Task: Find and compare accommodations in Prato, Italy for specific dates.
Action: Mouse moved to (596, 201)
Screenshot: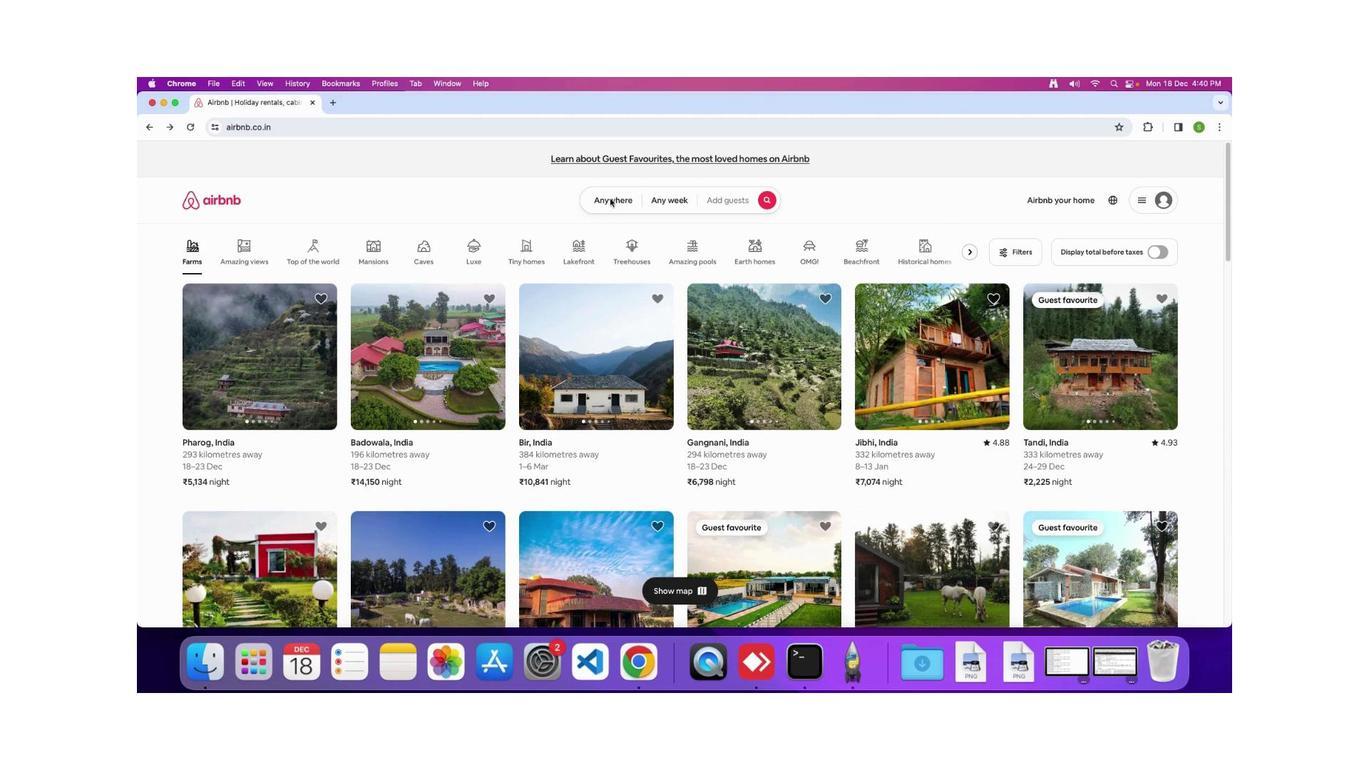 
Action: Mouse pressed left at (596, 201)
Screenshot: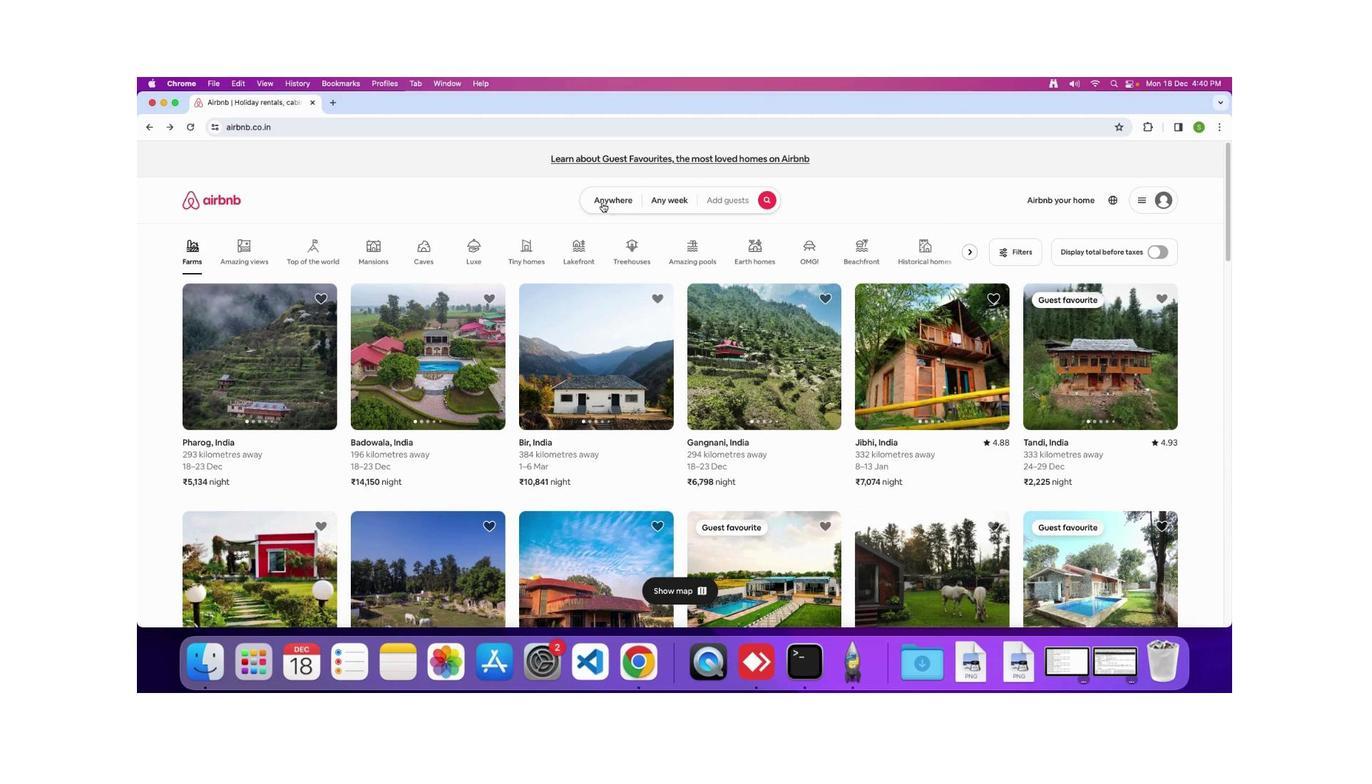 
Action: Mouse moved to (584, 203)
Screenshot: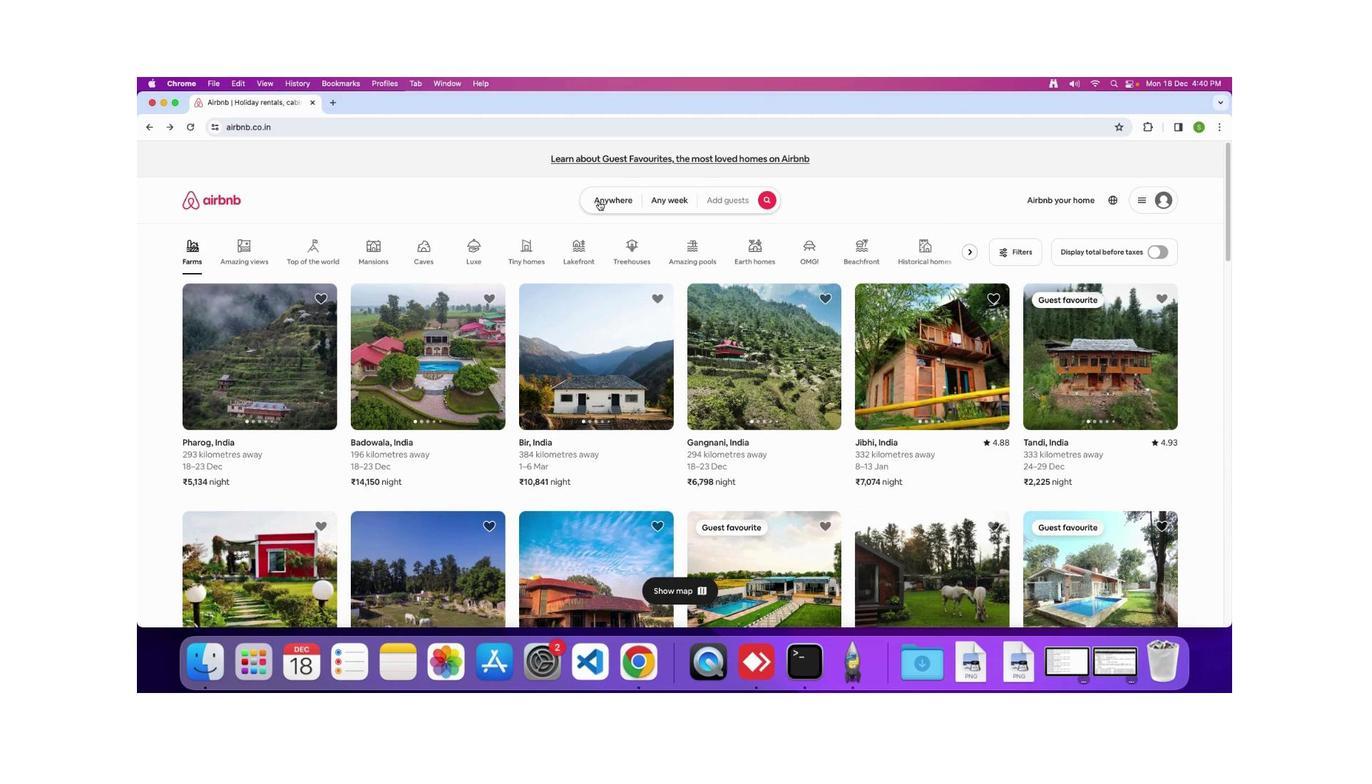 
Action: Mouse pressed left at (584, 203)
Screenshot: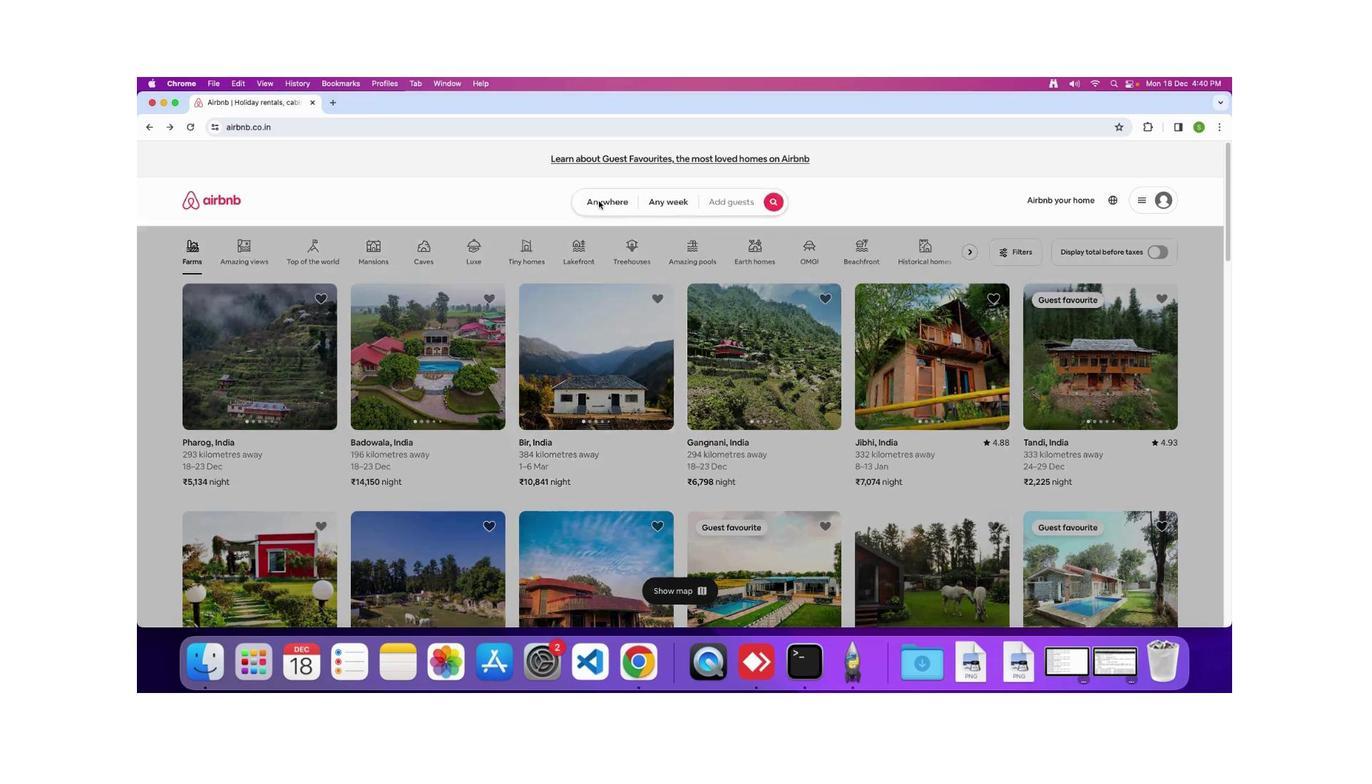 
Action: Mouse moved to (505, 240)
Screenshot: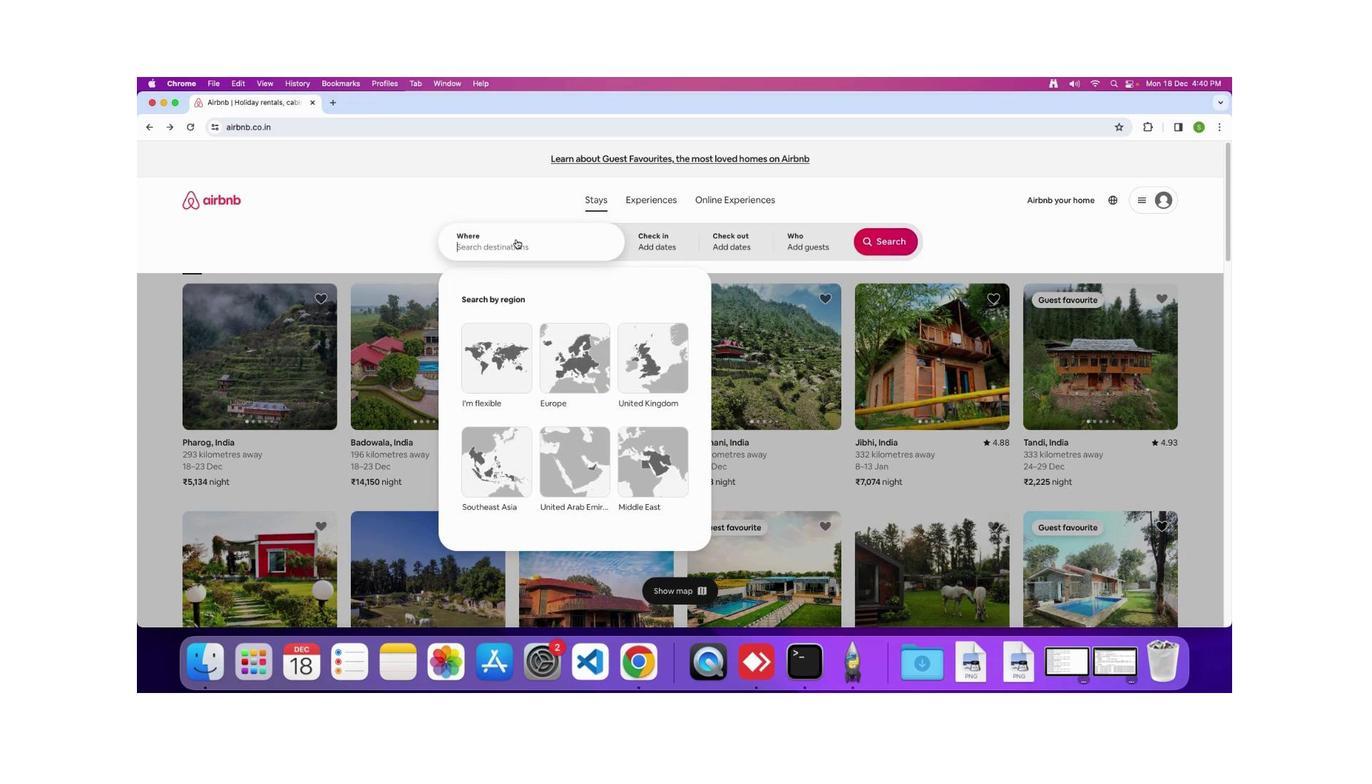 
Action: Mouse pressed left at (505, 240)
Screenshot: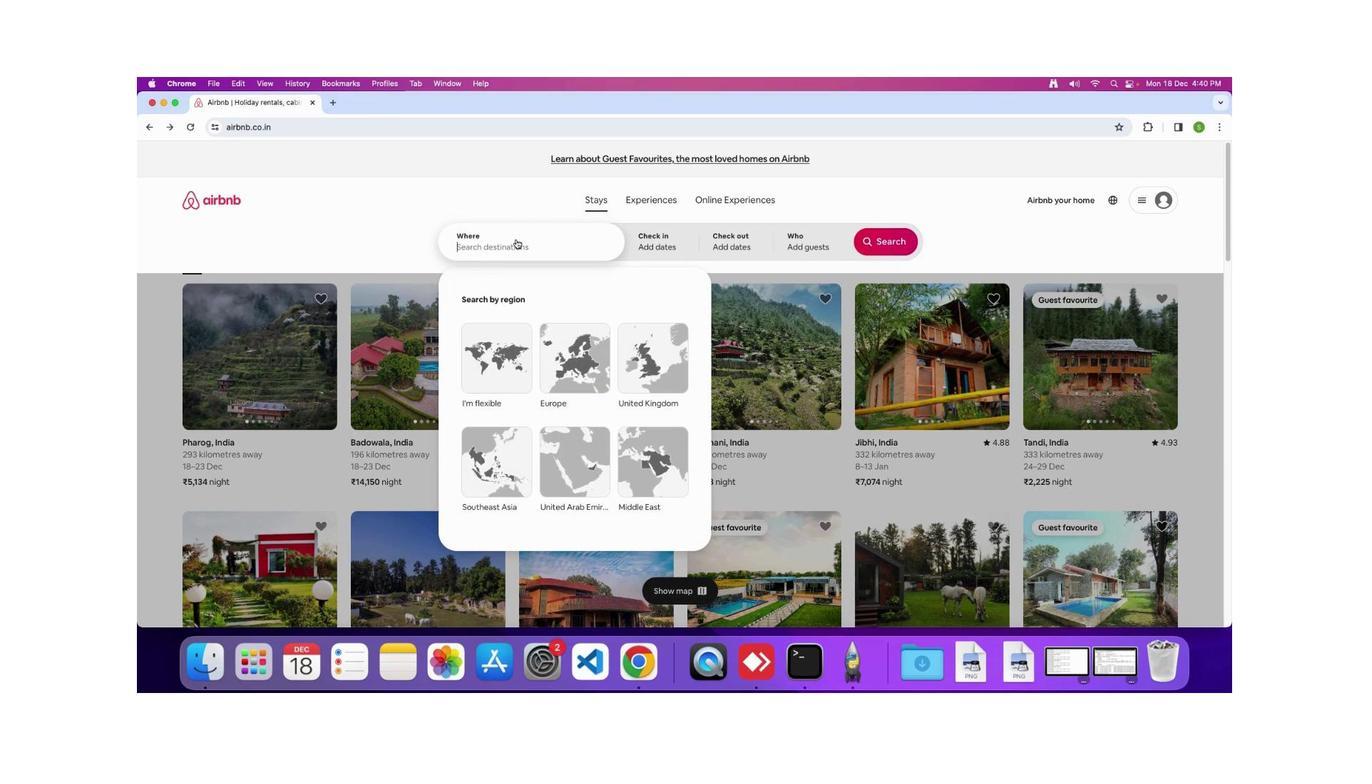 
Action: Mouse moved to (552, 481)
Screenshot: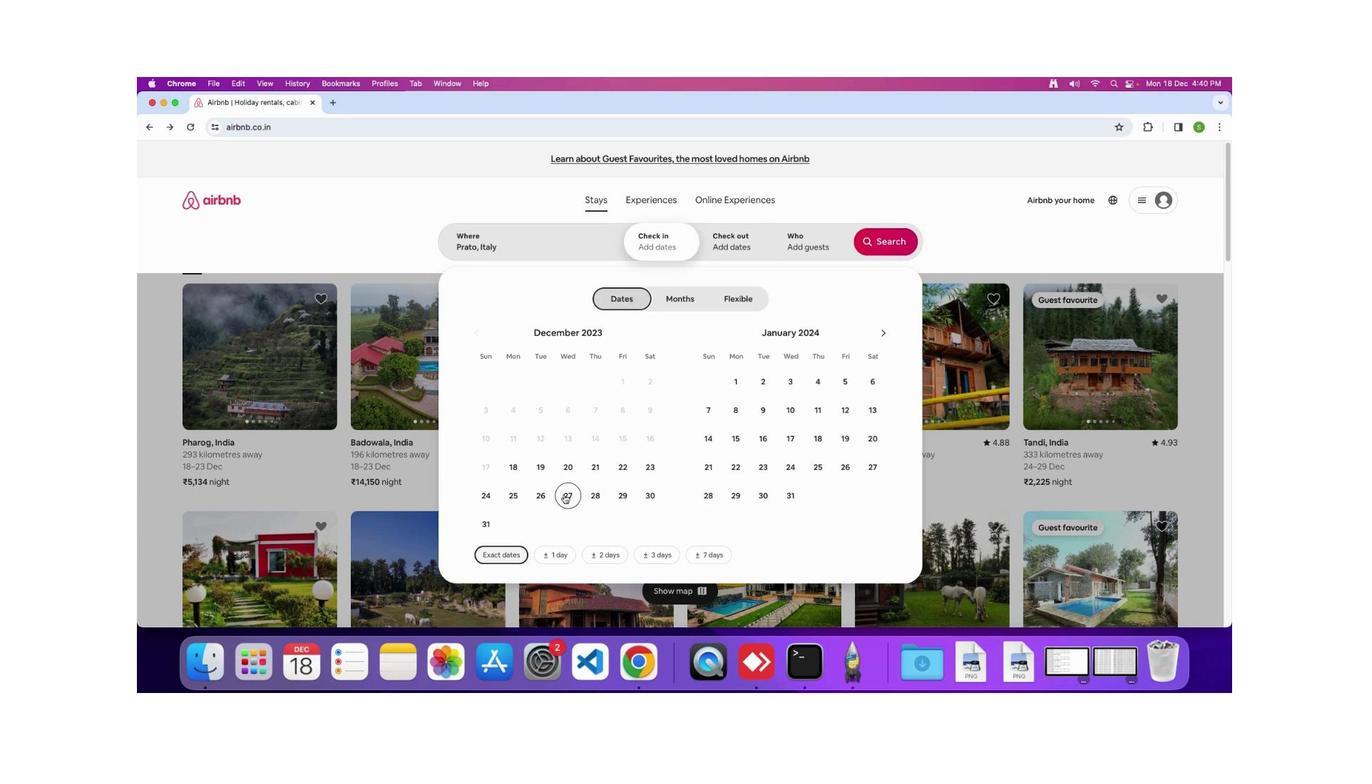 
Action: Mouse pressed left at (552, 481)
Screenshot: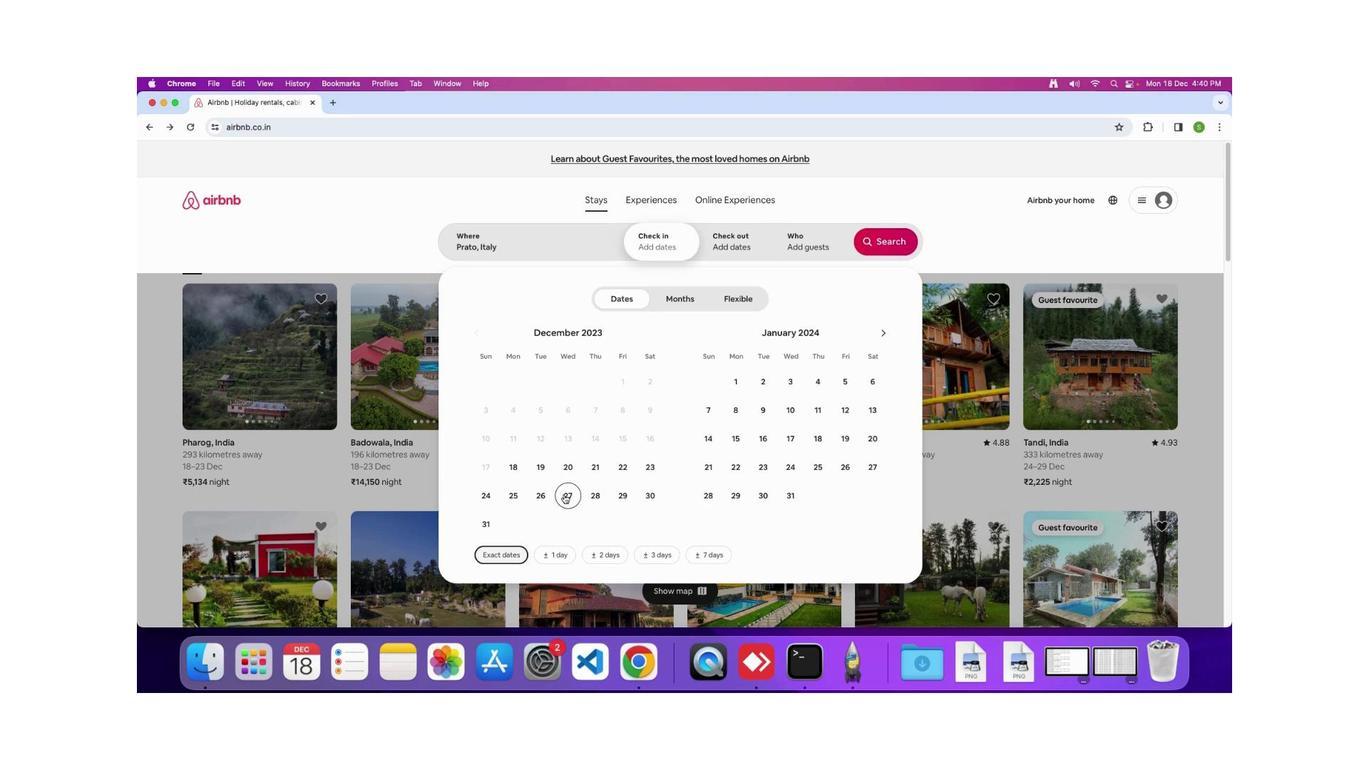 
Action: Mouse moved to (627, 482)
Screenshot: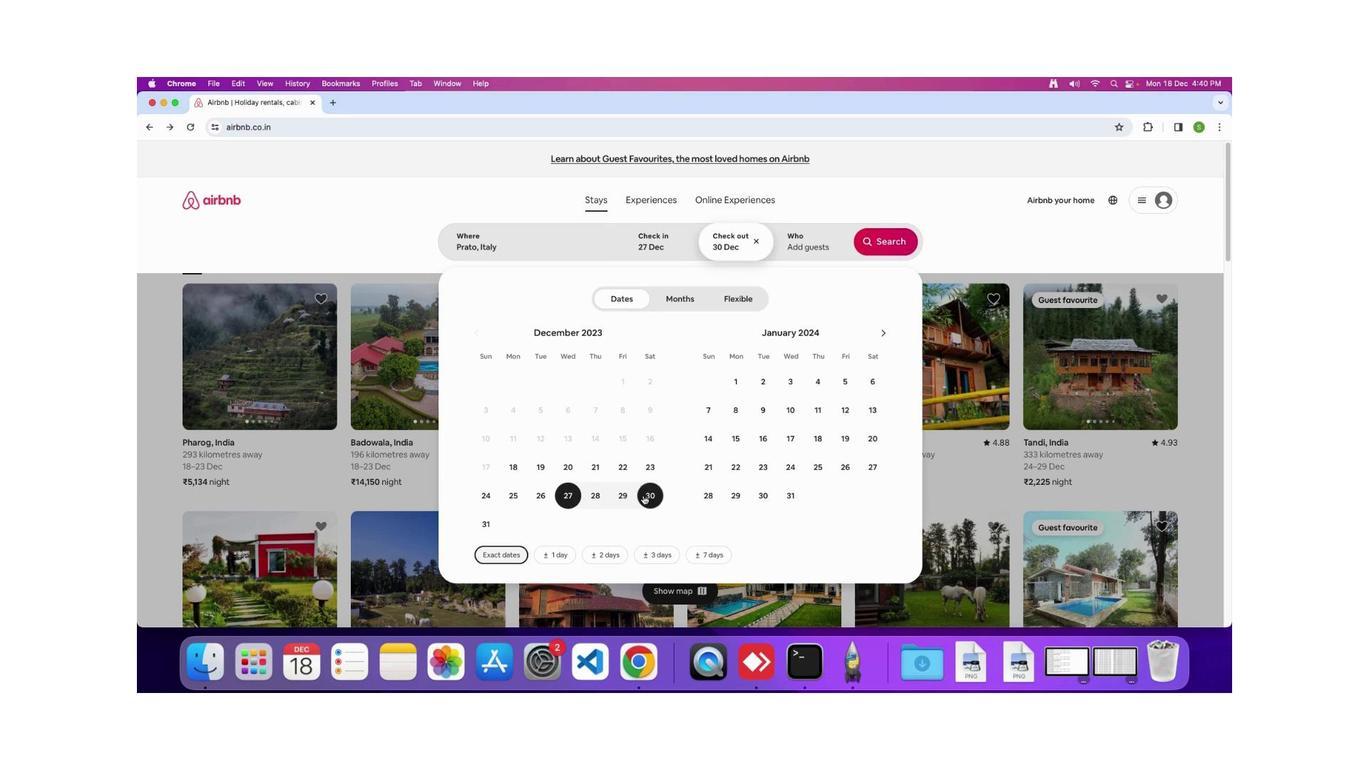
Action: Mouse pressed left at (627, 482)
Screenshot: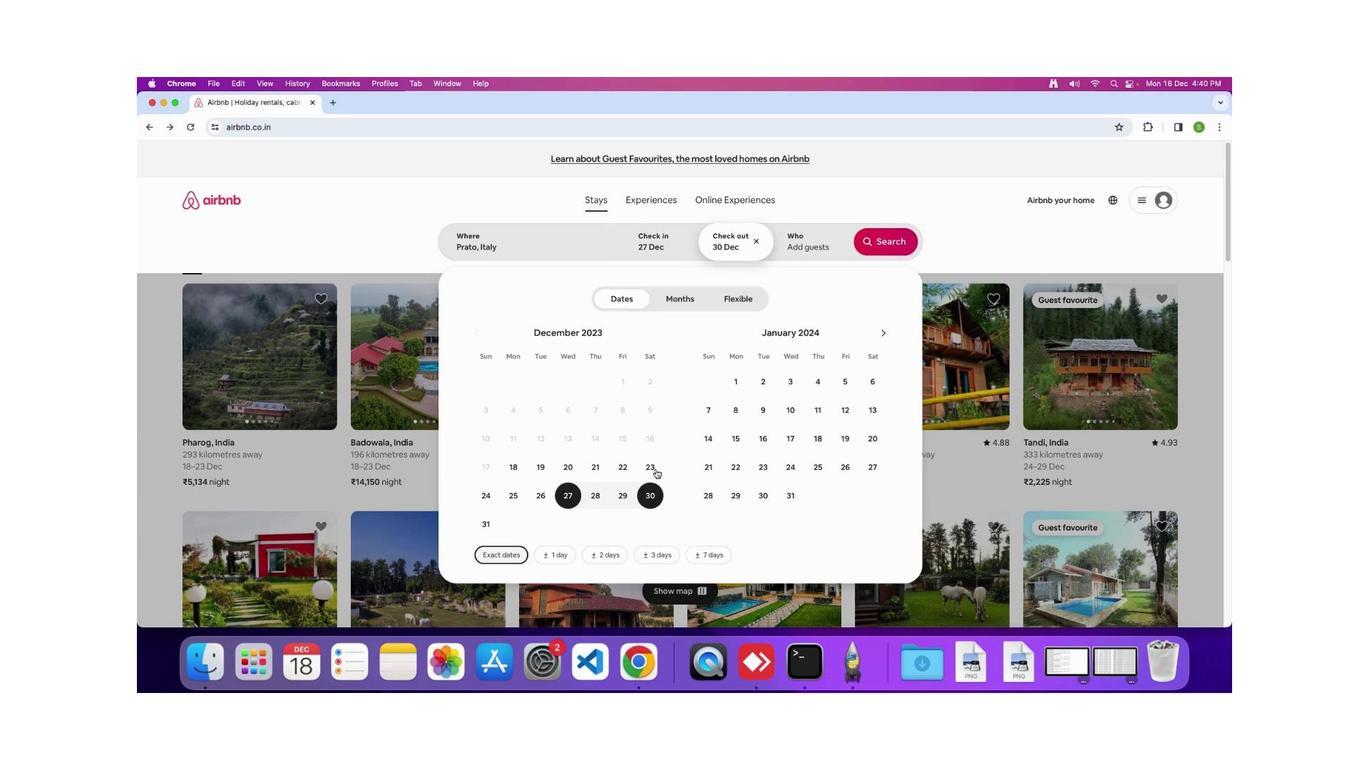 
Action: Mouse moved to (772, 250)
Screenshot: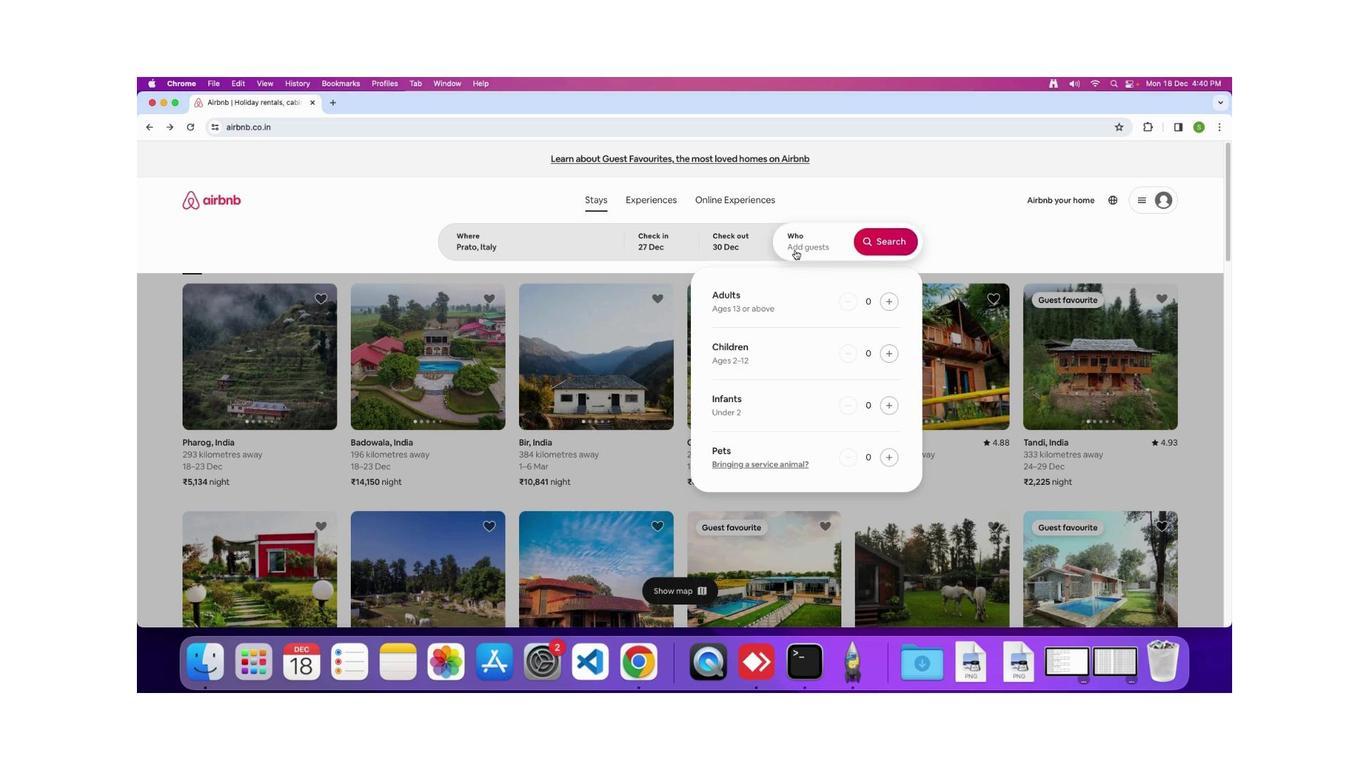 
Action: Mouse pressed left at (772, 250)
Screenshot: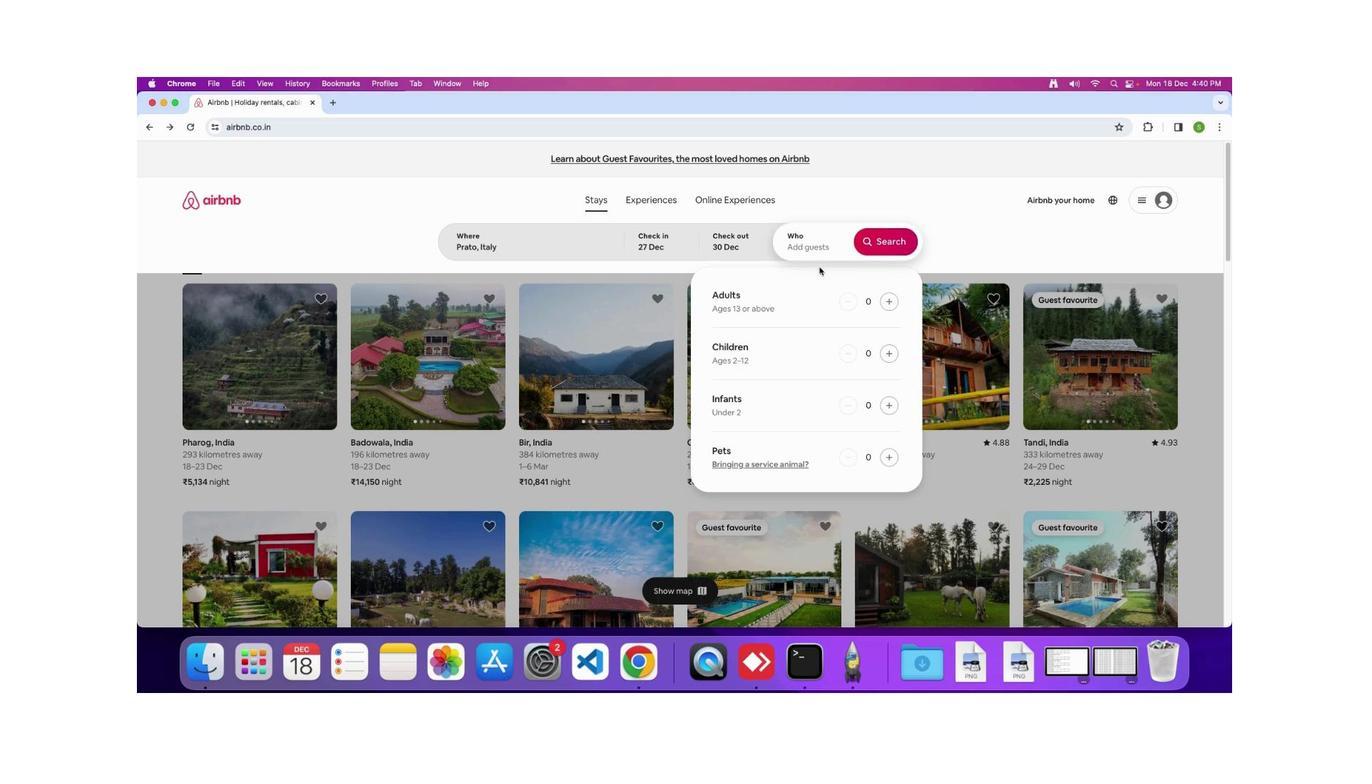 
Action: Mouse moved to (860, 300)
Screenshot: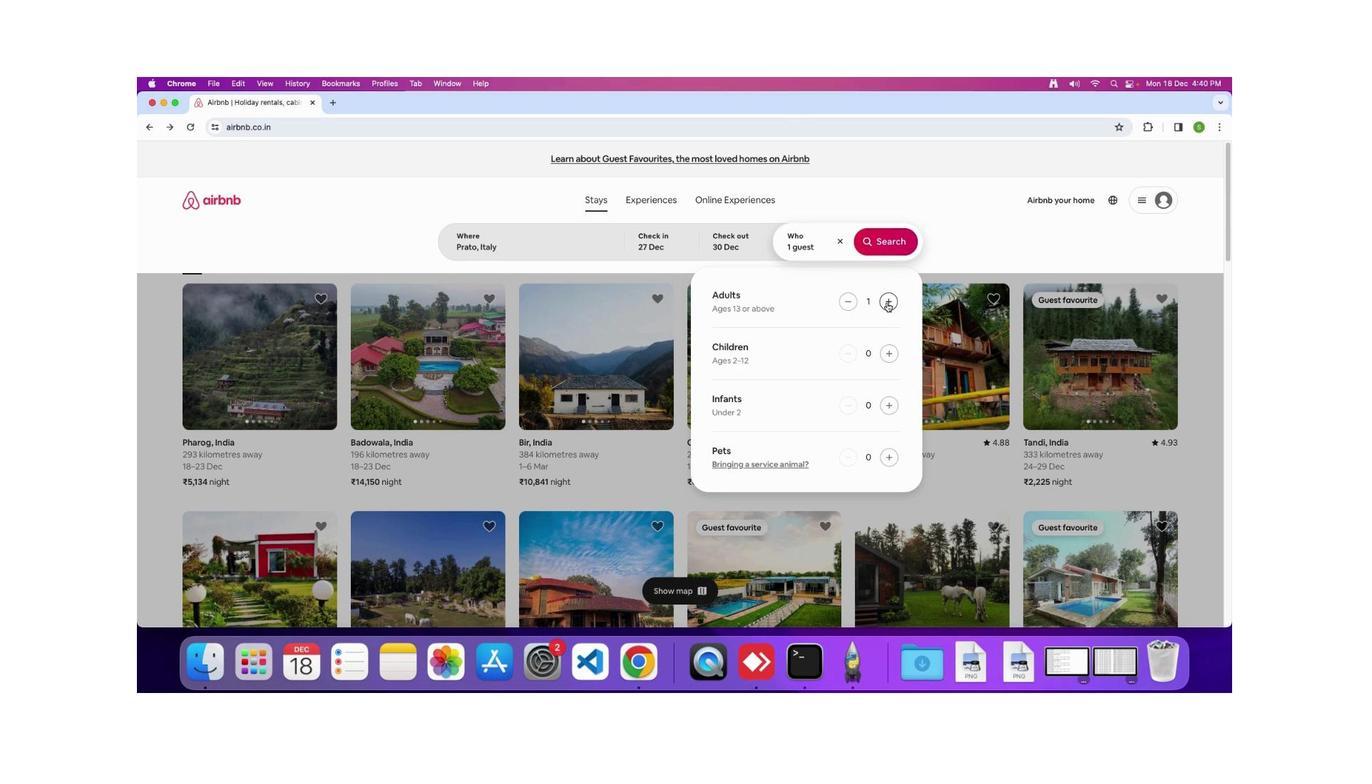 
Action: Mouse pressed left at (860, 300)
Screenshot: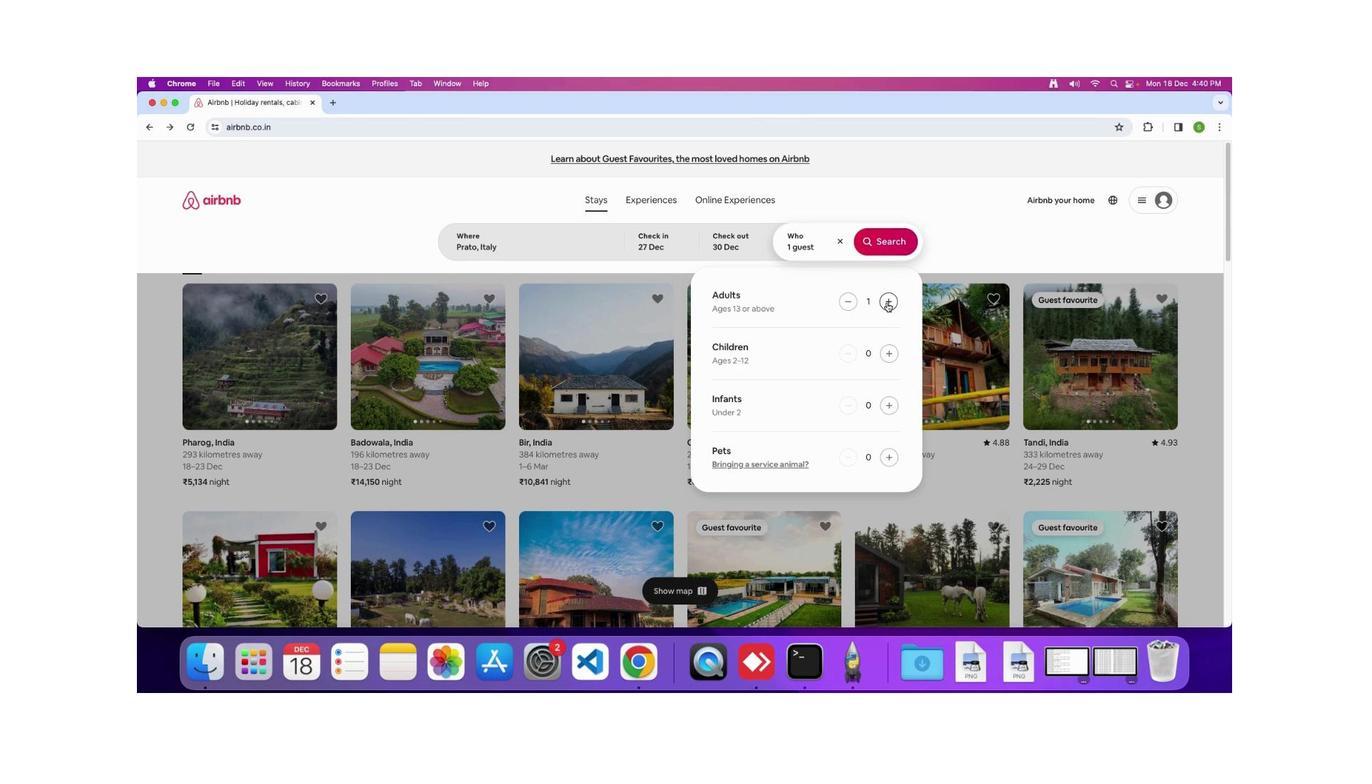 
Action: Mouse moved to (877, 245)
Screenshot: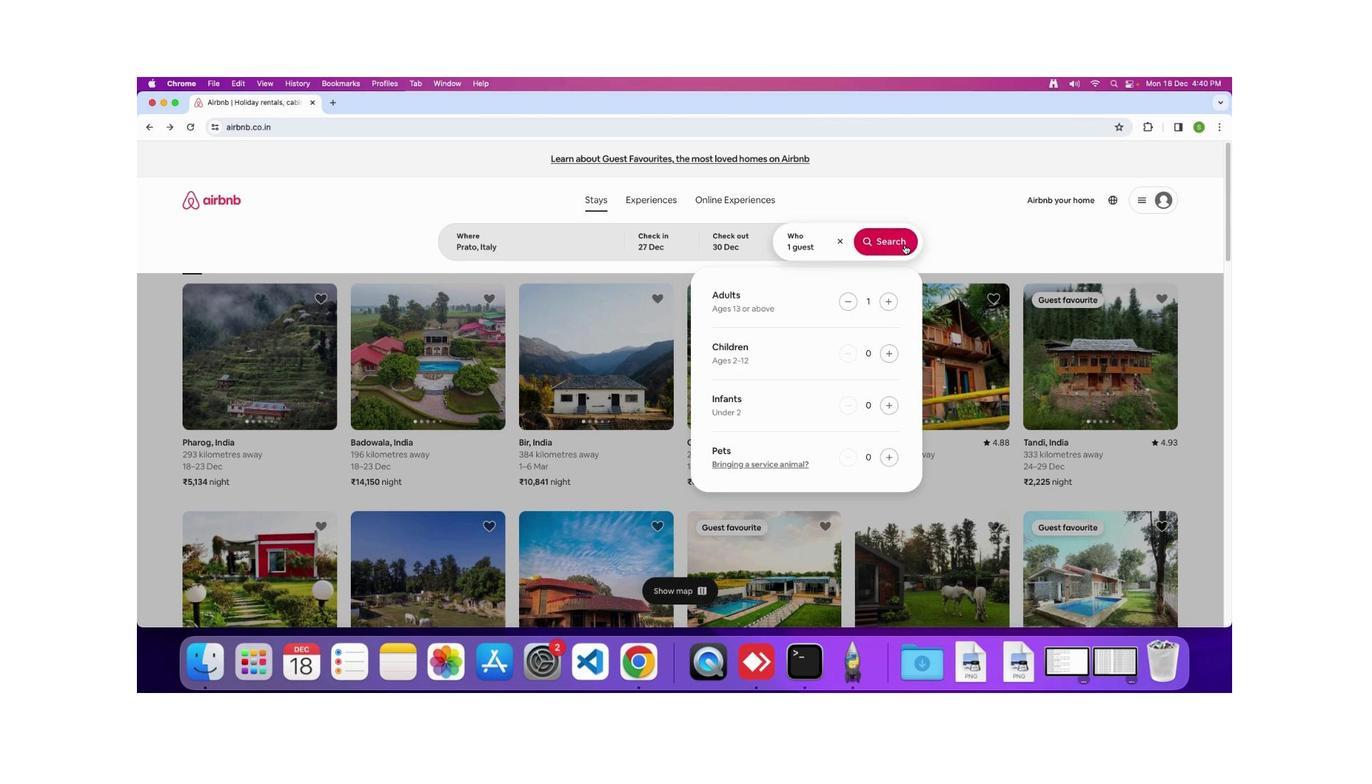
Action: Mouse pressed left at (877, 245)
Screenshot: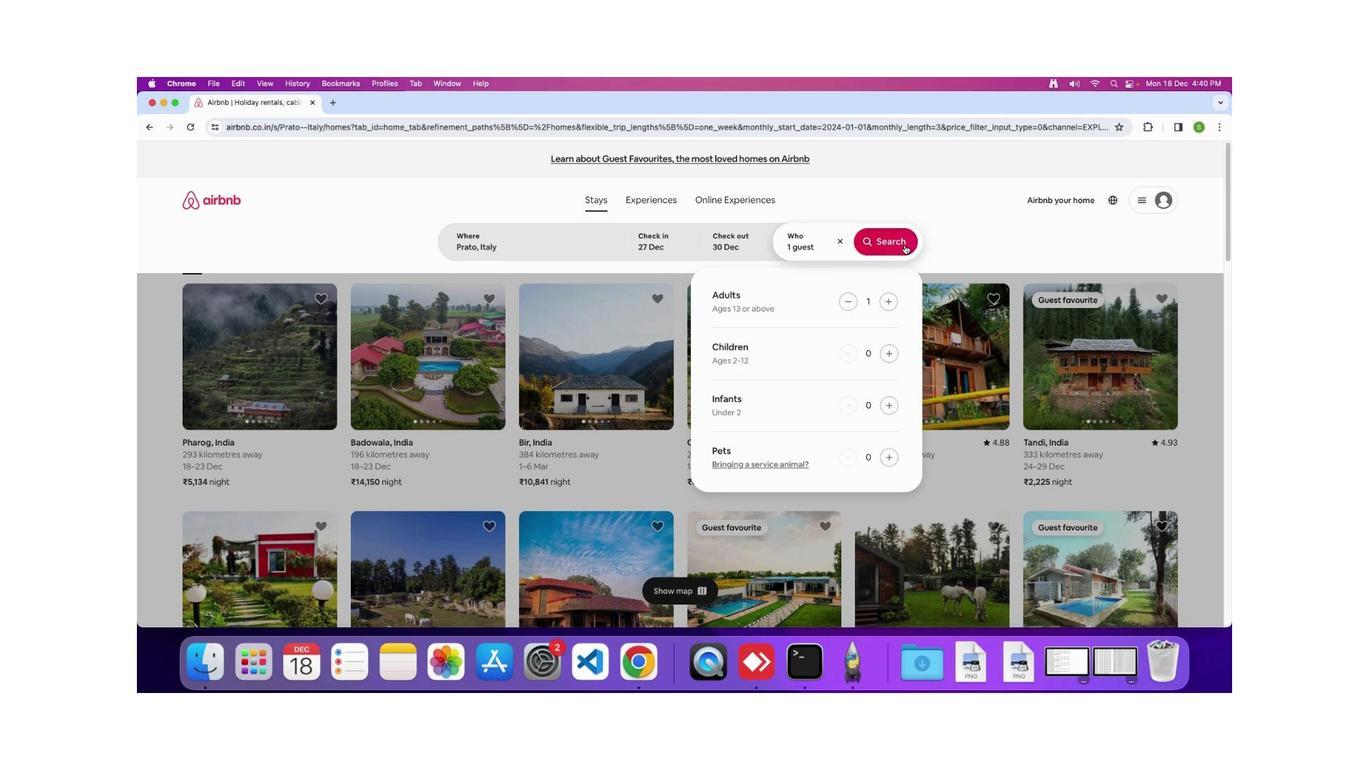 
Action: Mouse moved to (1003, 217)
Screenshot: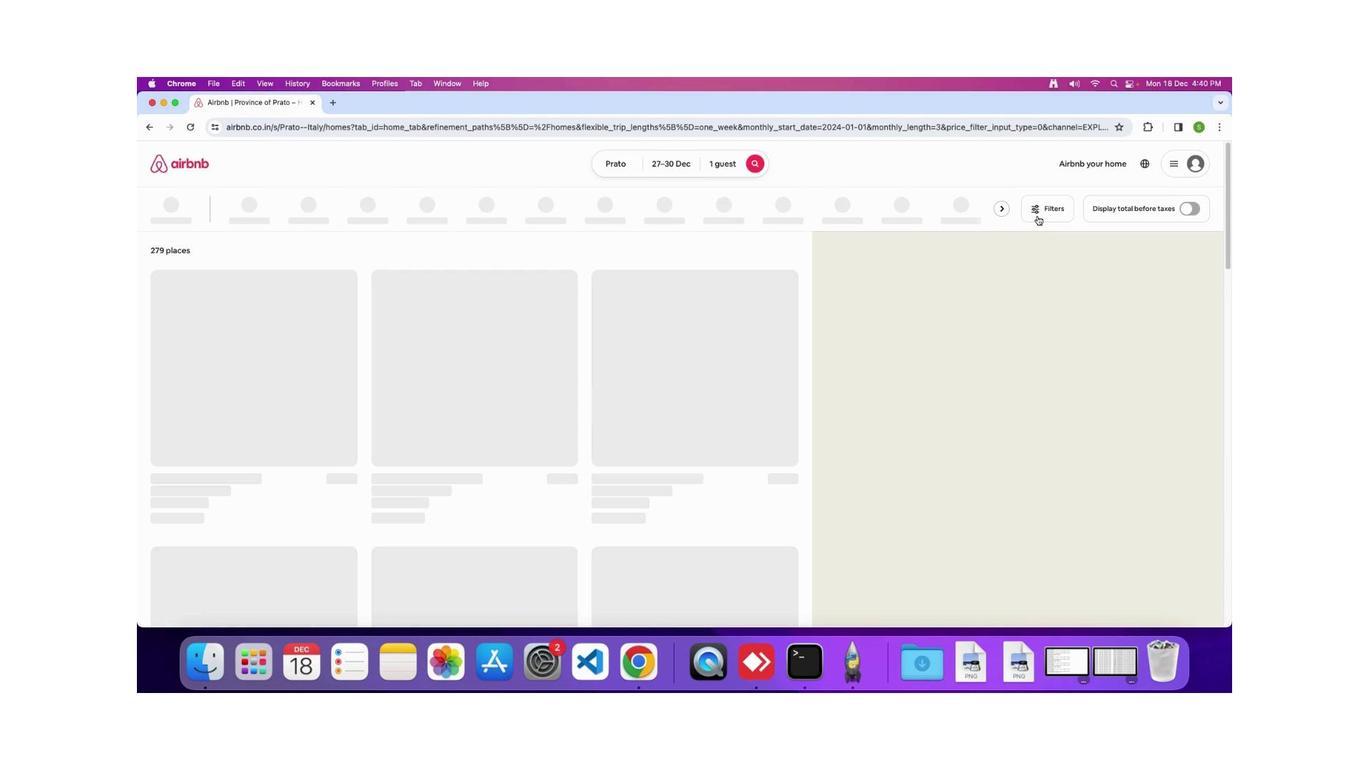 
Action: Mouse pressed left at (1003, 217)
Screenshot: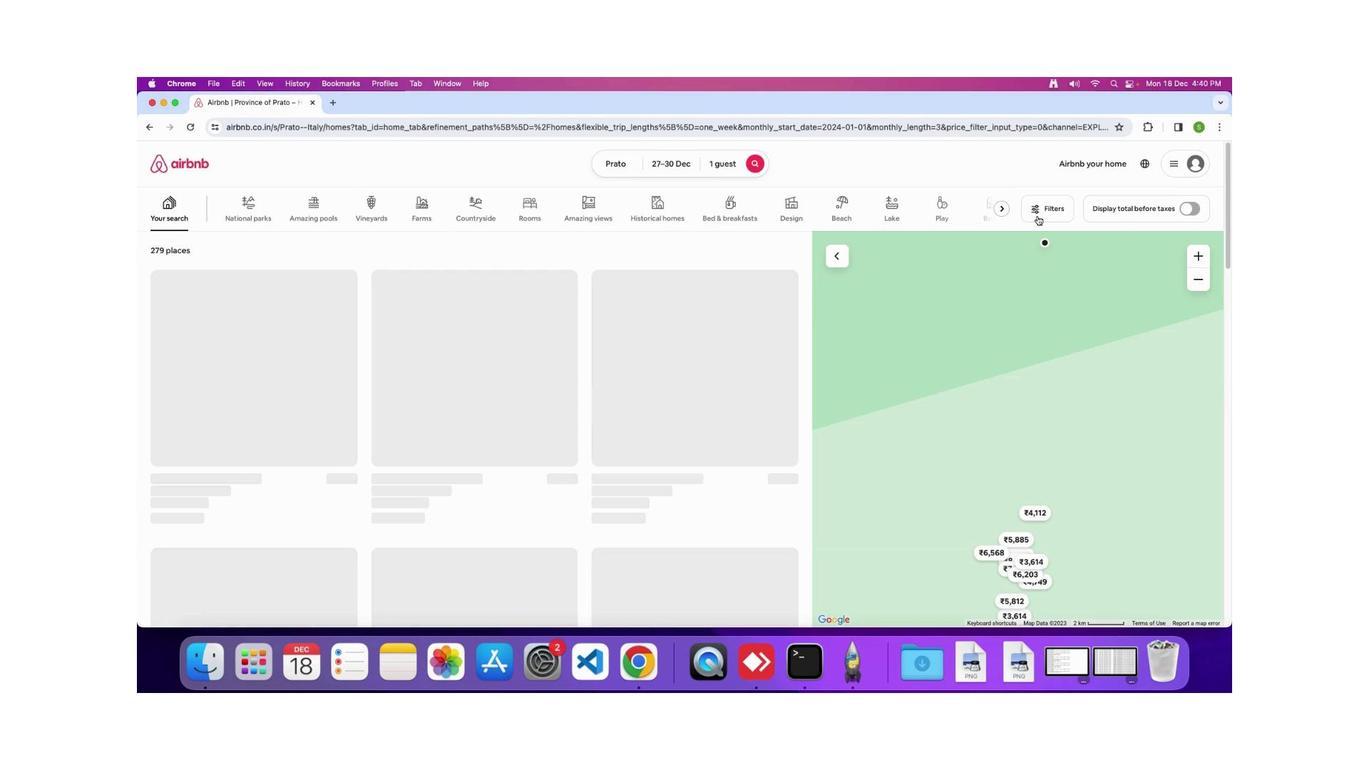 
Action: Mouse moved to (656, 437)
Screenshot: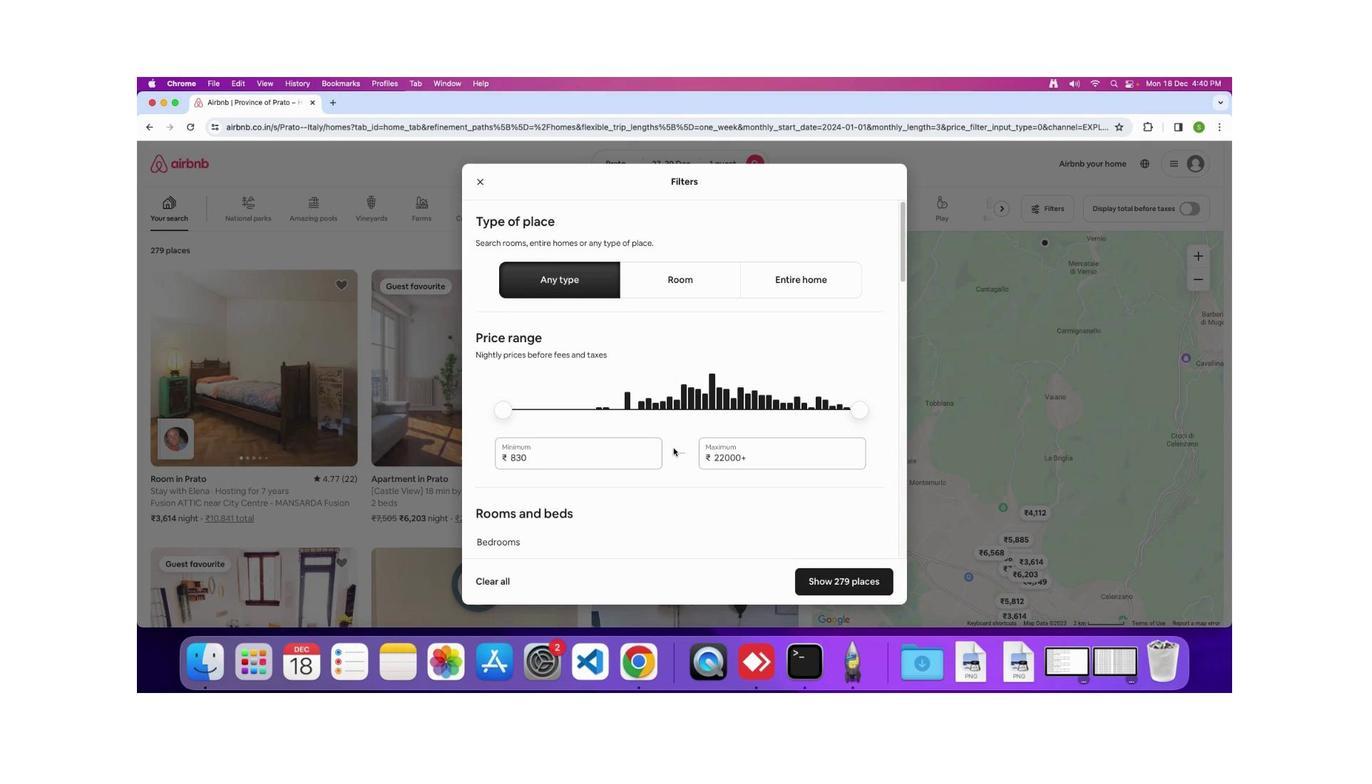 
Action: Mouse scrolled (656, 437) with delta (144, 85)
Screenshot: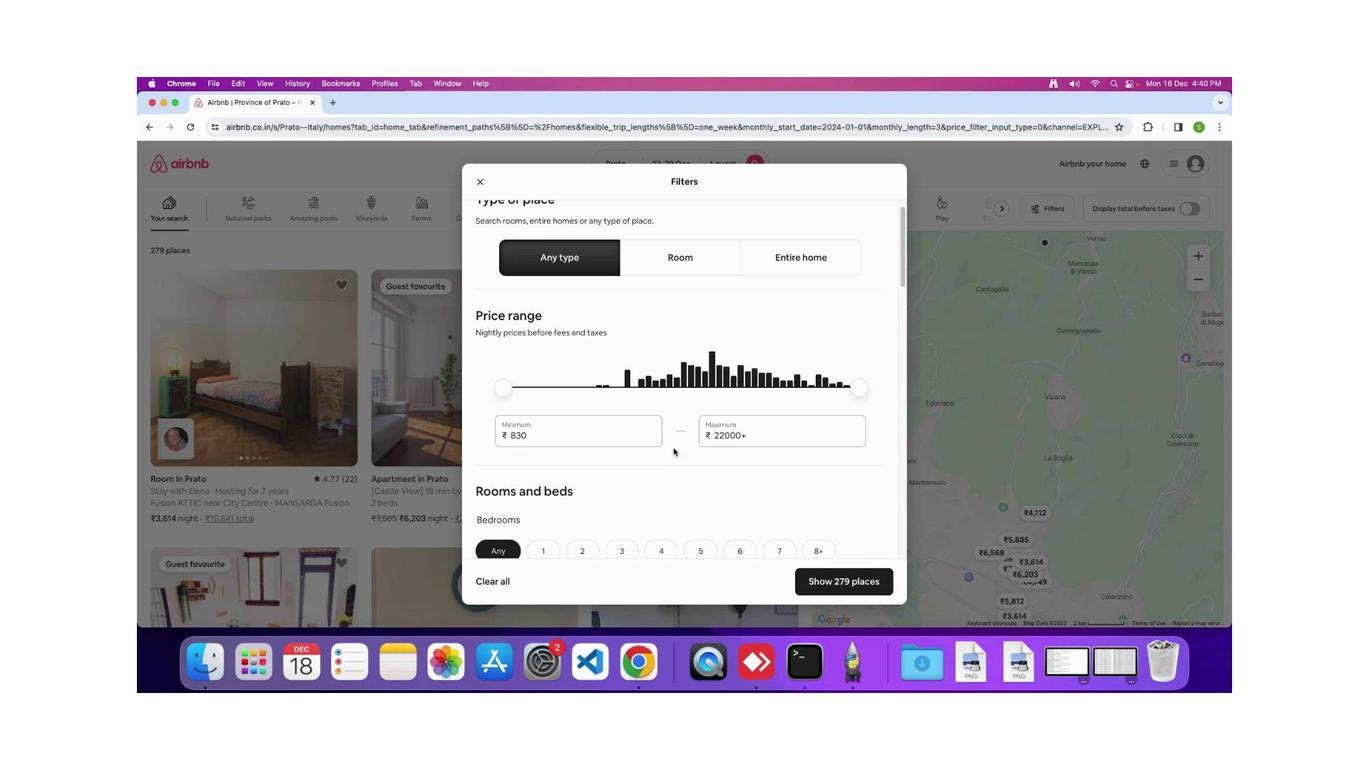 
Action: Mouse scrolled (656, 437) with delta (144, 85)
Screenshot: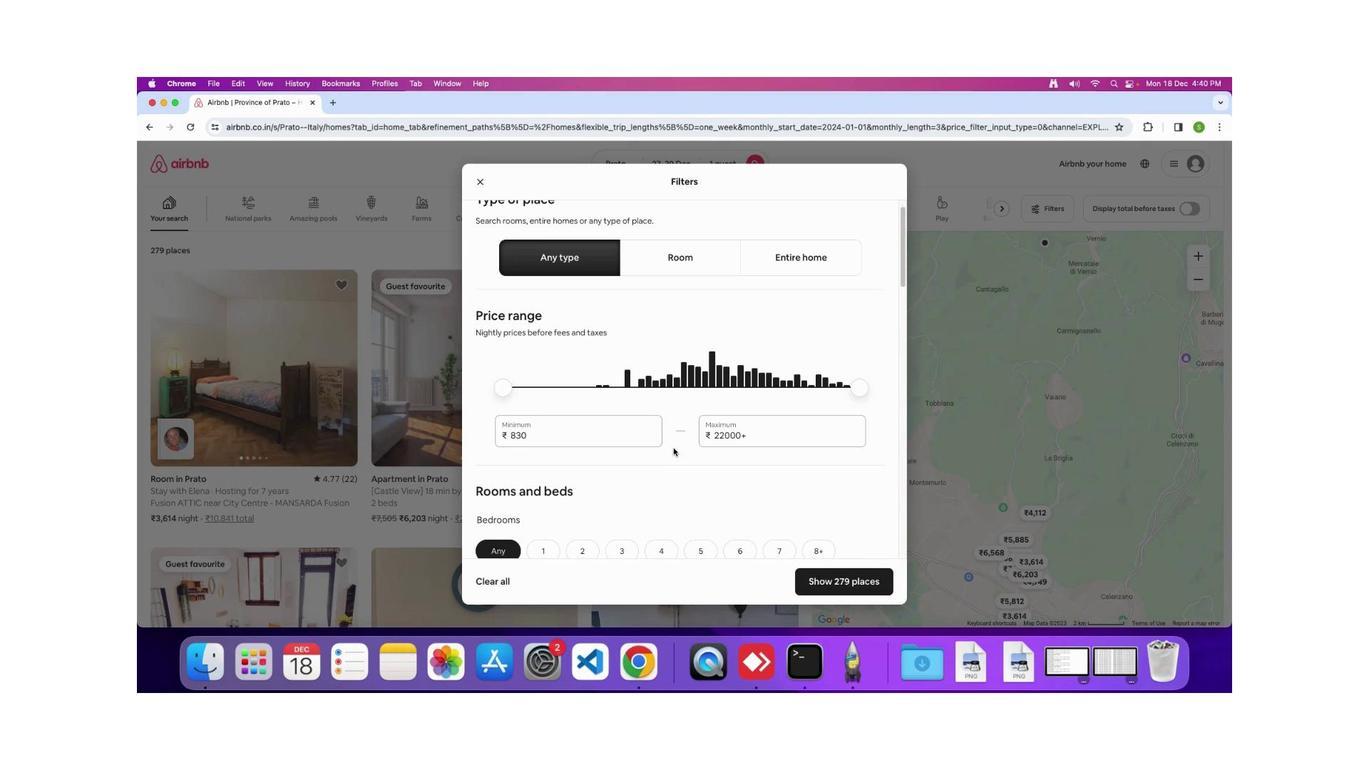 
Action: Mouse scrolled (656, 437) with delta (144, 85)
Screenshot: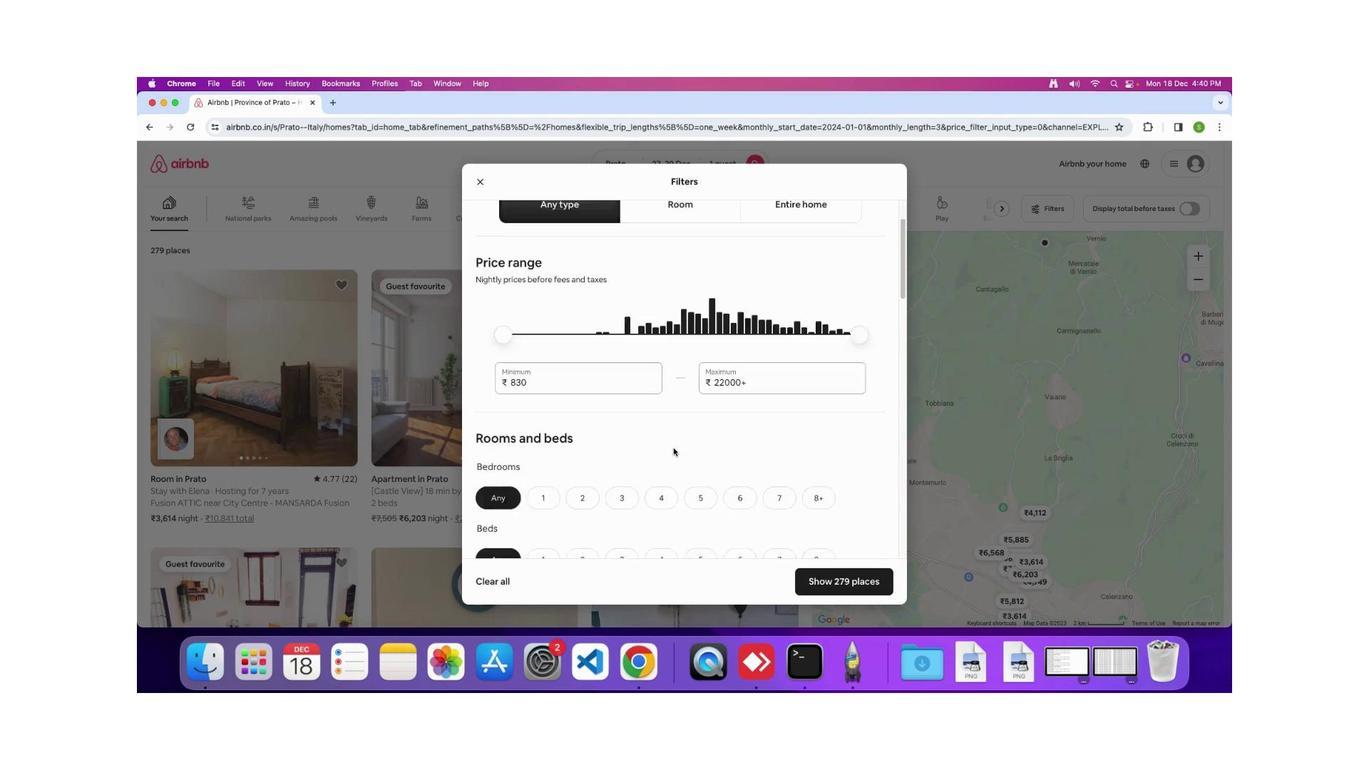 
Action: Mouse scrolled (656, 437) with delta (144, 85)
Screenshot: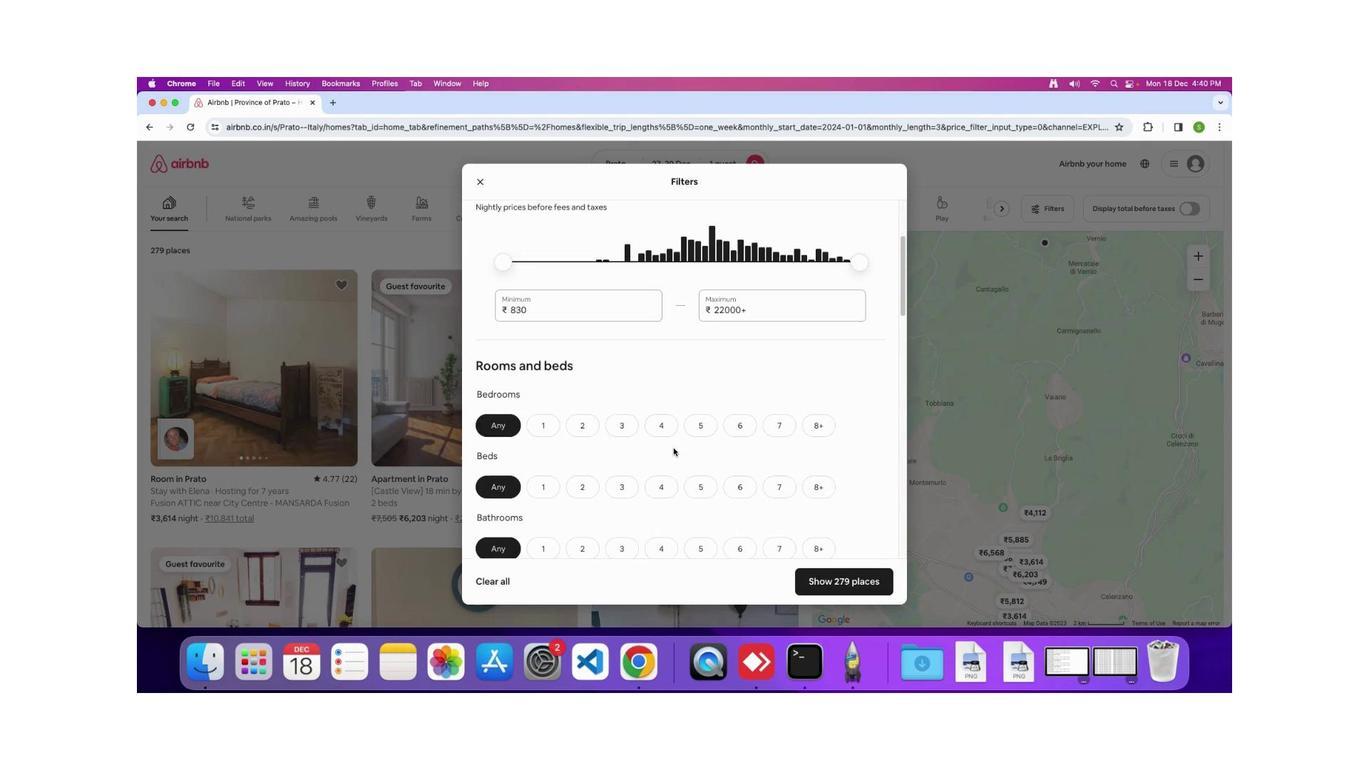 
Action: Mouse scrolled (656, 437) with delta (144, 85)
Screenshot: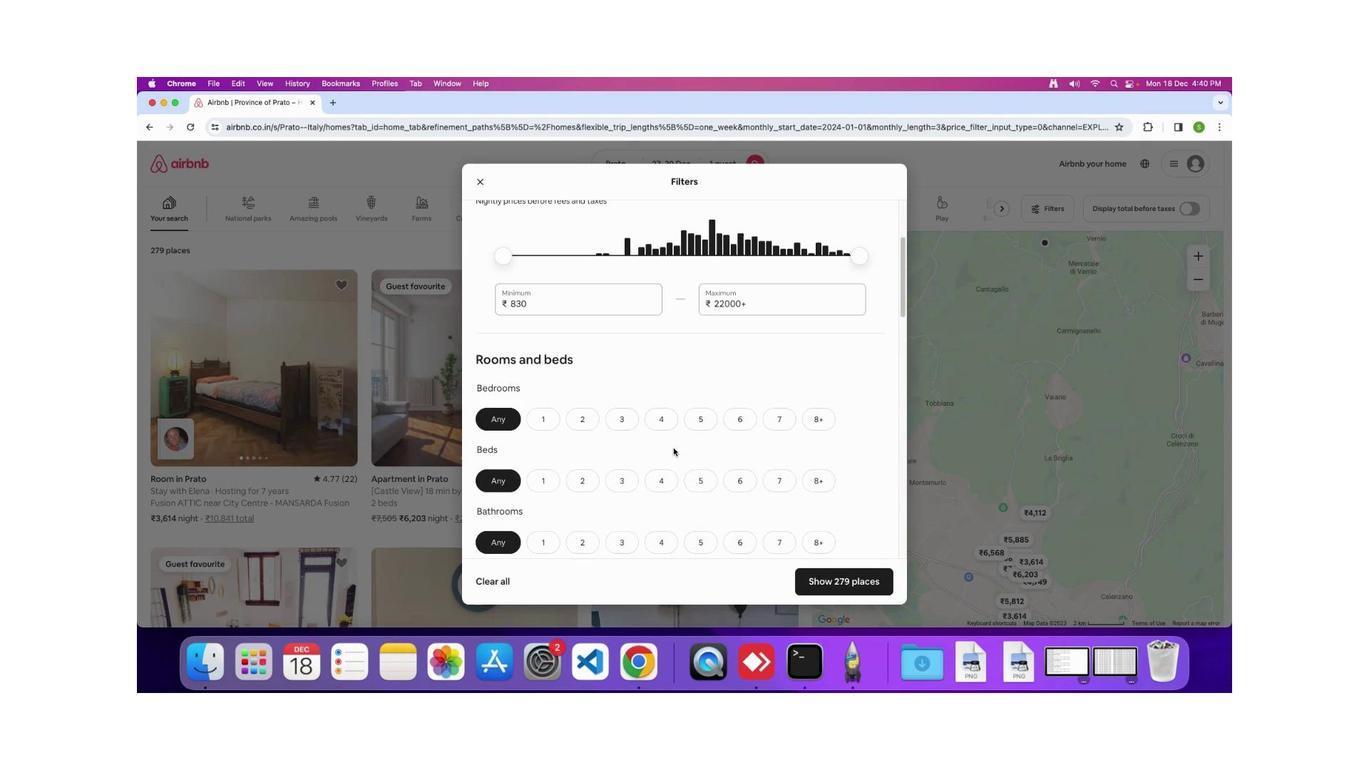 
Action: Mouse scrolled (656, 437) with delta (144, 84)
Screenshot: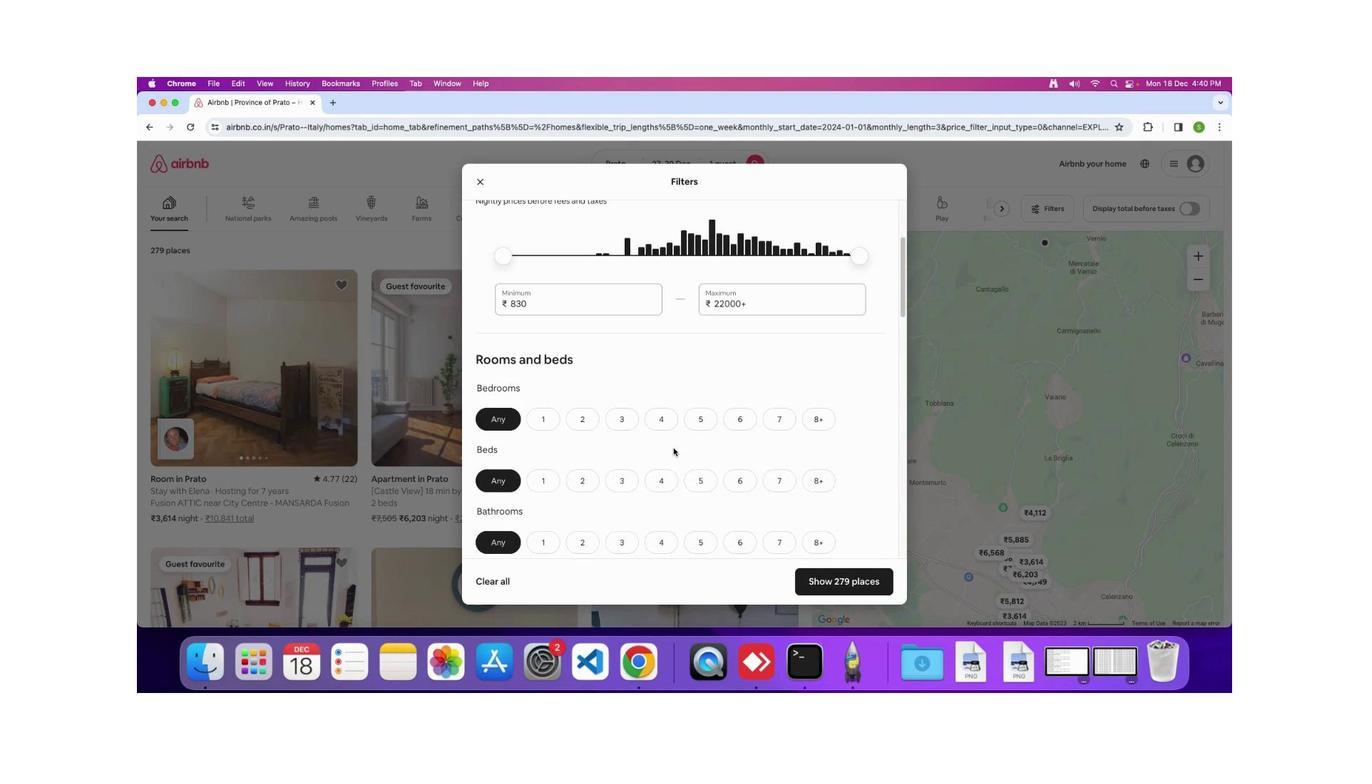 
Action: Mouse scrolled (656, 437) with delta (144, 85)
Screenshot: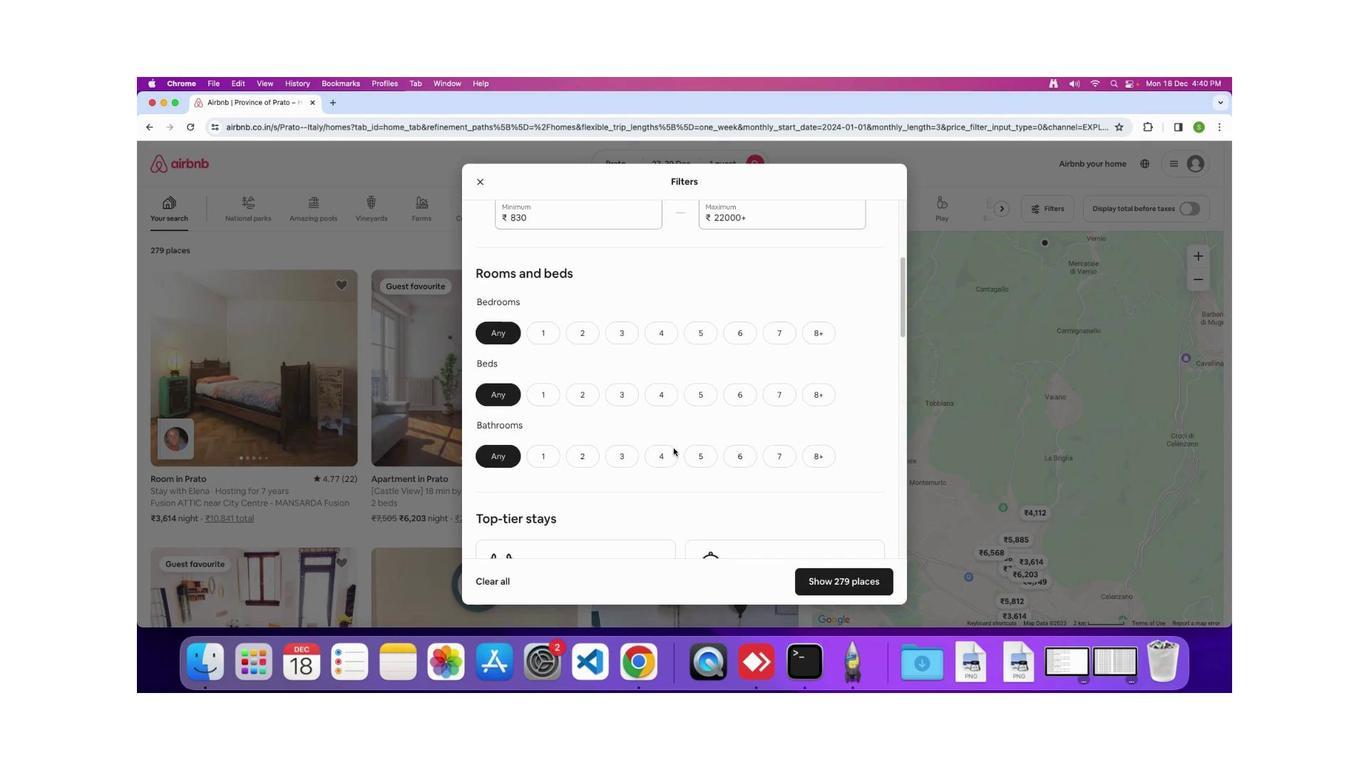 
Action: Mouse scrolled (656, 437) with delta (144, 85)
Screenshot: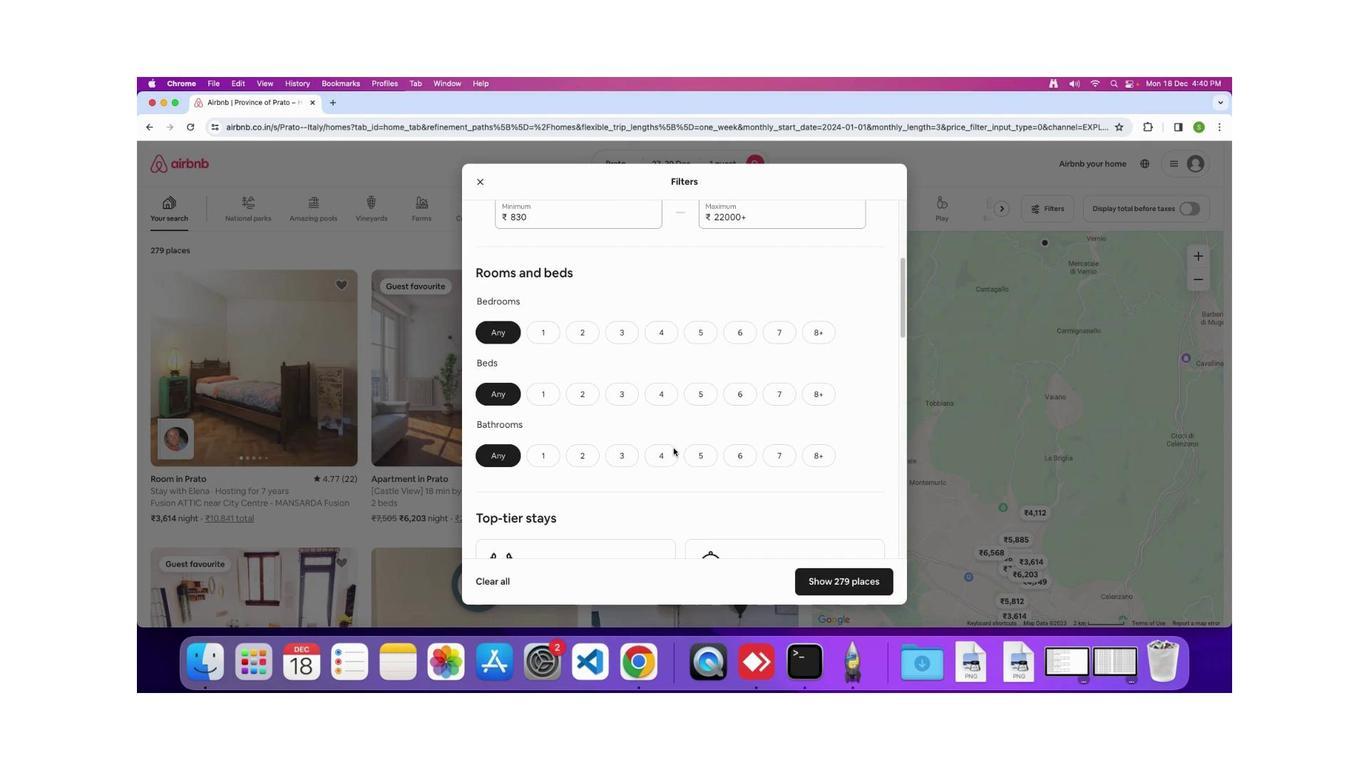 
Action: Mouse scrolled (656, 437) with delta (144, 85)
Screenshot: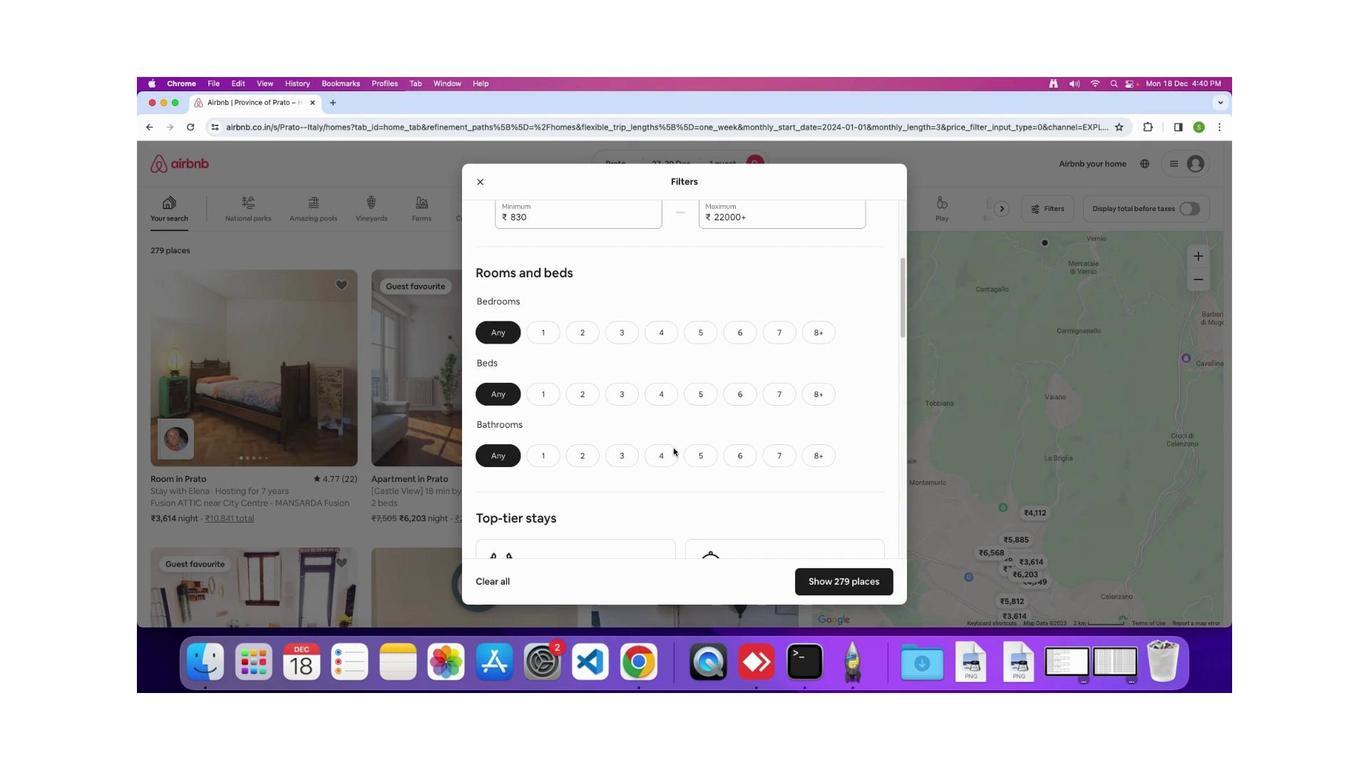 
Action: Mouse scrolled (656, 437) with delta (144, 85)
Screenshot: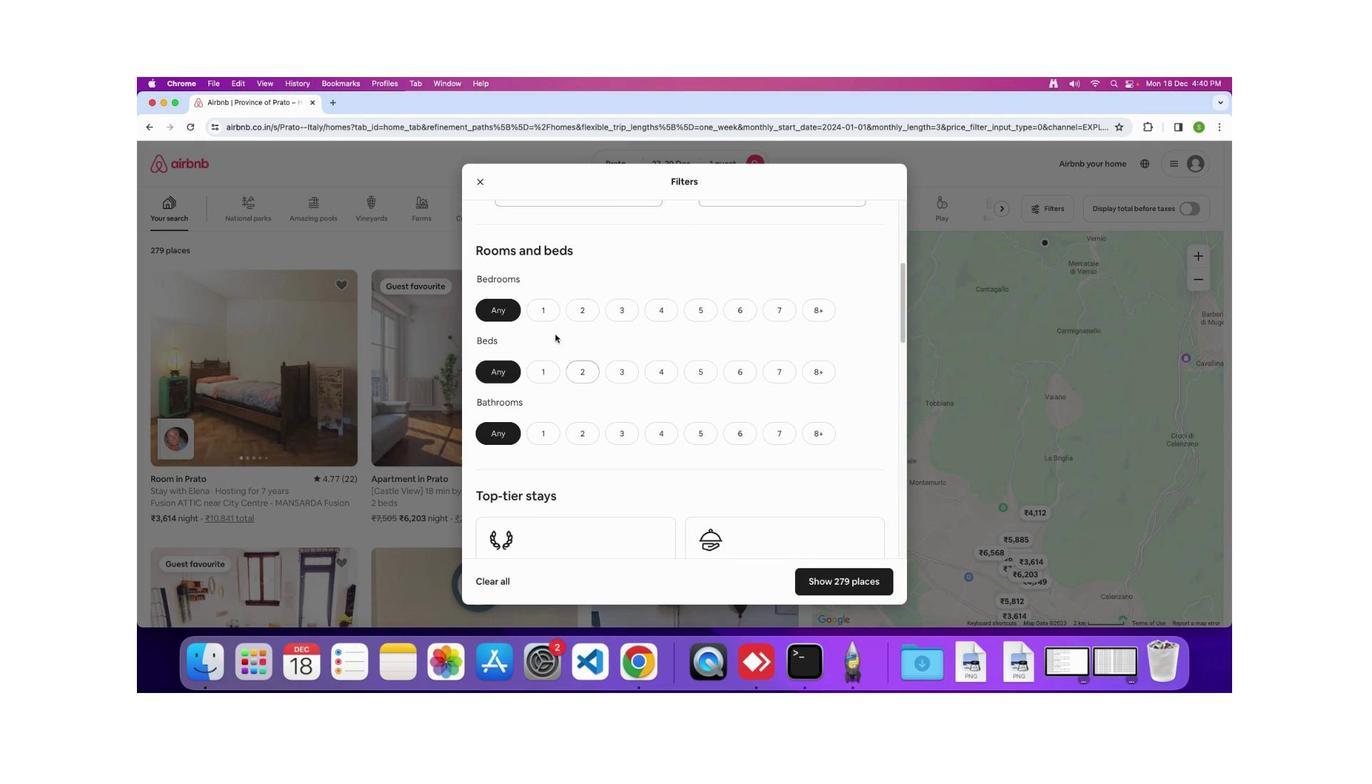 
Action: Mouse scrolled (656, 437) with delta (144, 85)
Screenshot: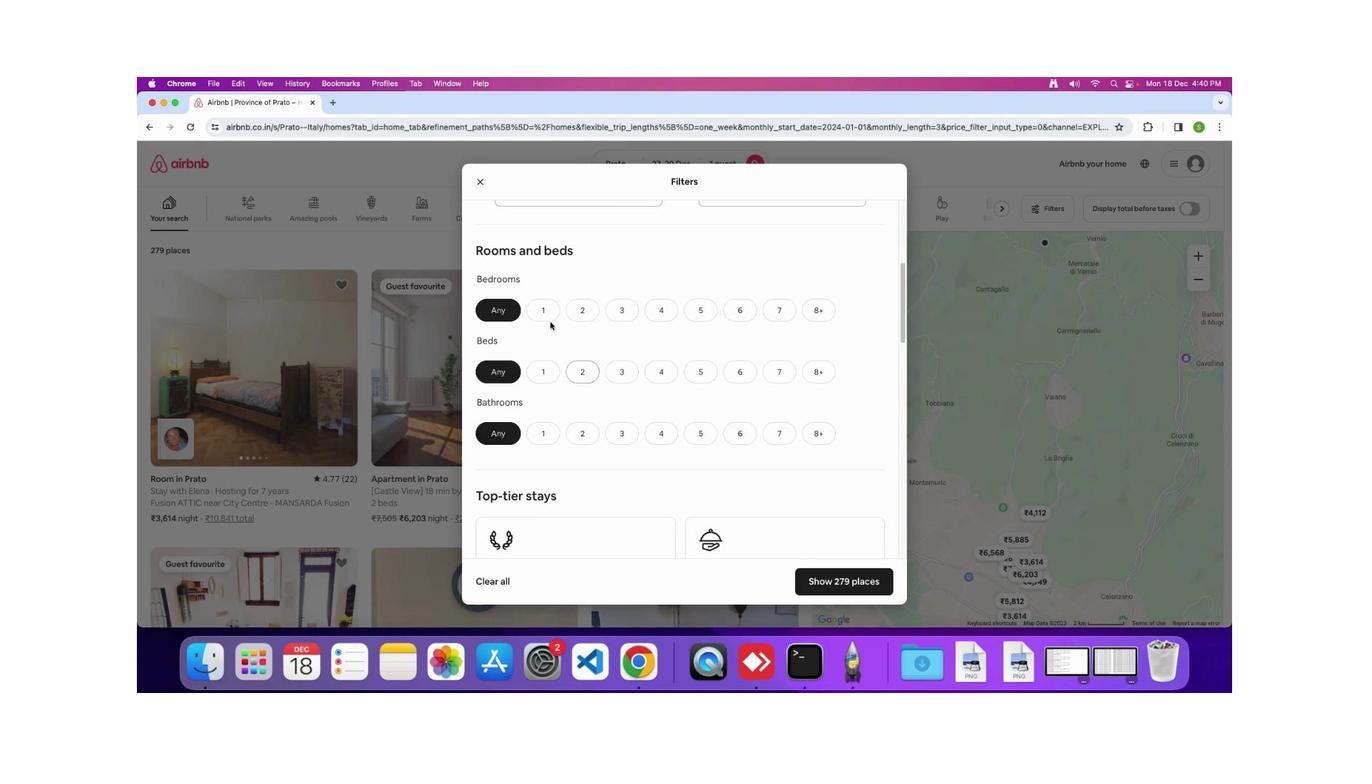 
Action: Mouse moved to (538, 304)
Screenshot: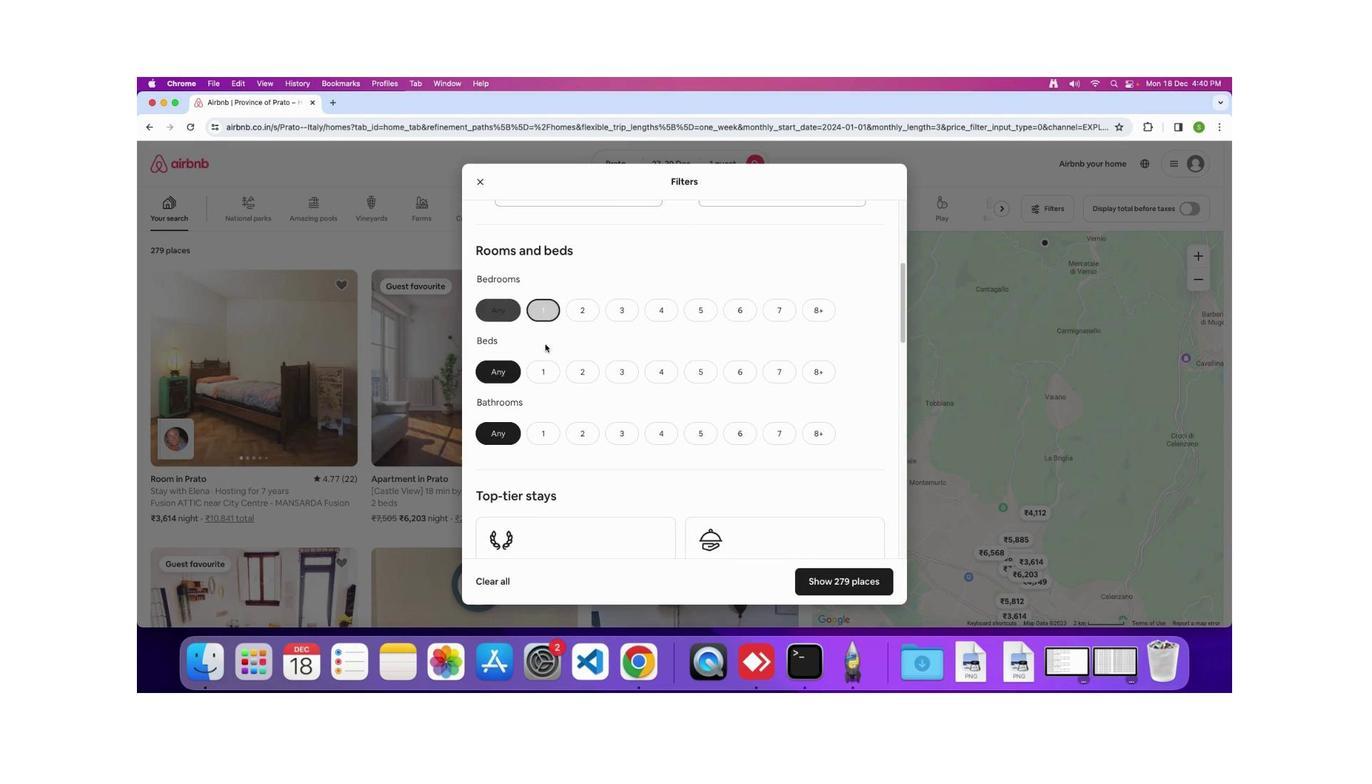 
Action: Mouse pressed left at (538, 304)
Screenshot: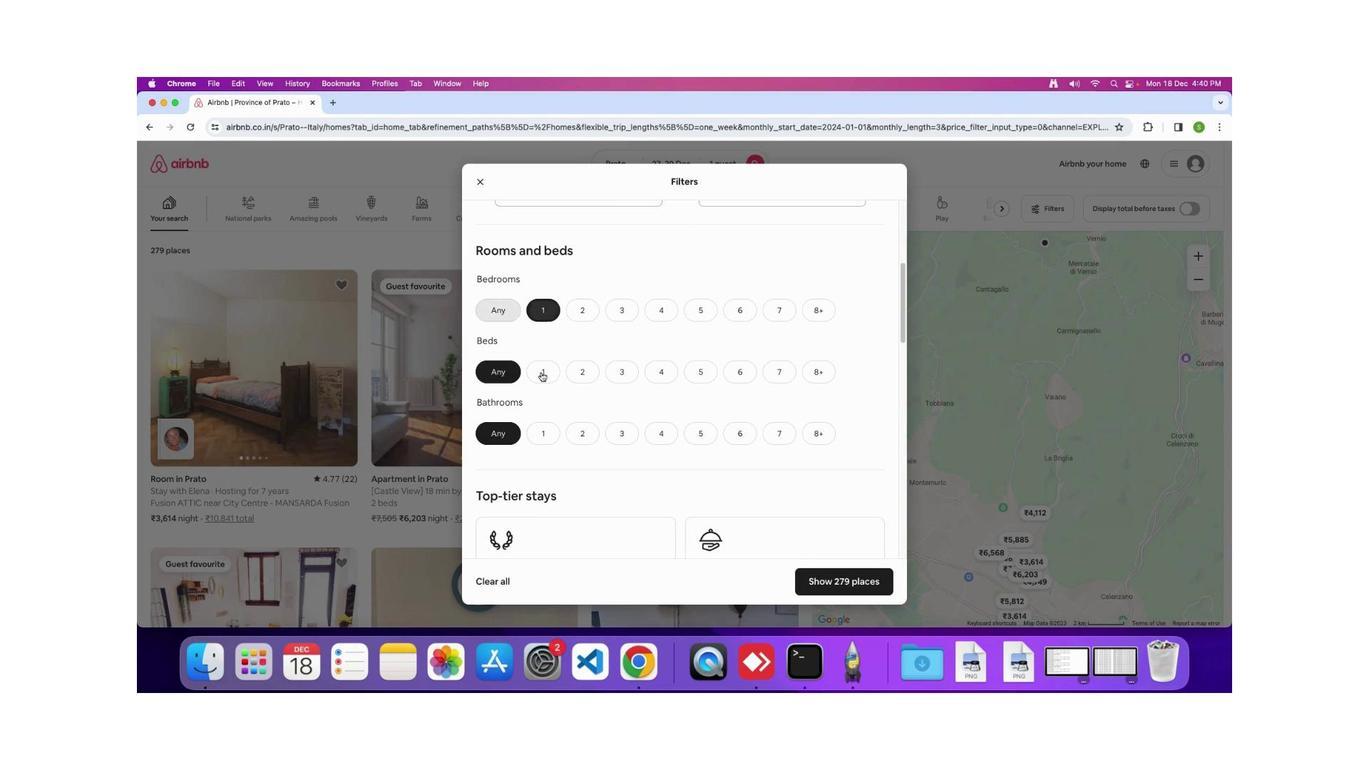 
Action: Mouse moved to (529, 372)
Screenshot: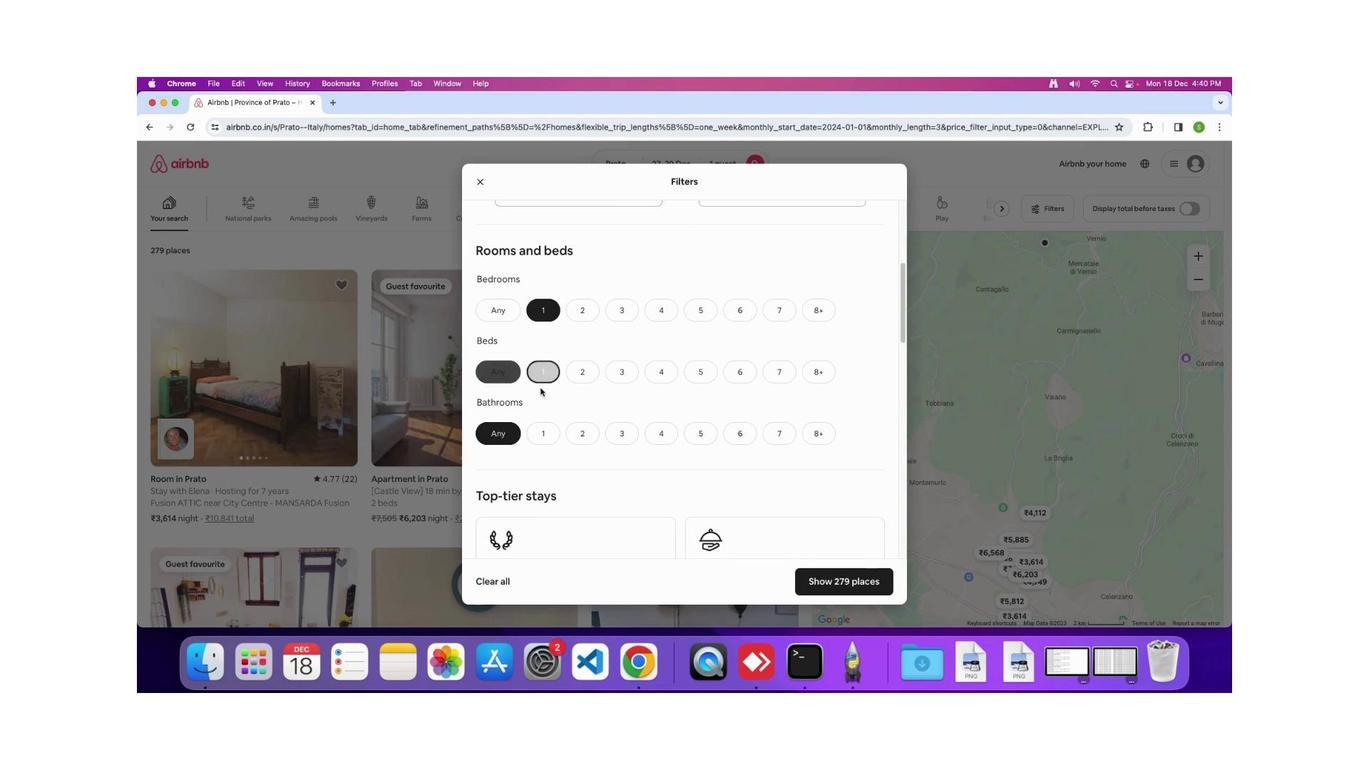 
Action: Mouse pressed left at (529, 372)
Screenshot: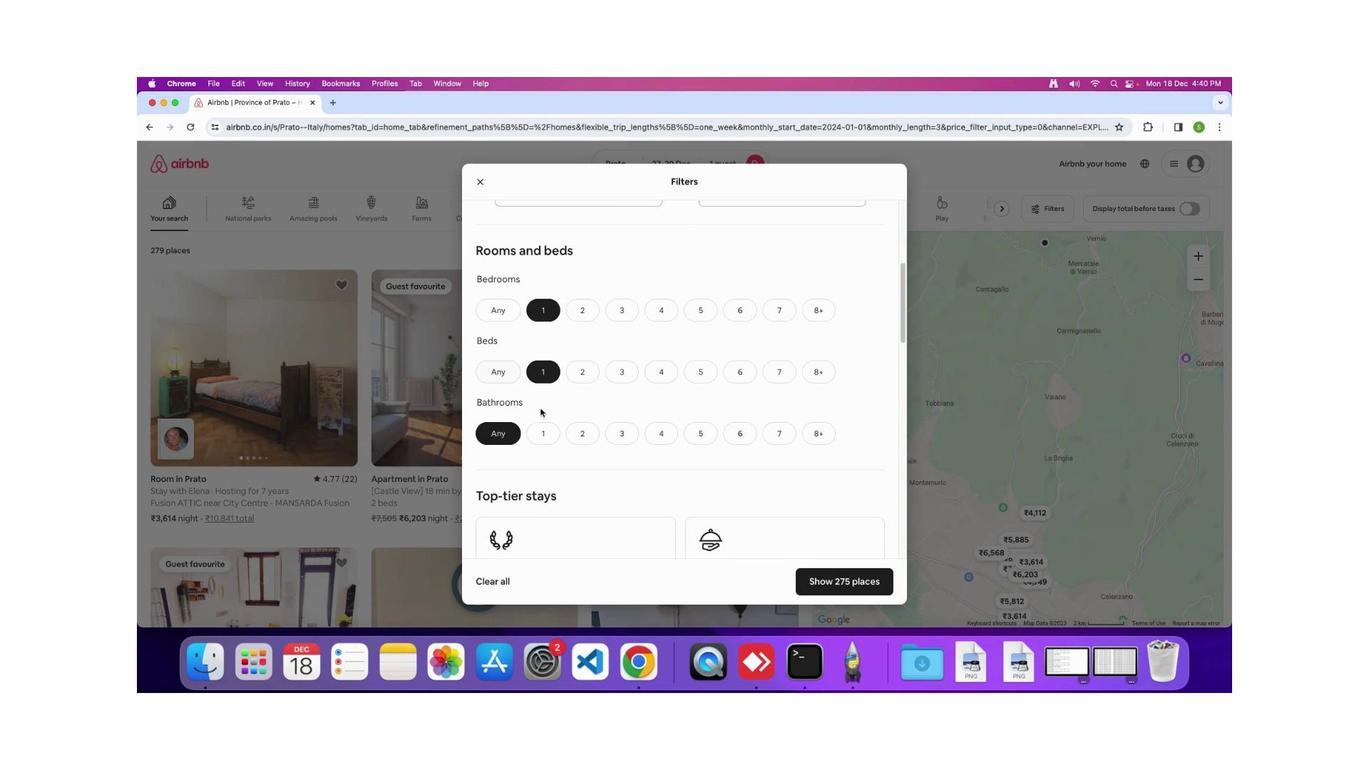 
Action: Mouse moved to (527, 415)
Screenshot: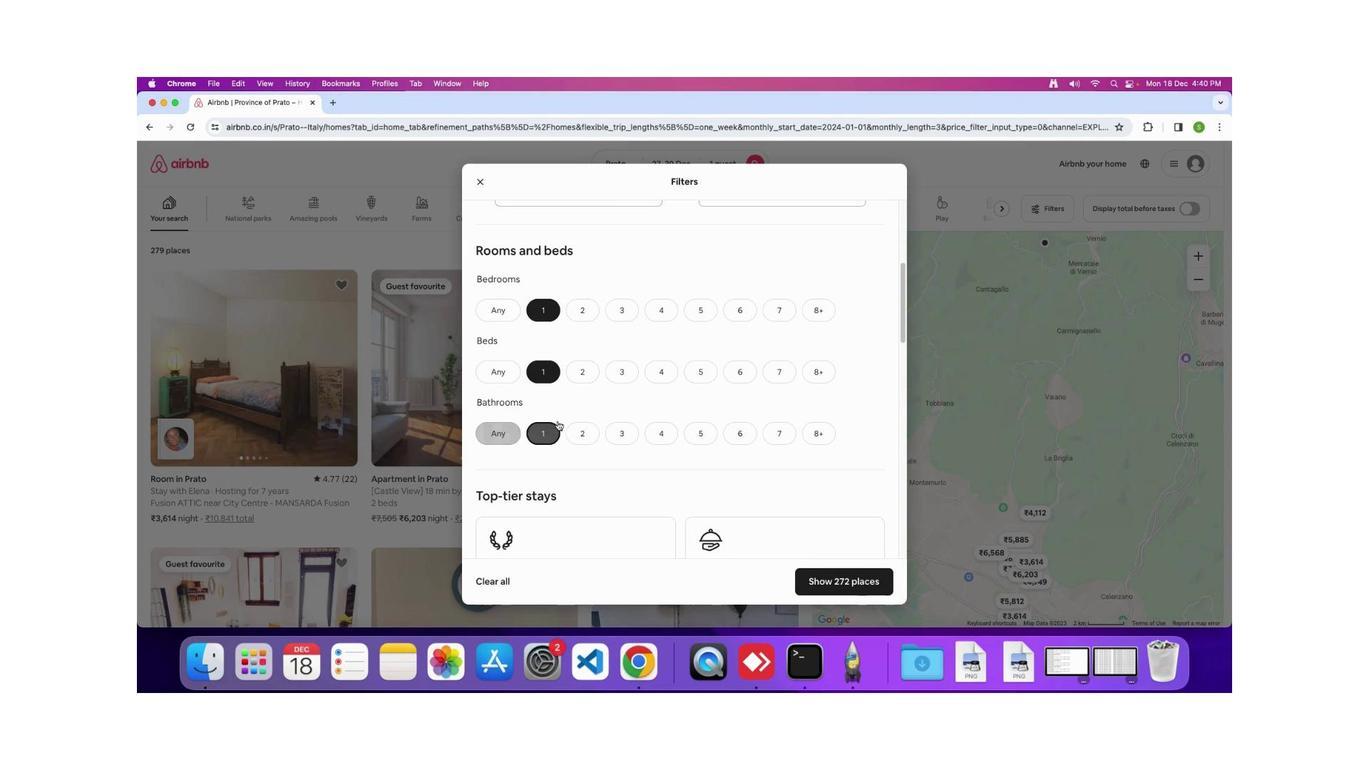 
Action: Mouse pressed left at (527, 415)
Screenshot: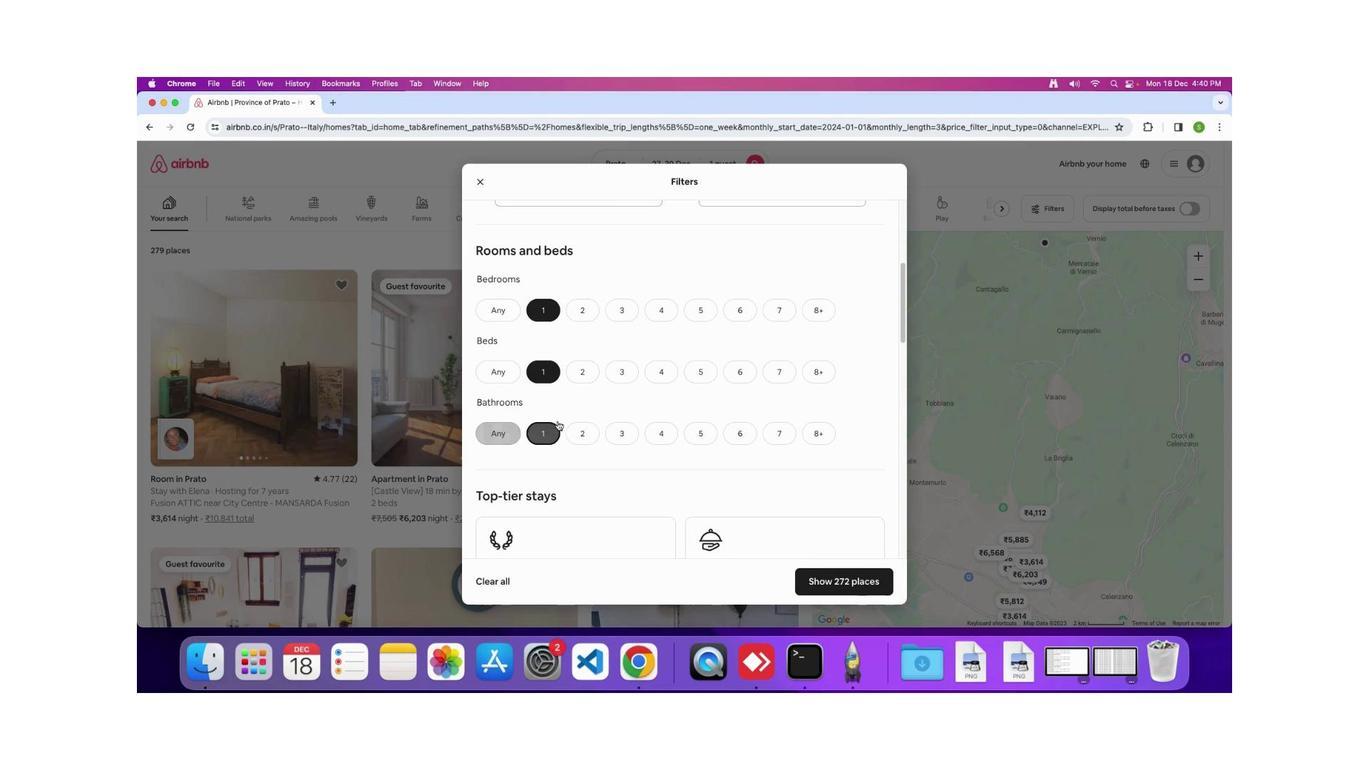 
Action: Mouse moved to (665, 401)
Screenshot: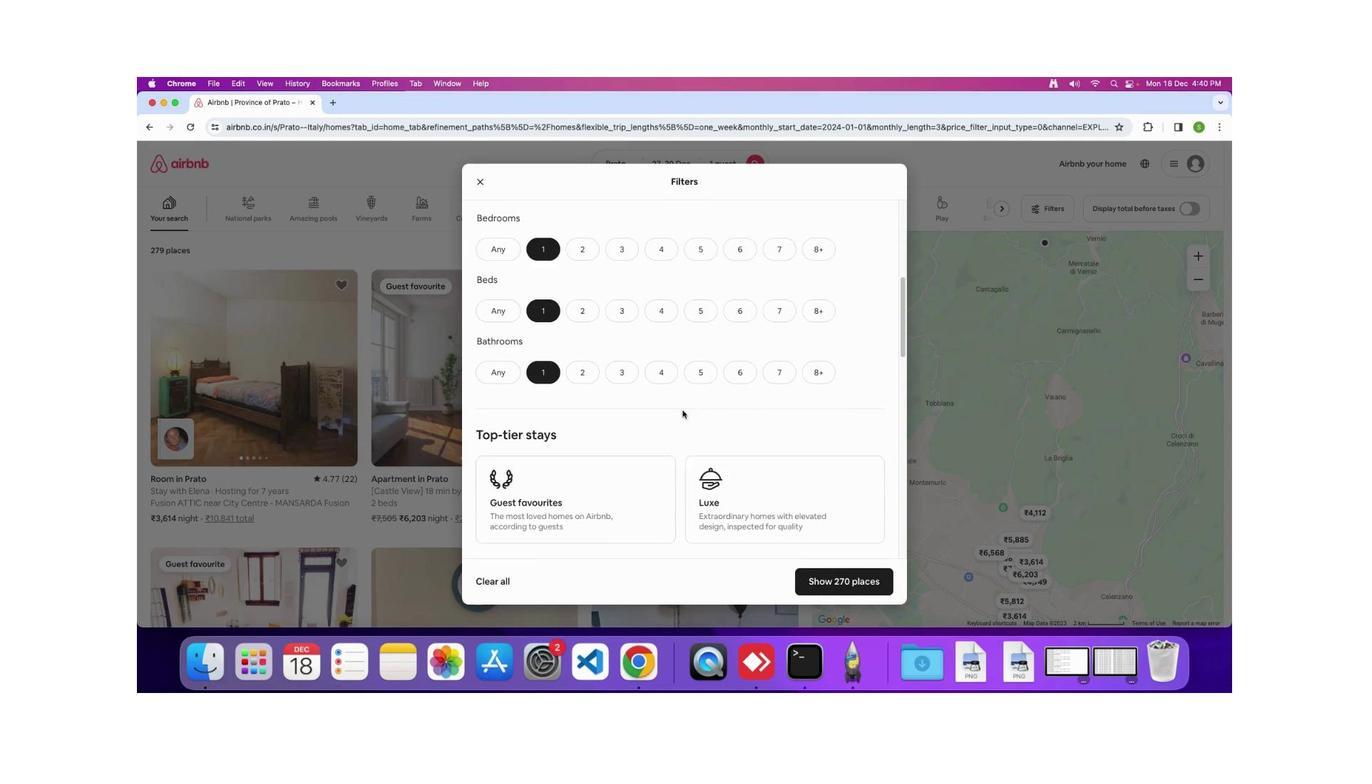 
Action: Mouse scrolled (665, 401) with delta (144, 85)
Screenshot: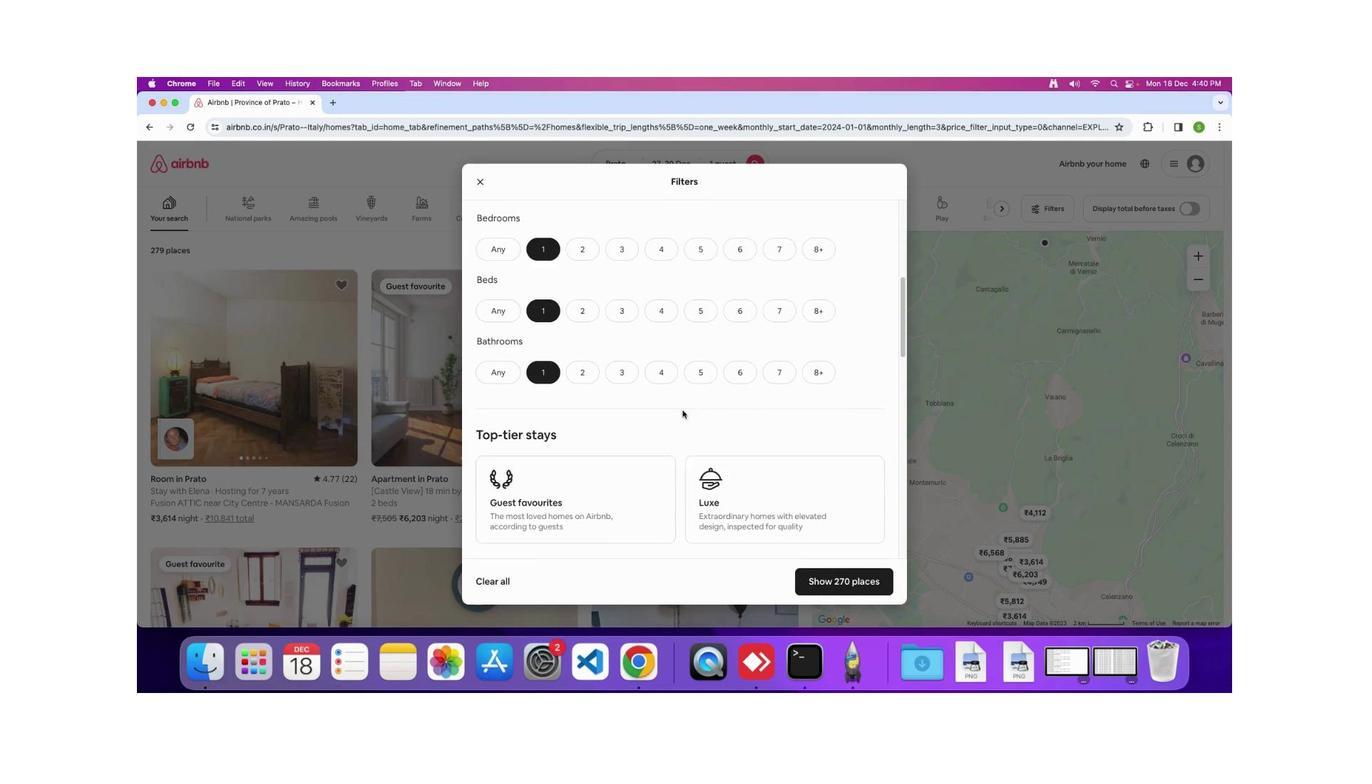 
Action: Mouse moved to (665, 401)
Screenshot: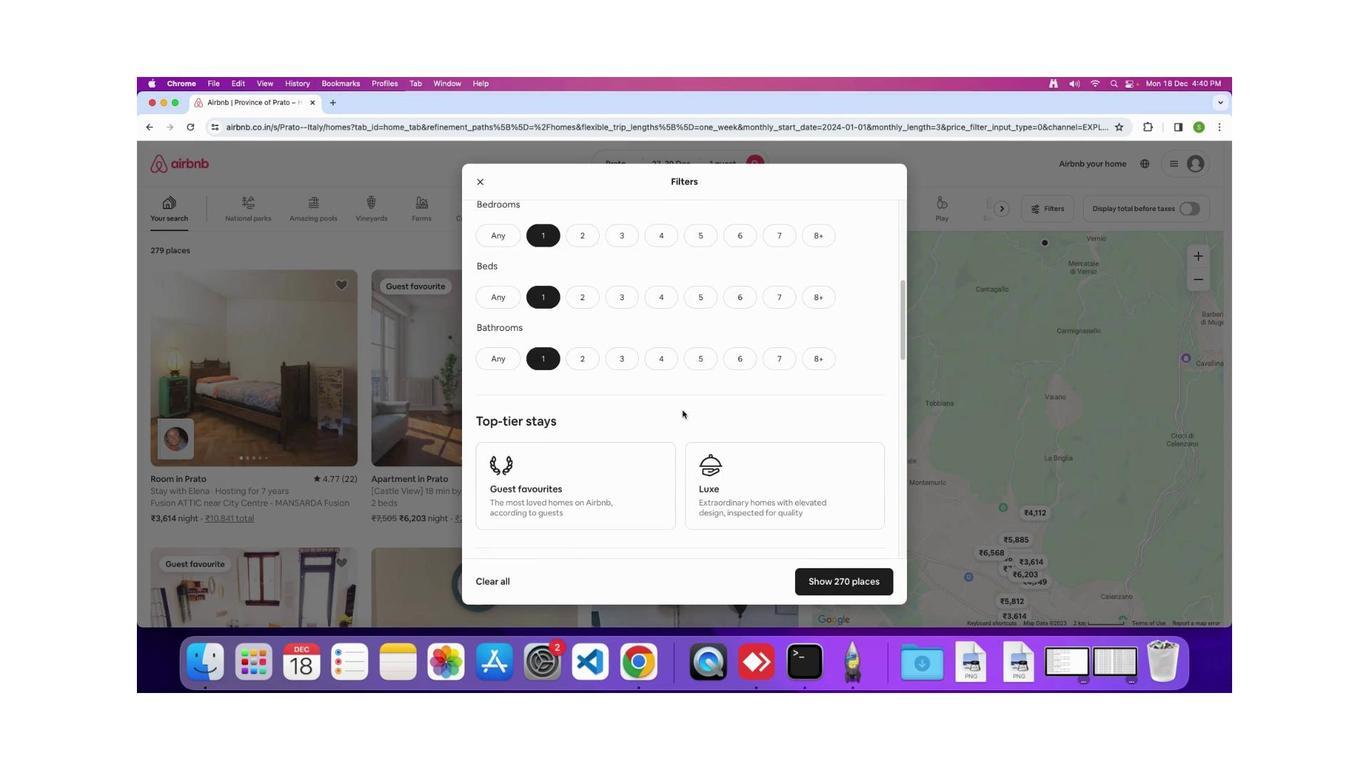 
Action: Mouse scrolled (665, 401) with delta (144, 85)
Screenshot: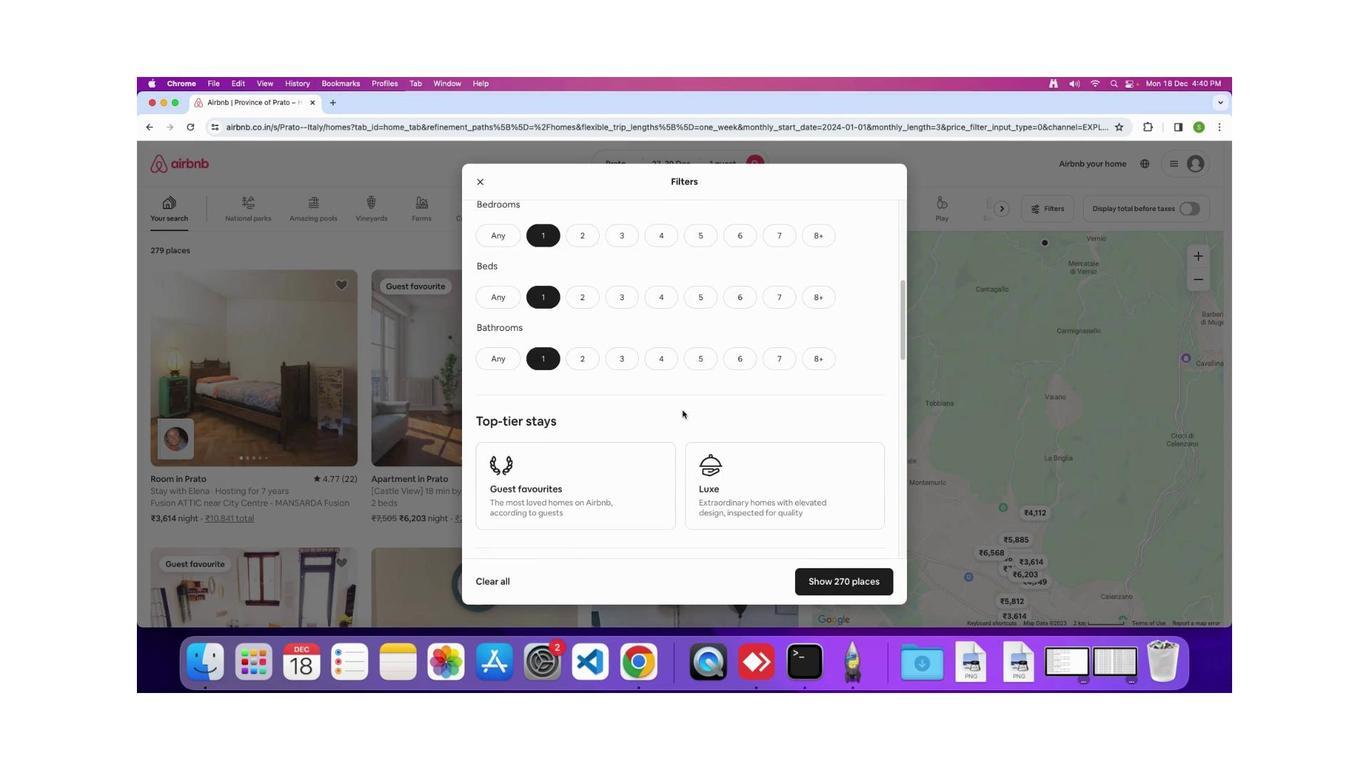 
Action: Mouse scrolled (665, 401) with delta (144, 85)
Screenshot: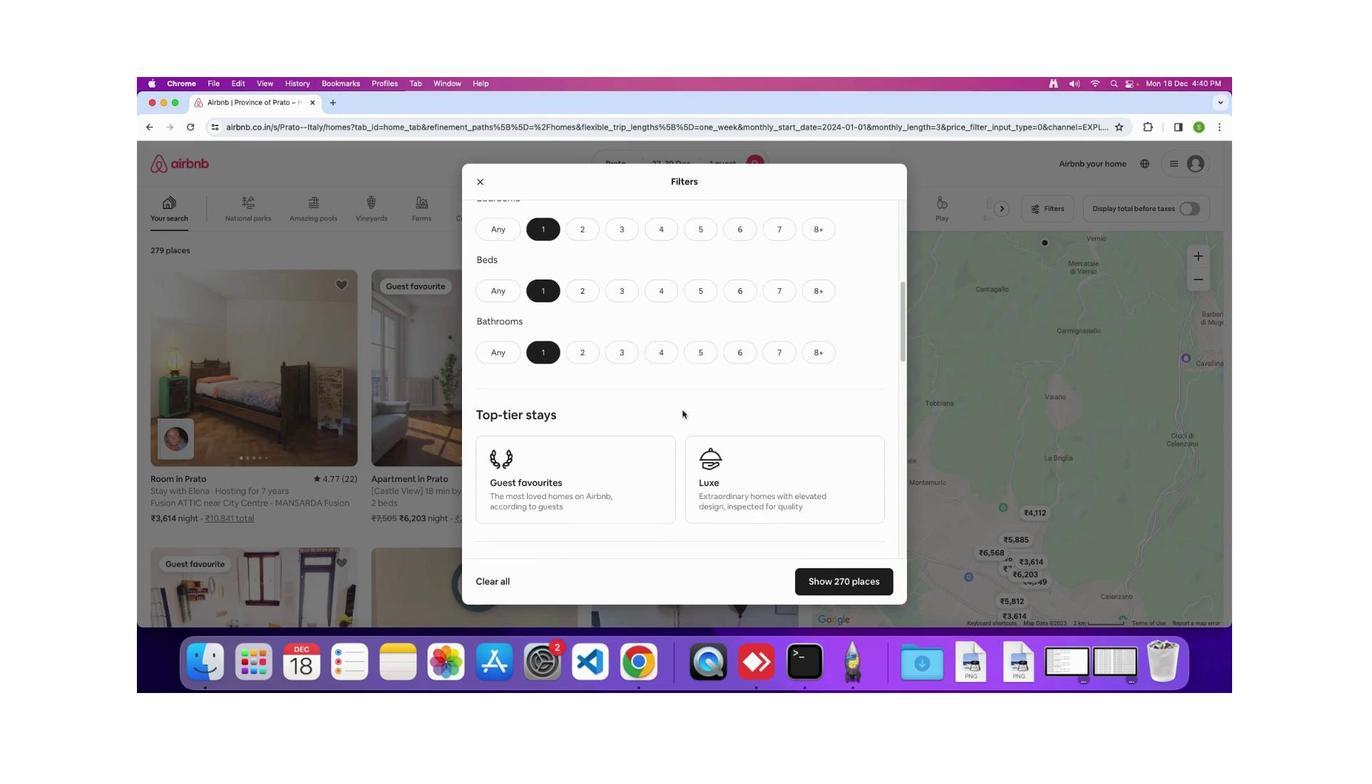 
Action: Mouse moved to (665, 401)
Screenshot: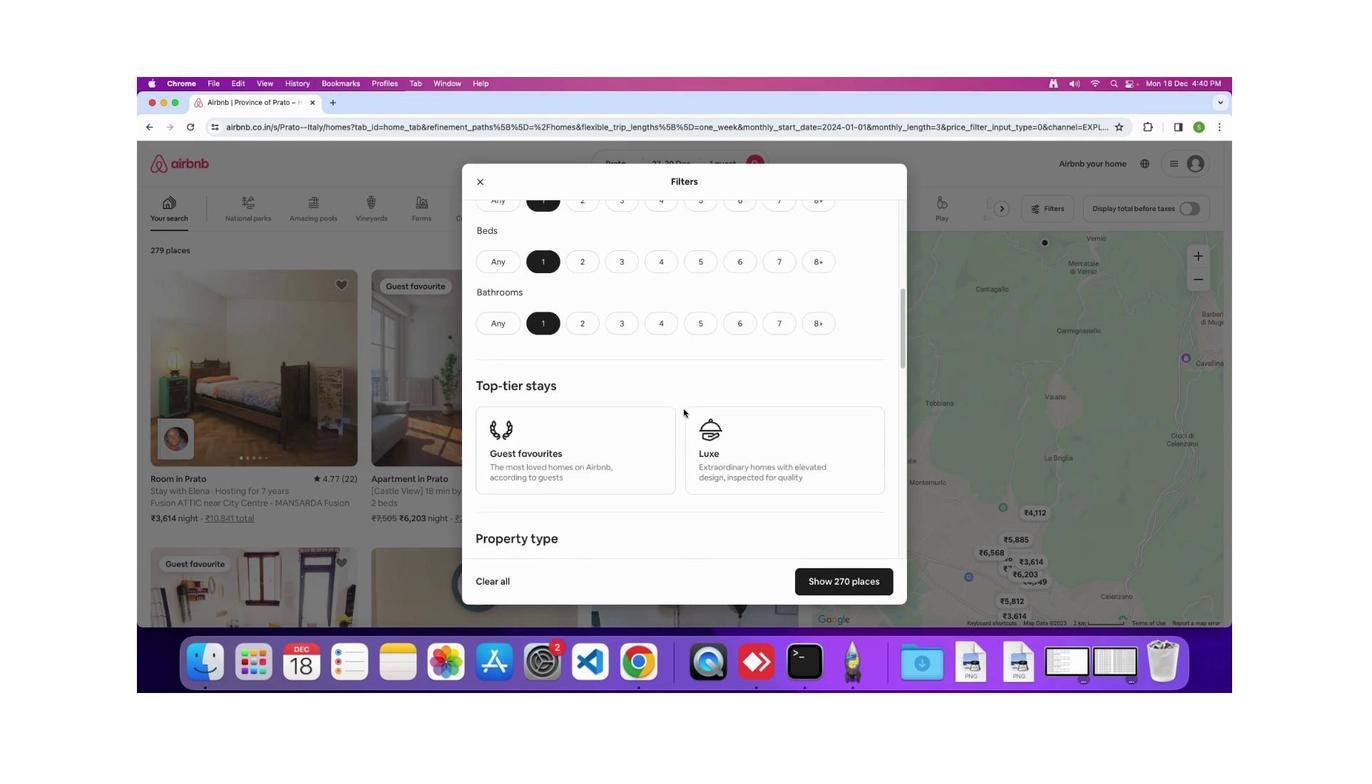 
Action: Mouse scrolled (665, 401) with delta (144, 85)
Screenshot: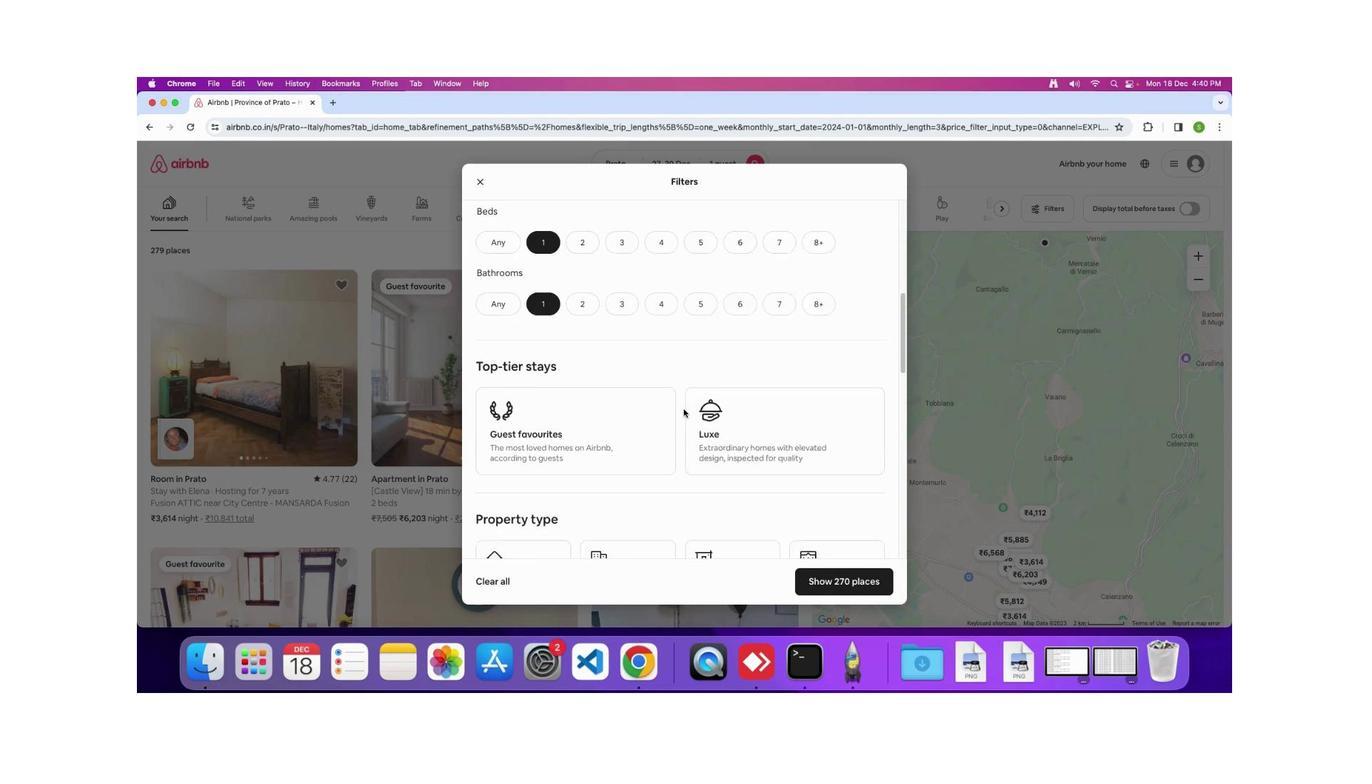 
Action: Mouse moved to (665, 401)
Screenshot: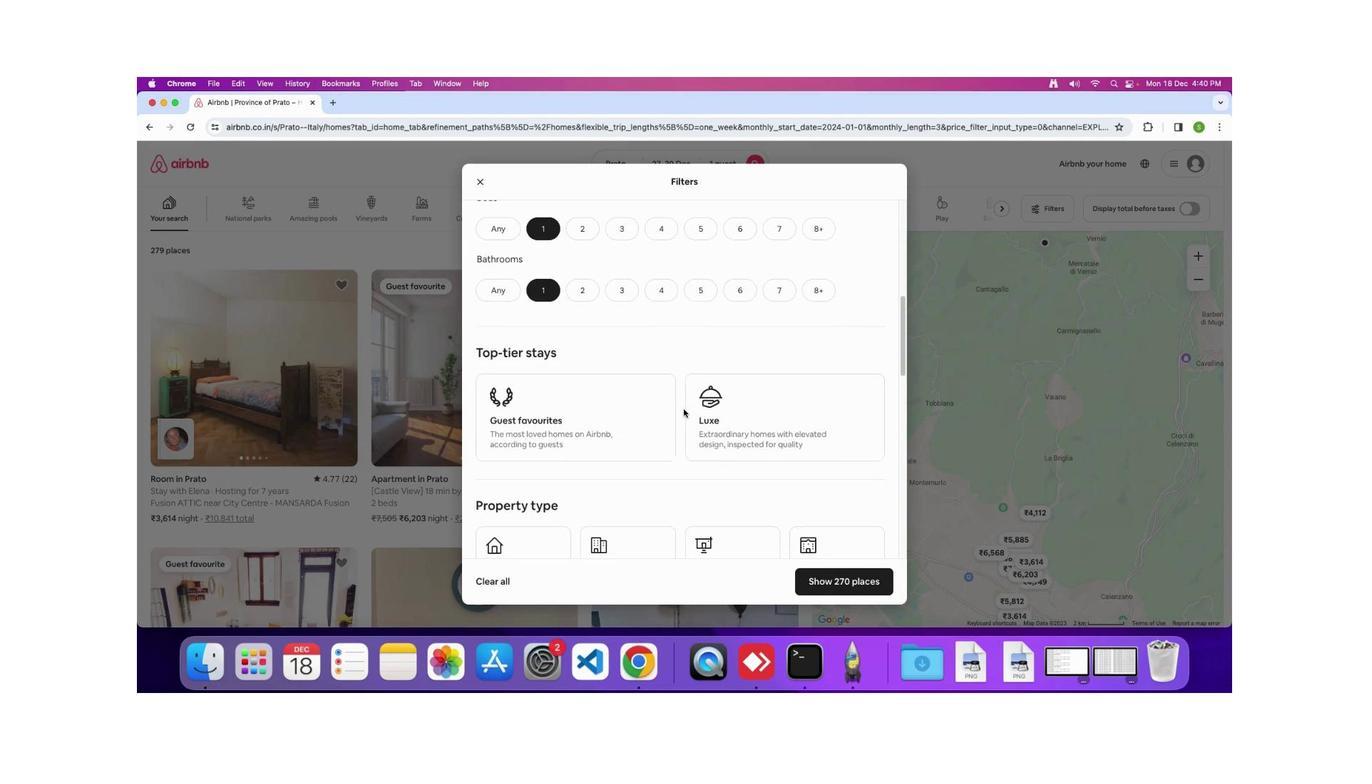 
Action: Mouse scrolled (665, 401) with delta (144, 85)
Screenshot: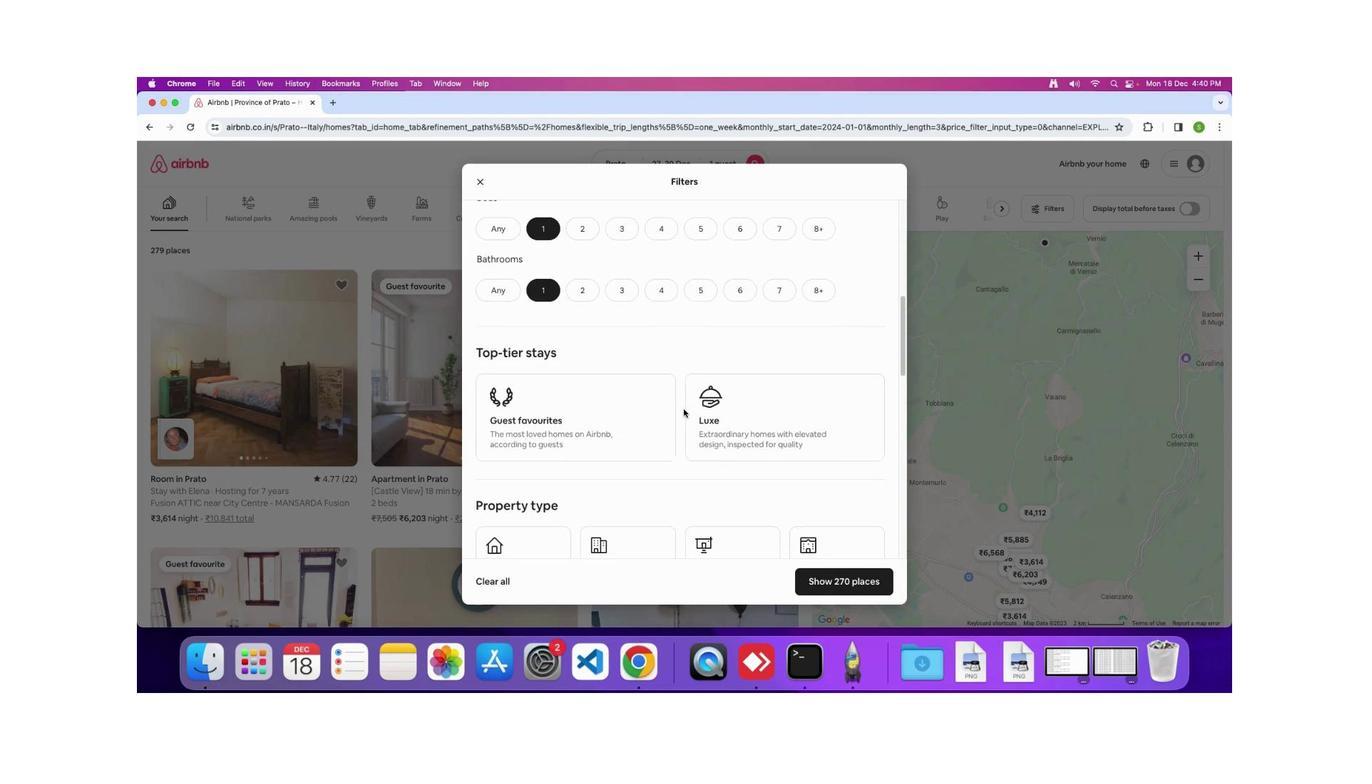 
Action: Mouse moved to (665, 401)
Screenshot: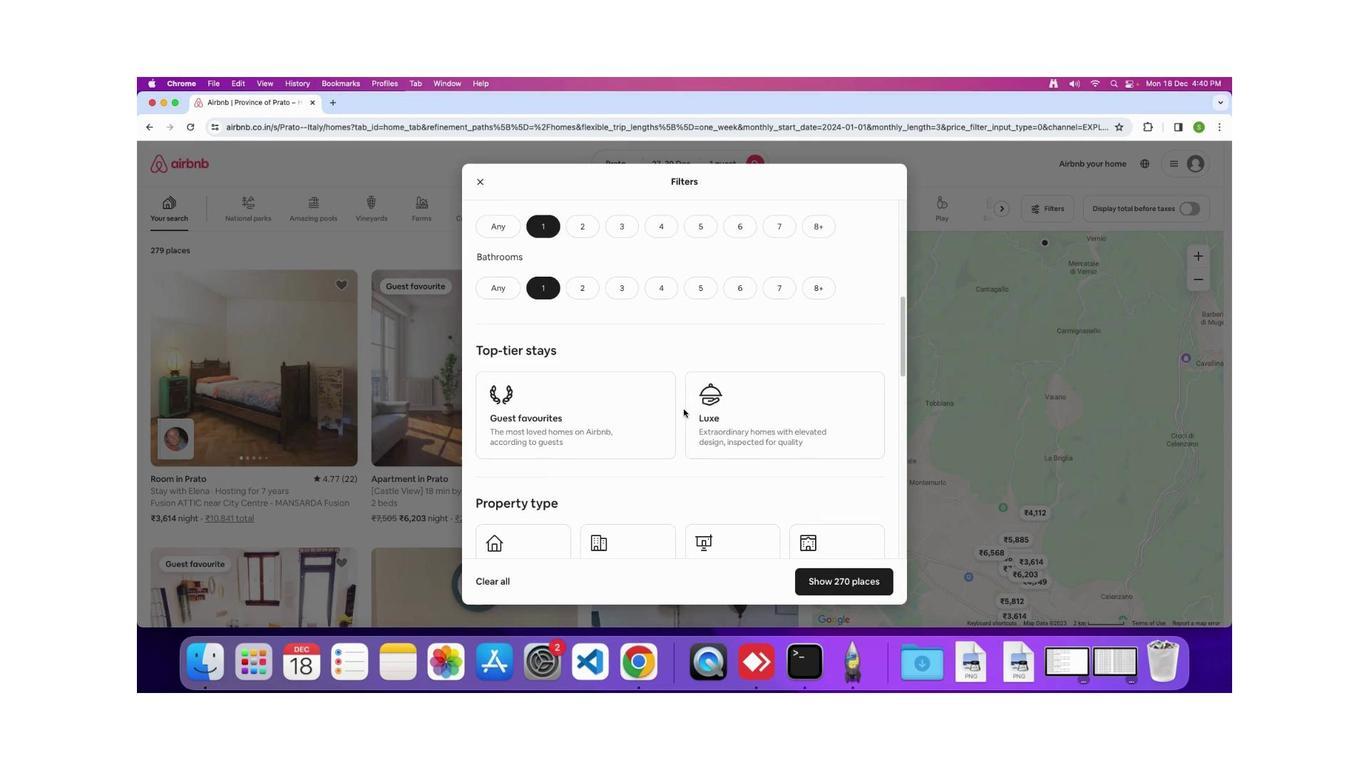 
Action: Mouse scrolled (665, 401) with delta (144, 85)
Screenshot: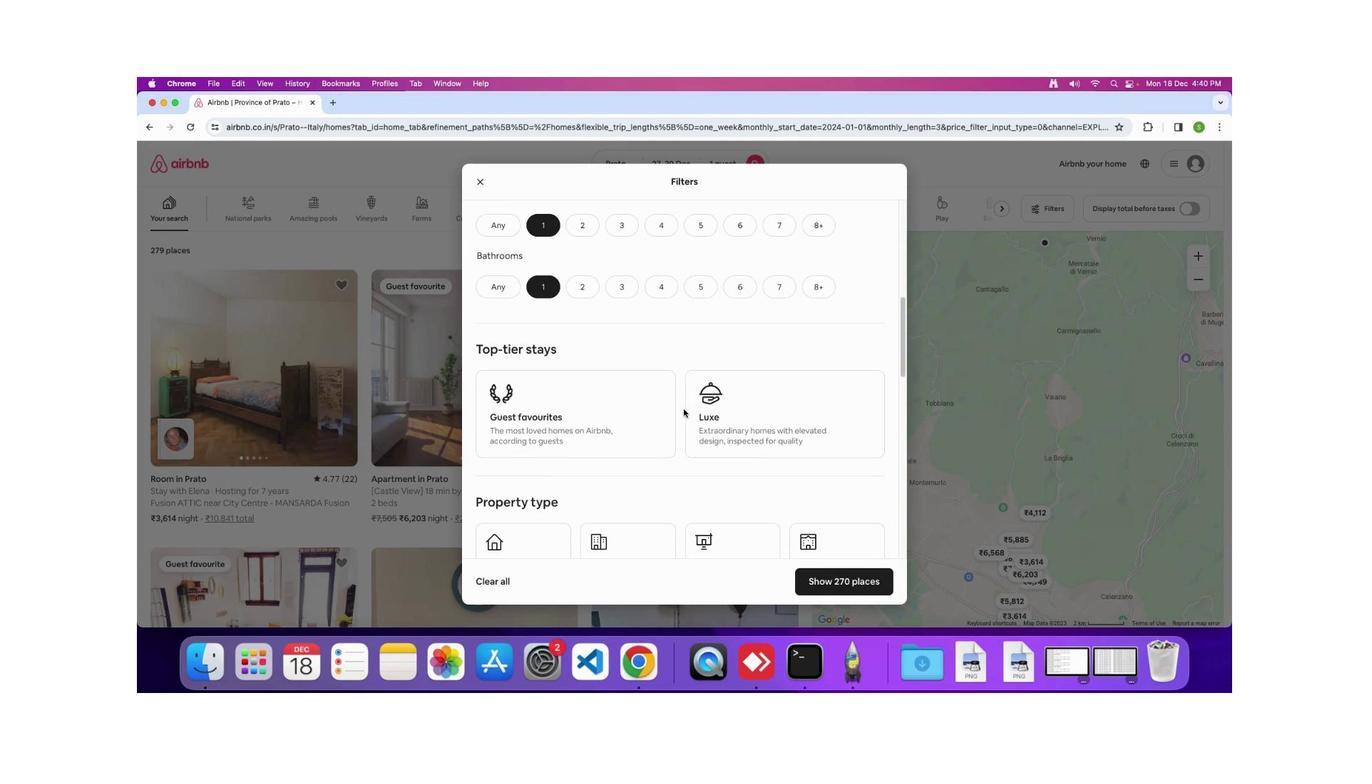 
Action: Mouse scrolled (665, 401) with delta (144, 85)
Screenshot: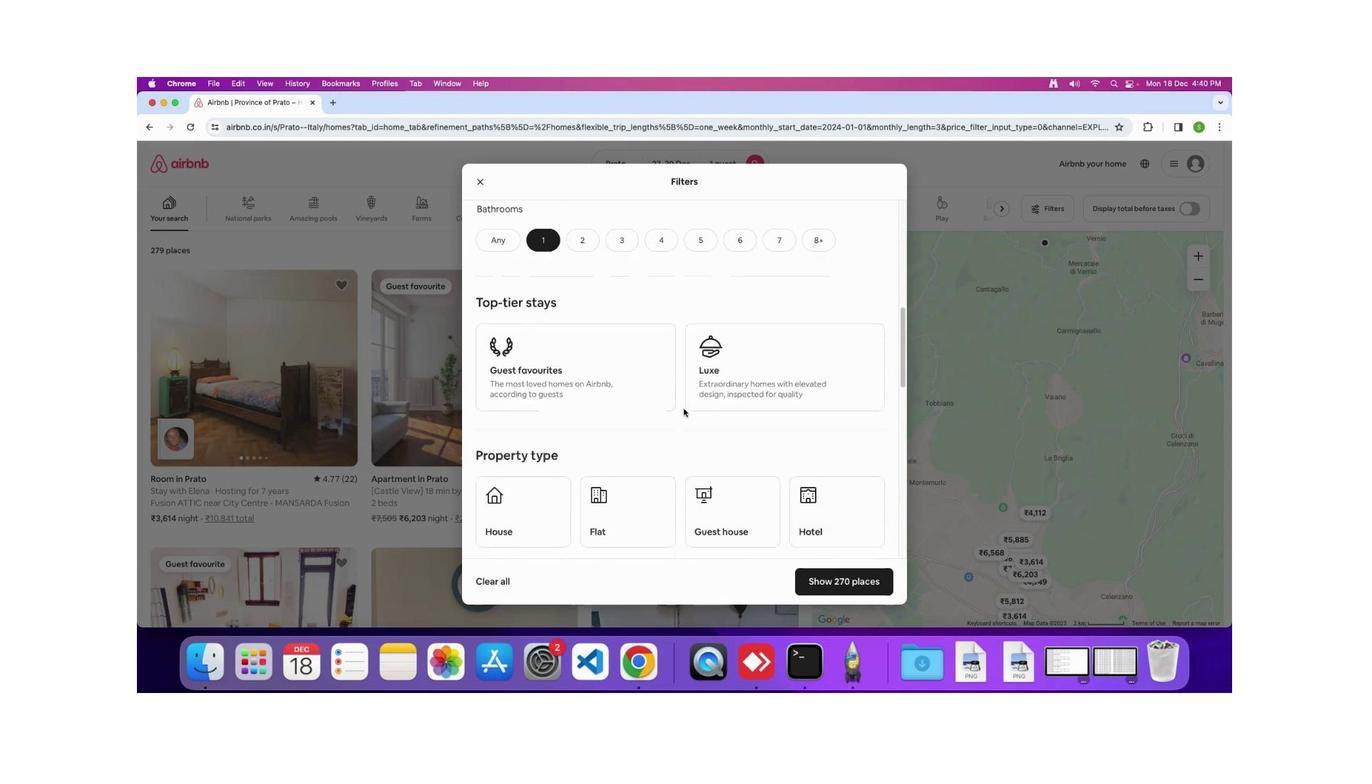 
Action: Mouse scrolled (665, 401) with delta (144, 85)
Screenshot: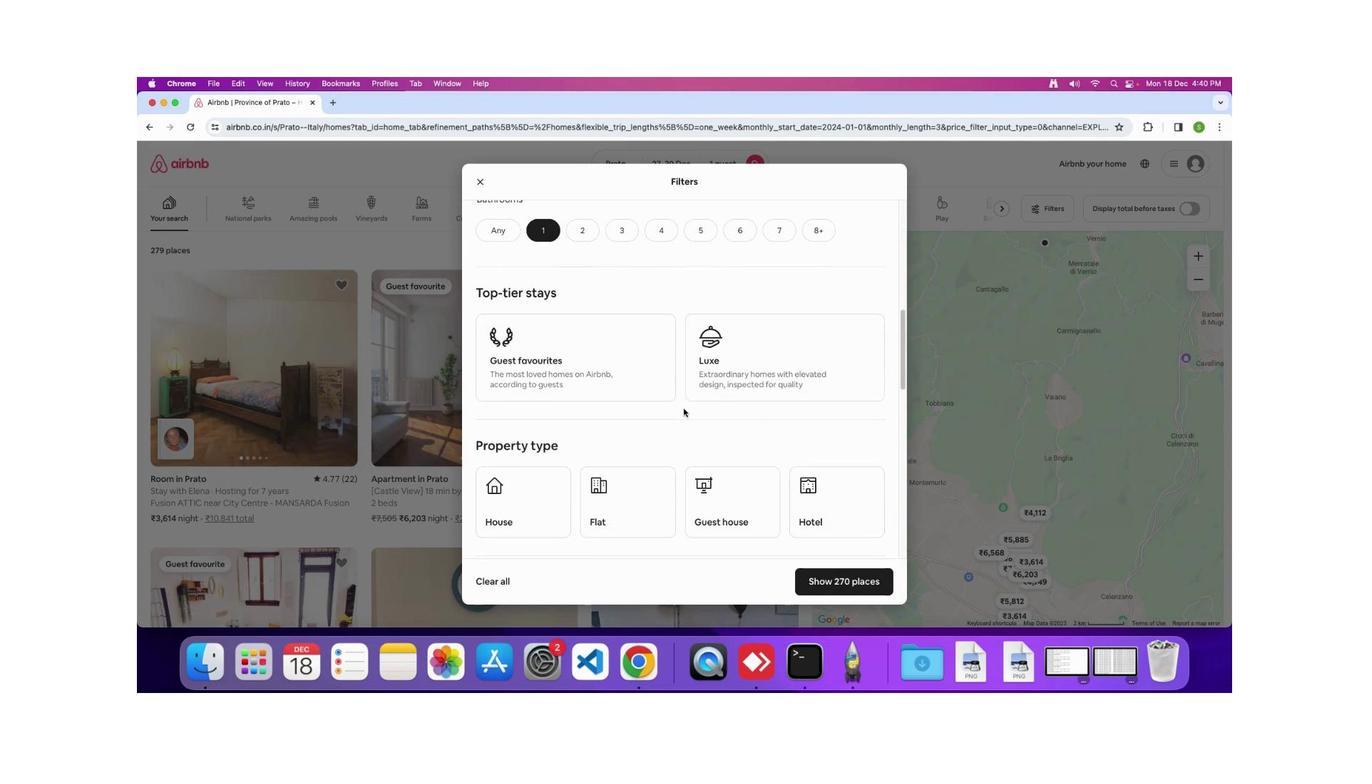 
Action: Mouse moved to (665, 400)
Screenshot: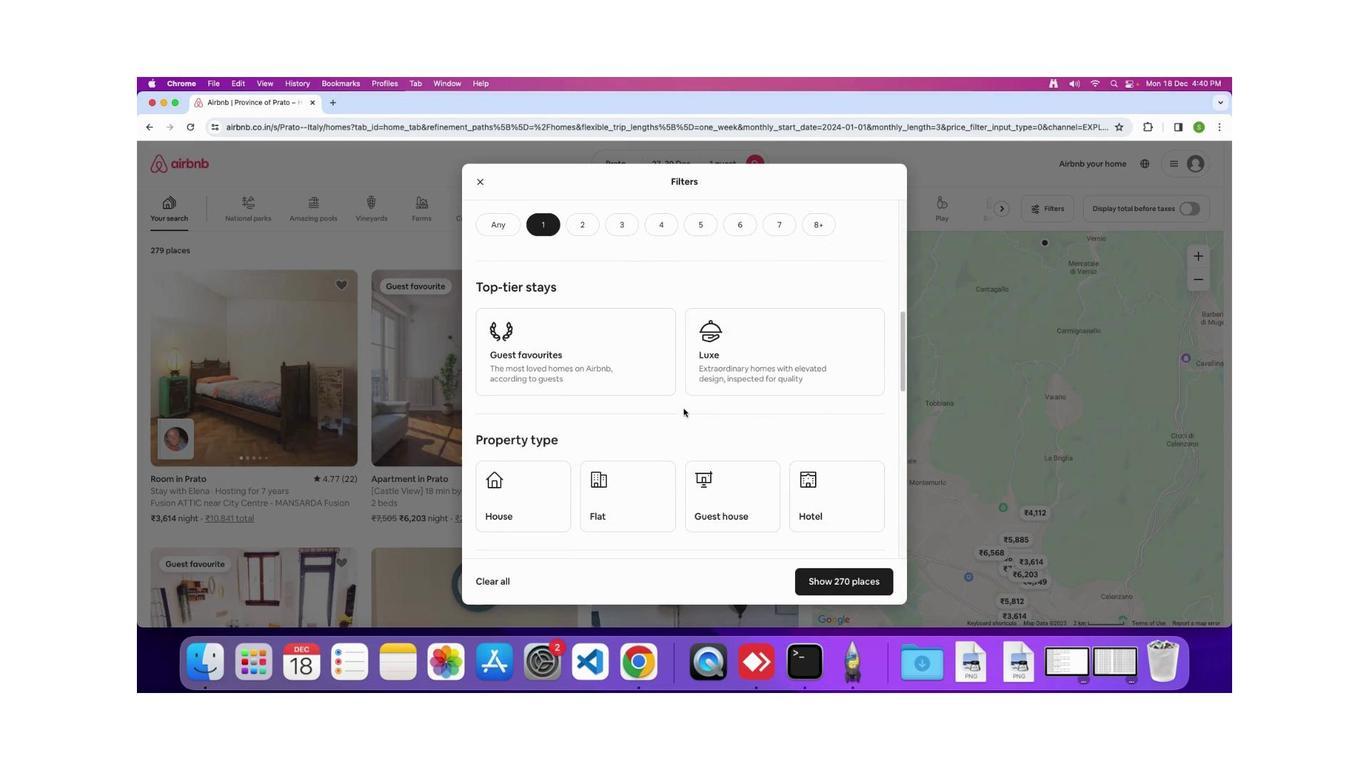 
Action: Mouse scrolled (665, 400) with delta (144, 85)
Screenshot: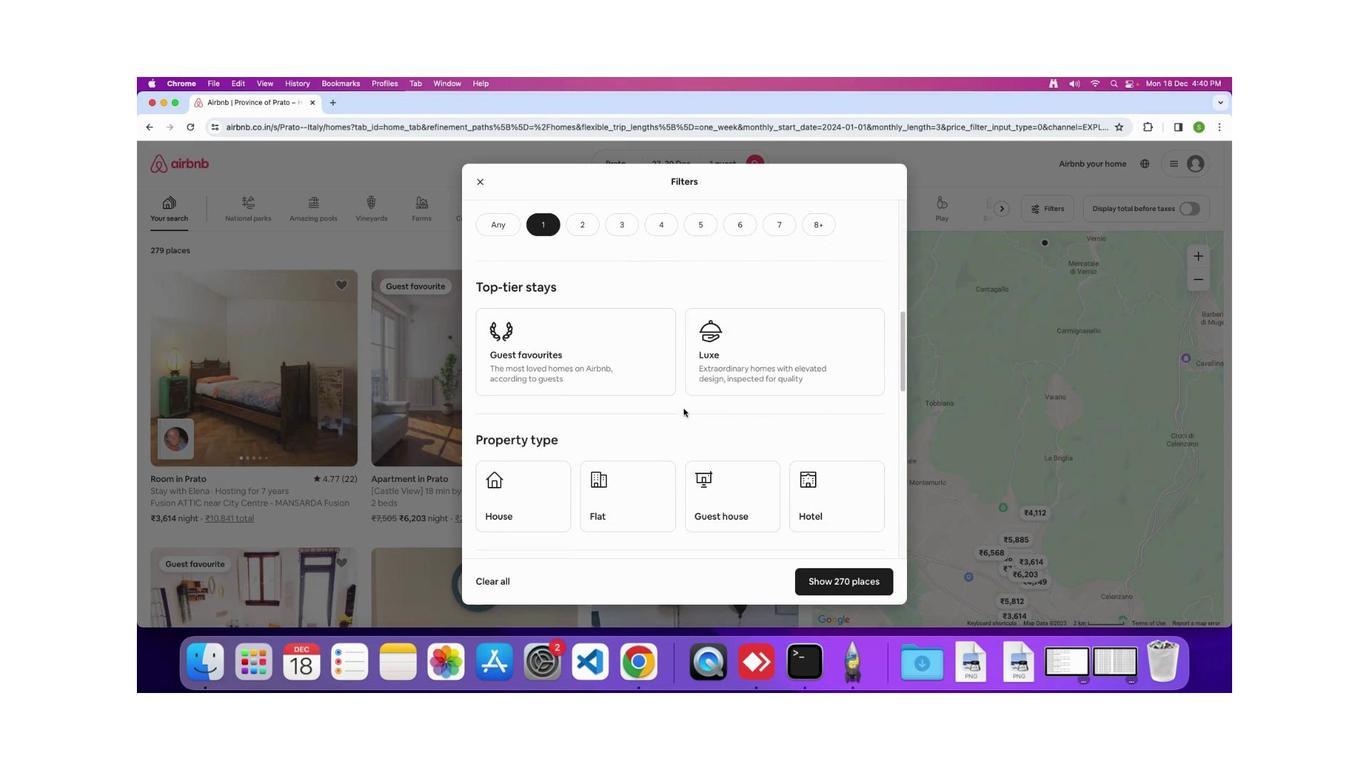 
Action: Mouse moved to (666, 399)
Screenshot: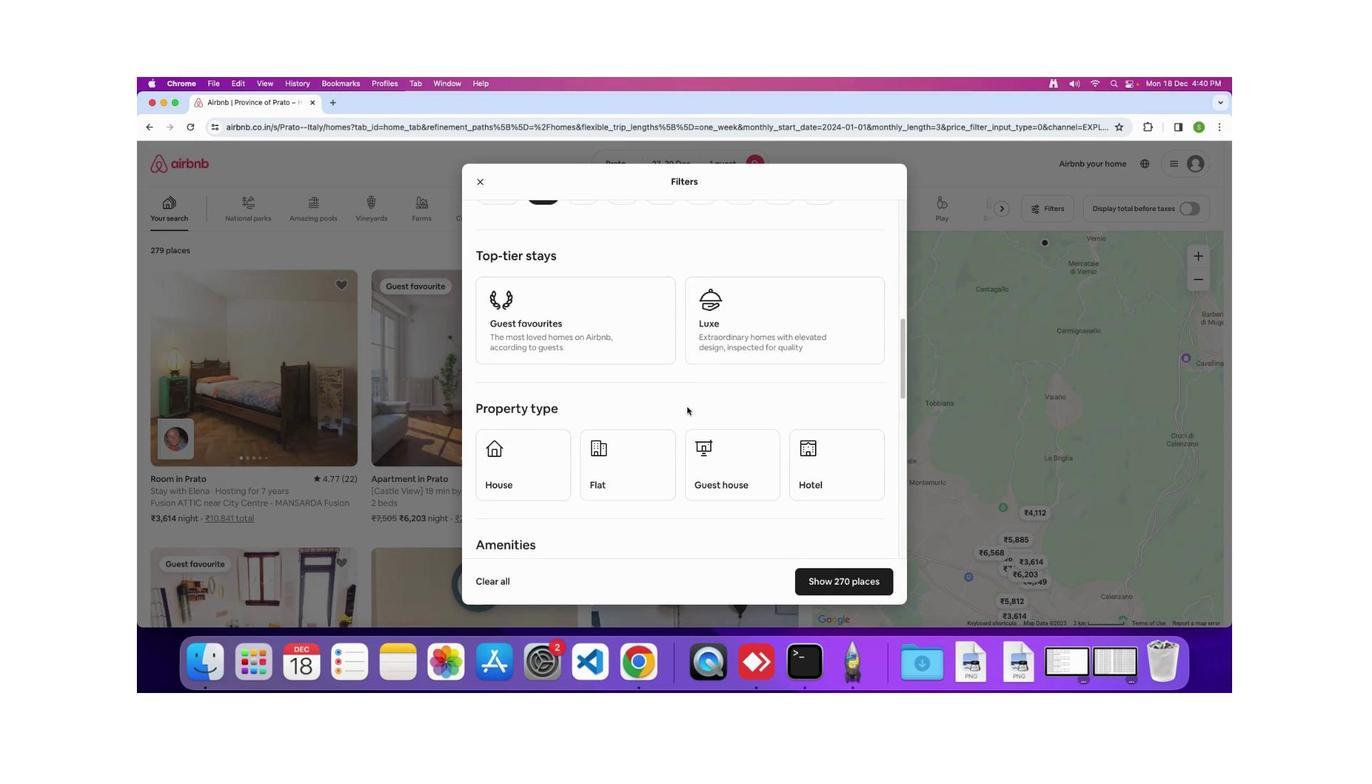 
Action: Mouse scrolled (666, 399) with delta (144, 85)
Screenshot: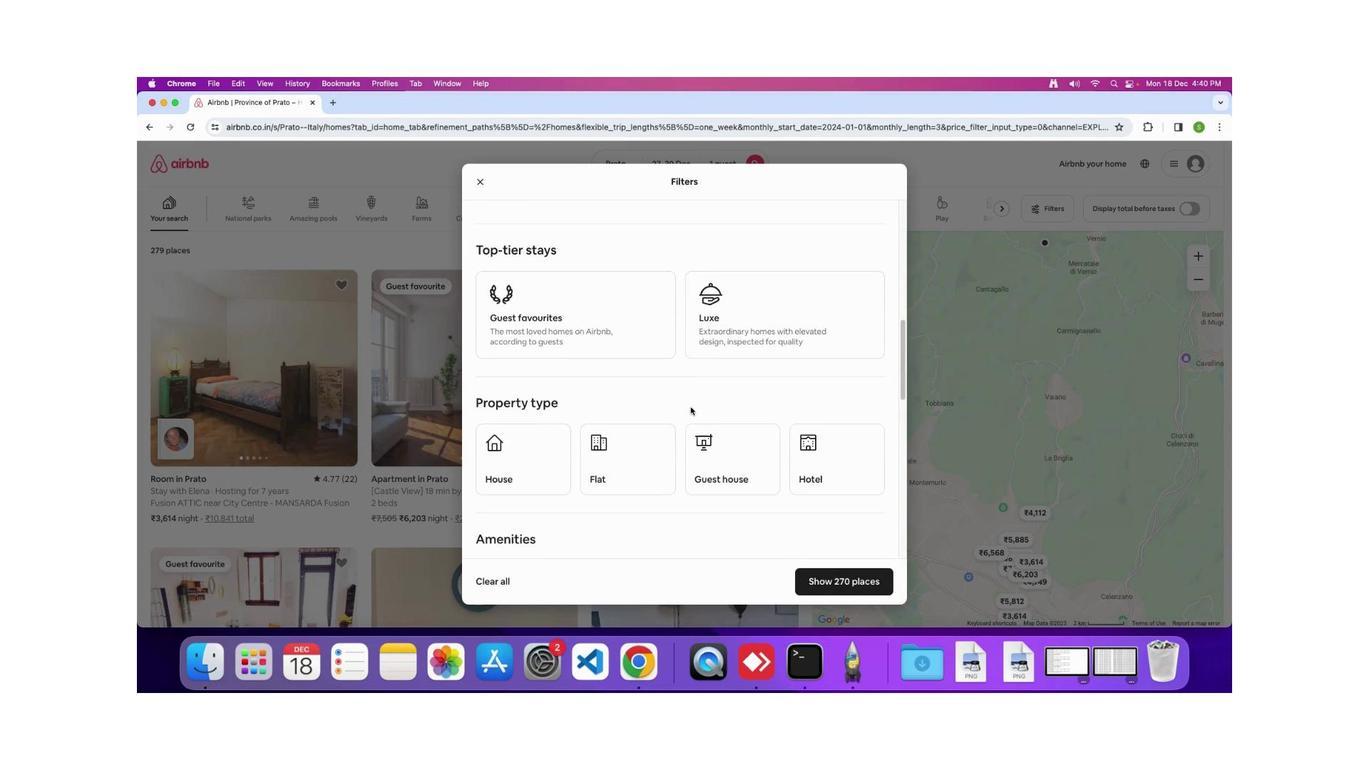 
Action: Mouse moved to (666, 399)
Screenshot: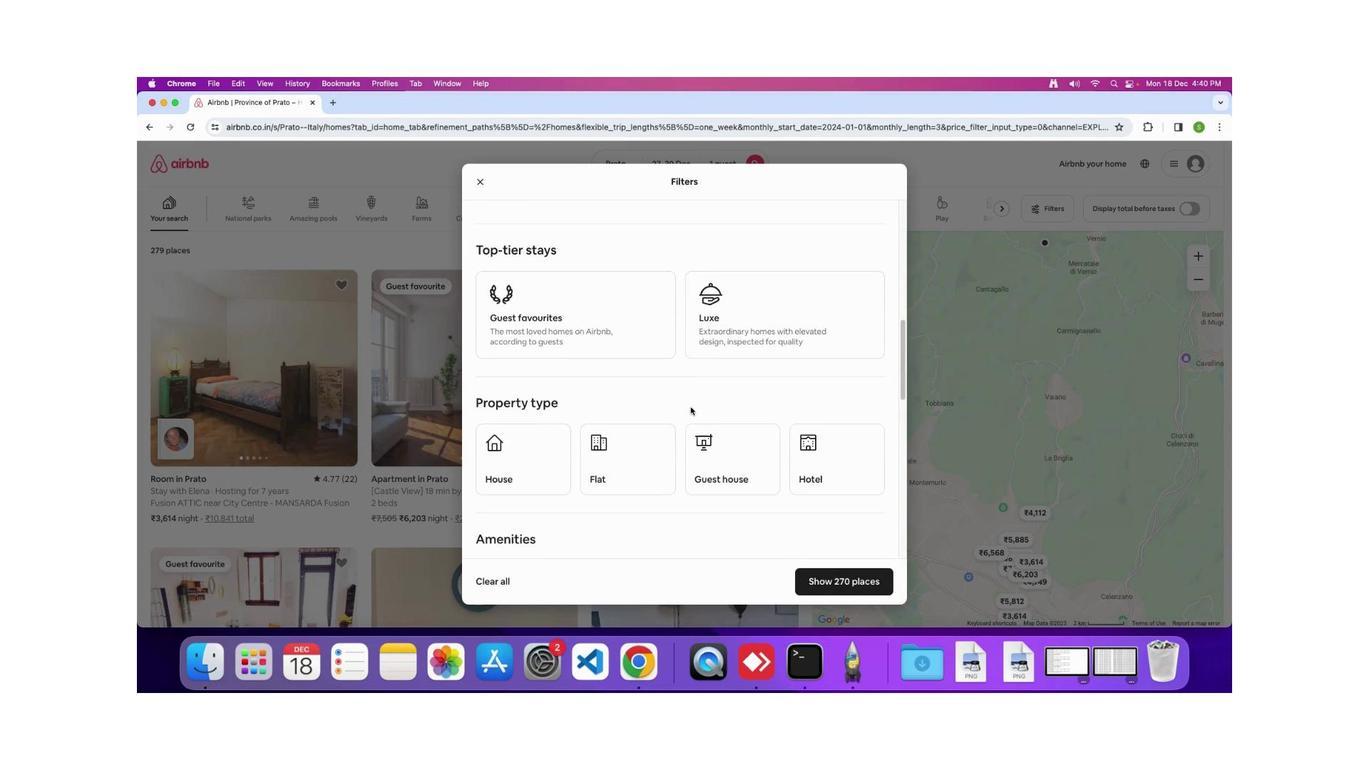 
Action: Mouse scrolled (666, 399) with delta (144, 85)
Screenshot: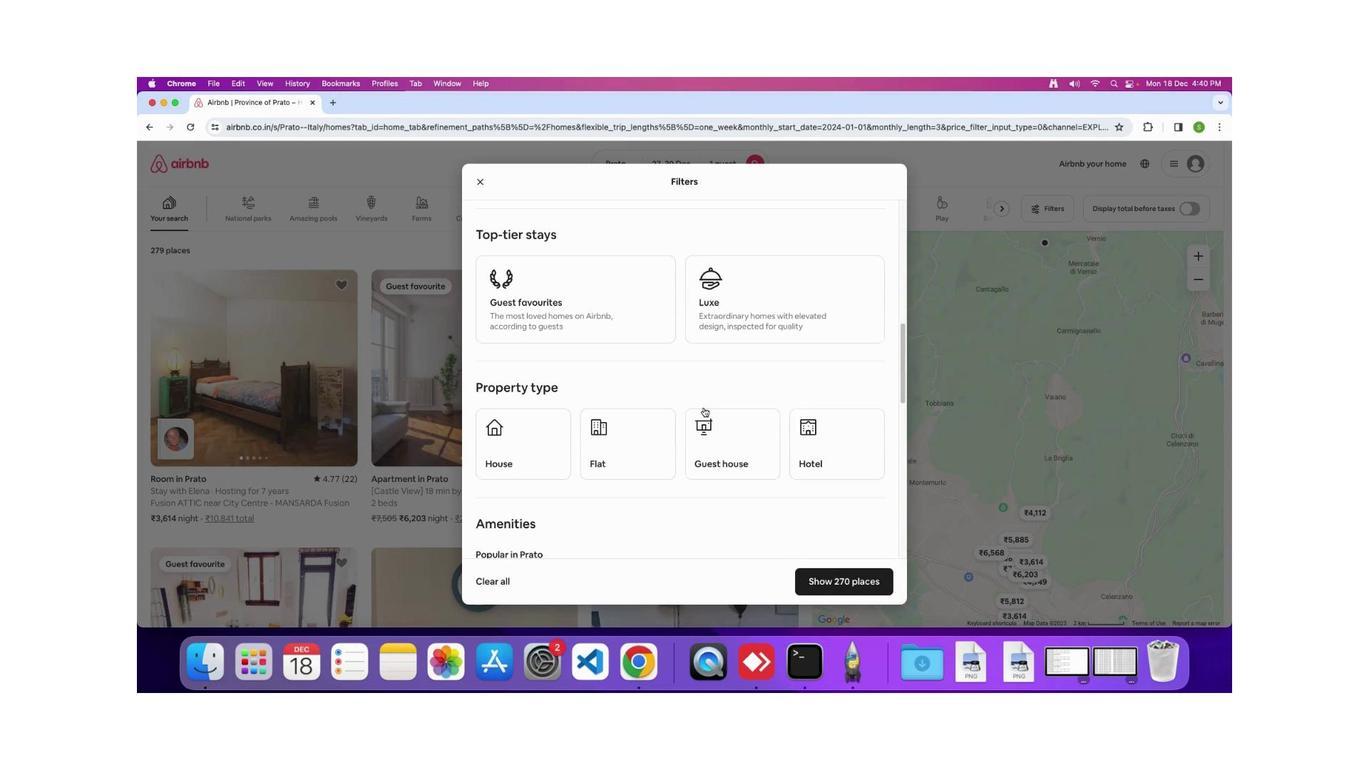 
Action: Mouse scrolled (666, 399) with delta (144, 85)
Screenshot: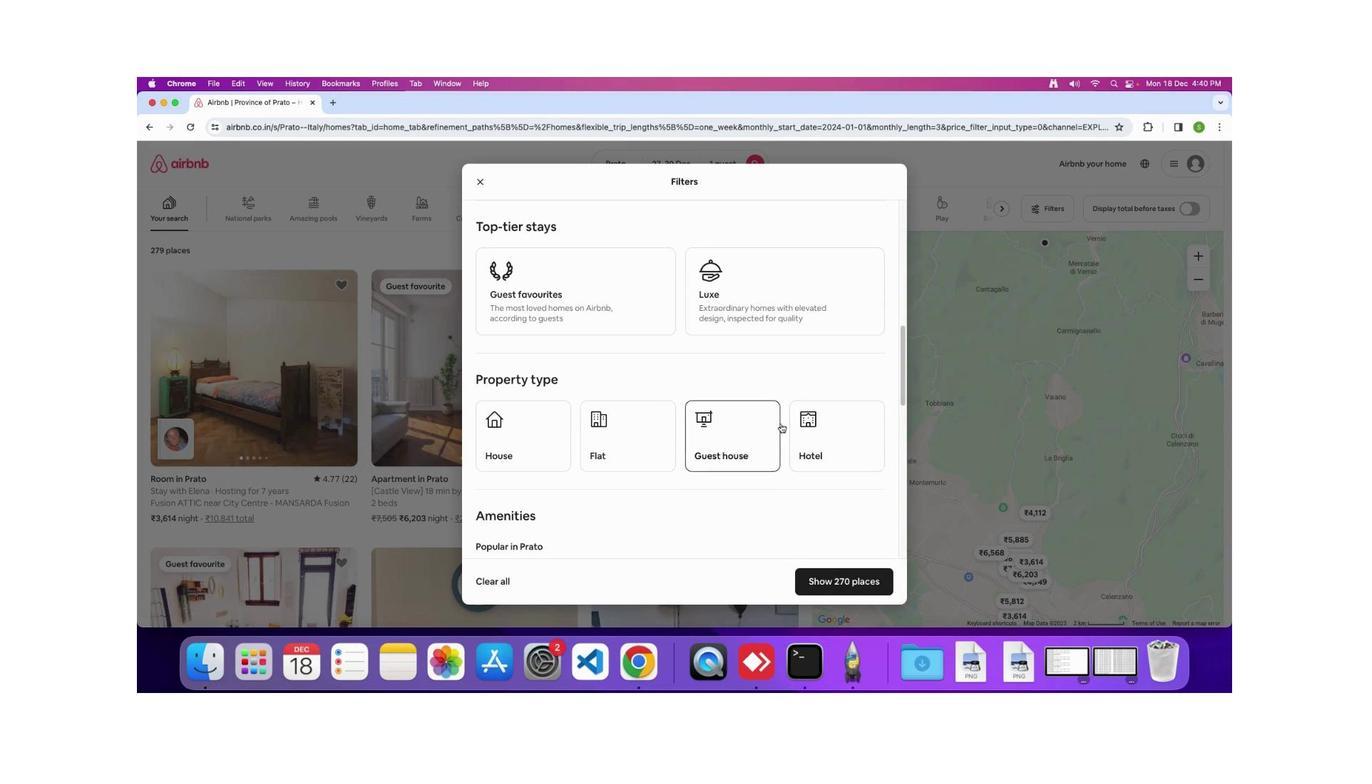 
Action: Mouse moved to (786, 415)
Screenshot: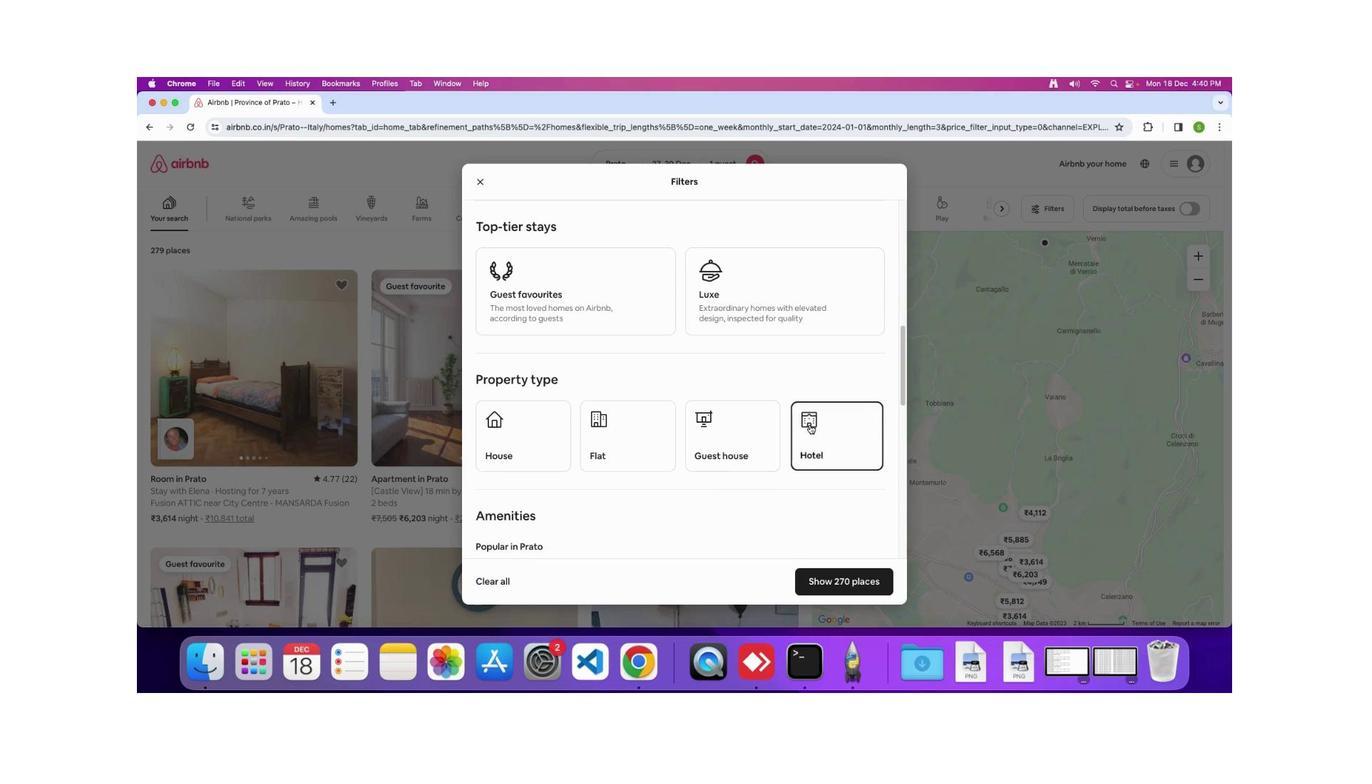 
Action: Mouse pressed left at (786, 415)
Screenshot: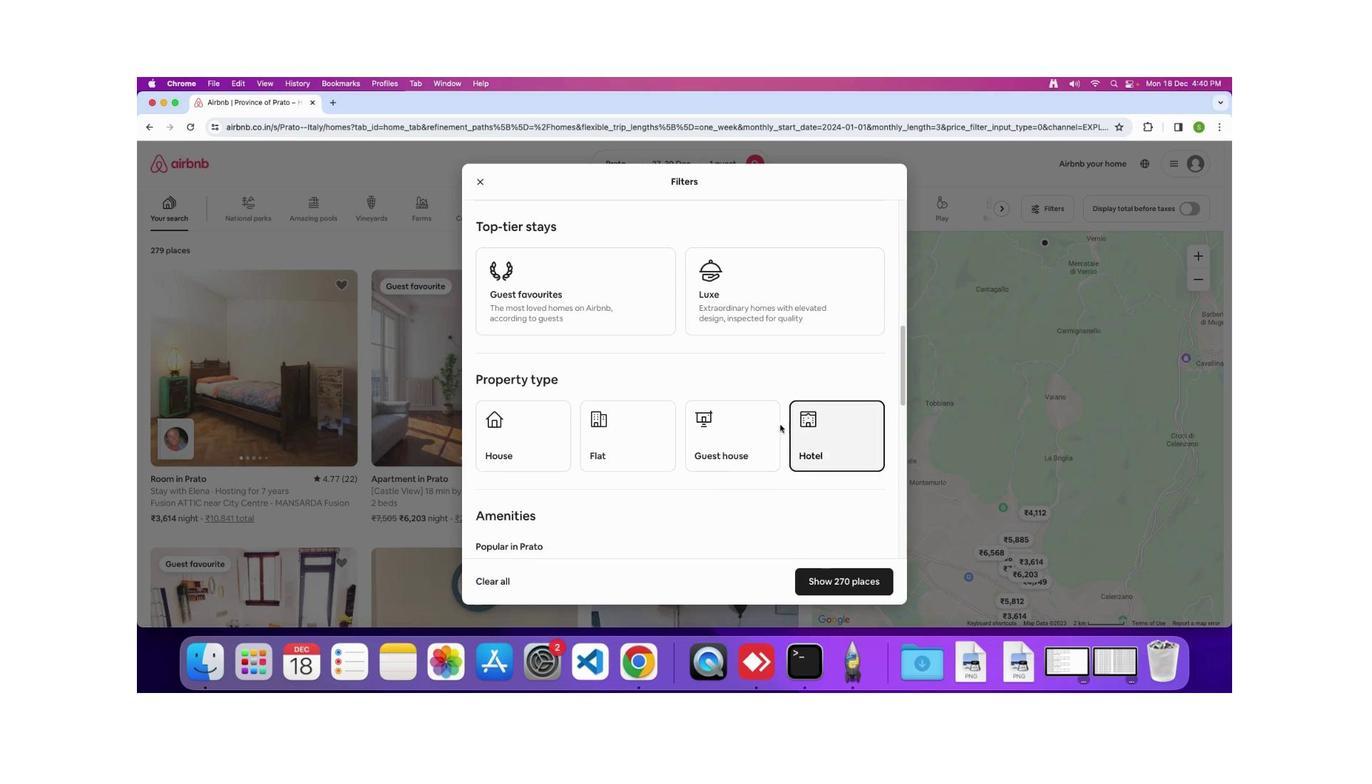 
Action: Mouse moved to (710, 415)
Screenshot: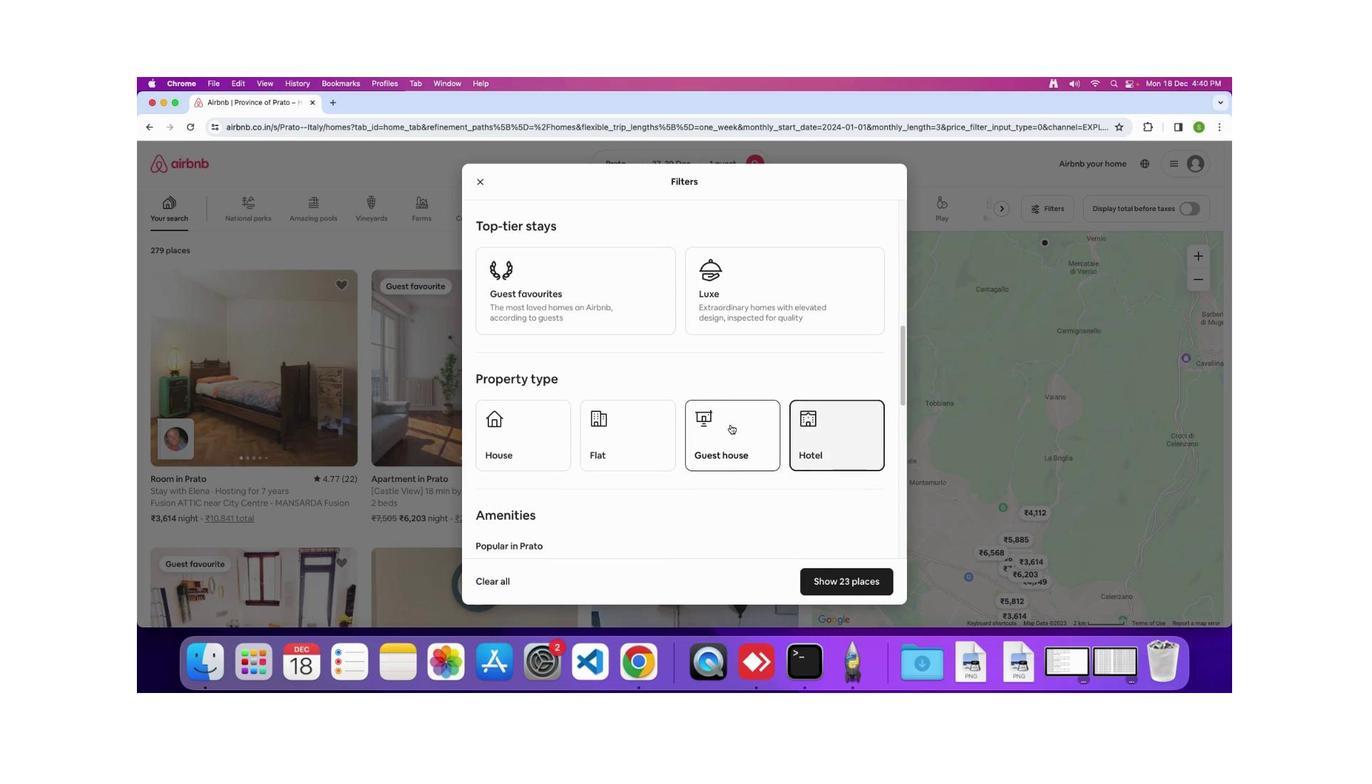 
Action: Mouse scrolled (710, 415) with delta (144, 85)
Screenshot: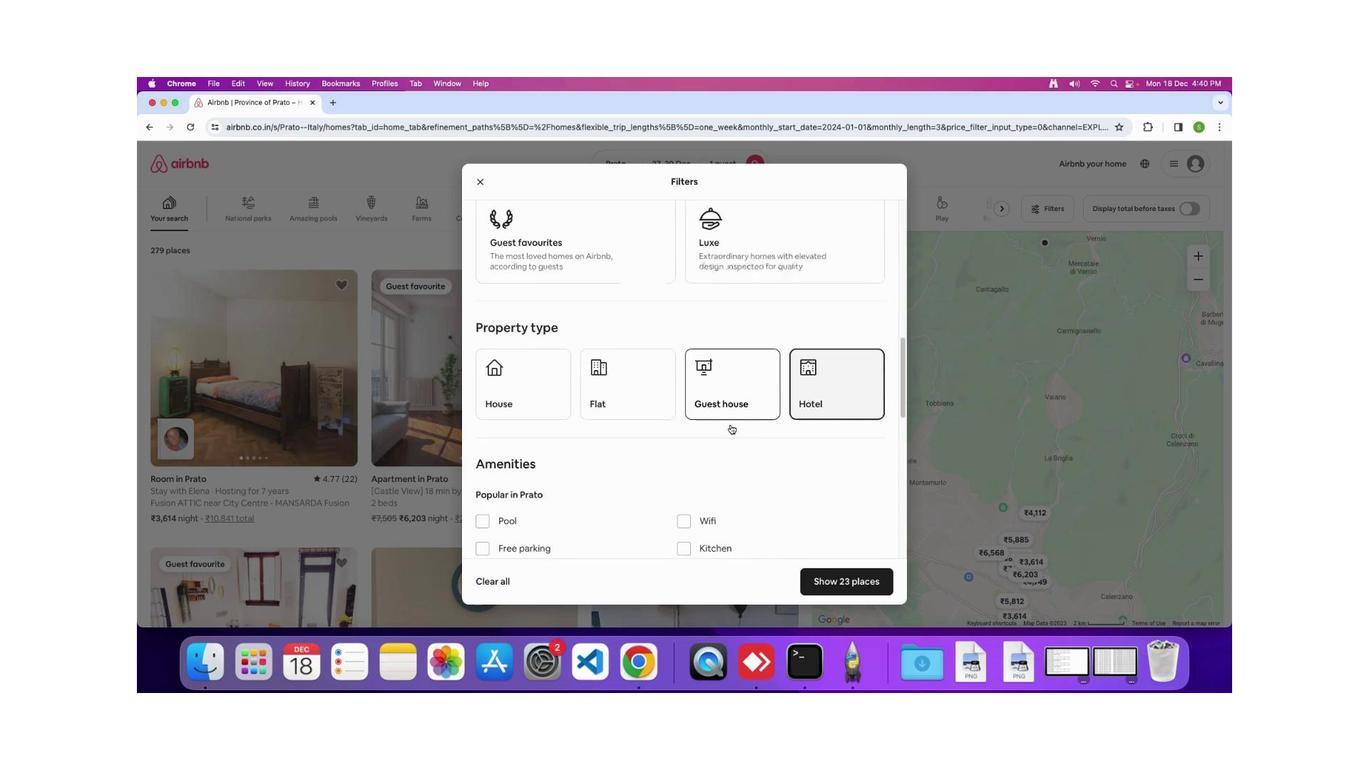 
Action: Mouse scrolled (710, 415) with delta (144, 85)
Screenshot: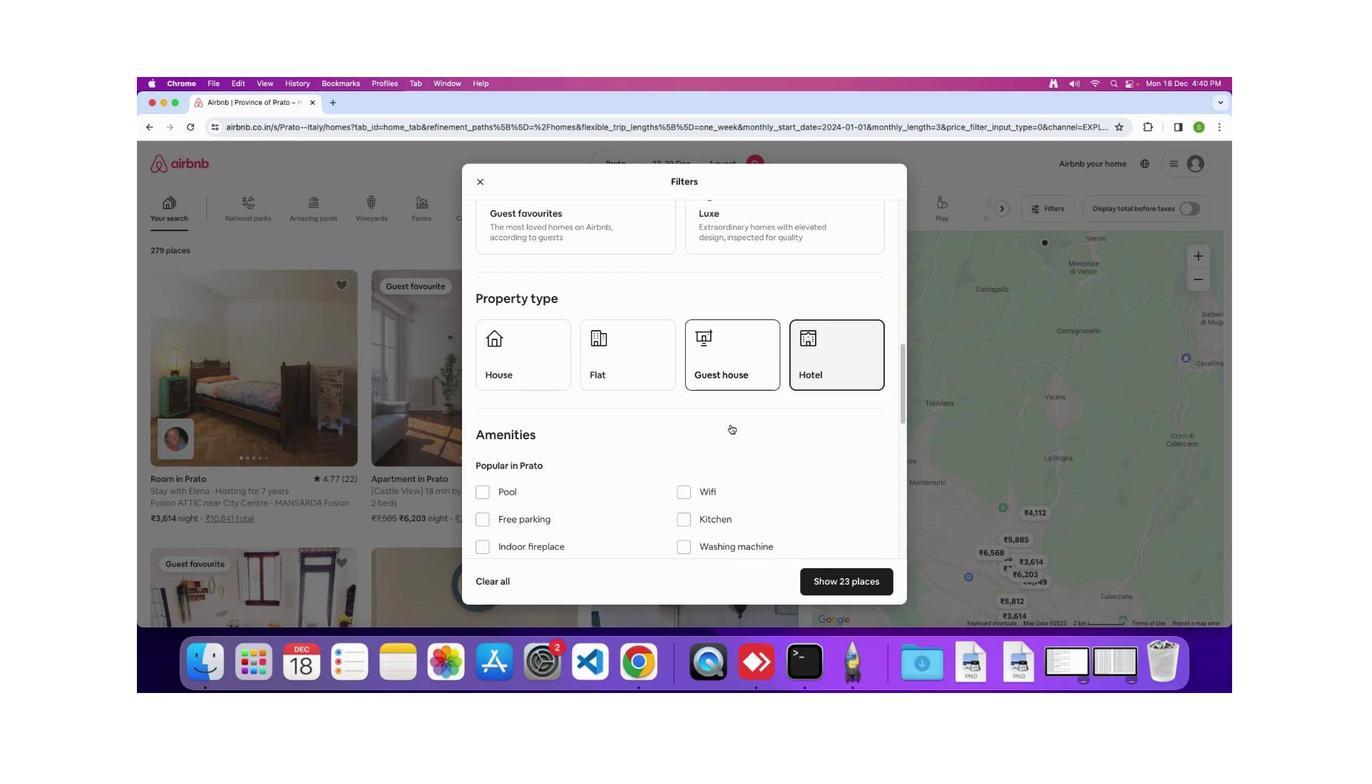 
Action: Mouse scrolled (710, 415) with delta (144, 85)
Screenshot: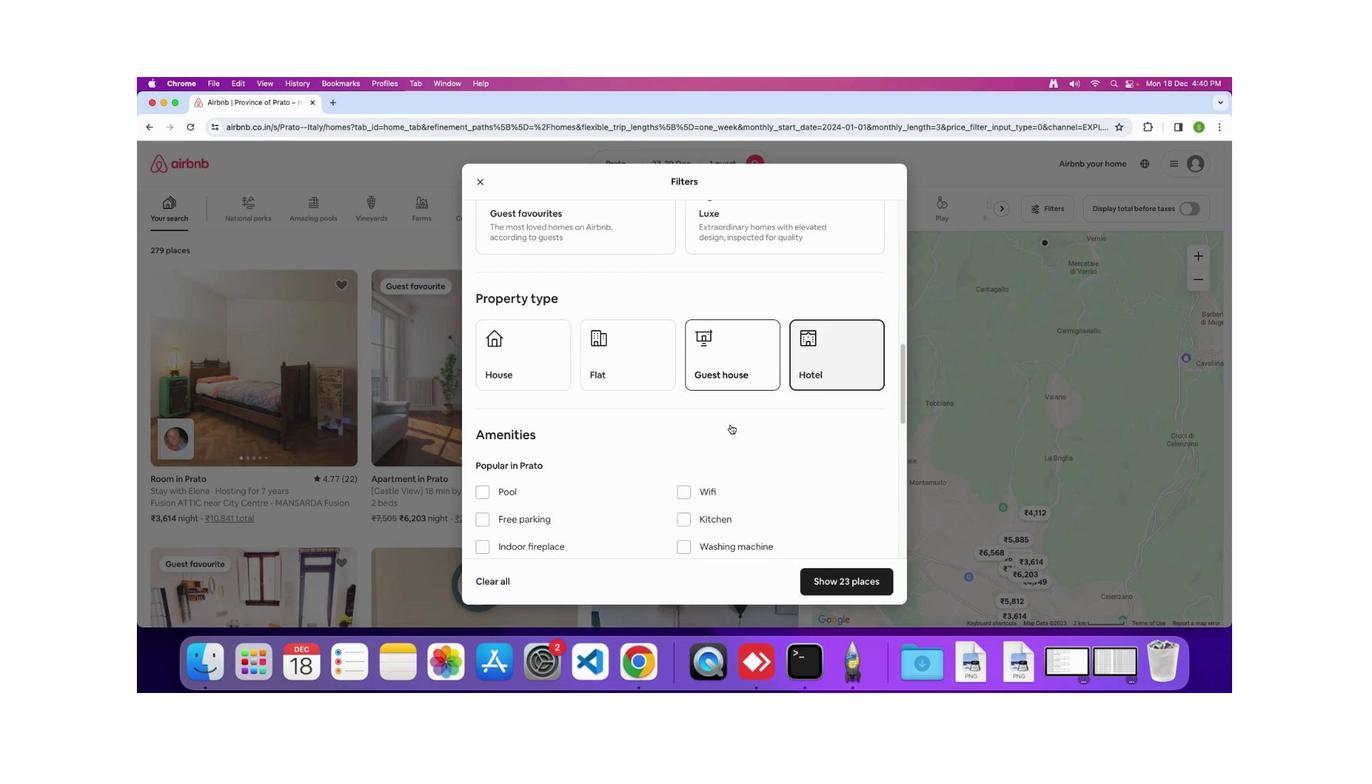 
Action: Mouse scrolled (710, 415) with delta (144, 85)
Screenshot: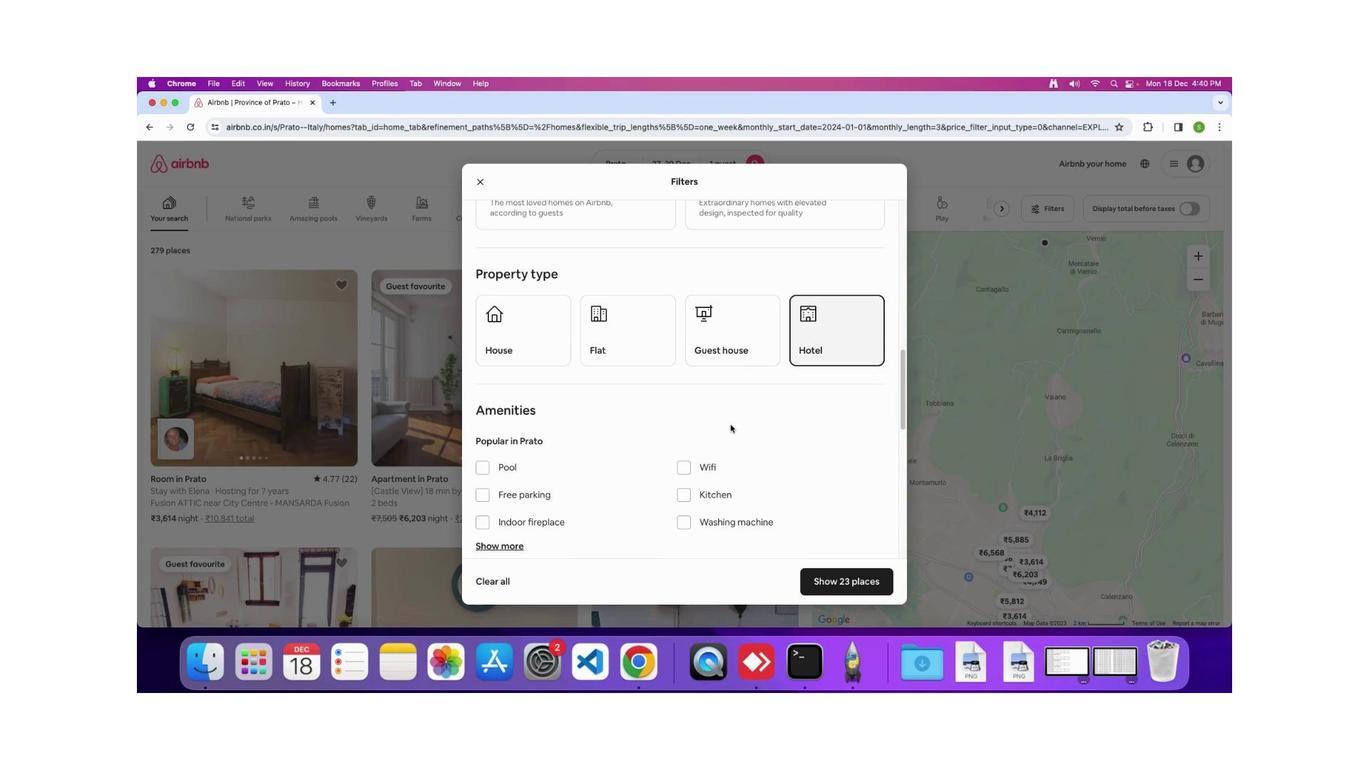
Action: Mouse scrolled (710, 415) with delta (144, 85)
Screenshot: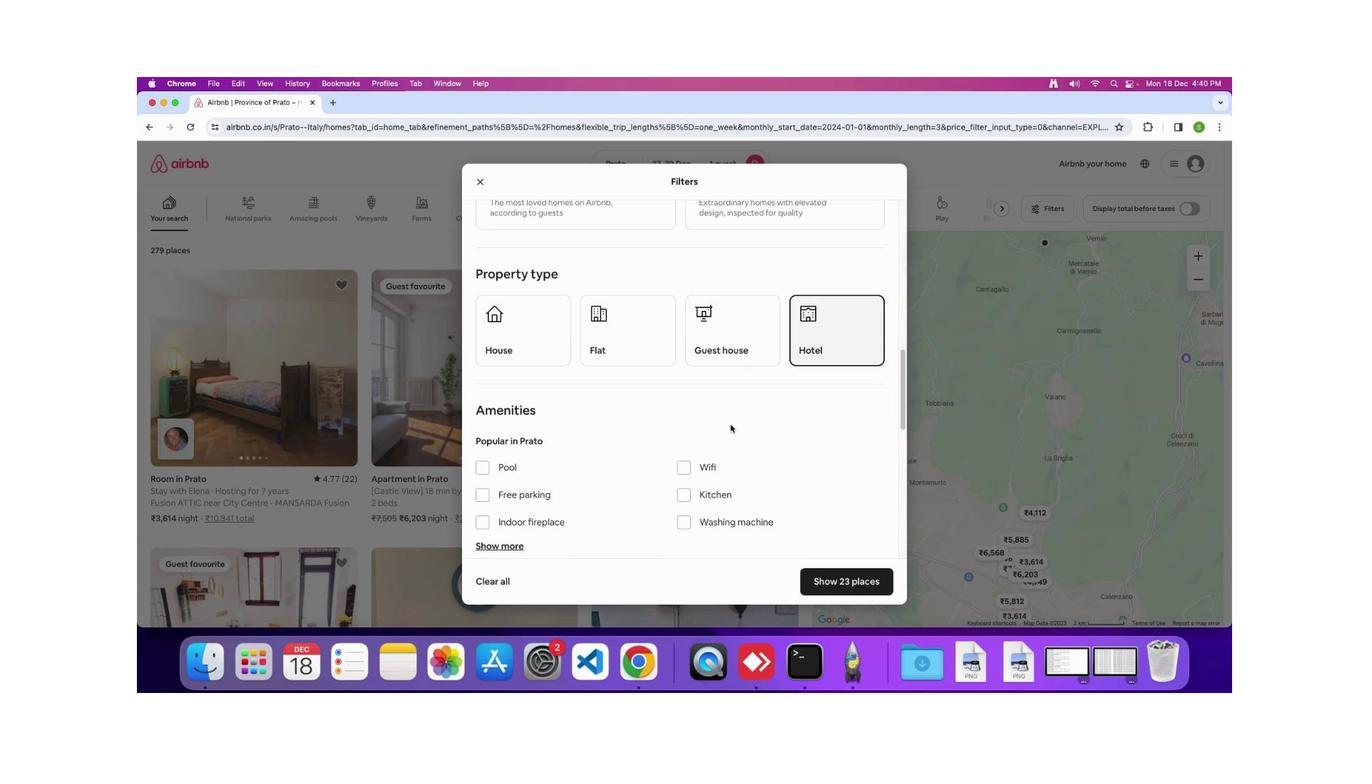 
Action: Mouse scrolled (710, 415) with delta (144, 85)
Screenshot: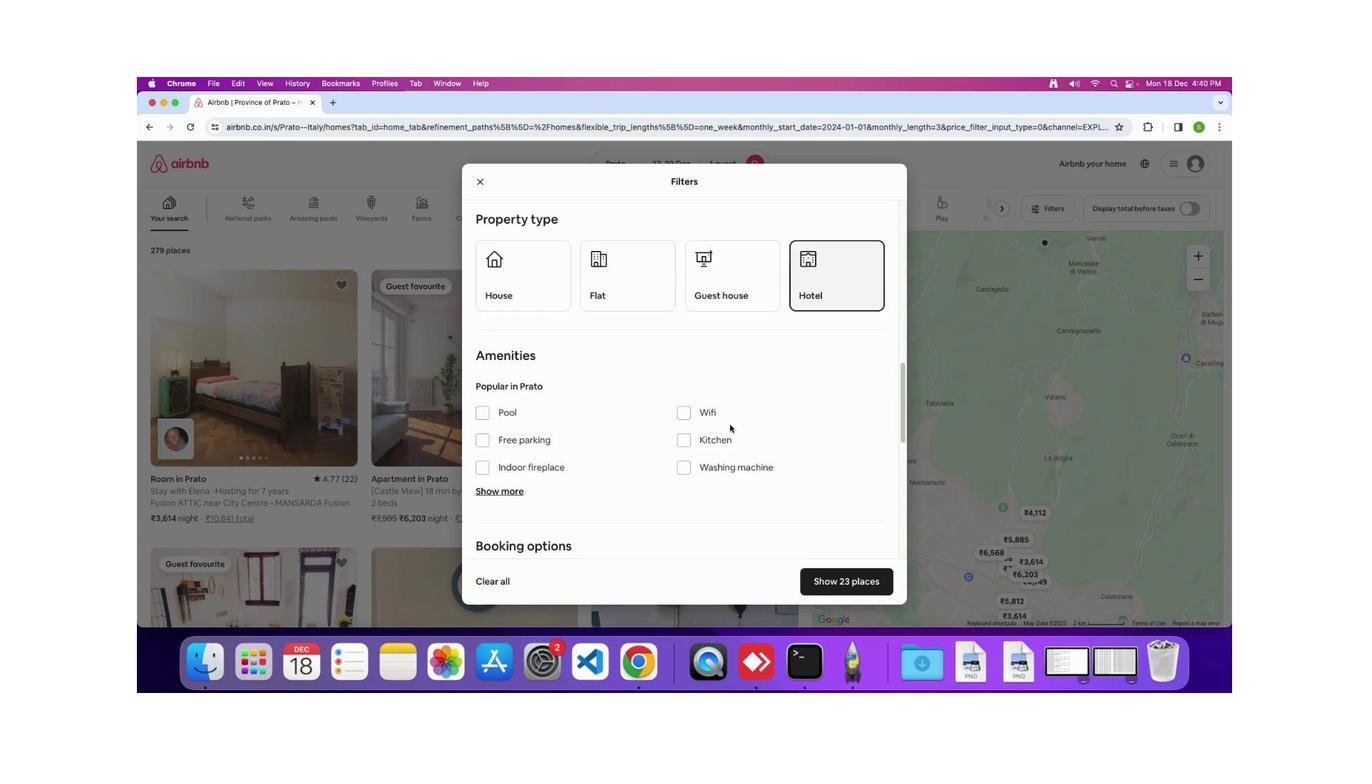 
Action: Mouse moved to (710, 415)
Screenshot: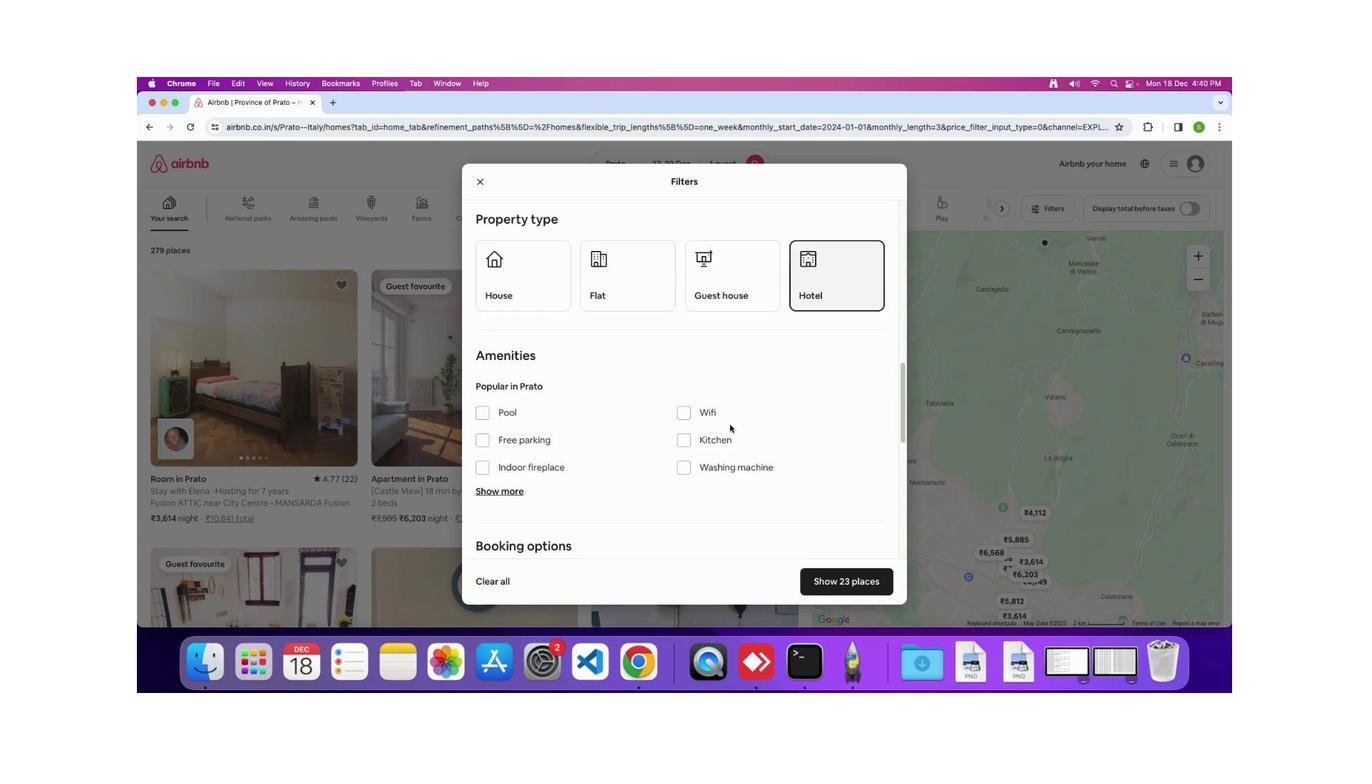 
Action: Mouse scrolled (710, 415) with delta (144, 85)
Screenshot: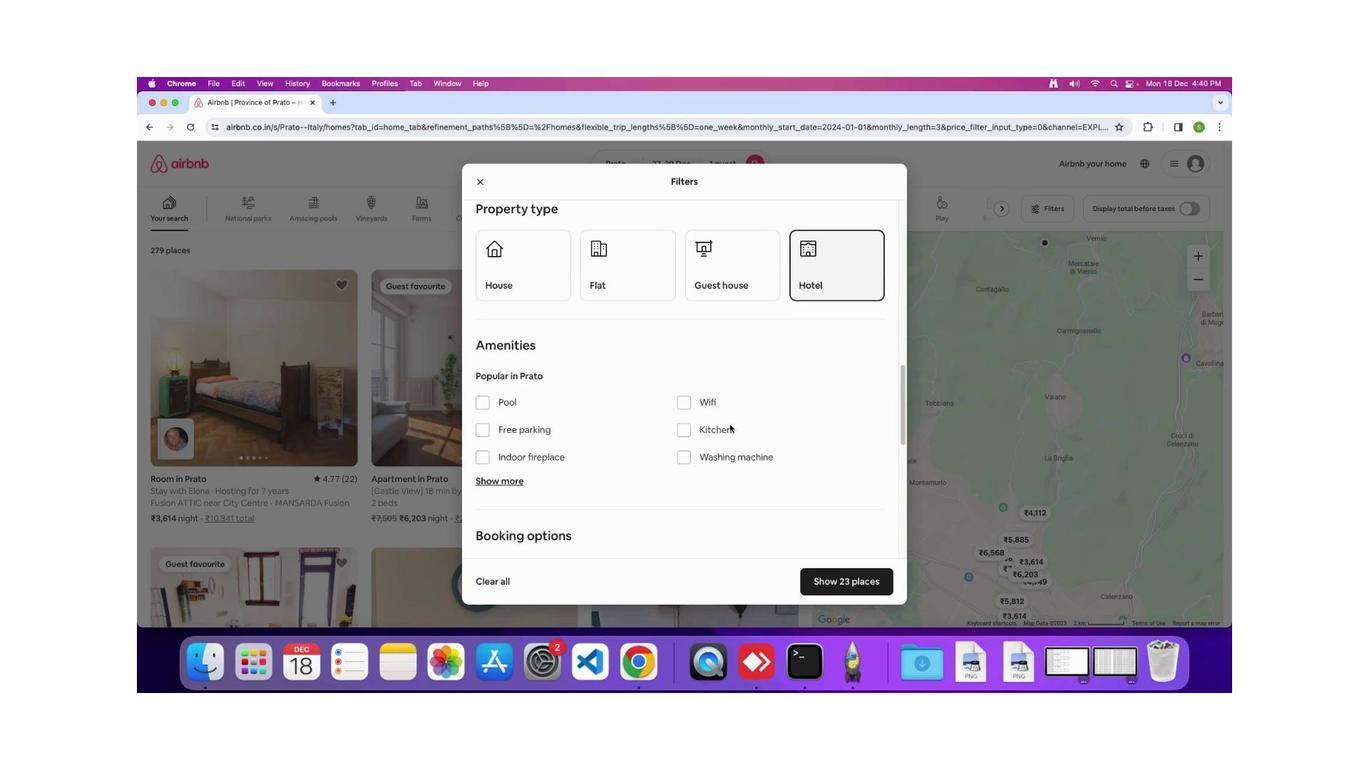 
Action: Mouse scrolled (710, 415) with delta (144, 85)
Screenshot: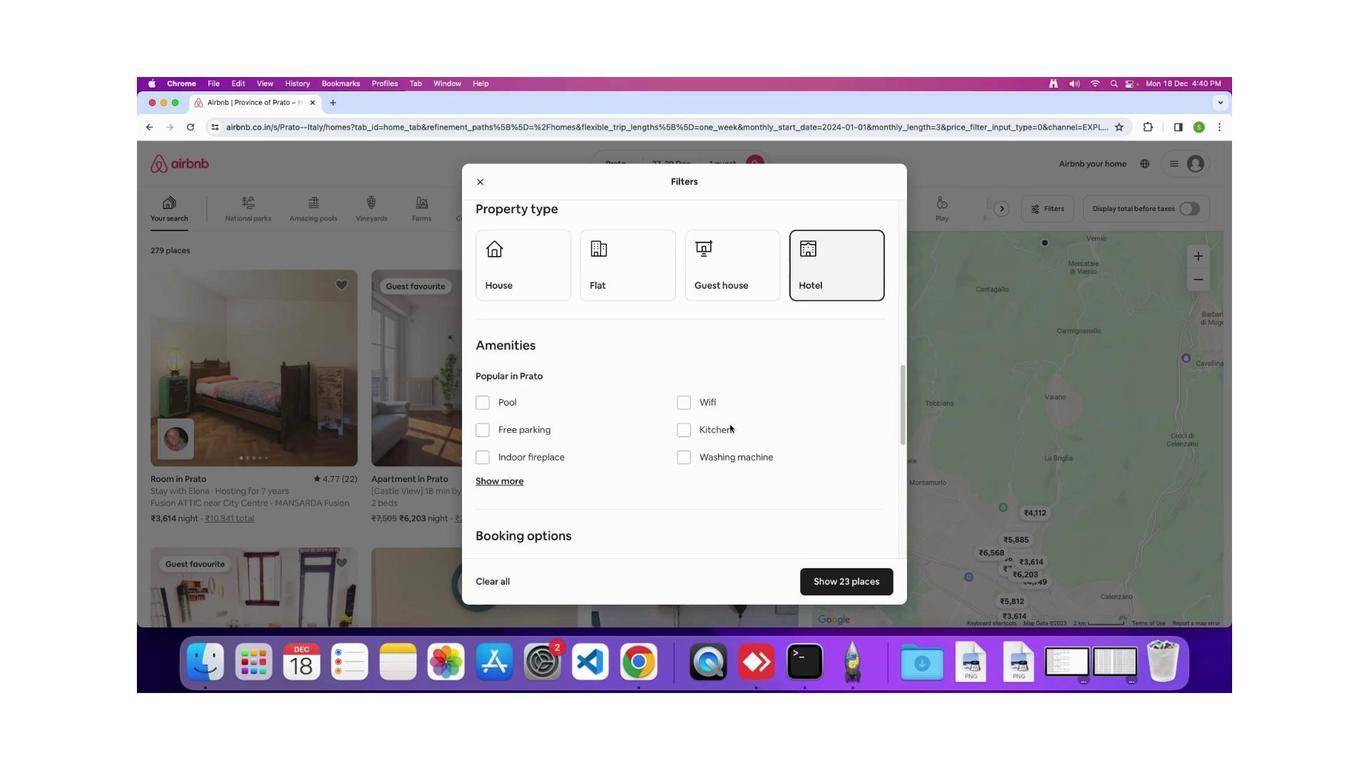 
Action: Mouse scrolled (710, 415) with delta (144, 85)
Screenshot: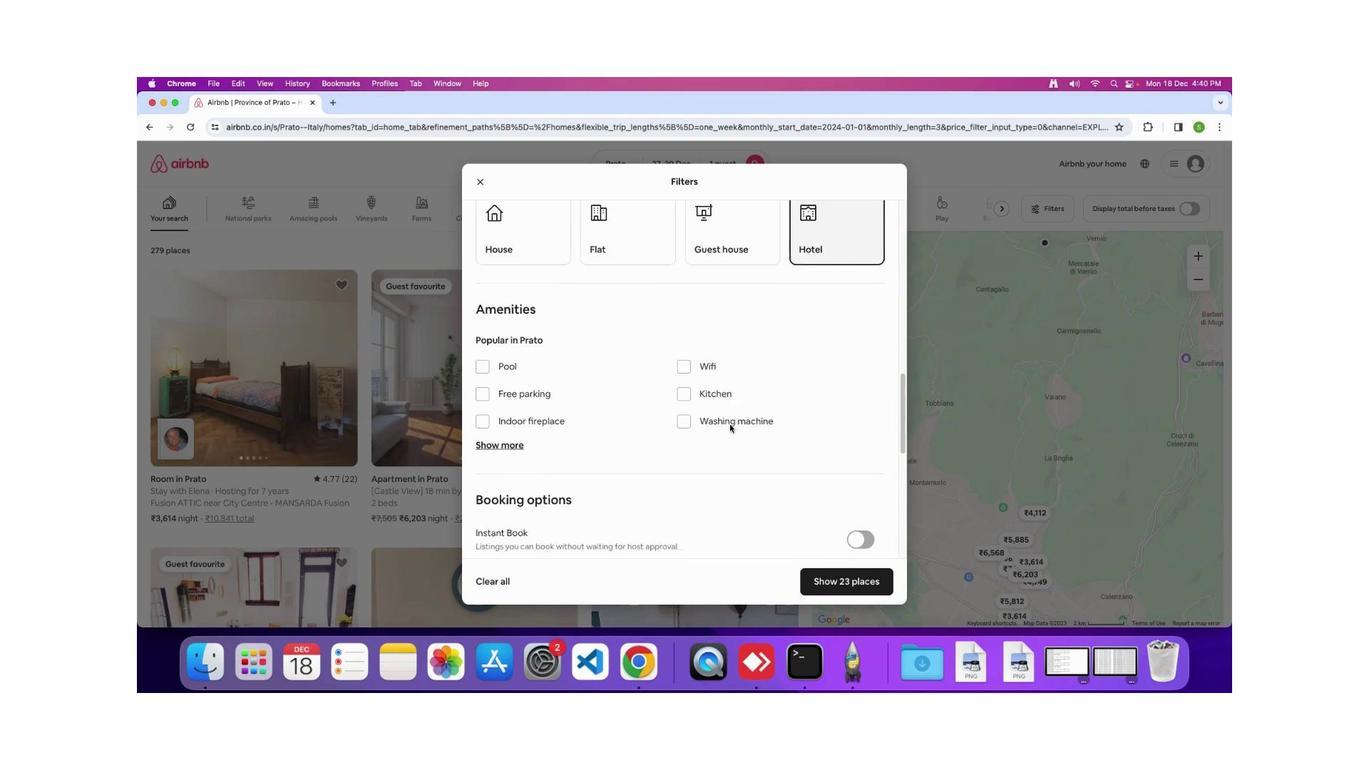 
Action: Mouse scrolled (710, 415) with delta (144, 85)
Screenshot: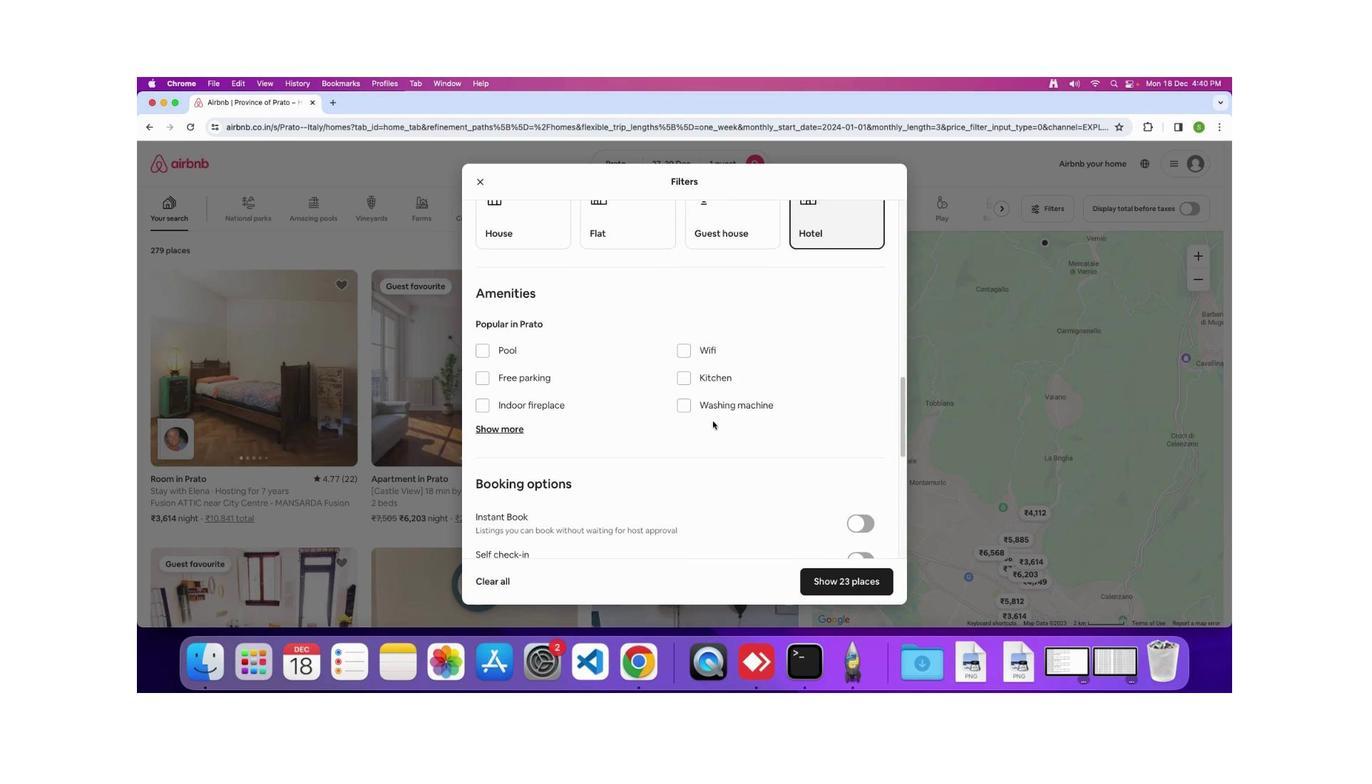 
Action: Mouse scrolled (710, 415) with delta (144, 85)
Screenshot: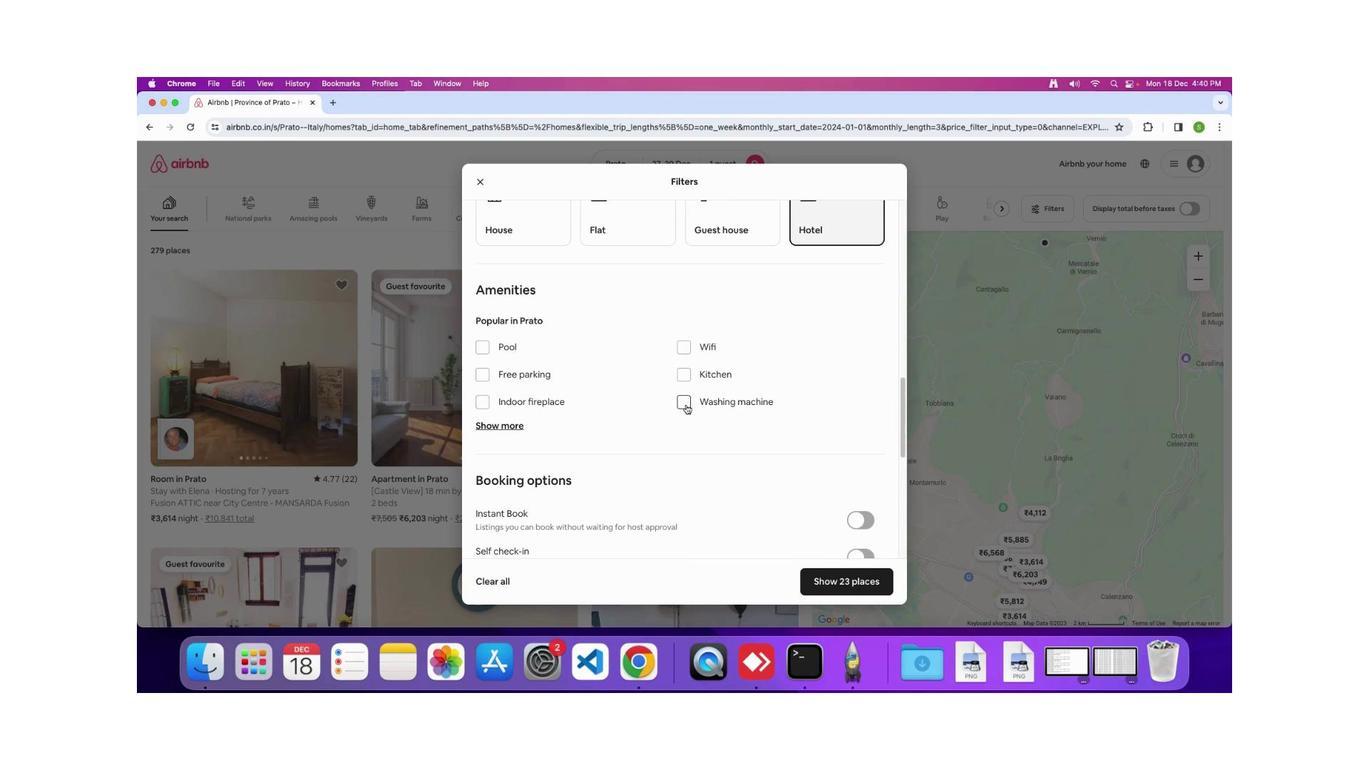 
Action: Mouse moved to (667, 341)
Screenshot: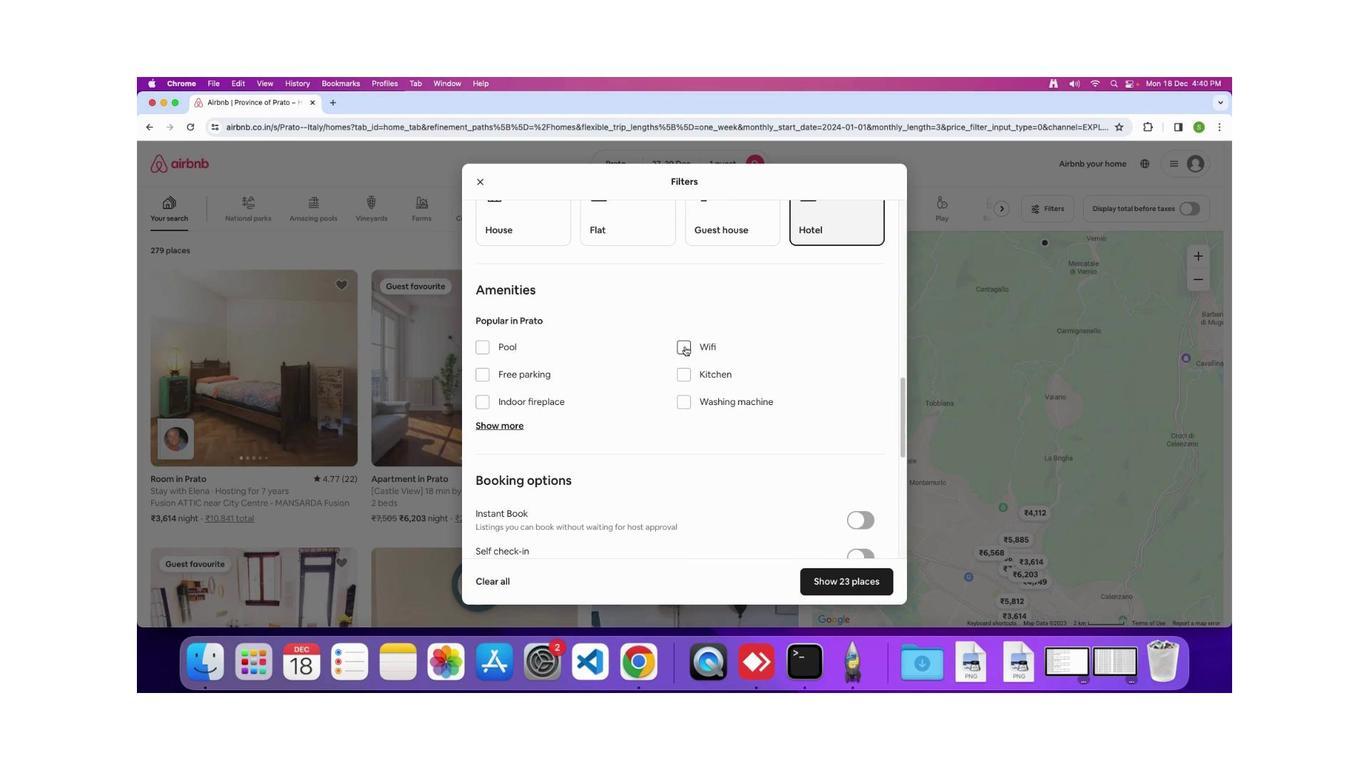 
Action: Mouse pressed left at (667, 341)
Screenshot: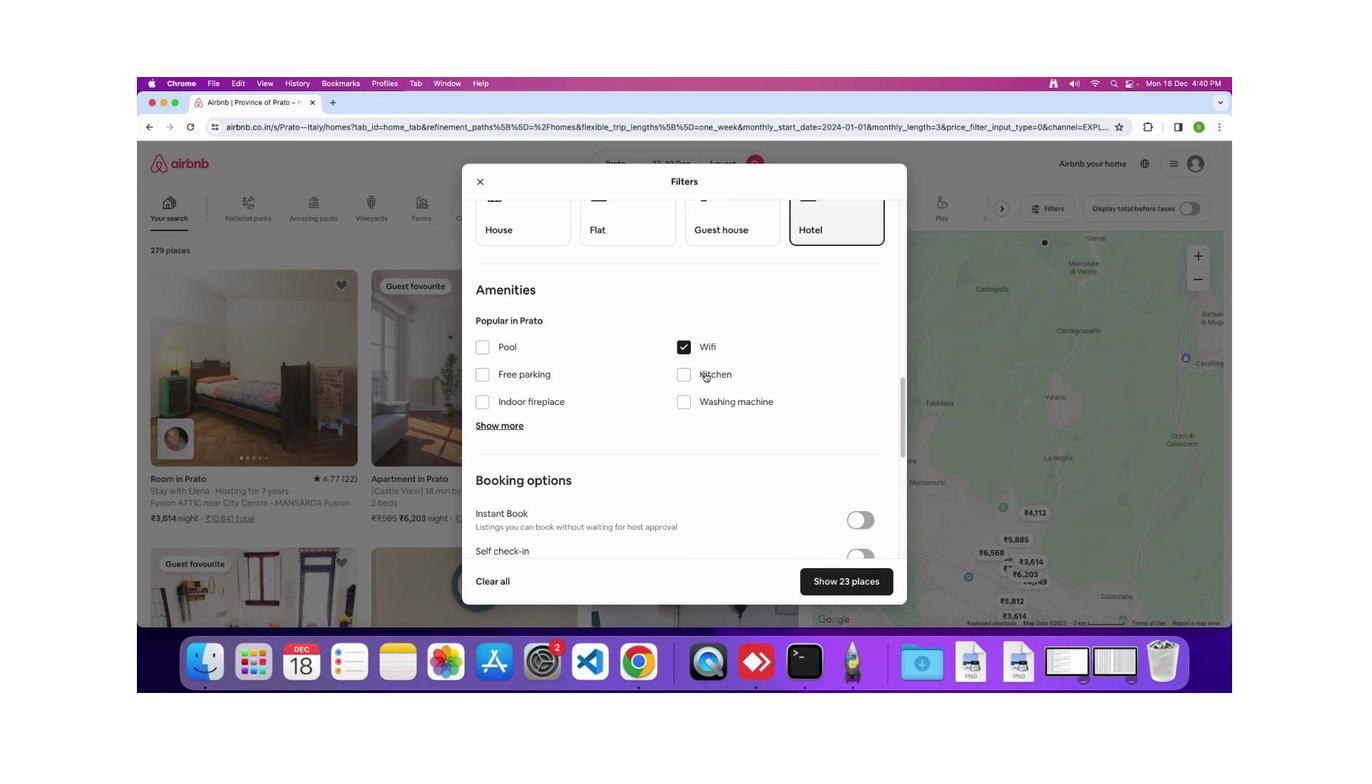 
Action: Mouse moved to (702, 432)
Screenshot: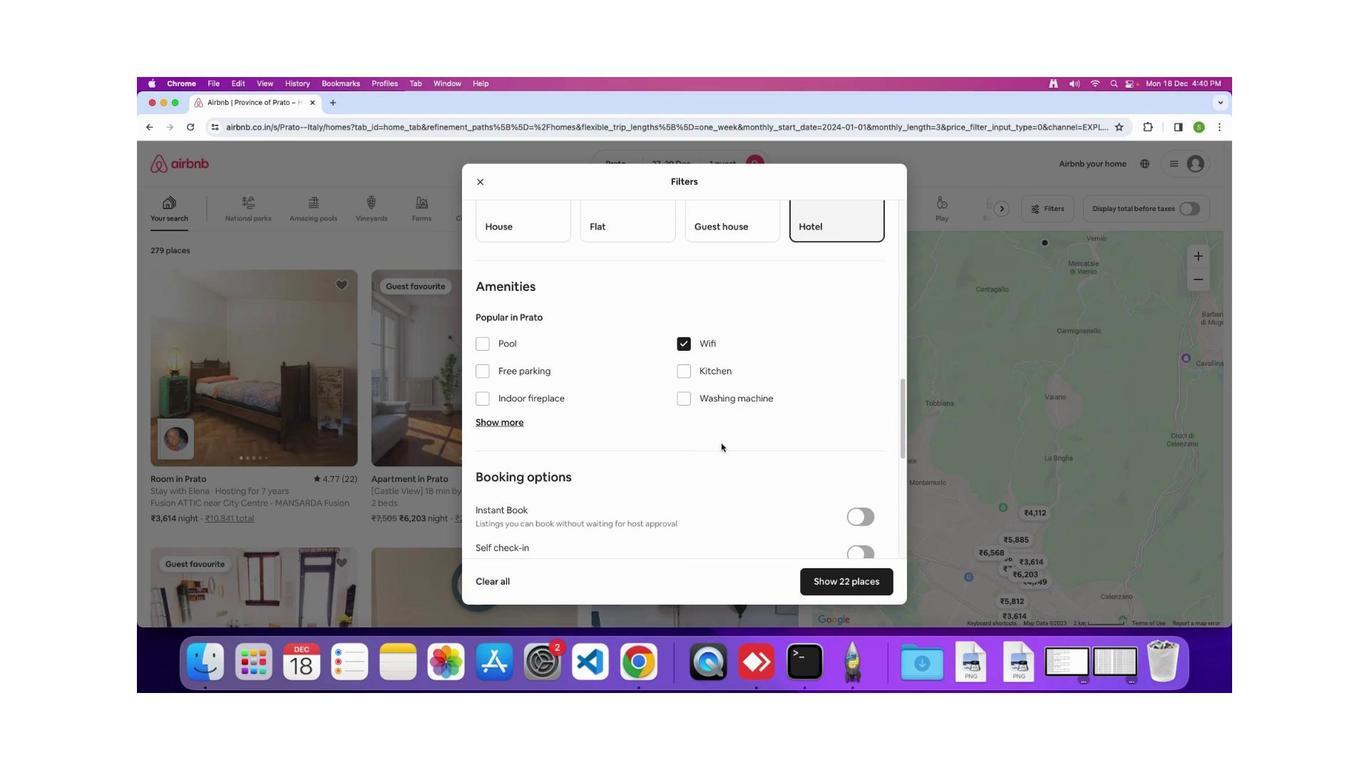 
Action: Mouse scrolled (702, 432) with delta (144, 85)
Screenshot: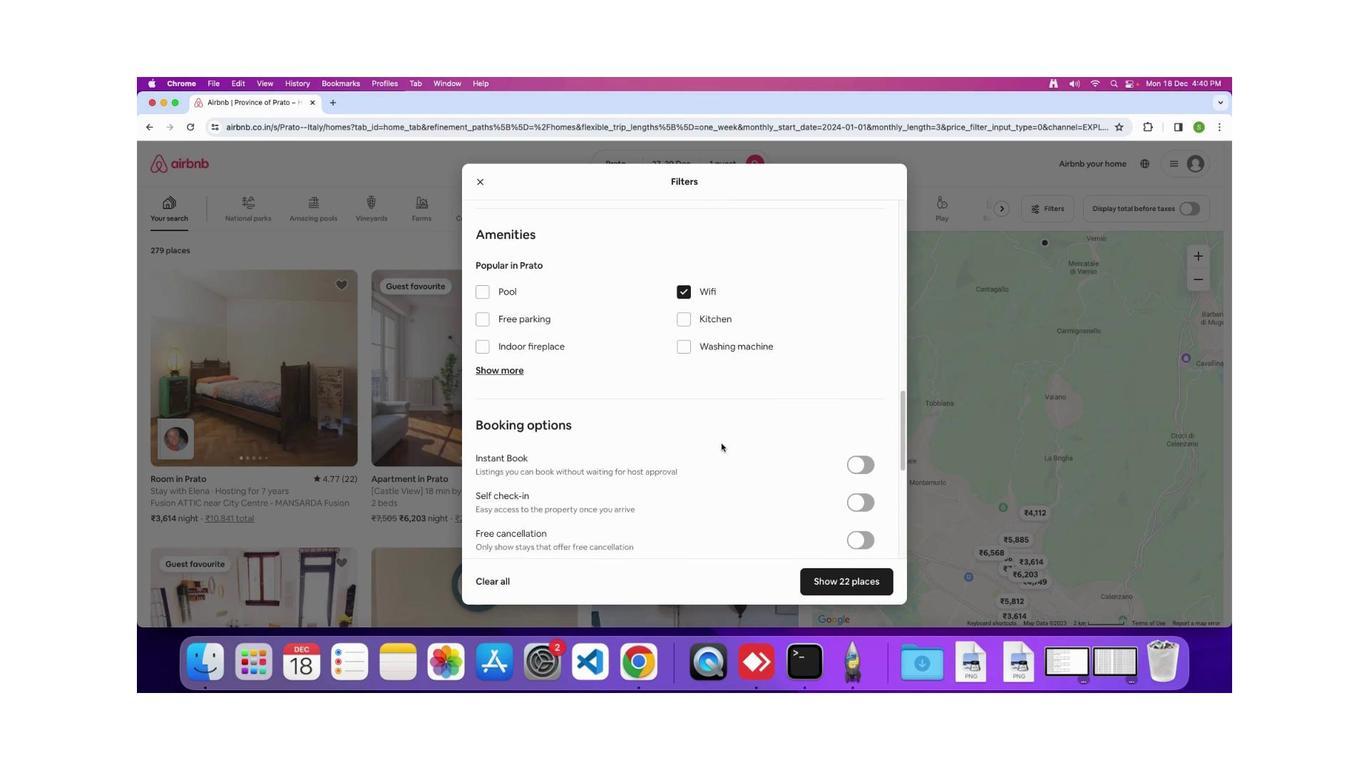 
Action: Mouse scrolled (702, 432) with delta (144, 85)
Screenshot: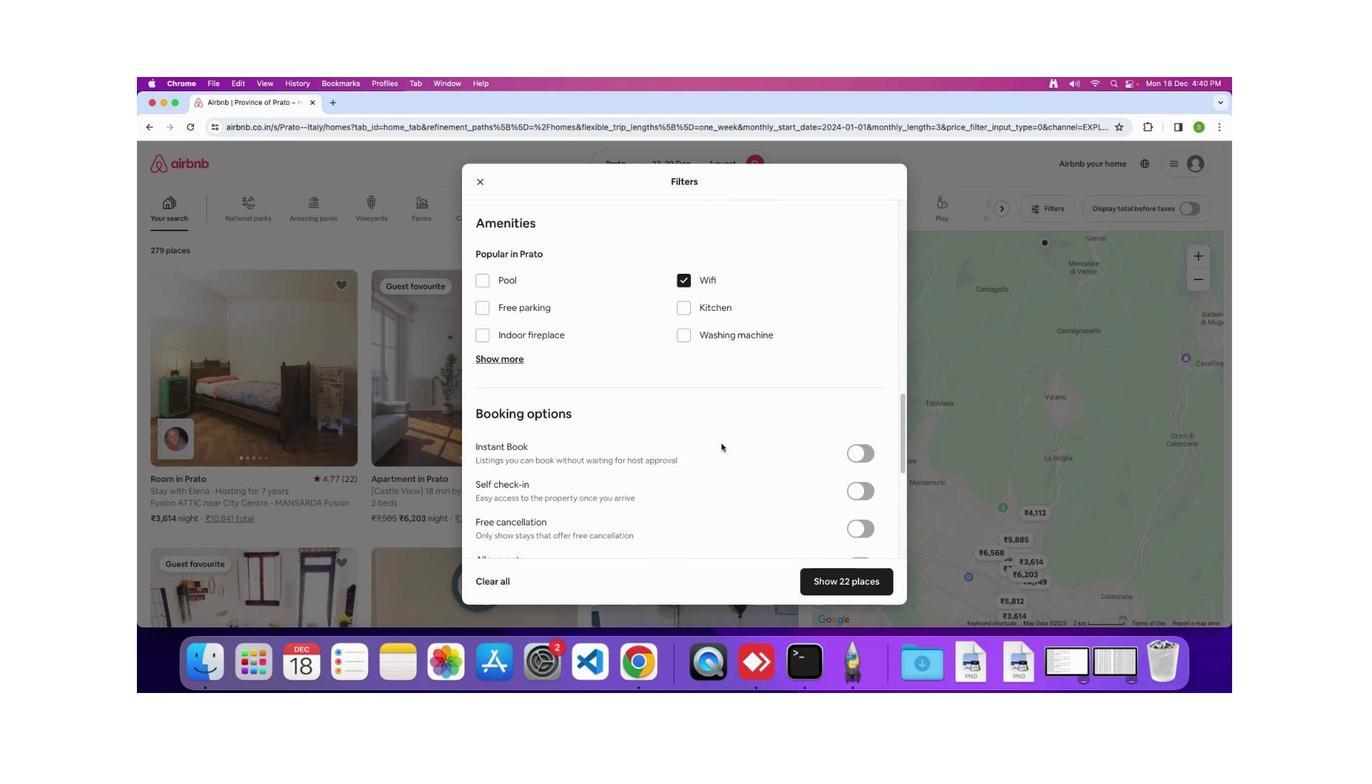 
Action: Mouse scrolled (702, 432) with delta (144, 85)
Screenshot: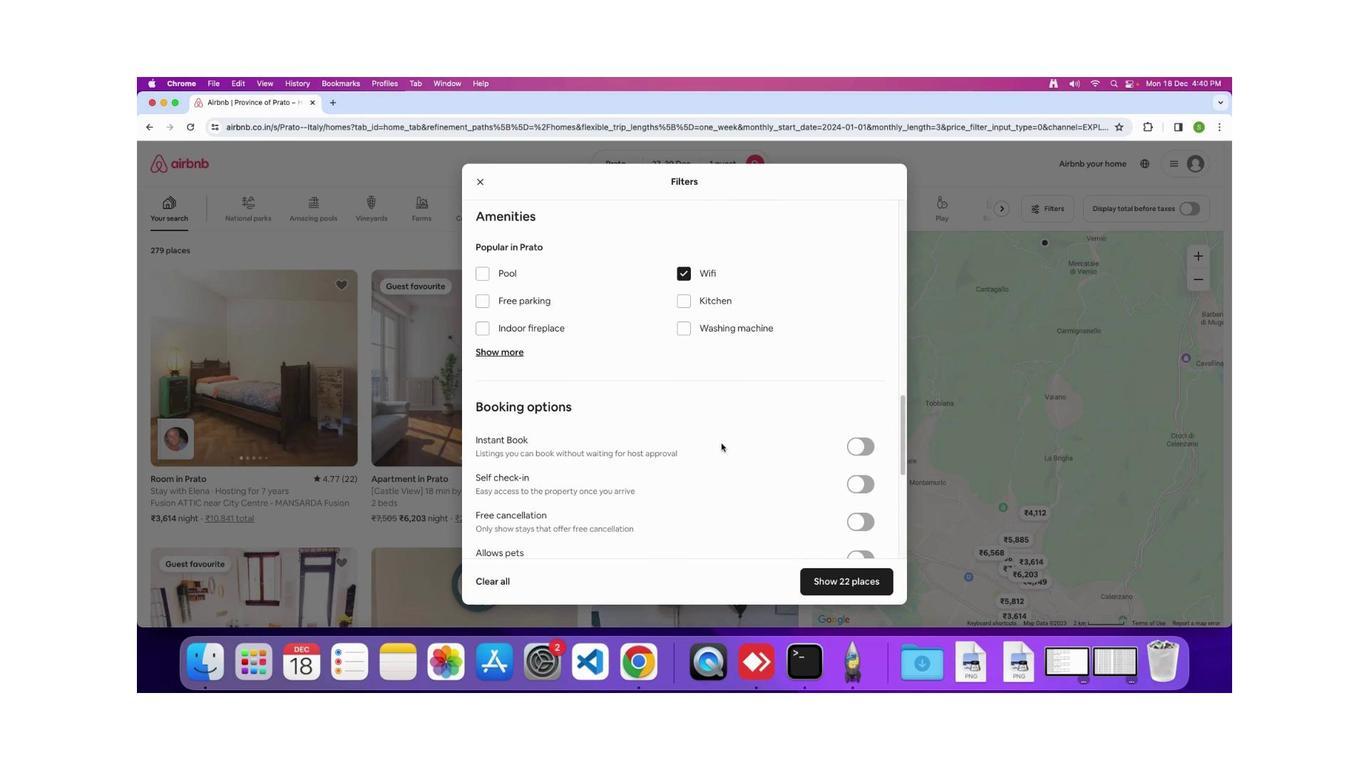 
Action: Mouse scrolled (702, 432) with delta (144, 85)
Screenshot: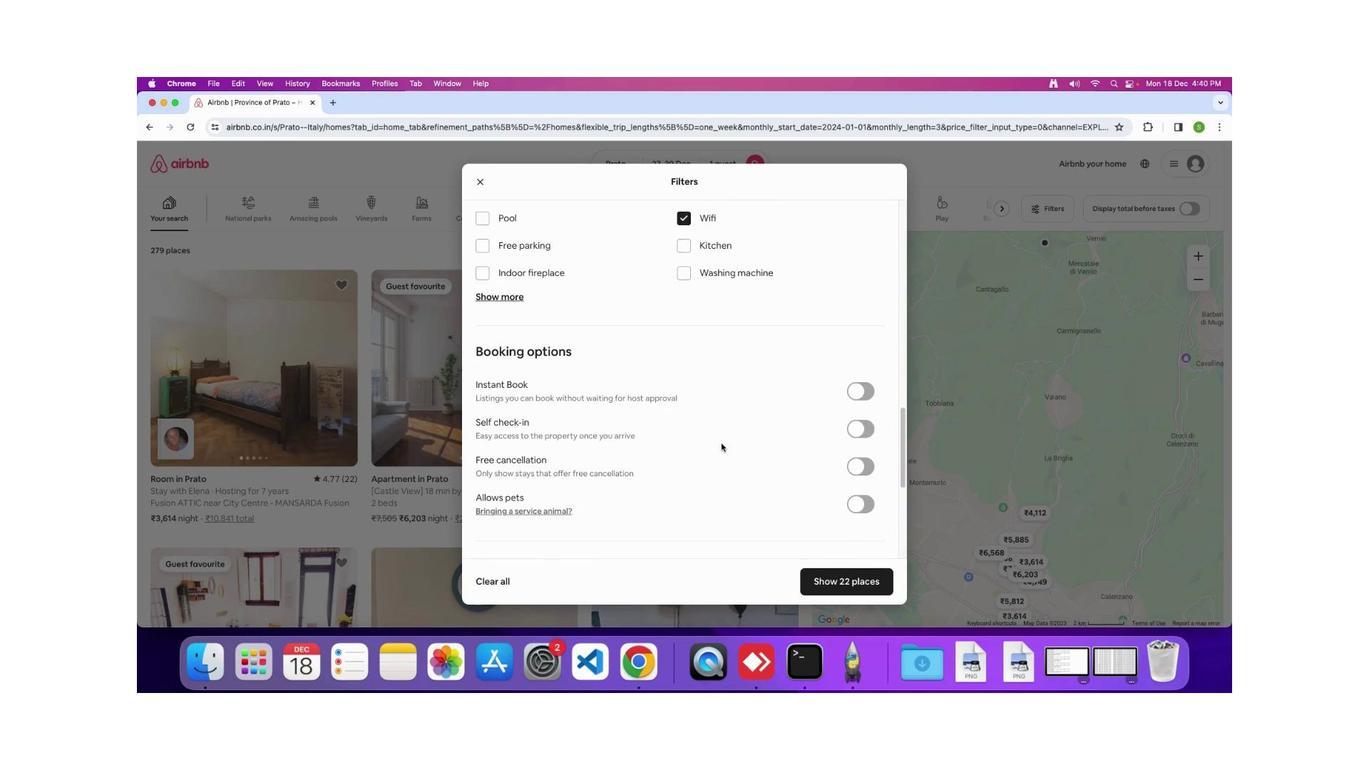 
Action: Mouse scrolled (702, 432) with delta (144, 85)
Screenshot: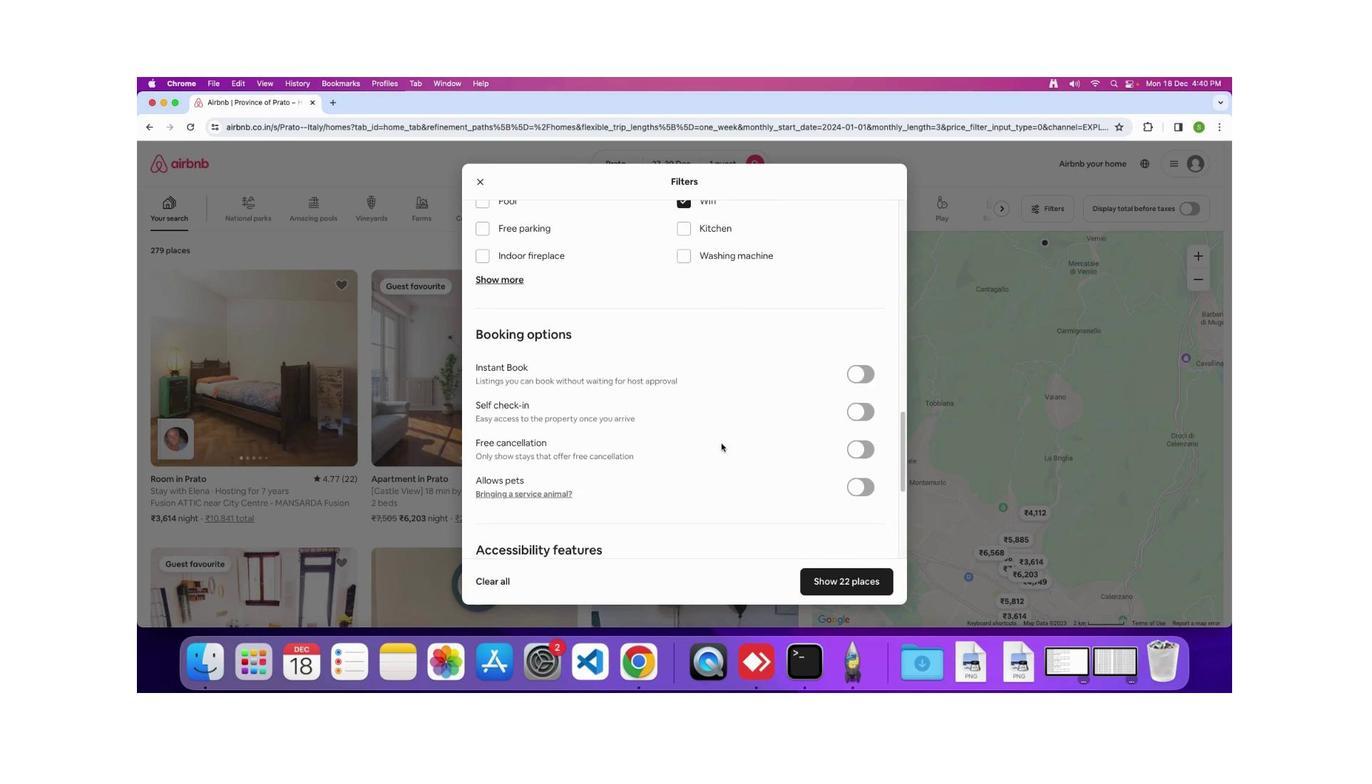
Action: Mouse scrolled (702, 432) with delta (144, 85)
Screenshot: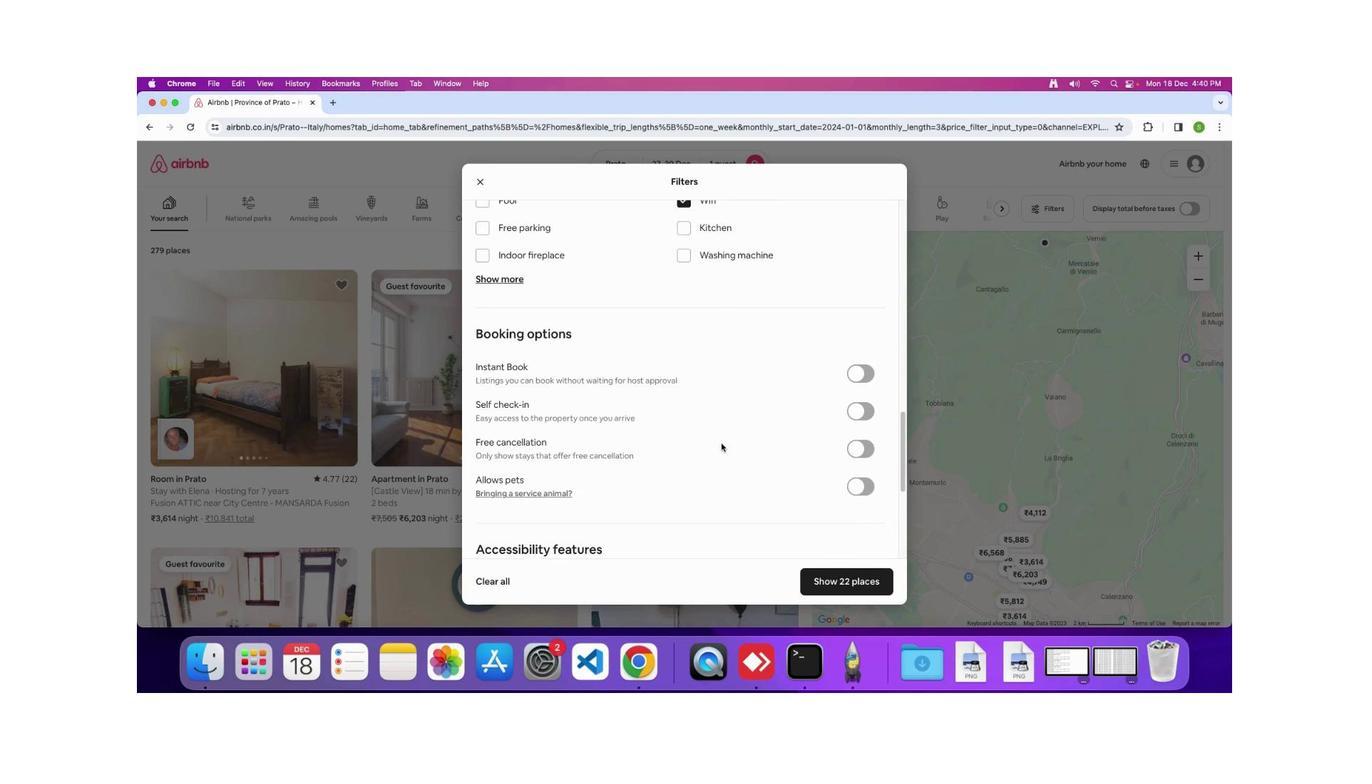 
Action: Mouse scrolled (702, 432) with delta (144, 85)
Screenshot: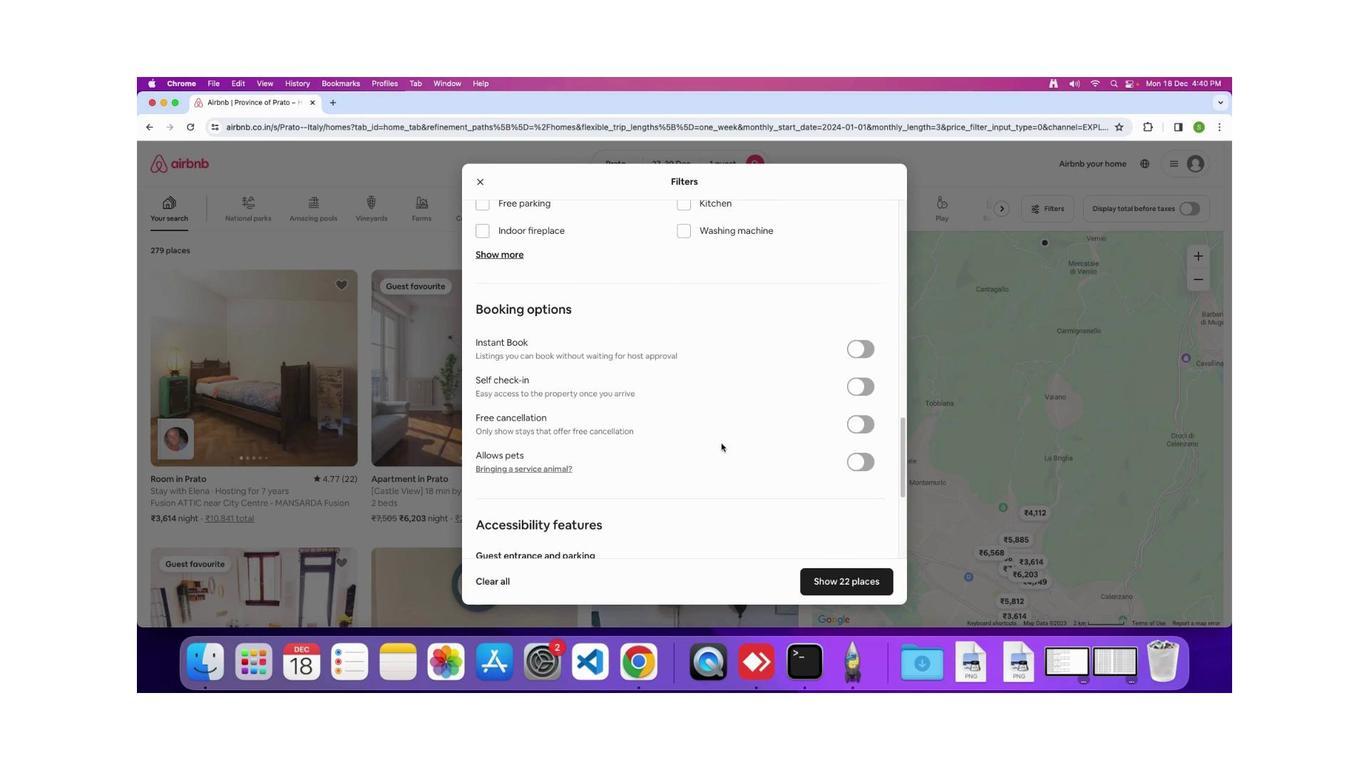 
Action: Mouse scrolled (702, 432) with delta (144, 85)
Screenshot: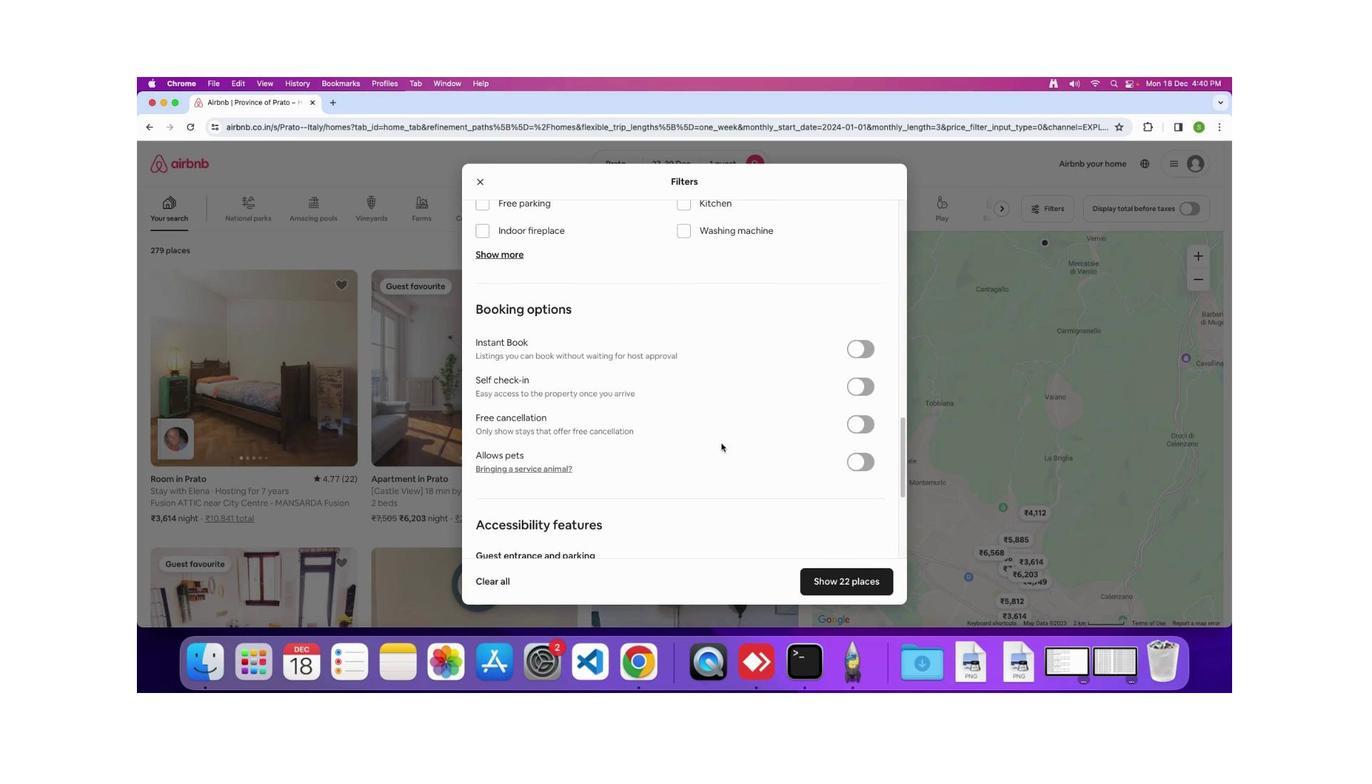 
Action: Mouse scrolled (702, 432) with delta (144, 85)
Screenshot: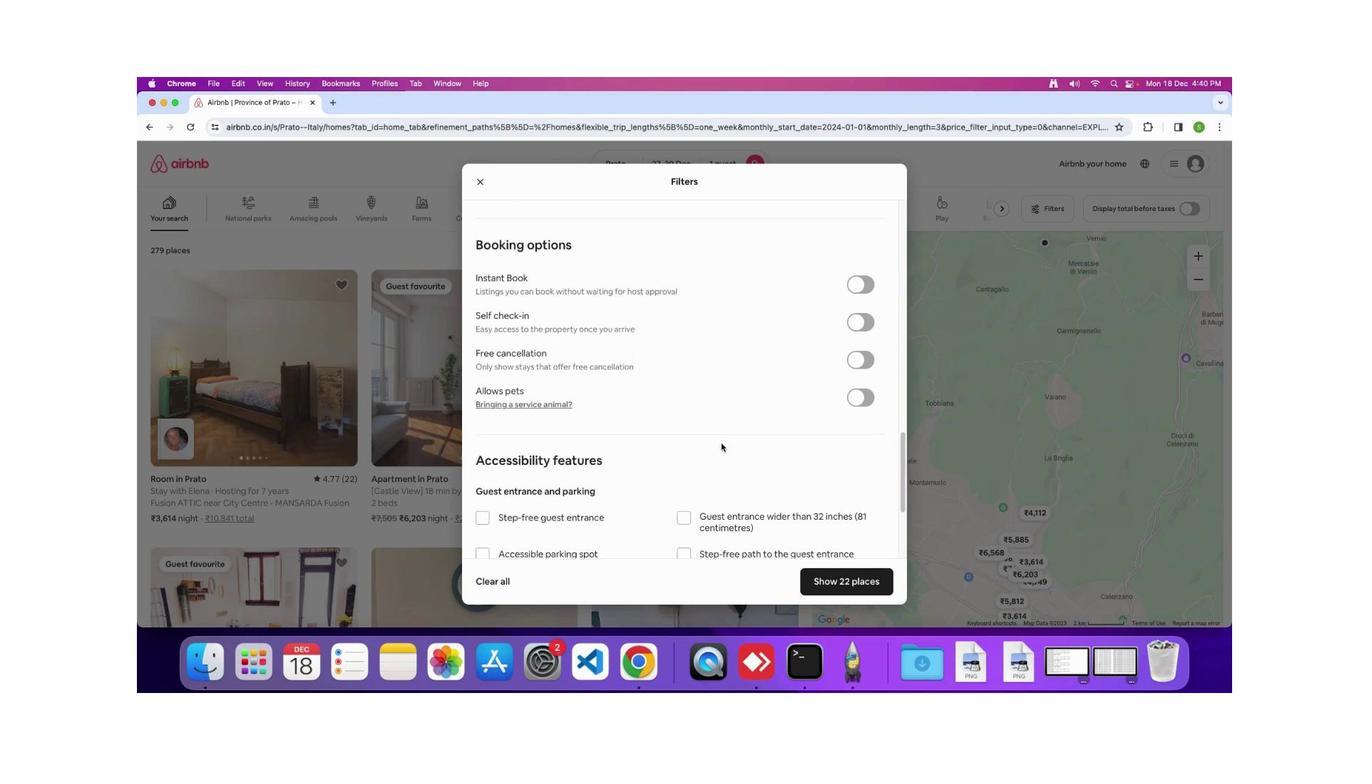 
Action: Mouse scrolled (702, 432) with delta (144, 85)
Screenshot: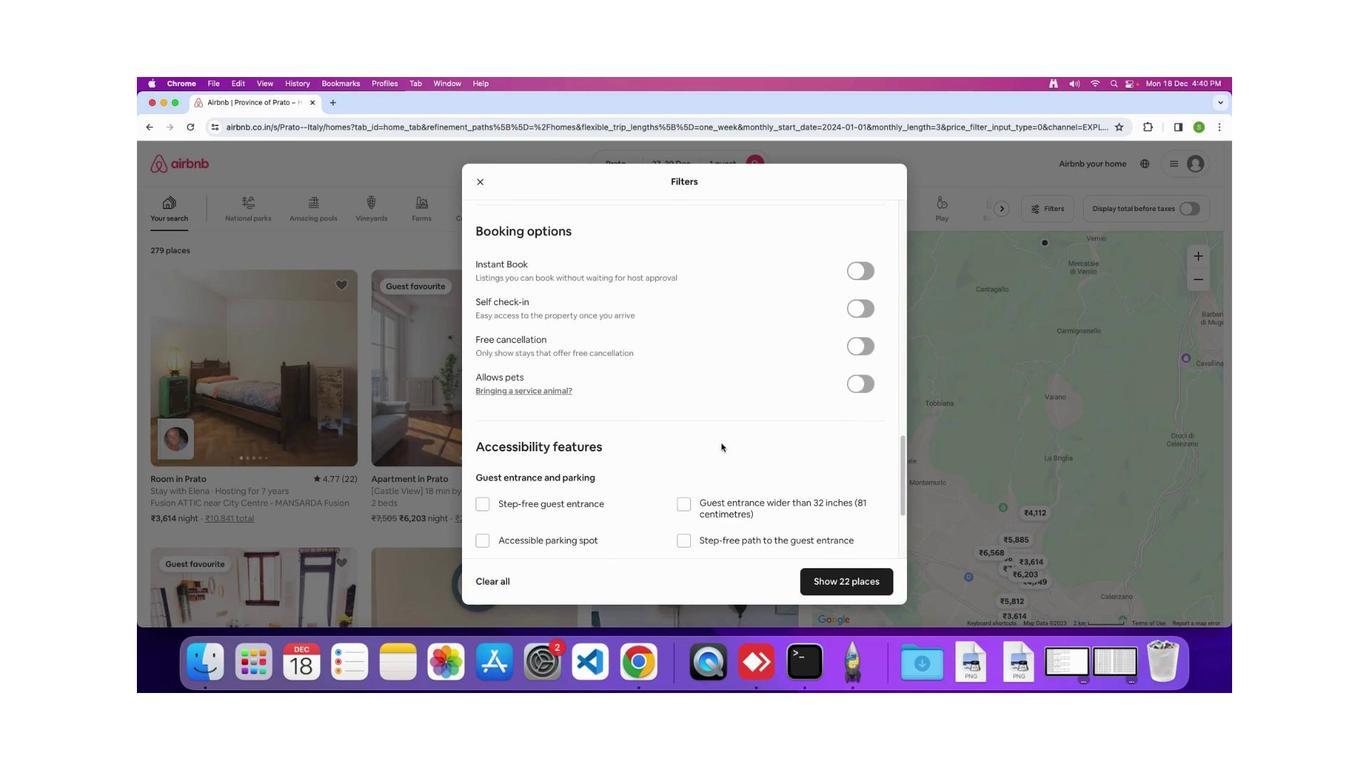 
Action: Mouse scrolled (702, 432) with delta (144, 85)
Screenshot: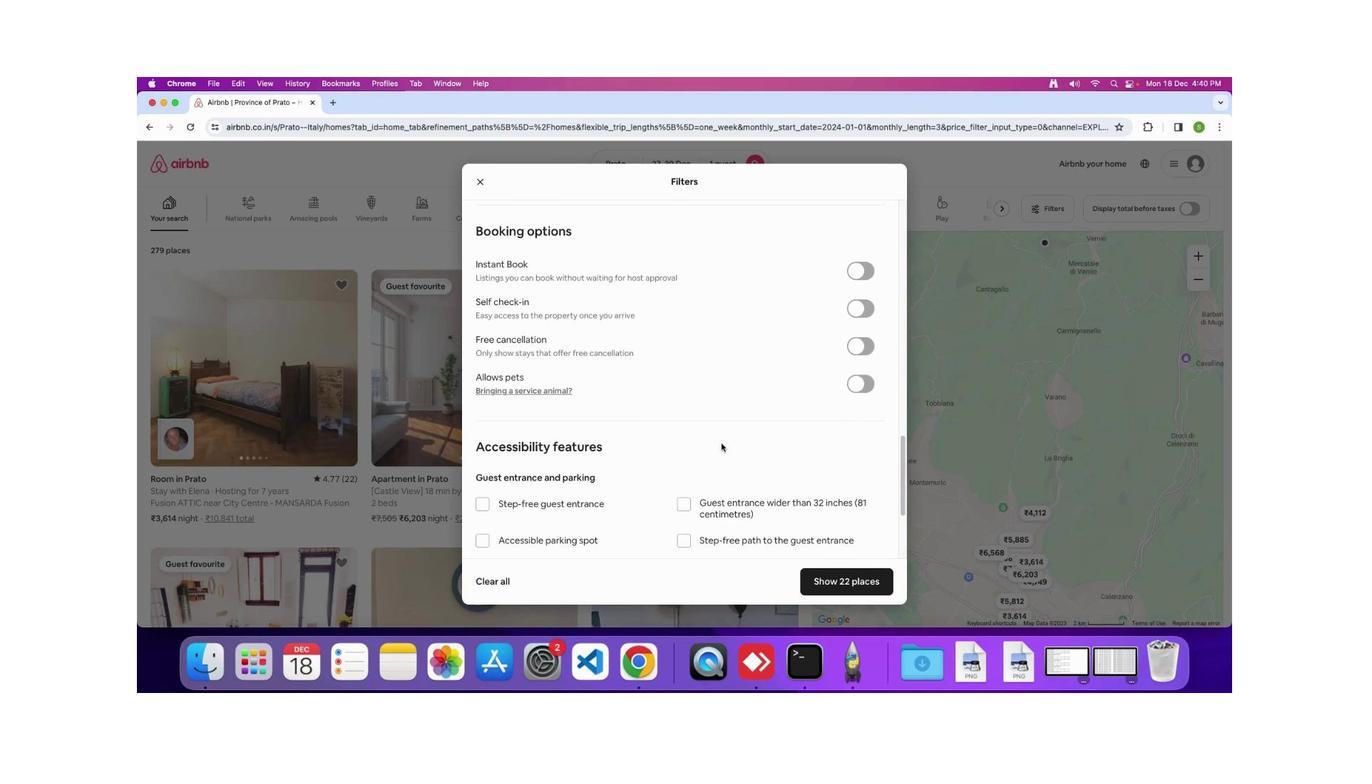 
Action: Mouse scrolled (702, 432) with delta (144, 85)
Screenshot: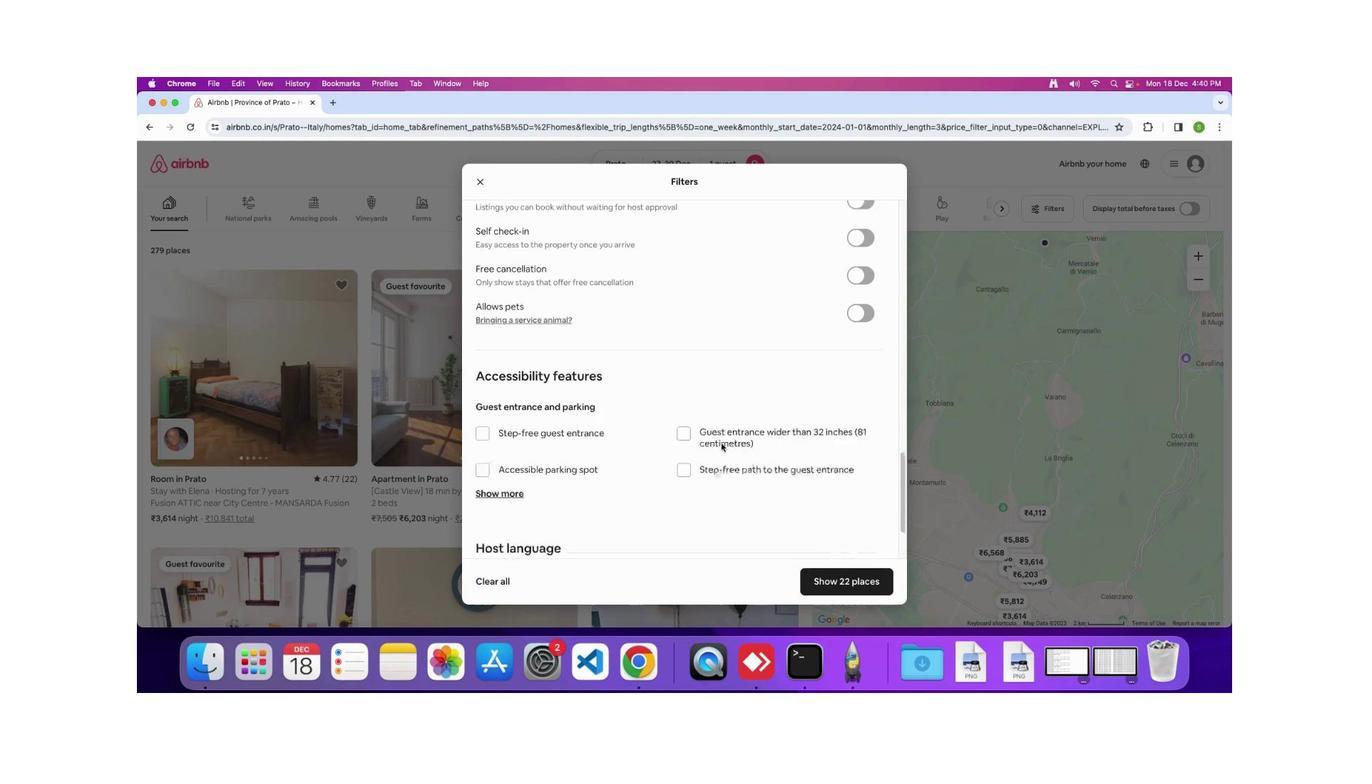 
Action: Mouse scrolled (702, 432) with delta (144, 85)
Screenshot: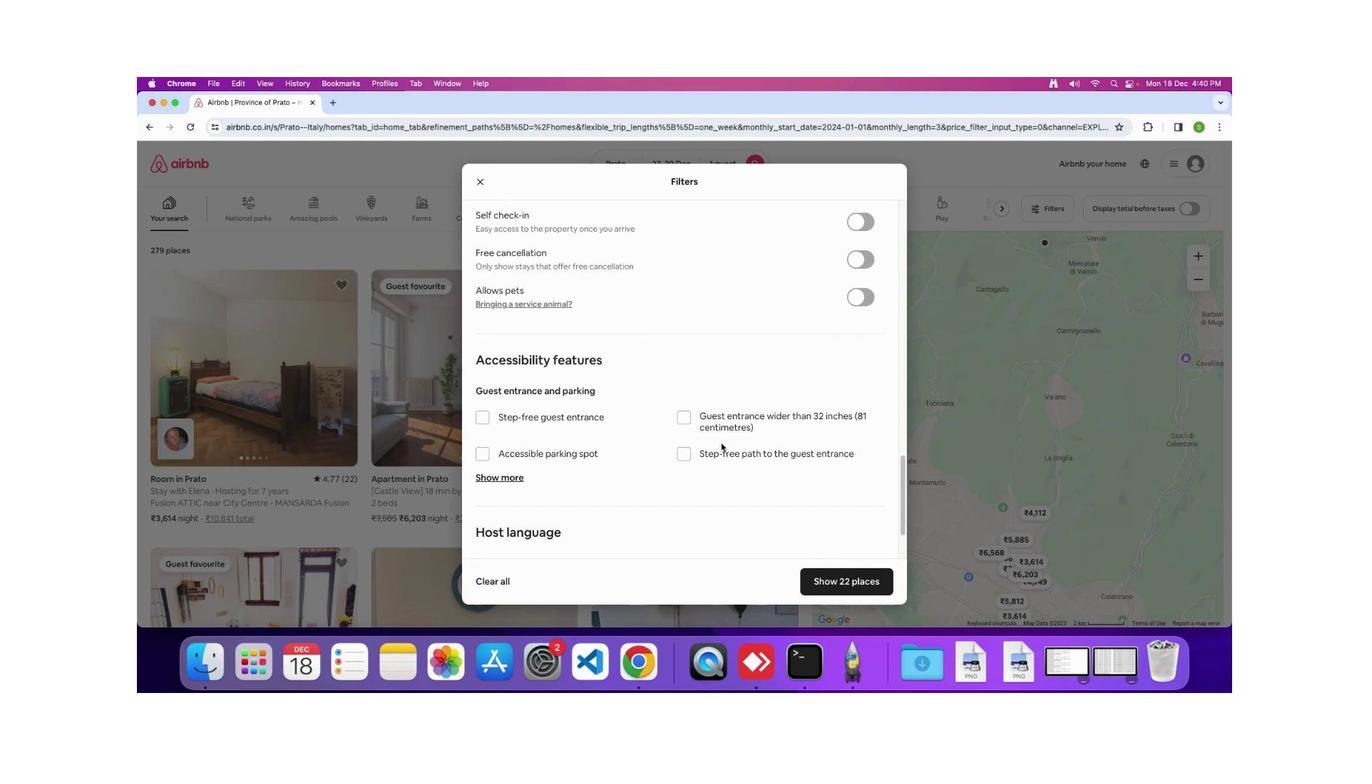
Action: Mouse scrolled (702, 432) with delta (144, 85)
Screenshot: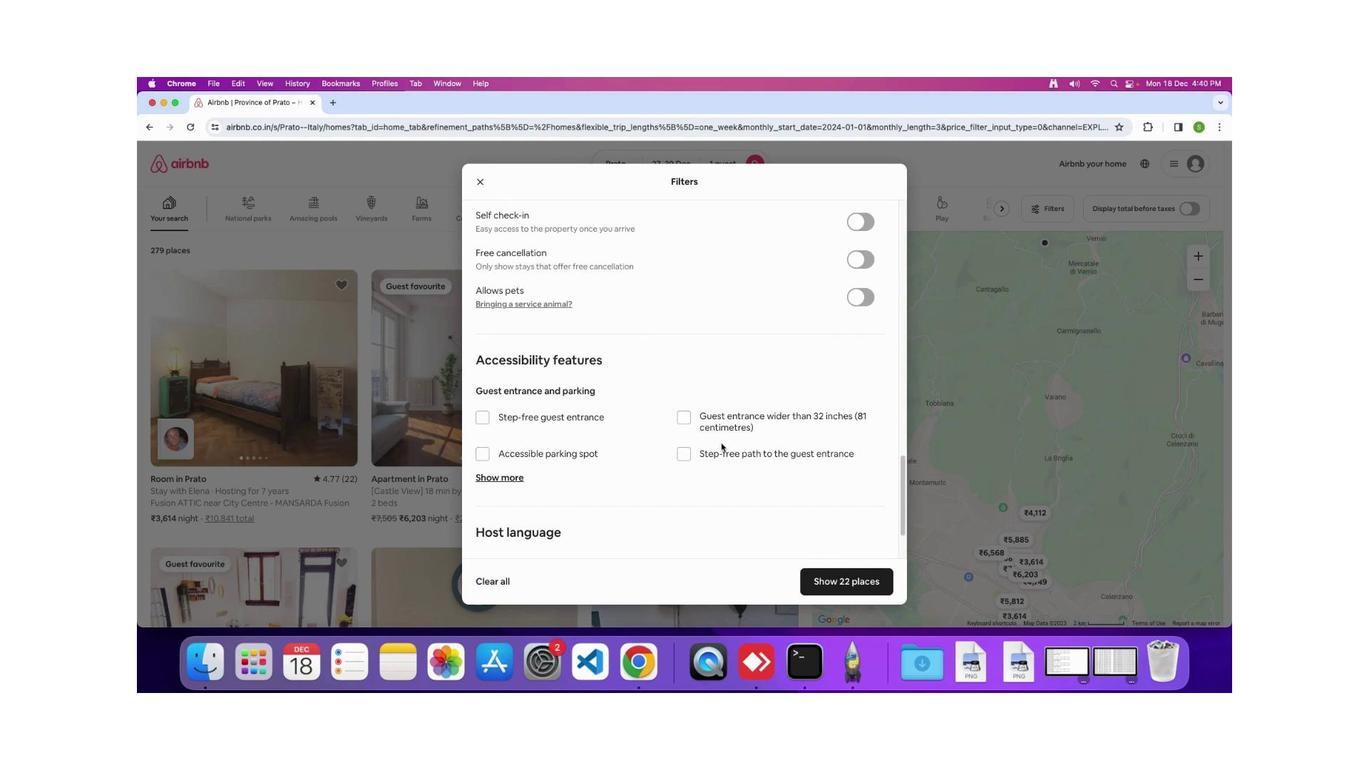 
Action: Mouse scrolled (702, 432) with delta (144, 85)
Screenshot: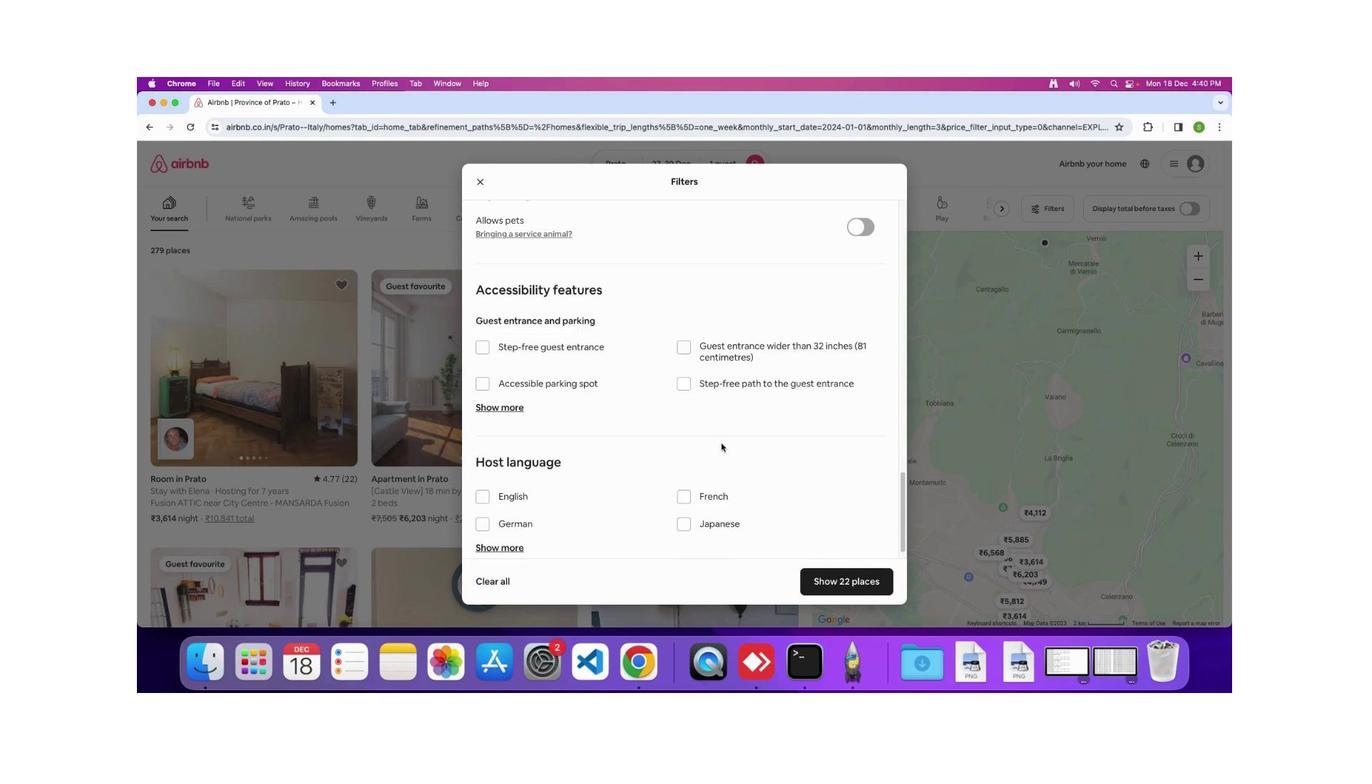 
Action: Mouse scrolled (702, 432) with delta (144, 85)
Screenshot: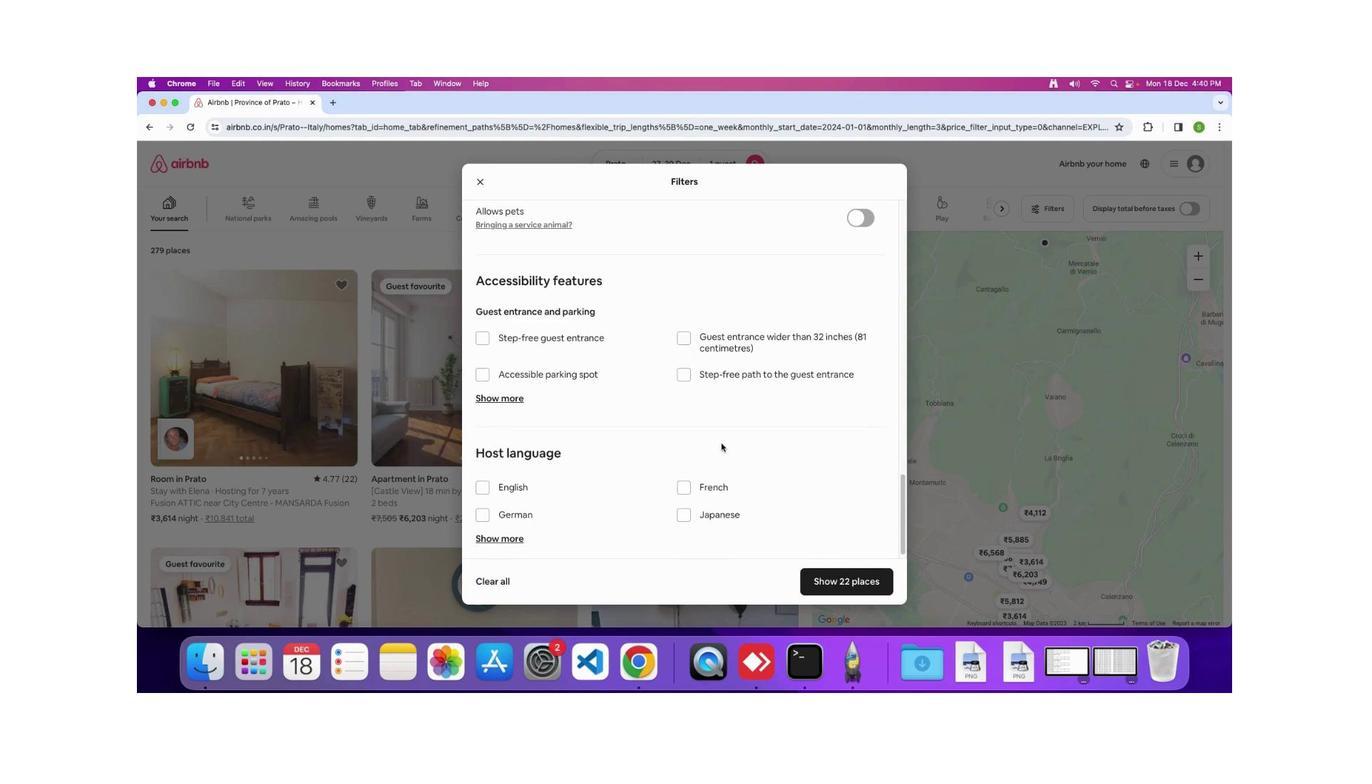 
Action: Mouse scrolled (702, 432) with delta (144, 85)
Screenshot: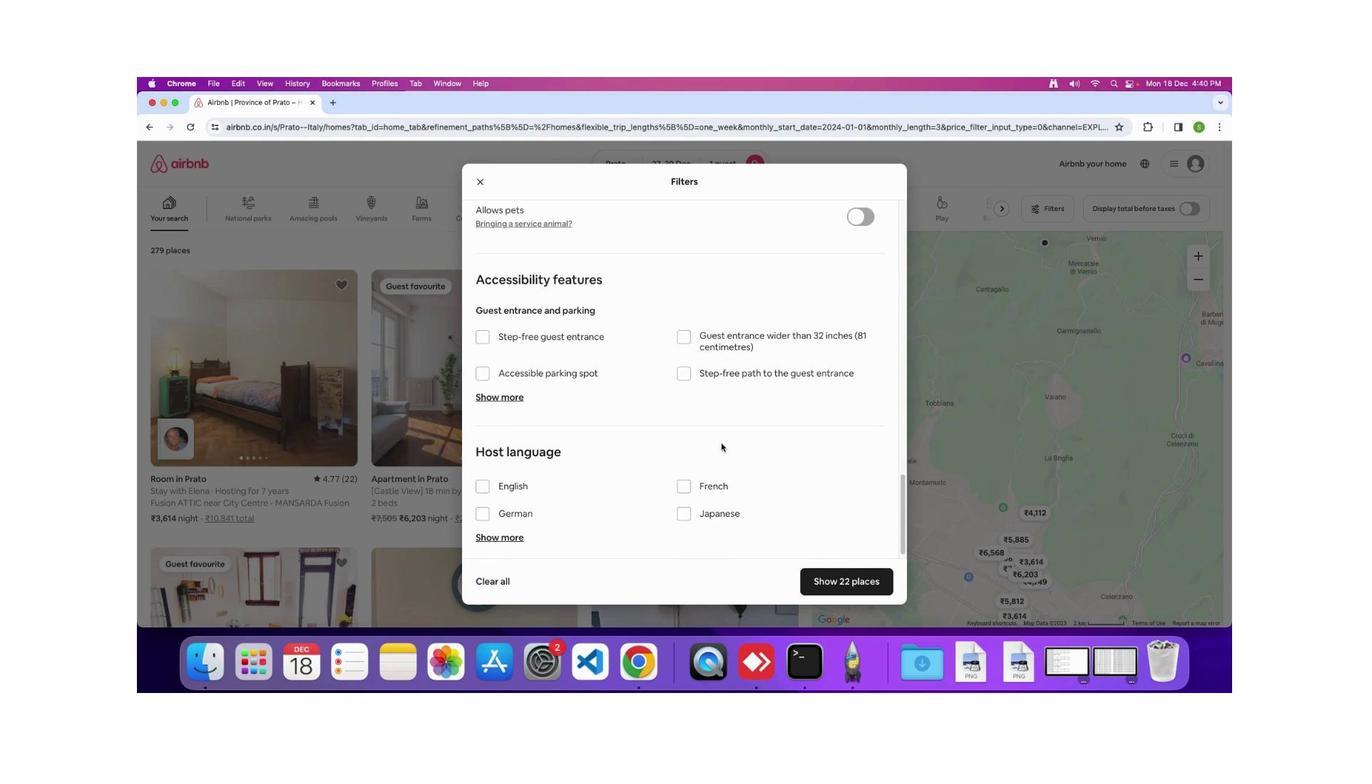 
Action: Mouse scrolled (702, 432) with delta (144, 85)
Screenshot: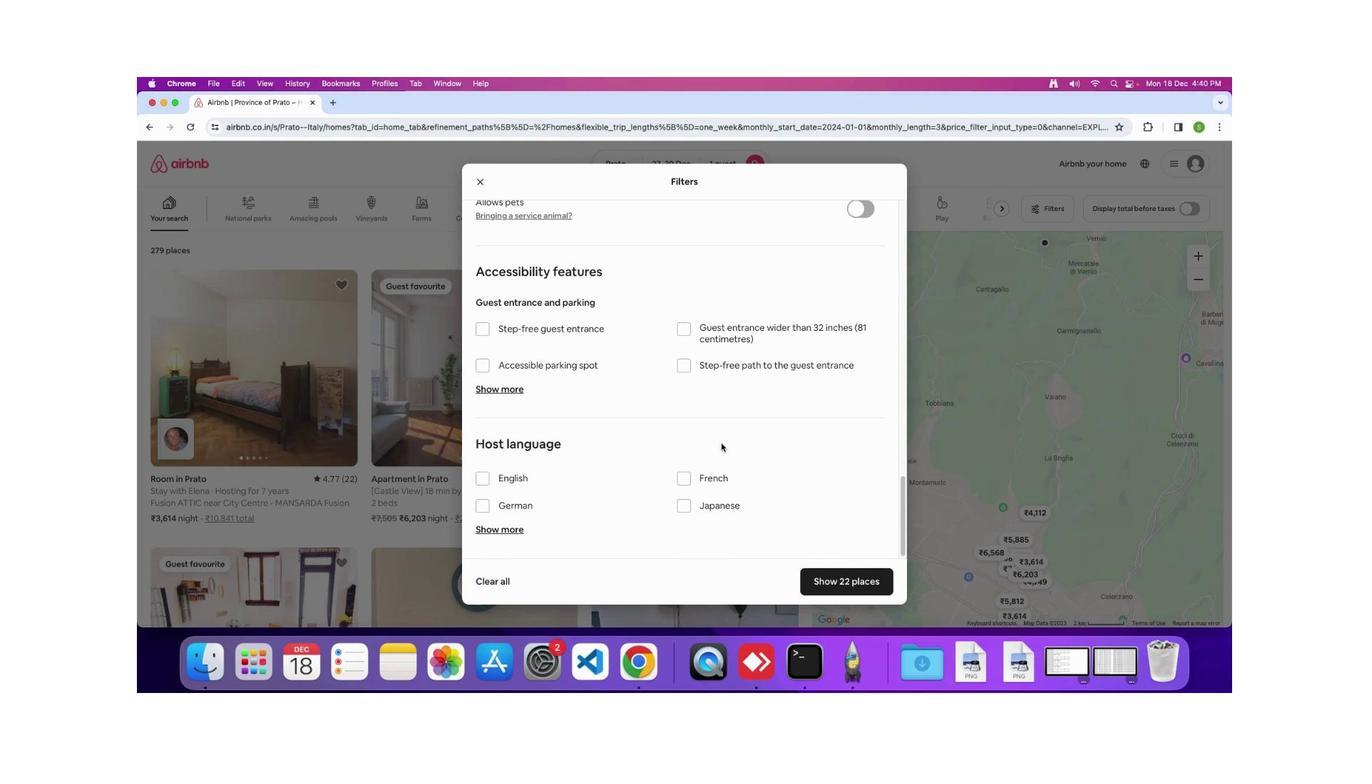 
Action: Mouse scrolled (702, 432) with delta (144, 85)
Screenshot: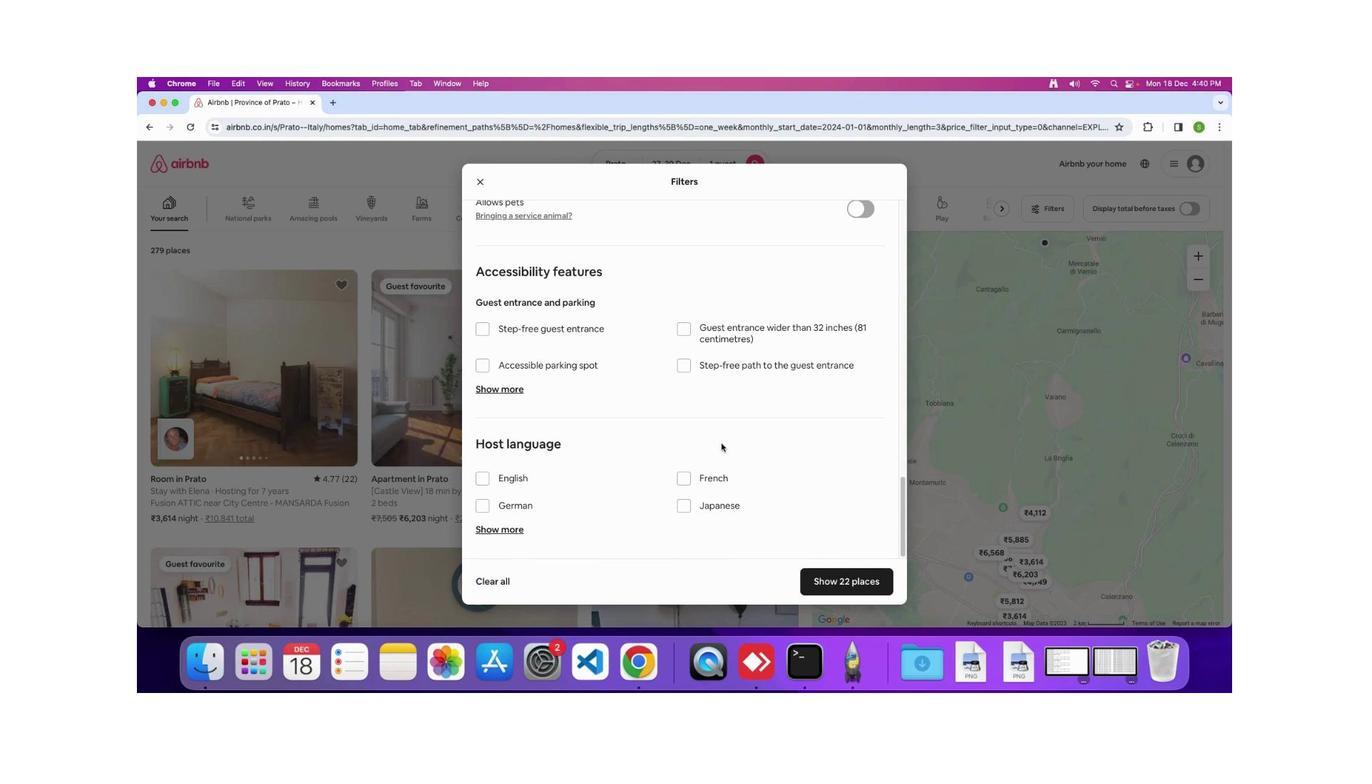 
Action: Mouse scrolled (702, 432) with delta (144, 84)
Screenshot: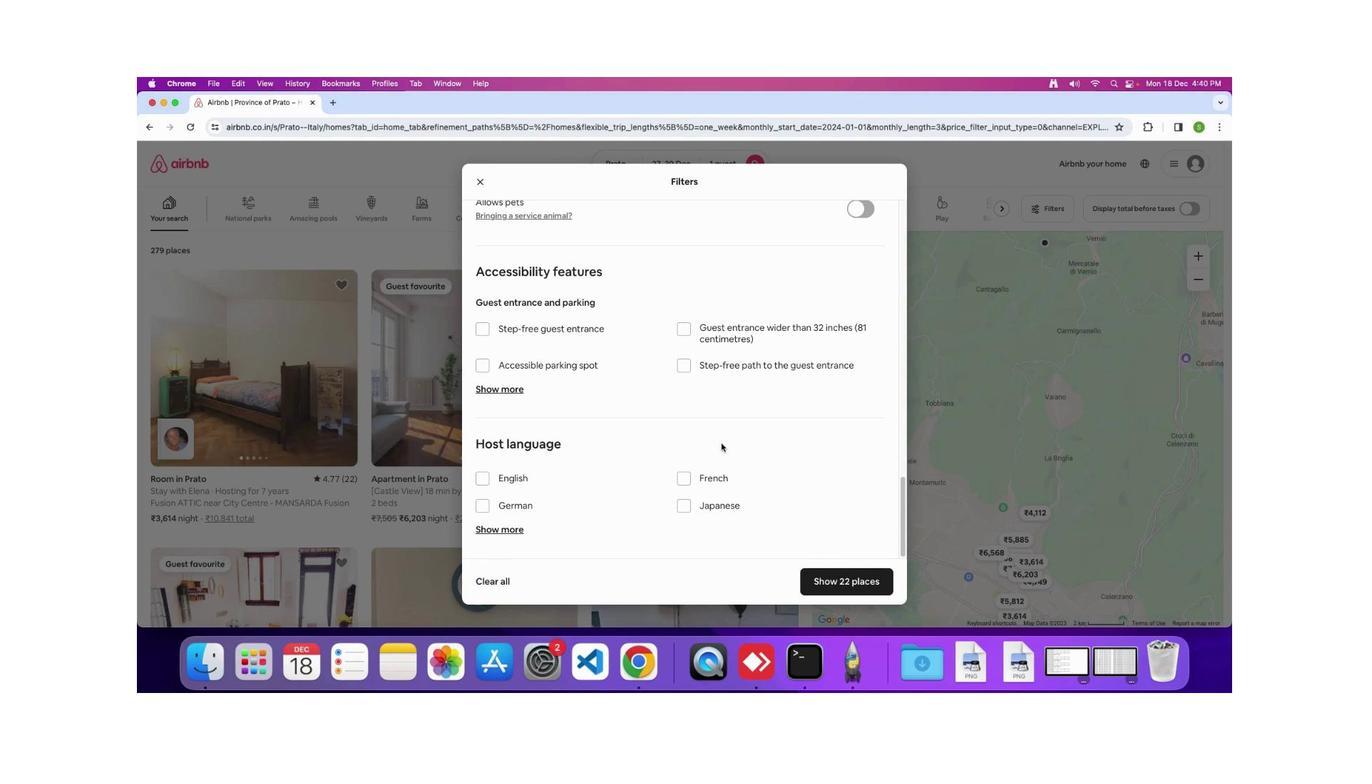 
Action: Mouse scrolled (702, 432) with delta (144, 85)
Screenshot: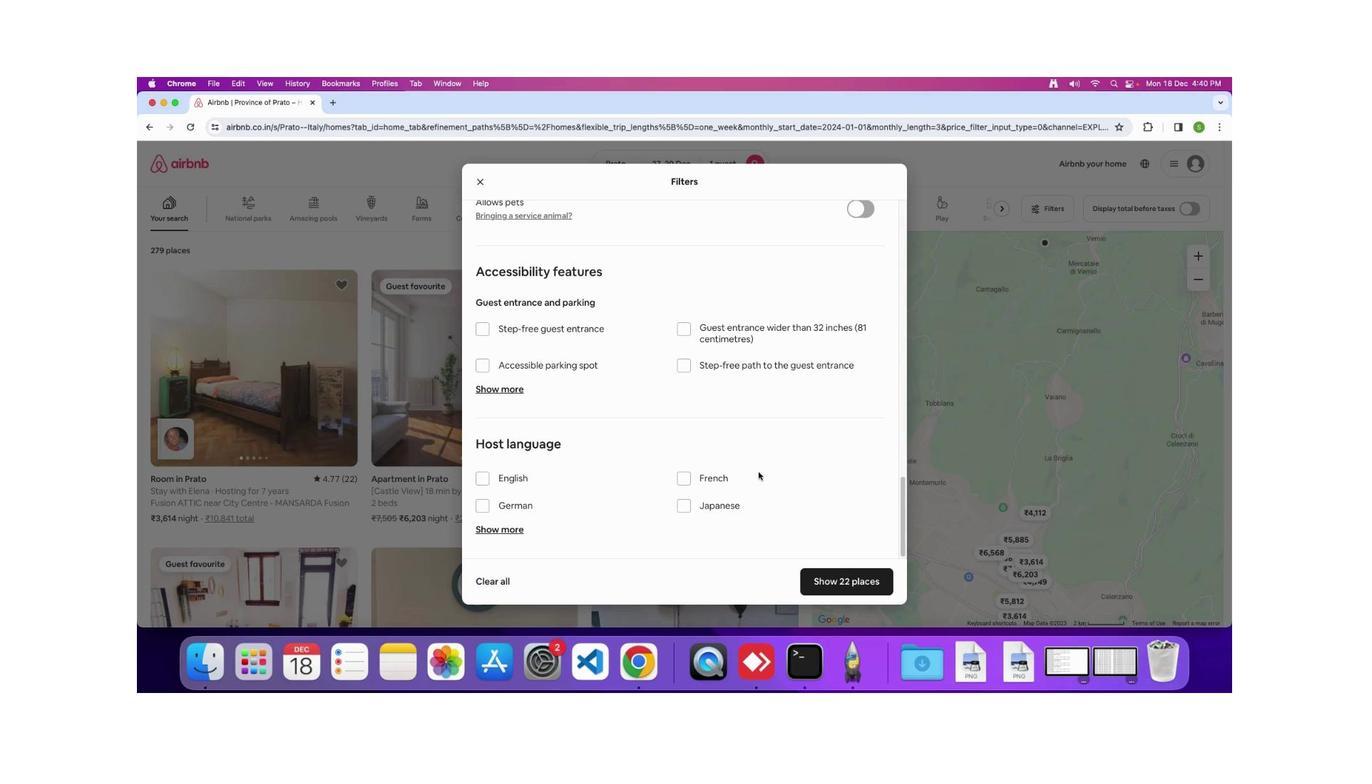 
Action: Mouse scrolled (702, 432) with delta (144, 85)
Screenshot: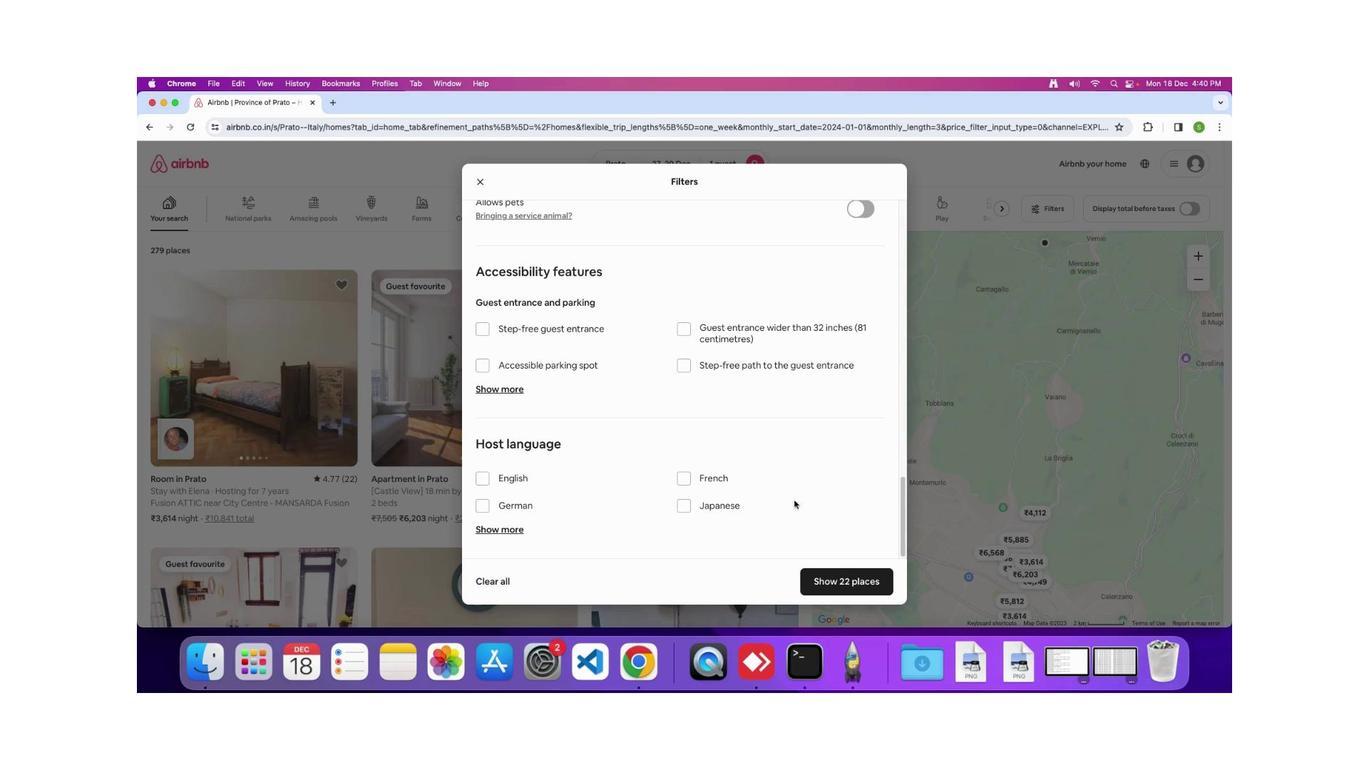 
Action: Mouse scrolled (702, 432) with delta (144, 85)
Screenshot: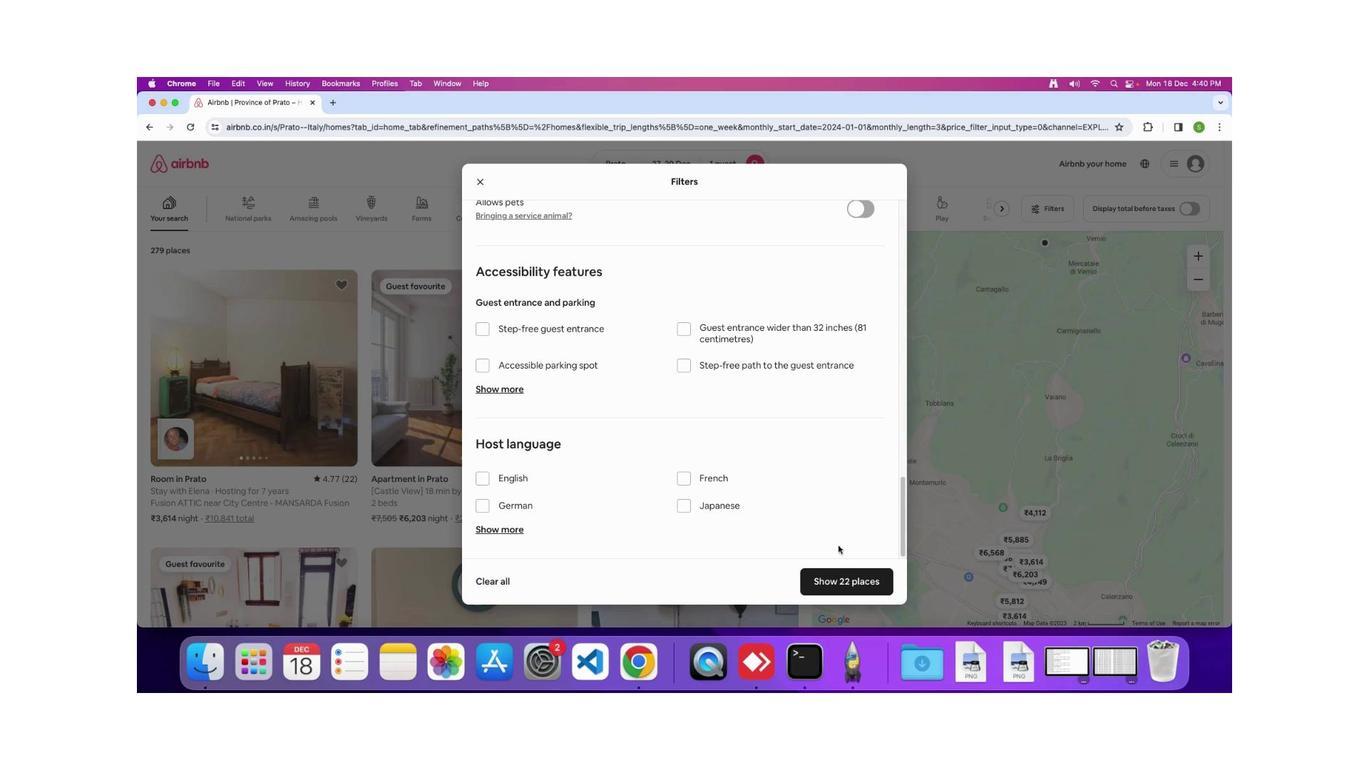 
Action: Mouse moved to (837, 567)
Screenshot: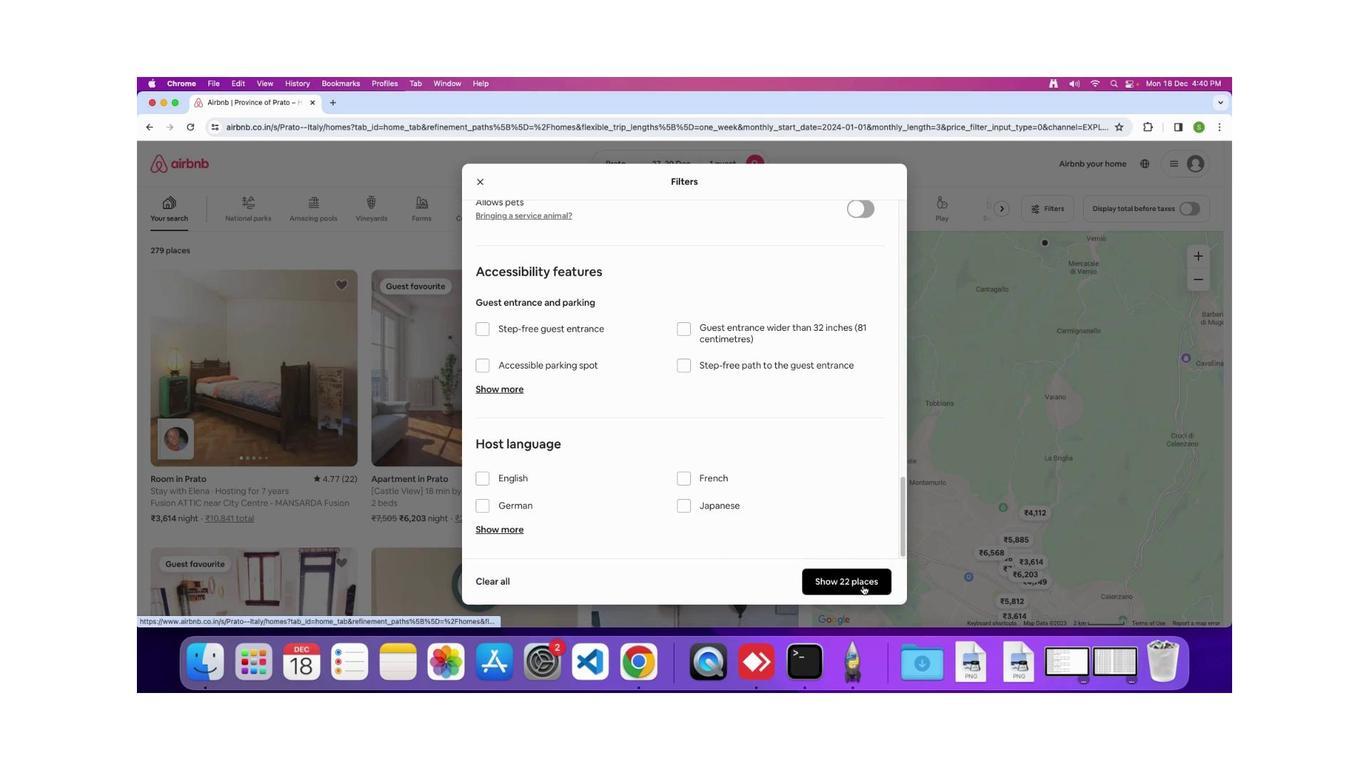 
Action: Mouse pressed left at (837, 567)
Screenshot: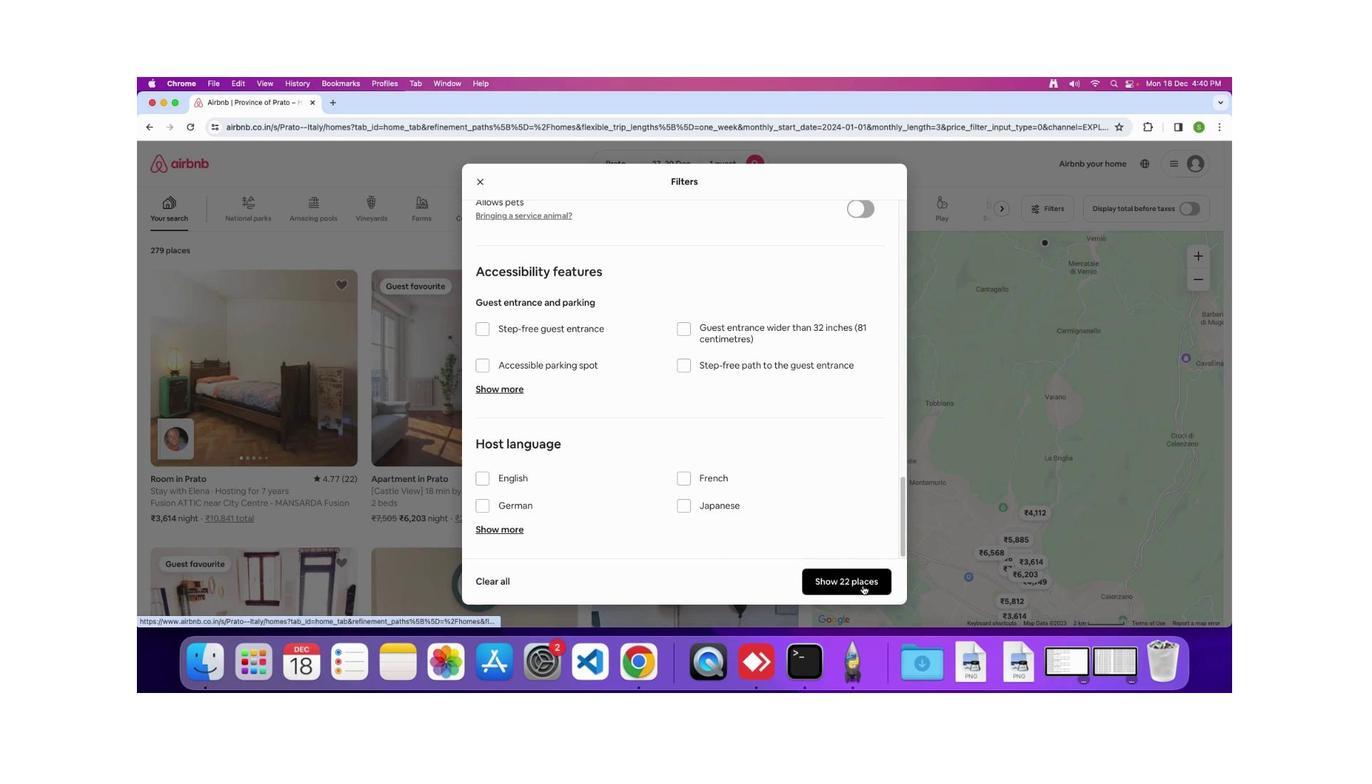
Action: Mouse moved to (277, 332)
Screenshot: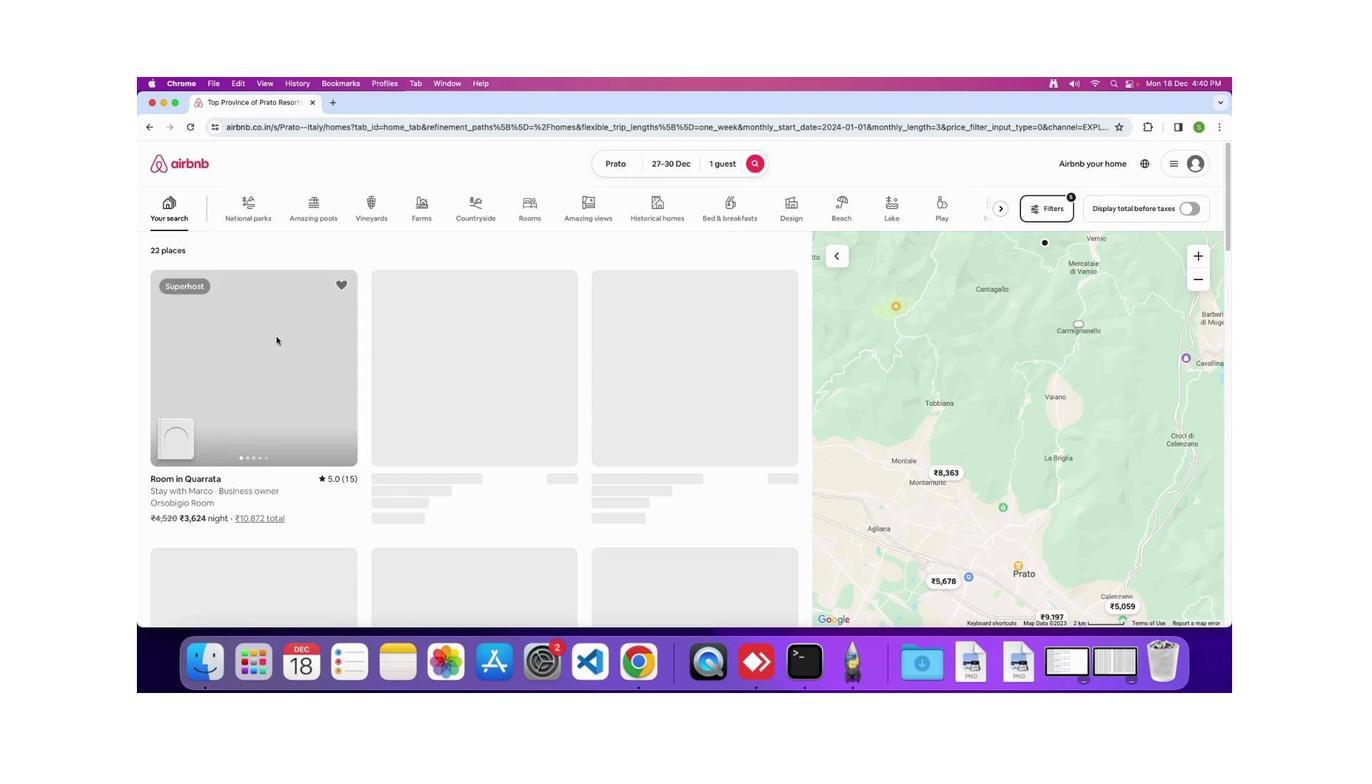 
Action: Mouse pressed left at (277, 332)
Screenshot: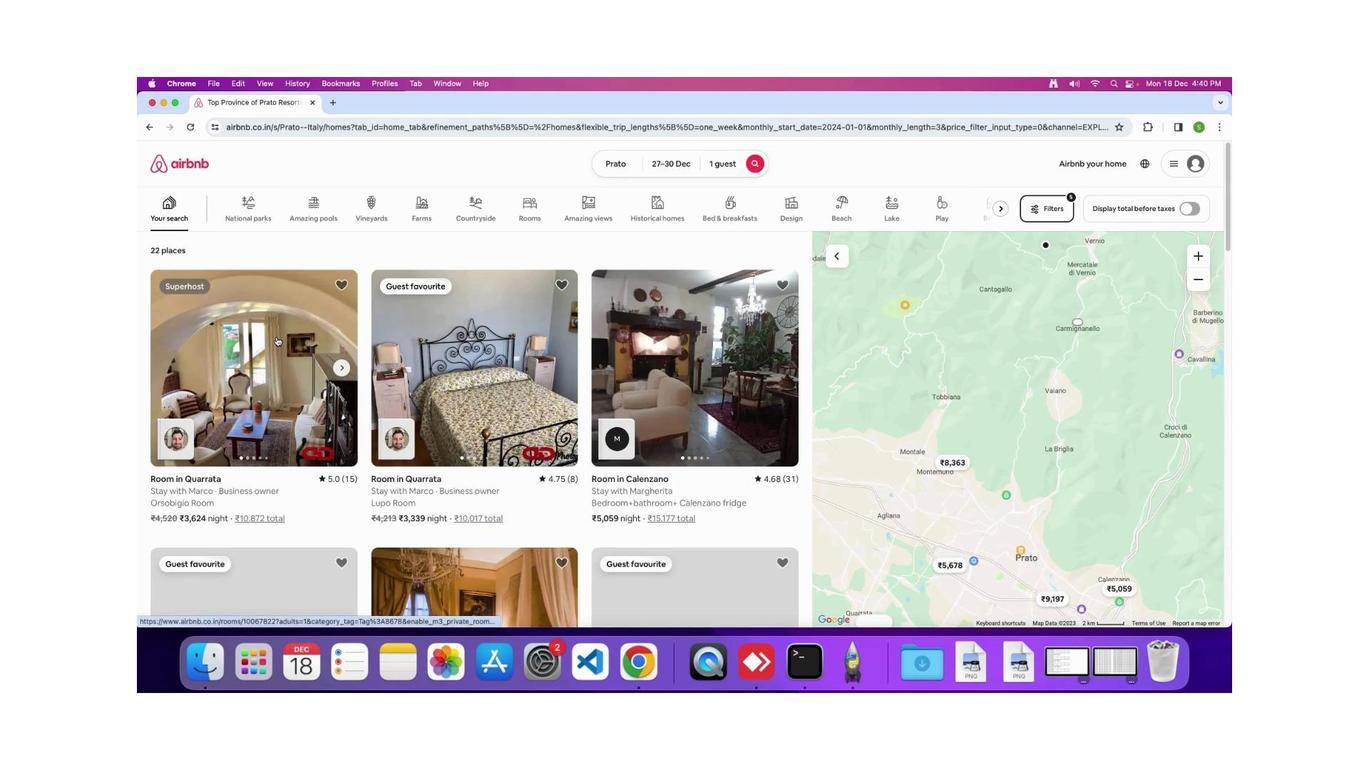 
Action: Mouse moved to (537, 346)
Screenshot: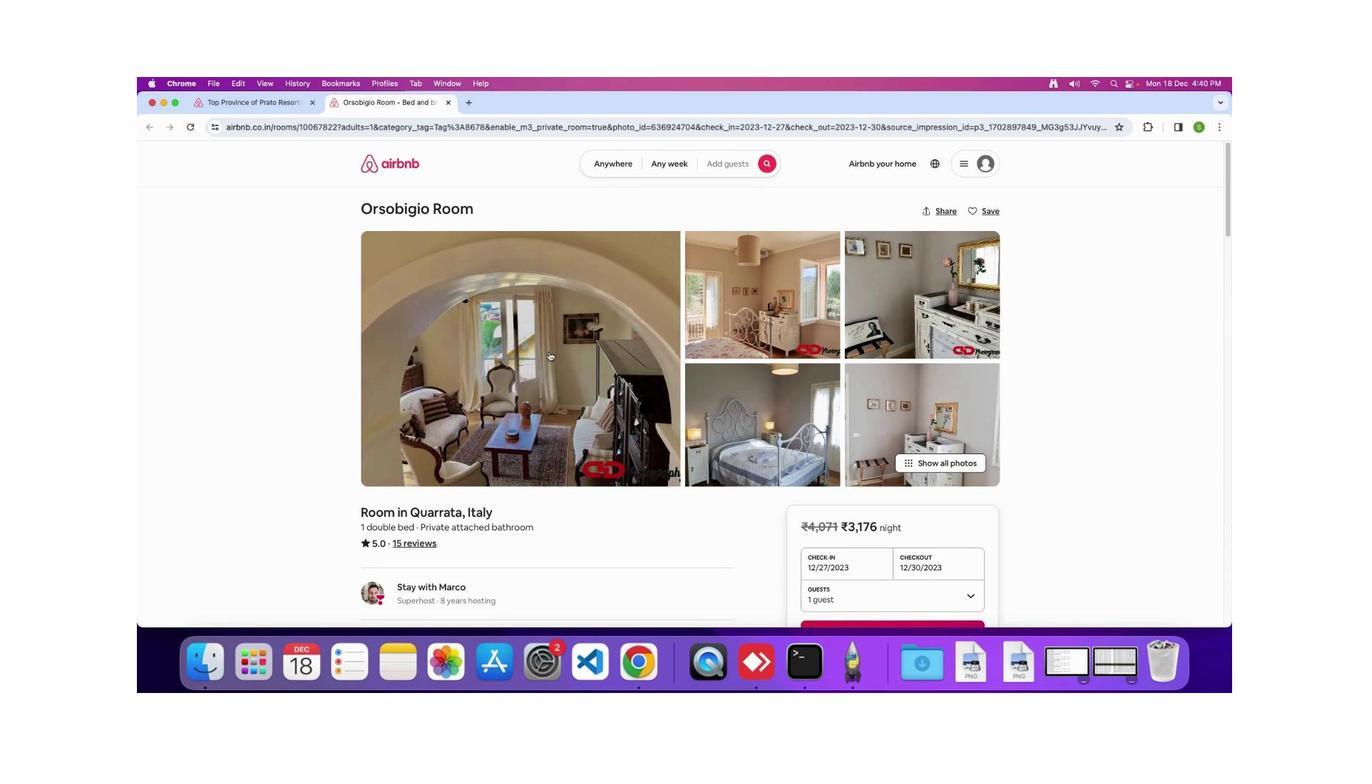 
Action: Mouse pressed left at (537, 346)
Screenshot: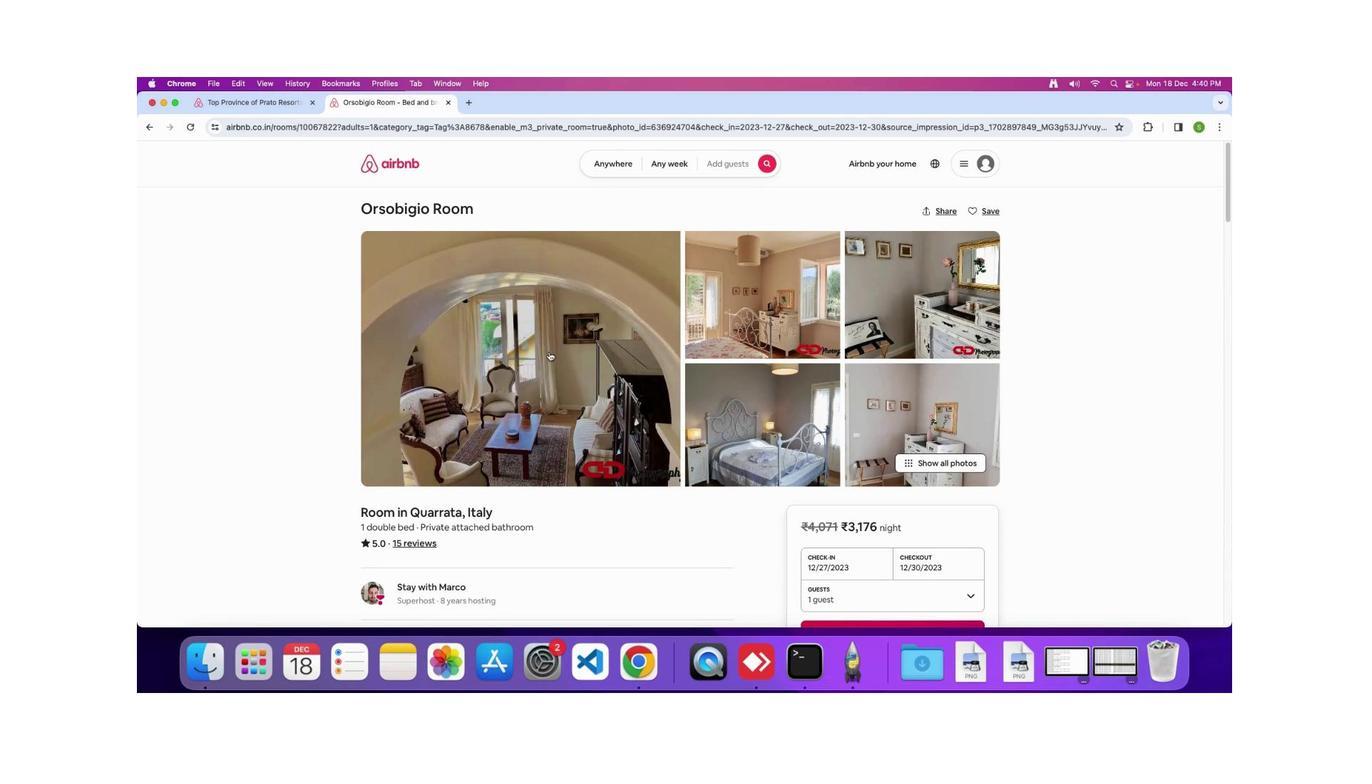 
Action: Mouse moved to (686, 396)
Screenshot: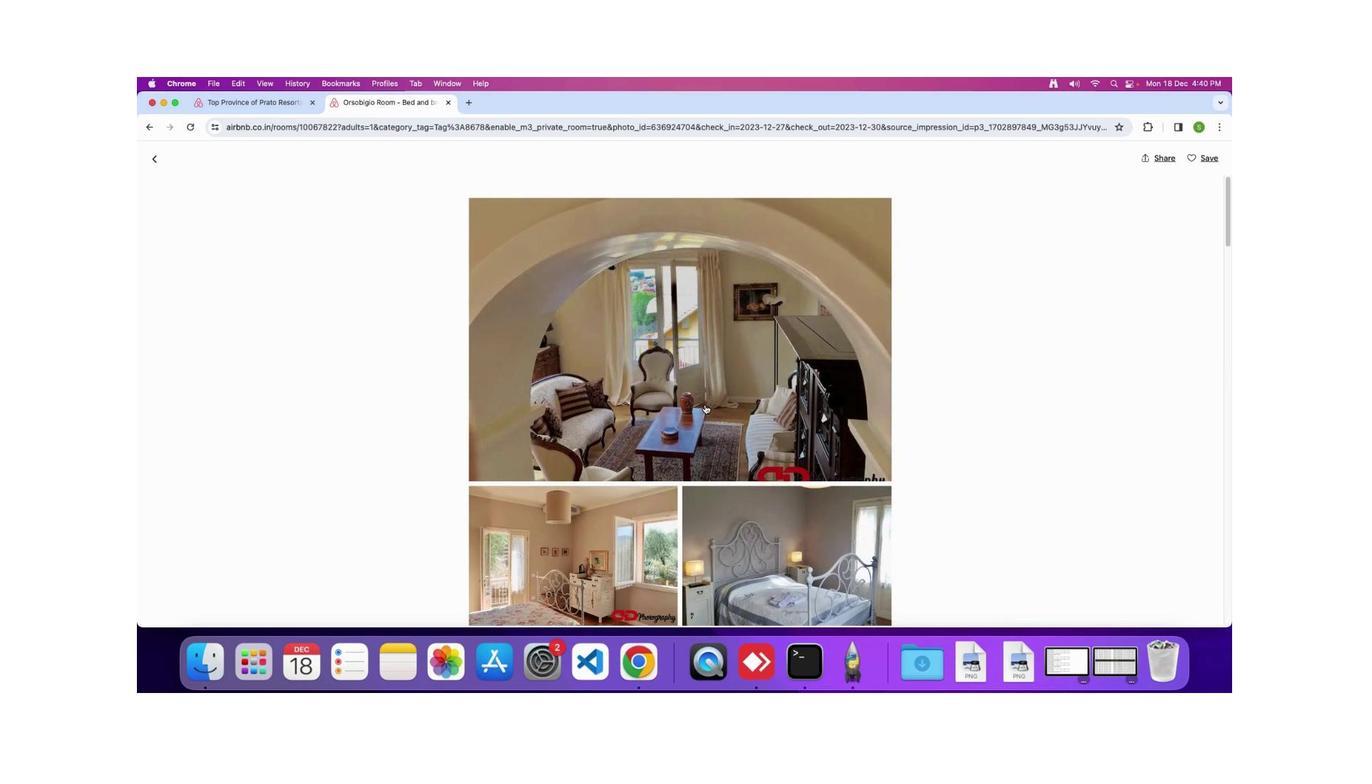 
Action: Mouse scrolled (686, 396) with delta (144, 85)
Screenshot: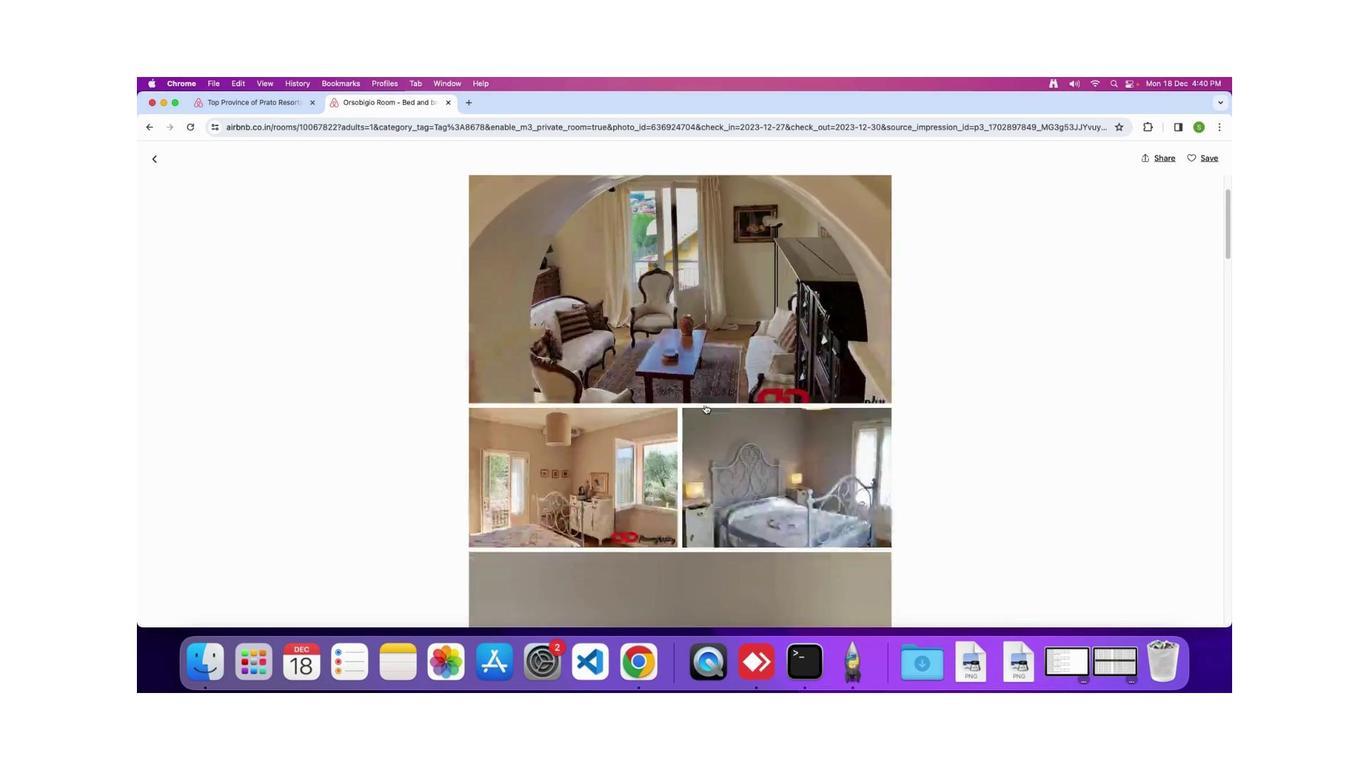
Action: Mouse scrolled (686, 396) with delta (144, 85)
Screenshot: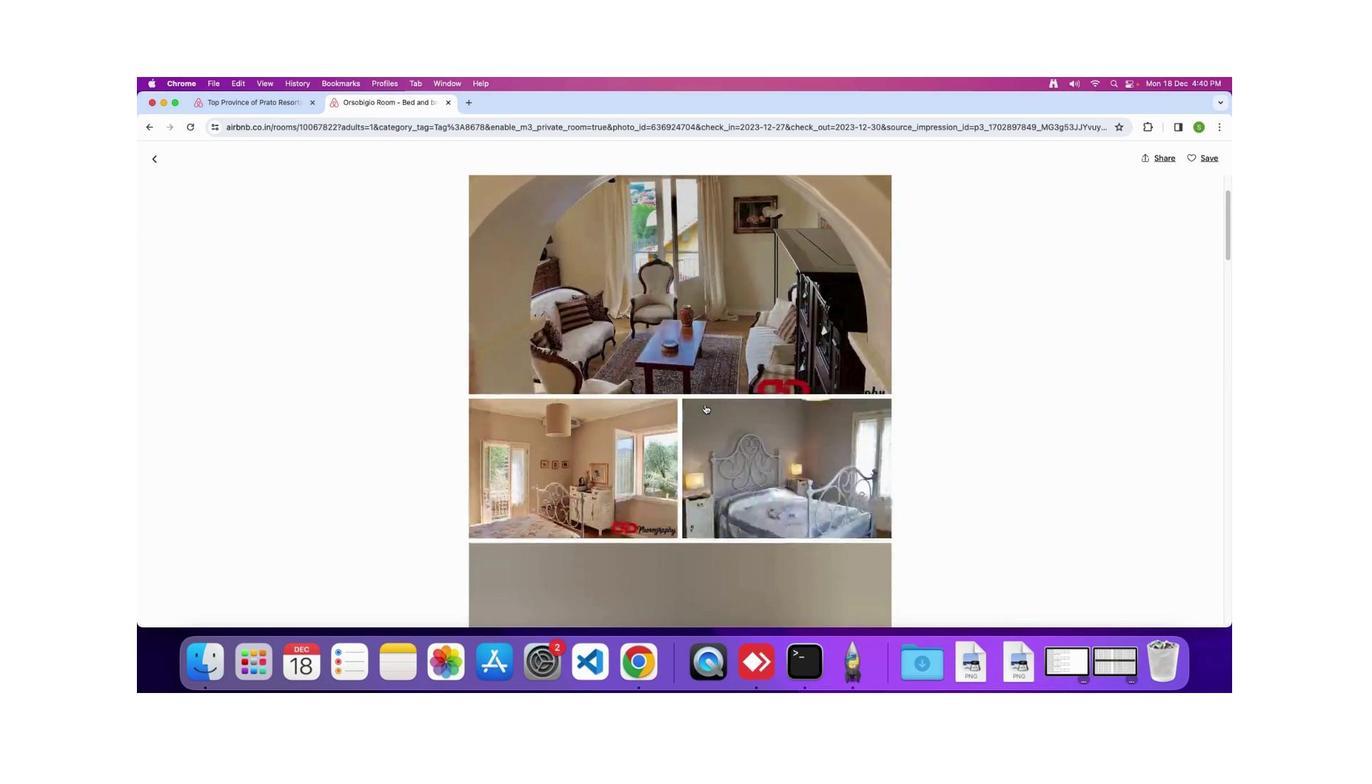 
Action: Mouse scrolled (686, 396) with delta (144, 85)
Screenshot: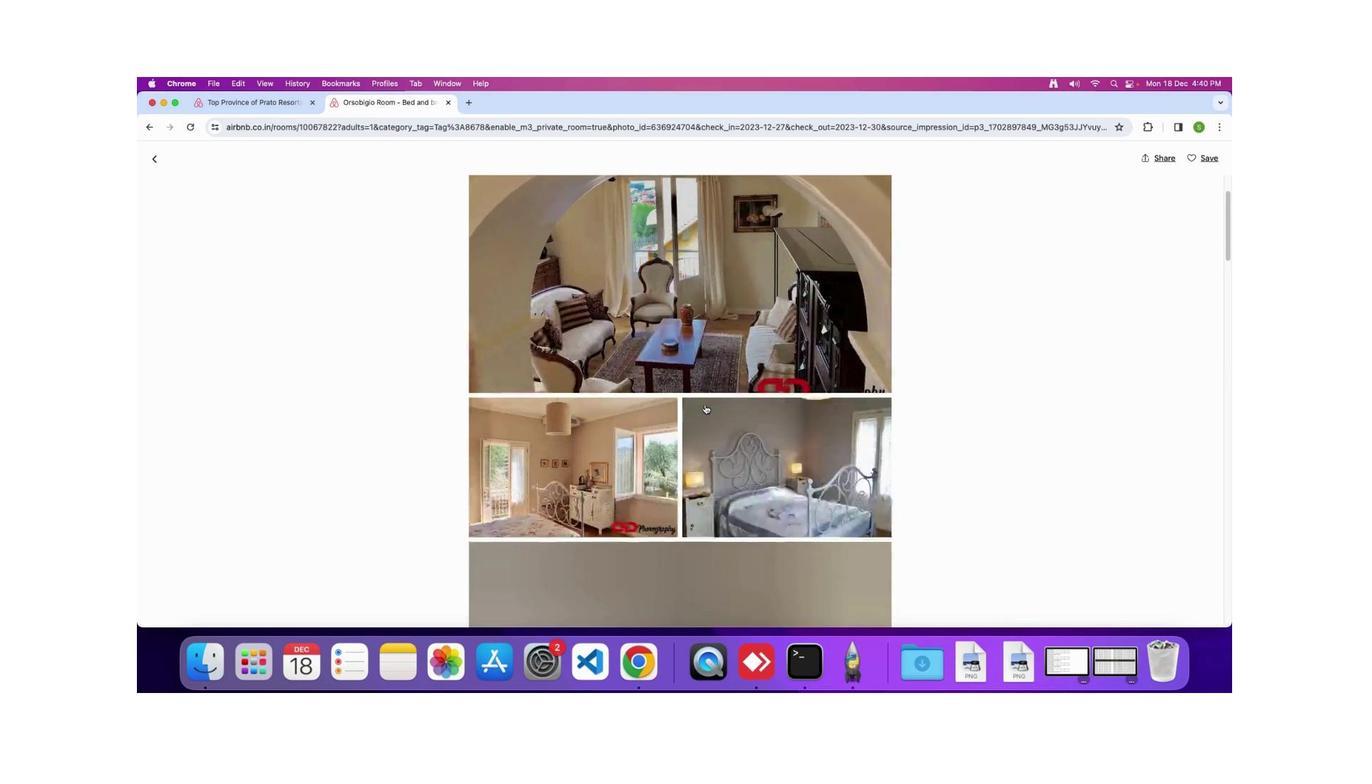 
Action: Mouse scrolled (686, 396) with delta (144, 85)
Screenshot: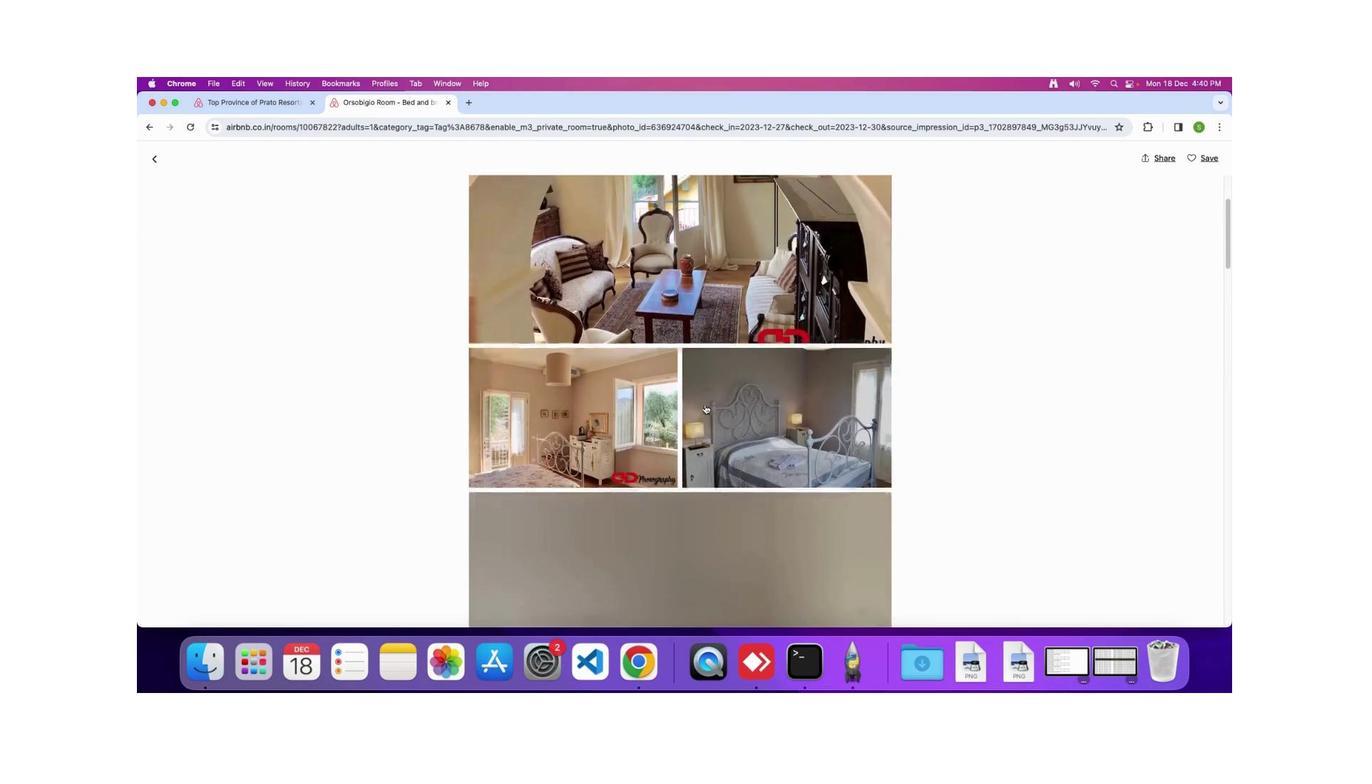 
Action: Mouse scrolled (686, 396) with delta (144, 85)
Screenshot: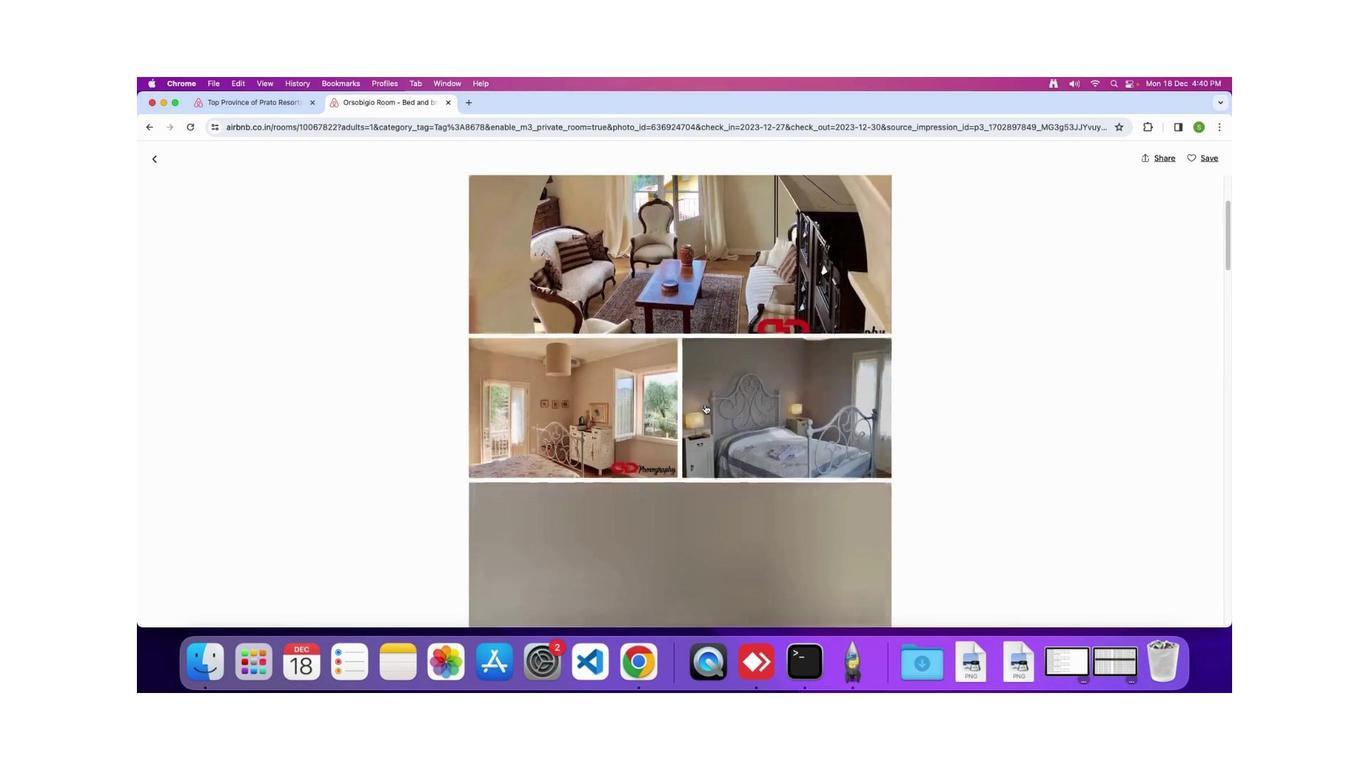 
Action: Mouse scrolled (686, 396) with delta (144, 85)
Screenshot: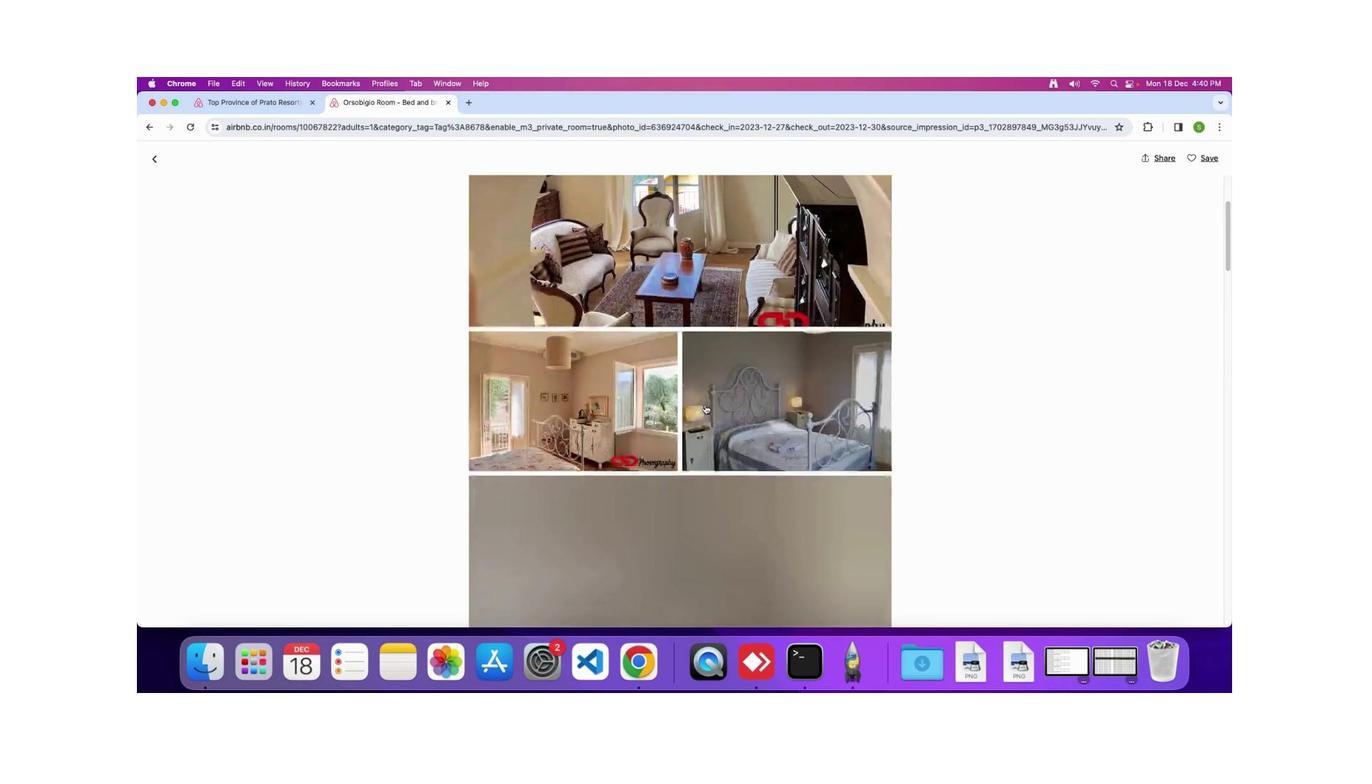 
Action: Mouse scrolled (686, 396) with delta (144, 85)
Screenshot: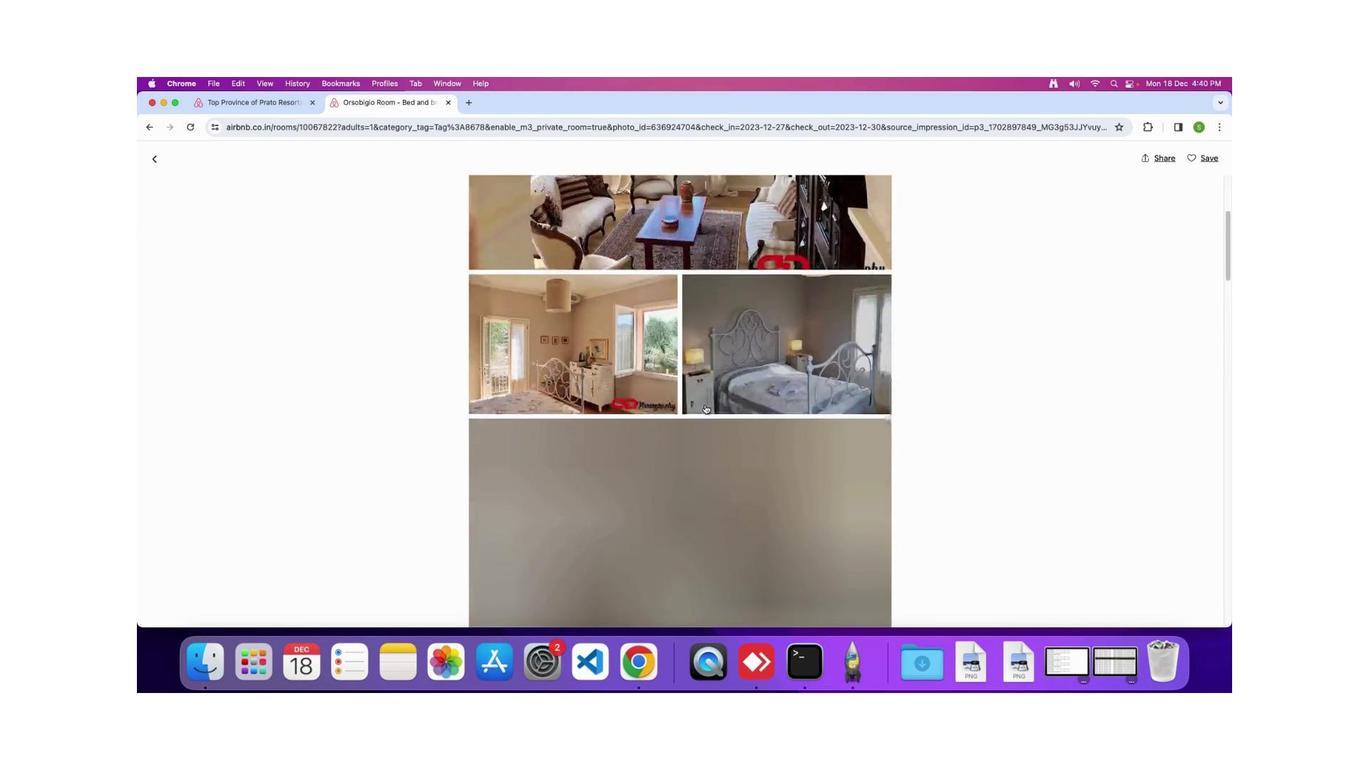 
Action: Mouse scrolled (686, 396) with delta (144, 85)
Screenshot: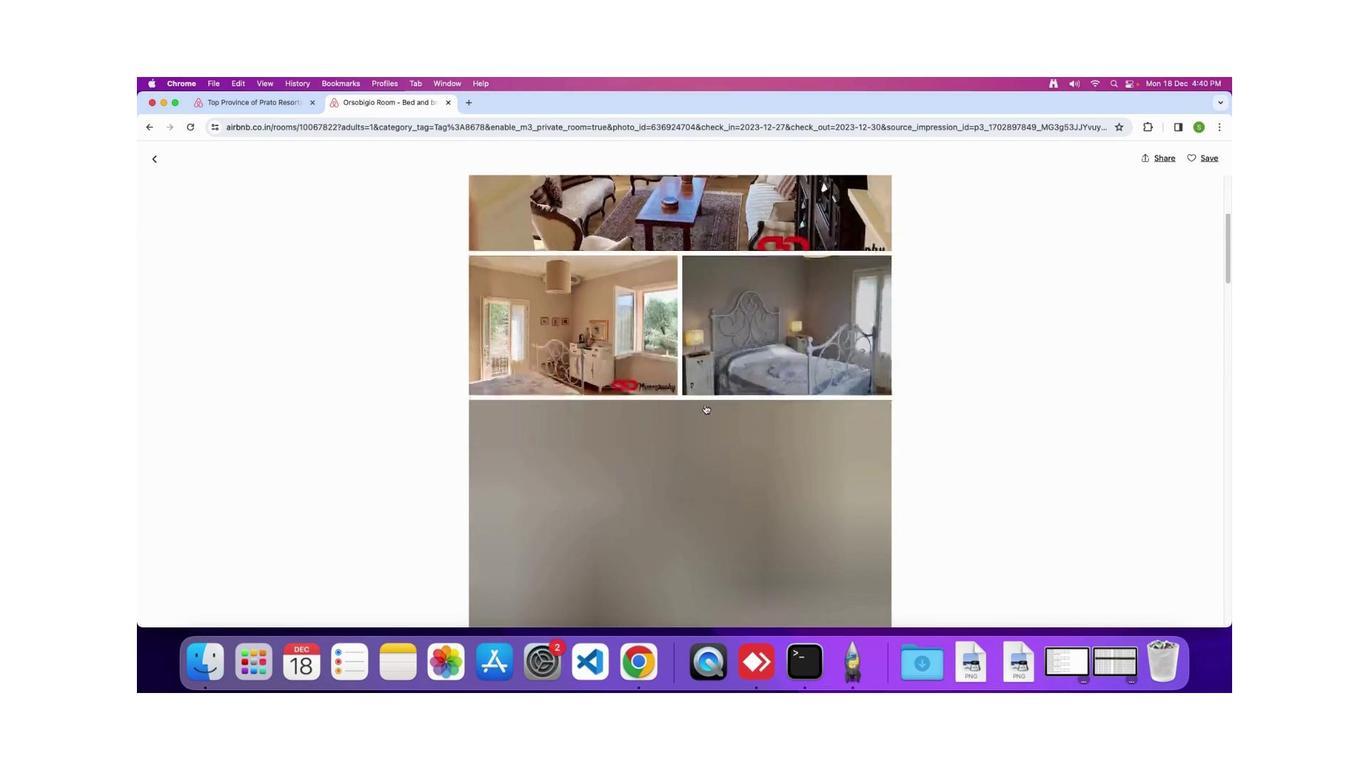 
Action: Mouse scrolled (686, 396) with delta (144, 85)
Screenshot: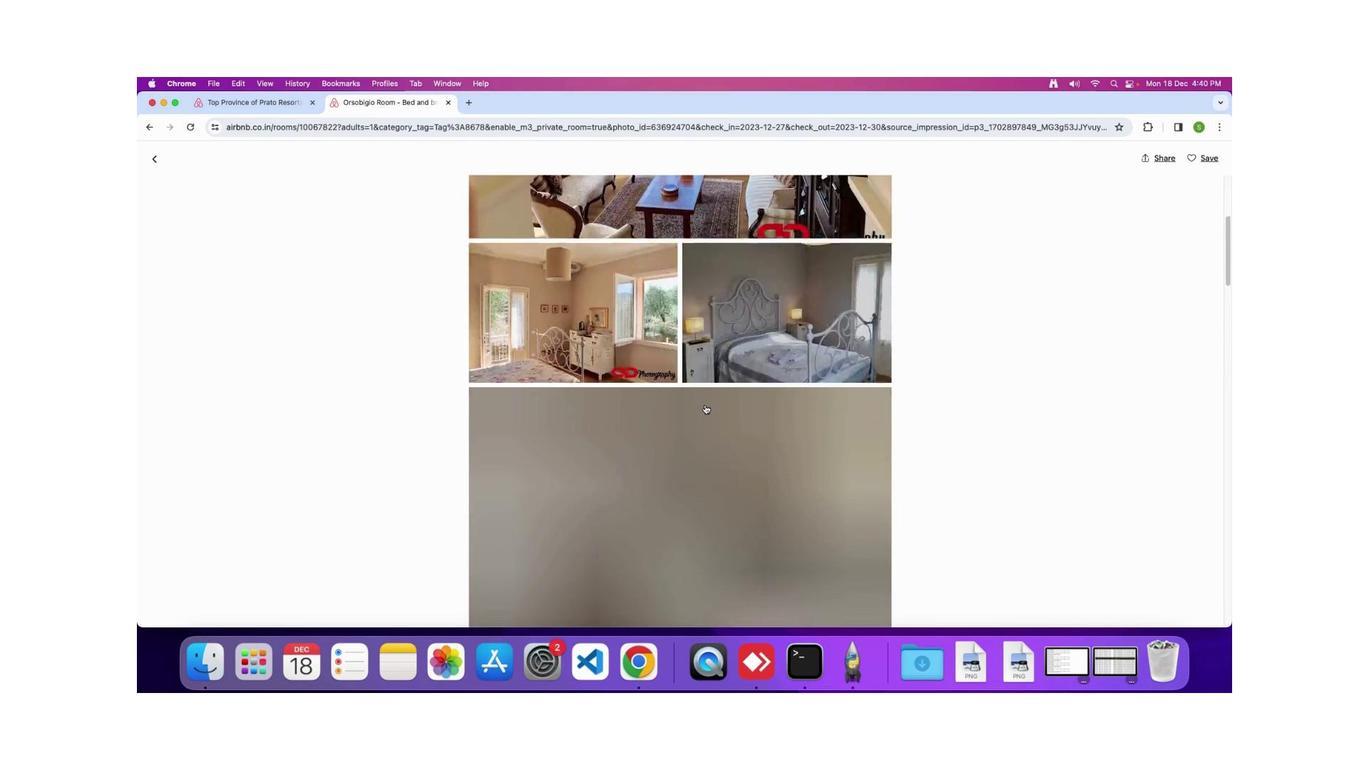 
Action: Mouse scrolled (686, 396) with delta (144, 85)
Screenshot: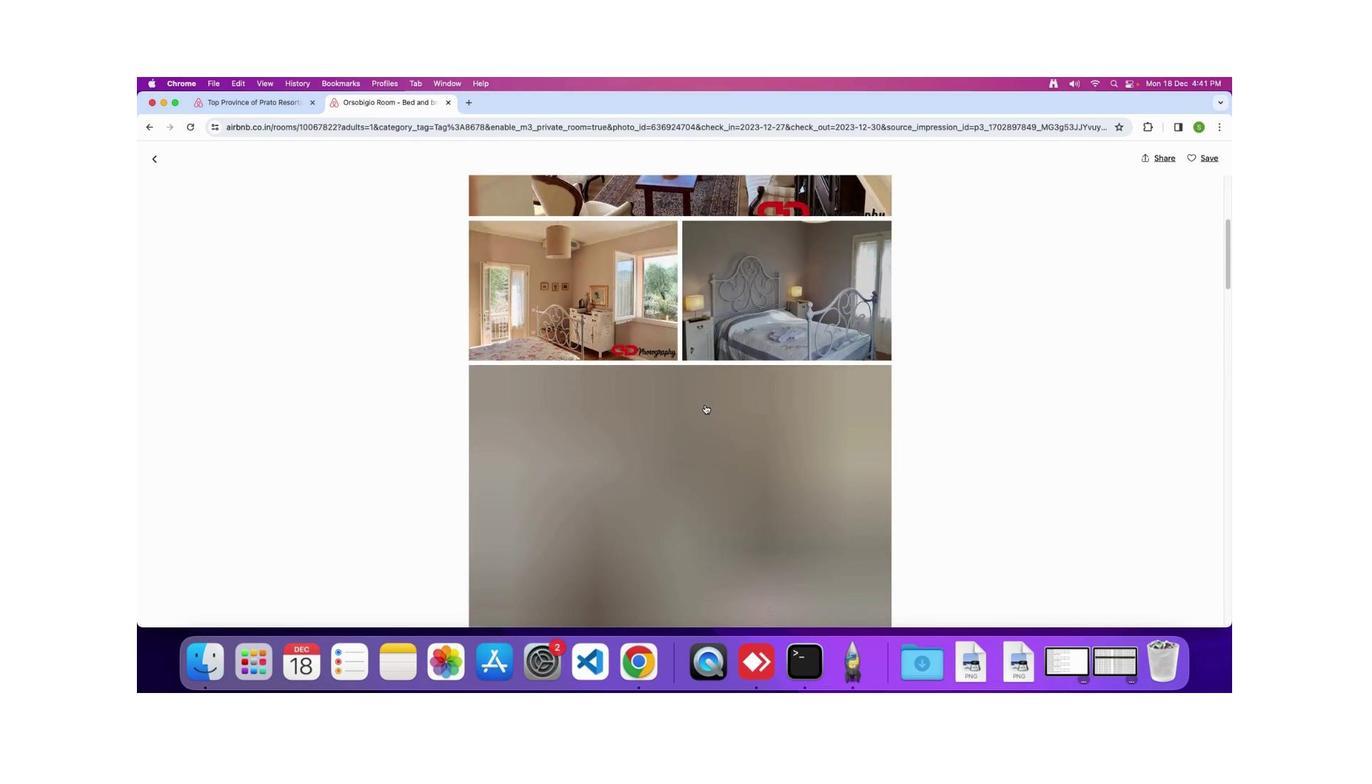 
Action: Mouse scrolled (686, 396) with delta (144, 85)
Screenshot: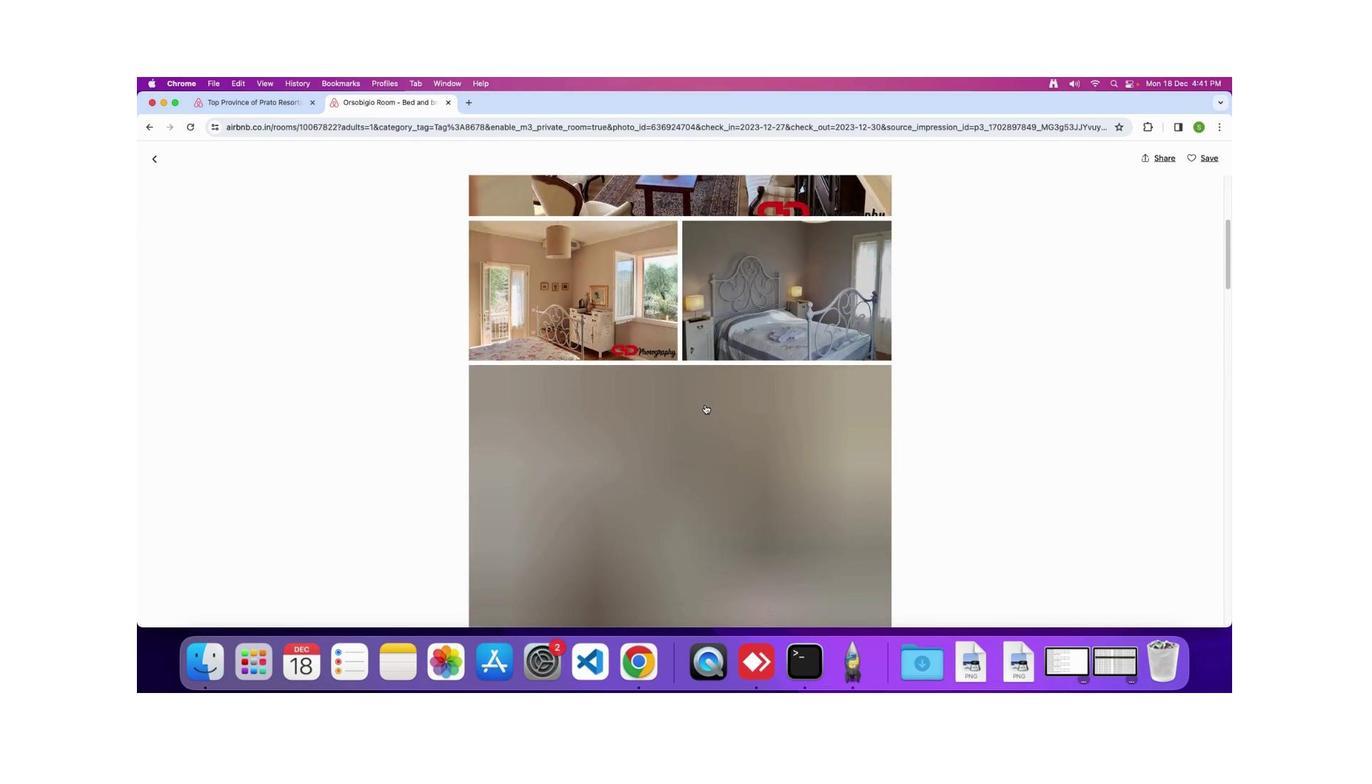 
Action: Mouse scrolled (686, 396) with delta (144, 85)
Screenshot: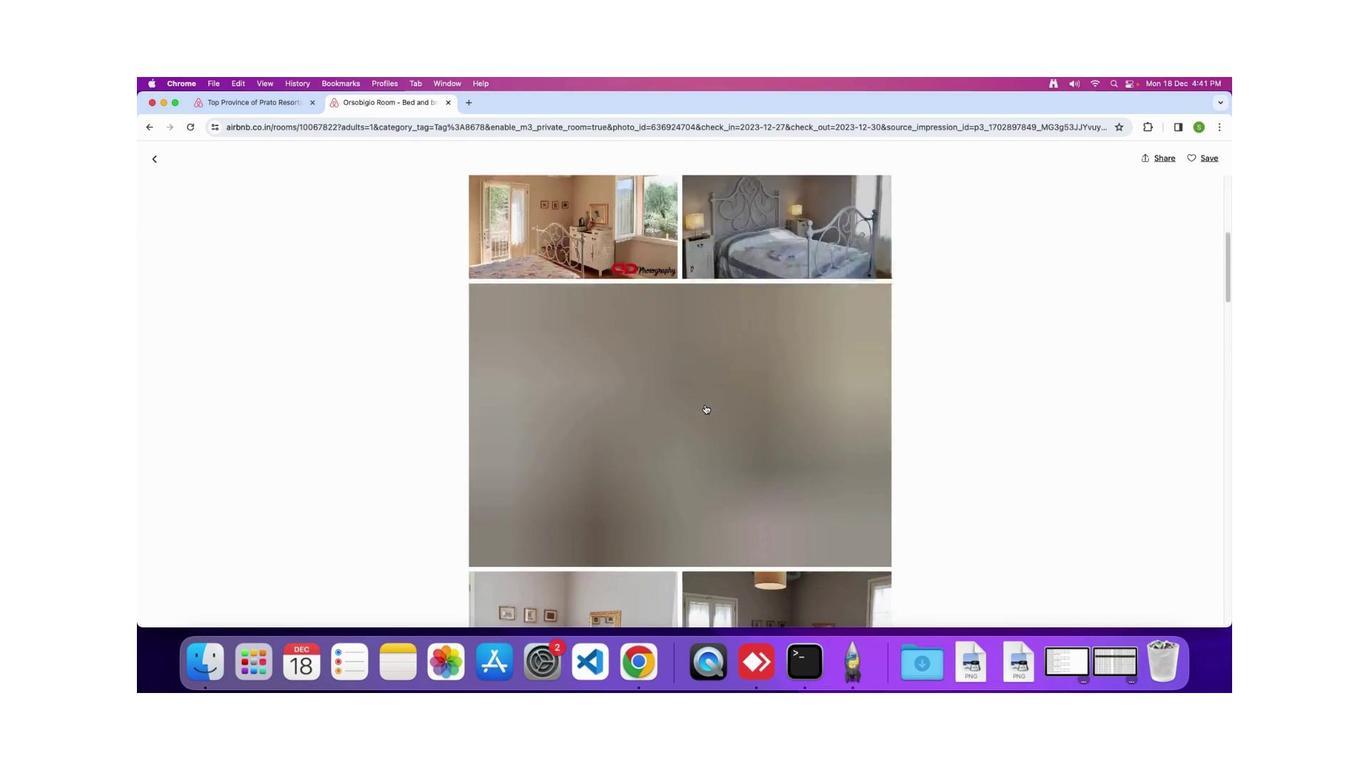 
Action: Mouse scrolled (686, 396) with delta (144, 85)
Screenshot: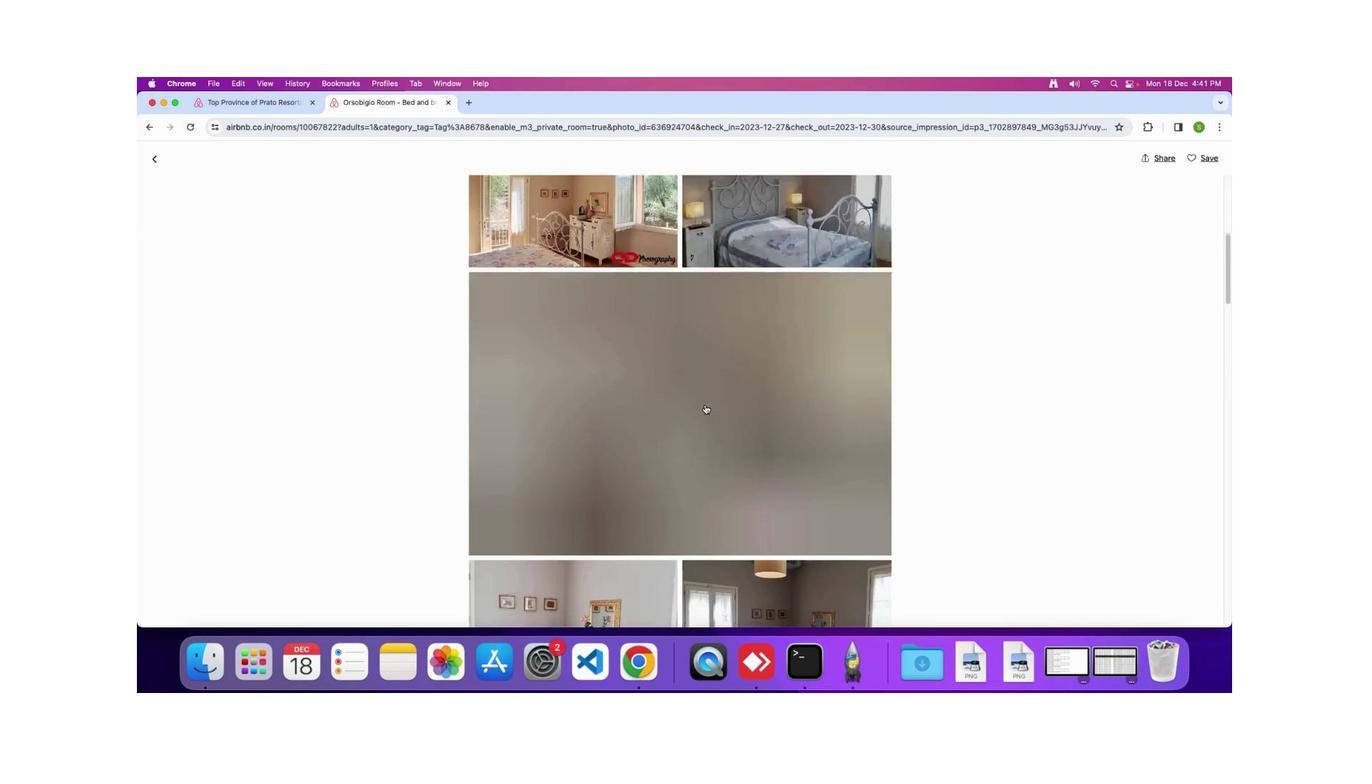 
Action: Mouse scrolled (686, 396) with delta (144, 84)
Screenshot: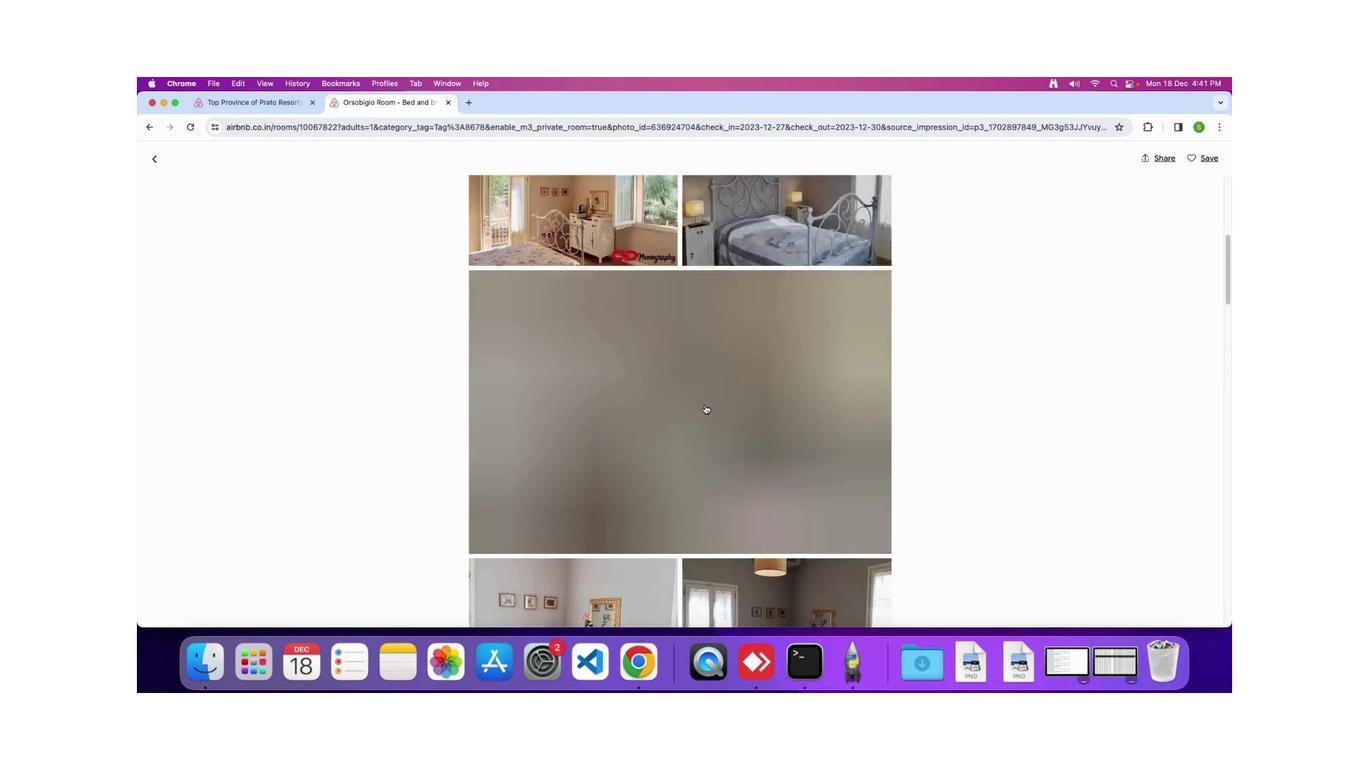 
Action: Mouse scrolled (686, 396) with delta (144, 85)
Screenshot: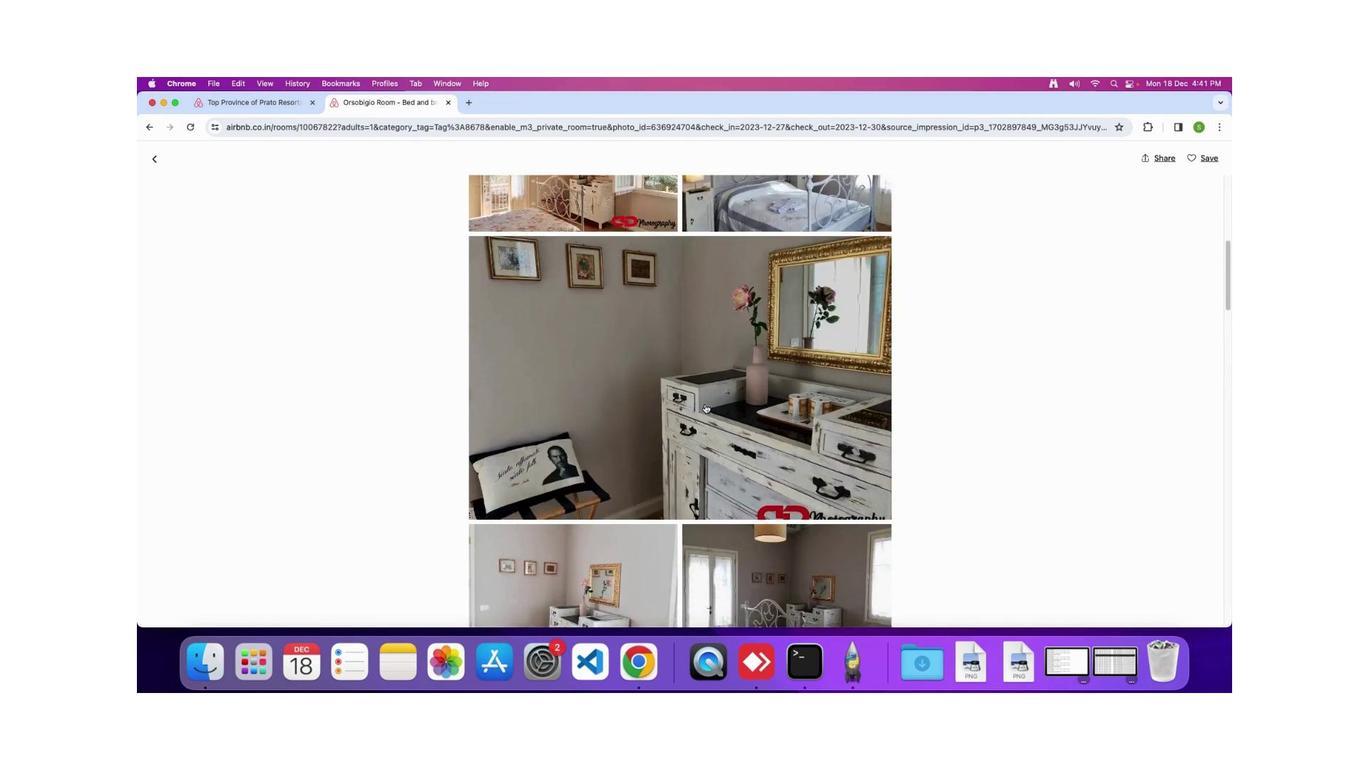 
Action: Mouse moved to (686, 396)
Screenshot: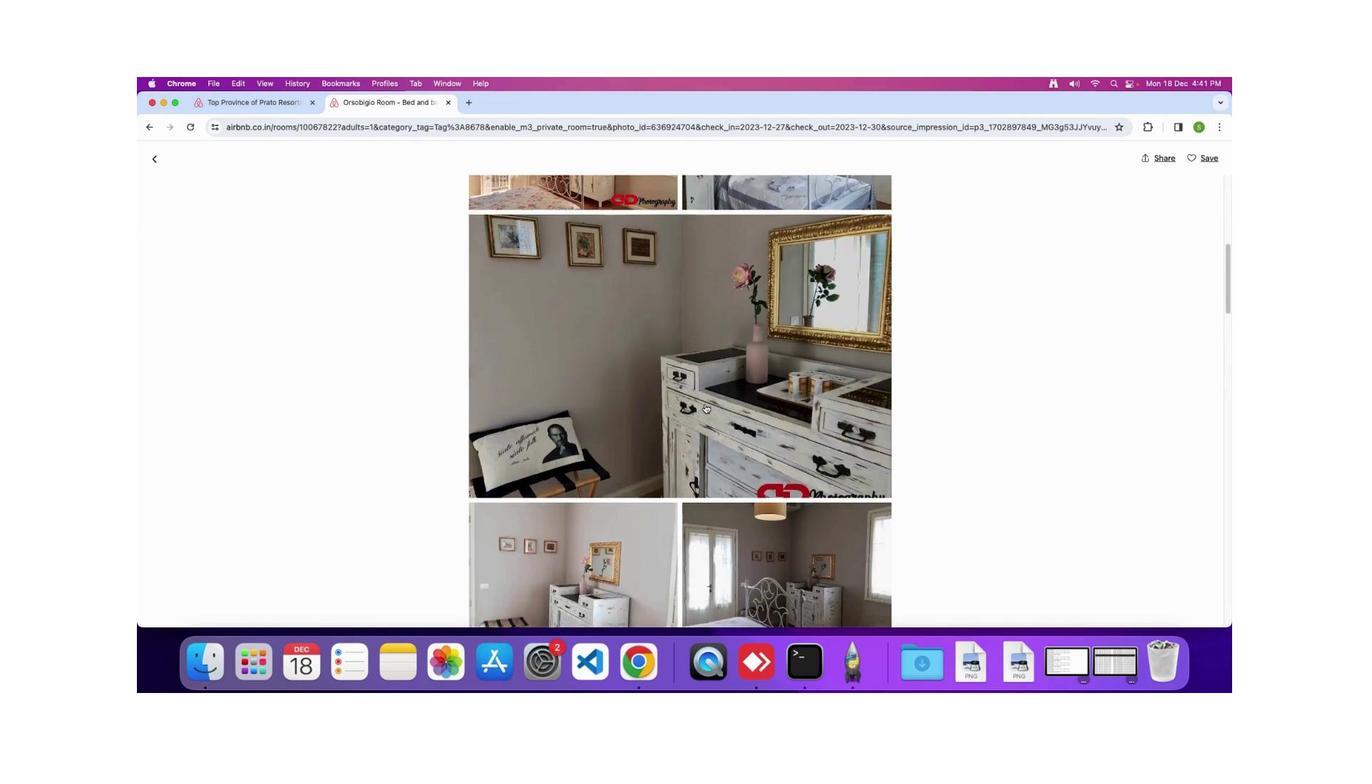 
Action: Mouse scrolled (686, 396) with delta (144, 85)
Screenshot: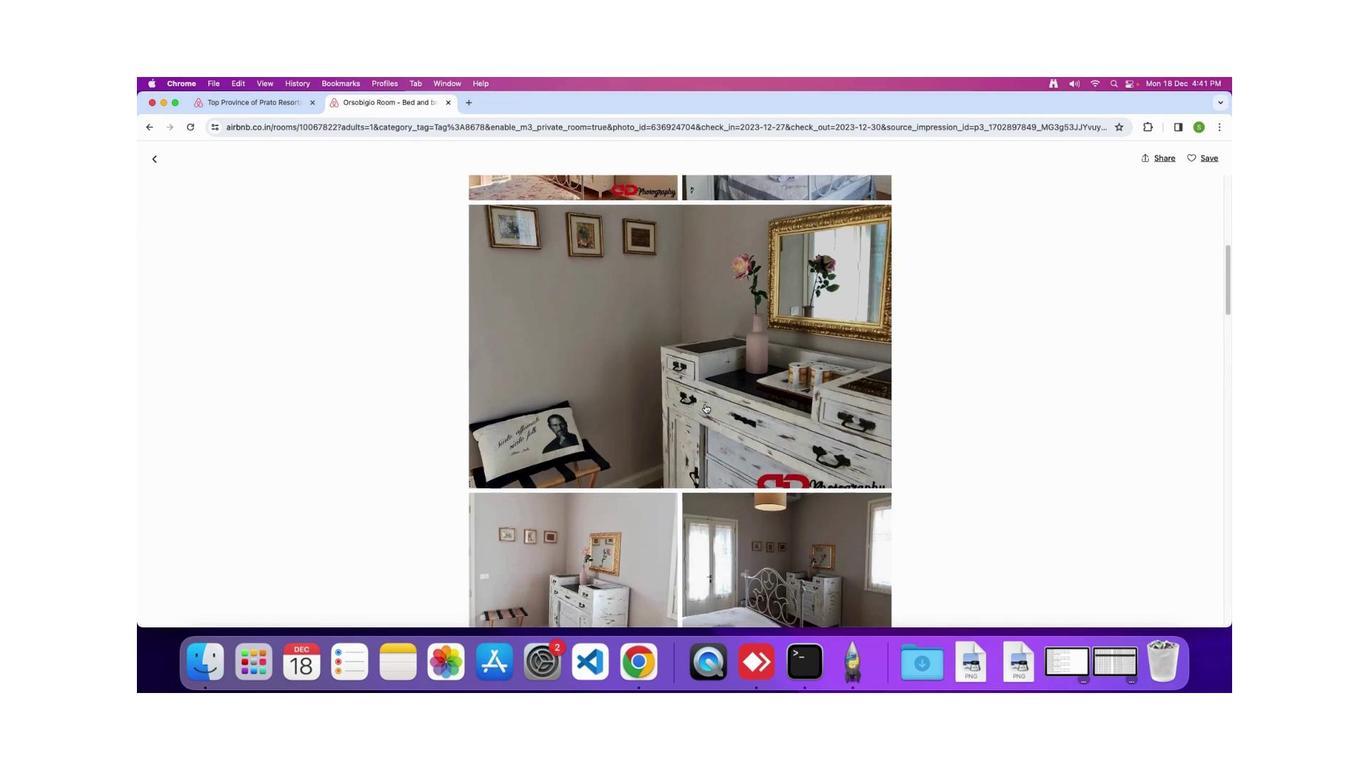 
Action: Mouse scrolled (686, 396) with delta (144, 85)
Screenshot: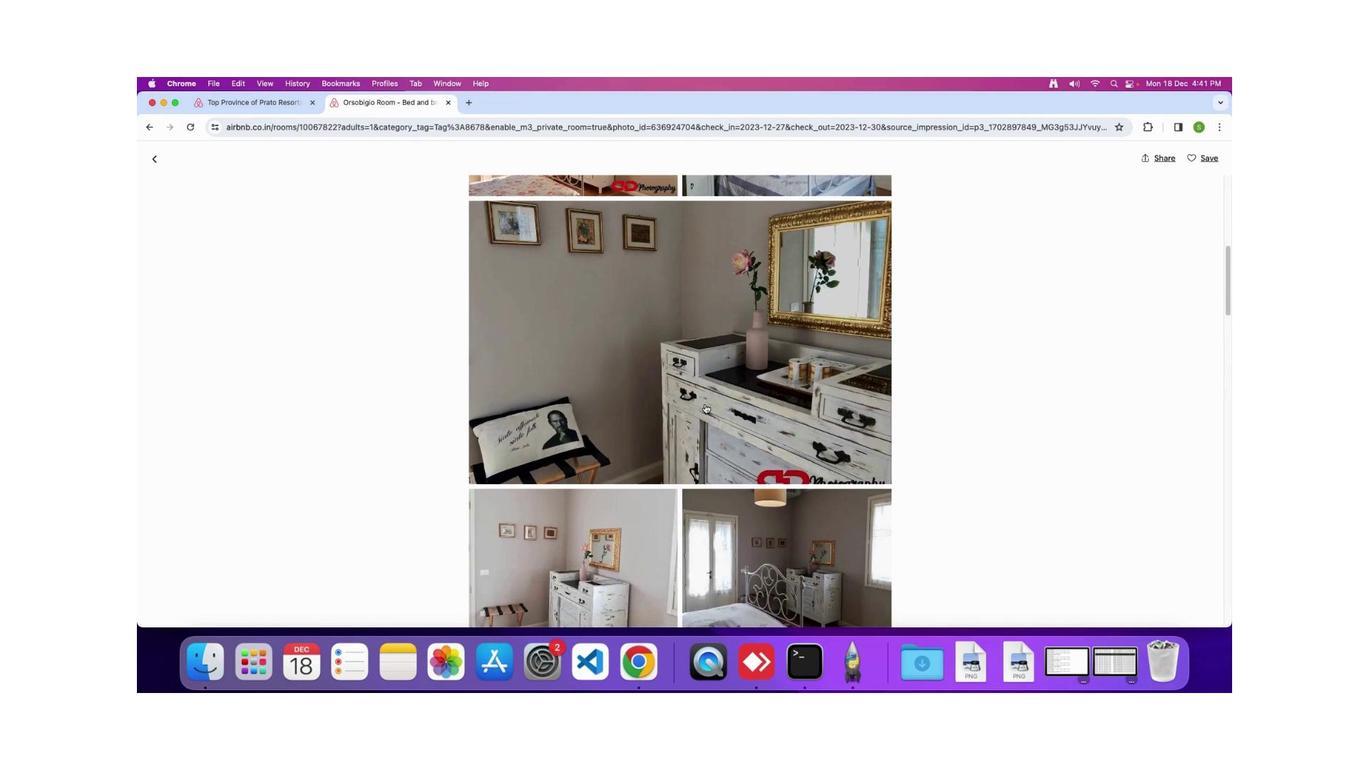 
Action: Mouse scrolled (686, 396) with delta (144, 85)
Screenshot: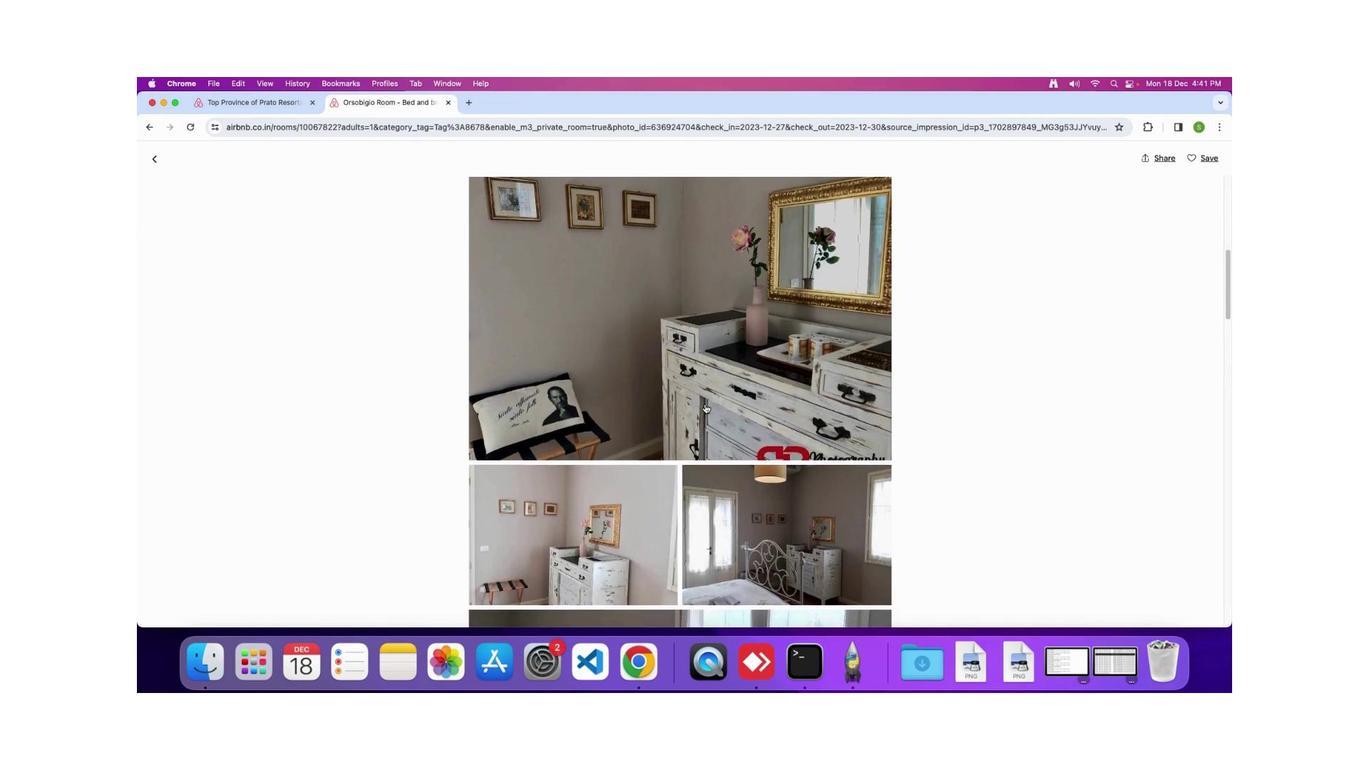 
Action: Mouse scrolled (686, 396) with delta (144, 85)
Screenshot: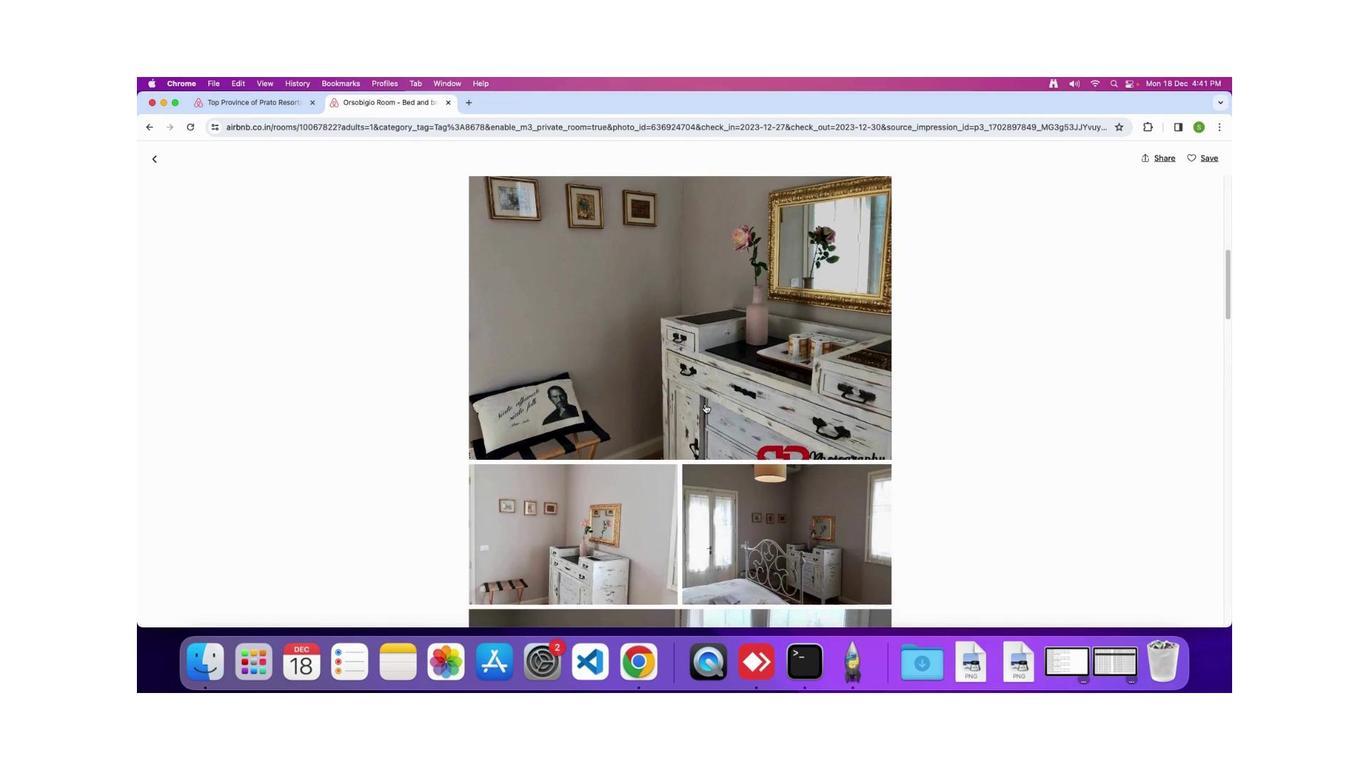 
Action: Mouse moved to (686, 396)
Screenshot: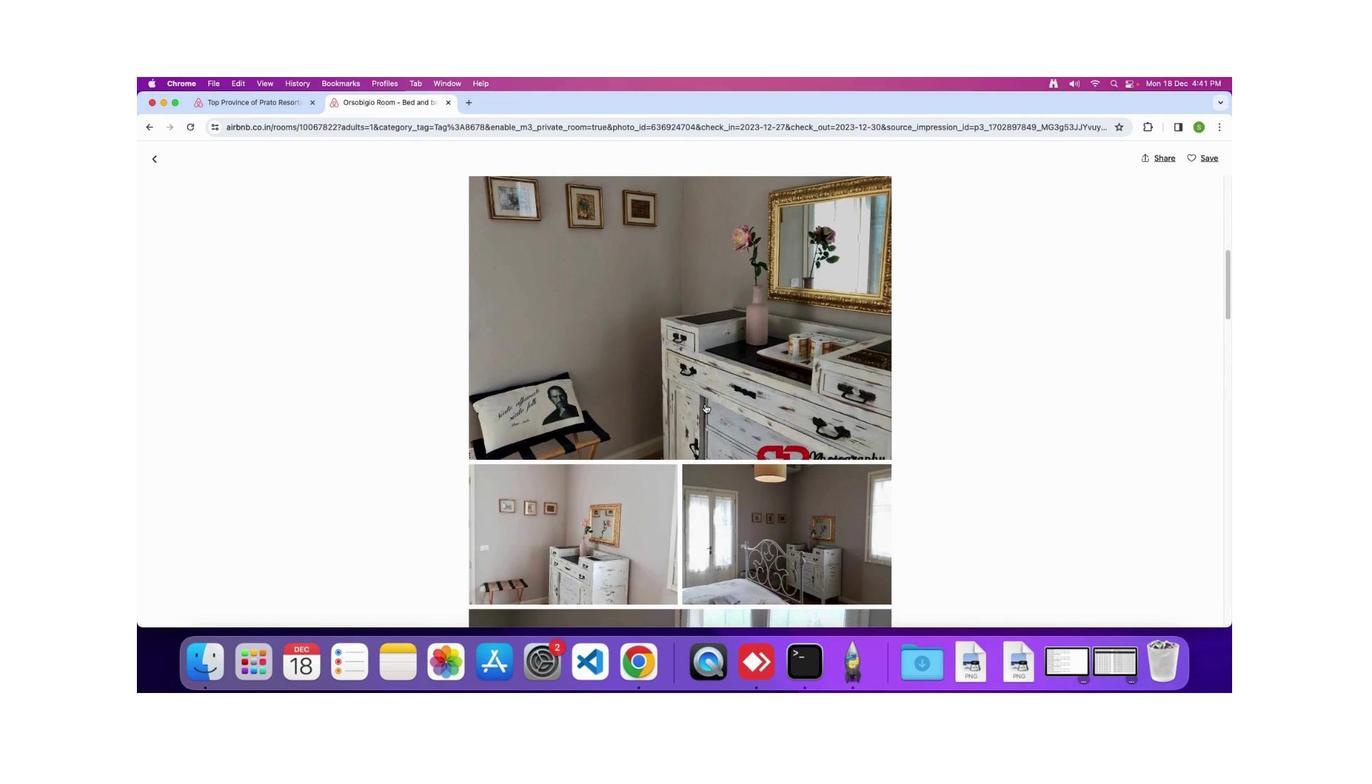
Action: Mouse scrolled (686, 396) with delta (144, 85)
Screenshot: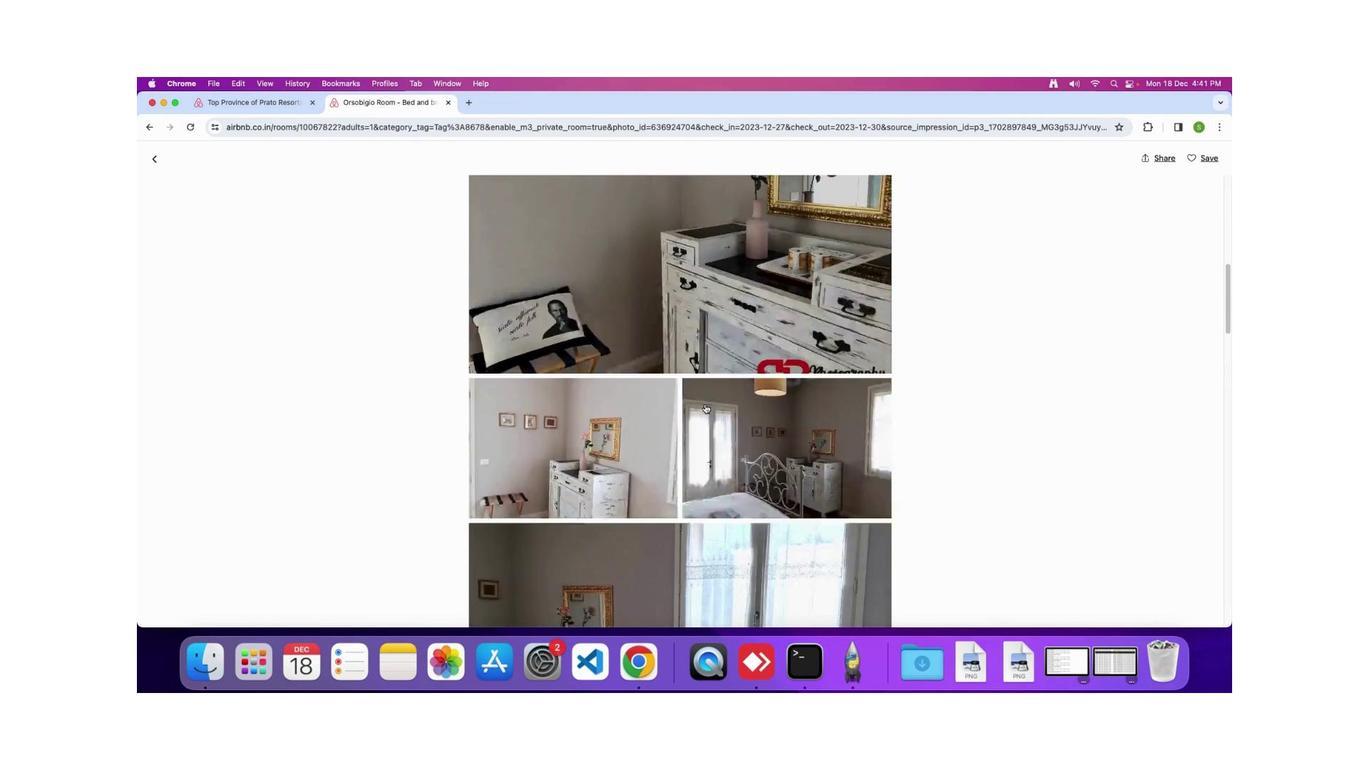 
Action: Mouse scrolled (686, 396) with delta (144, 85)
Screenshot: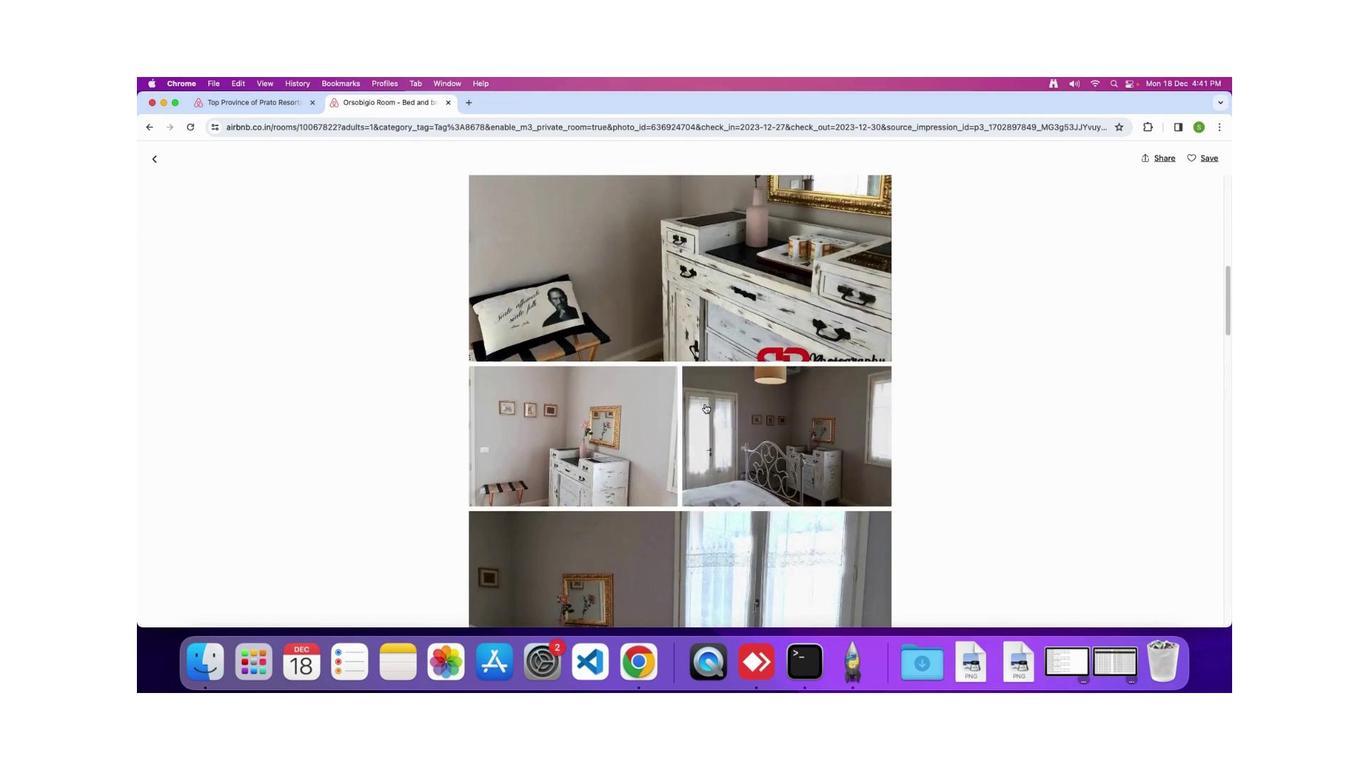 
Action: Mouse scrolled (686, 396) with delta (144, 84)
Screenshot: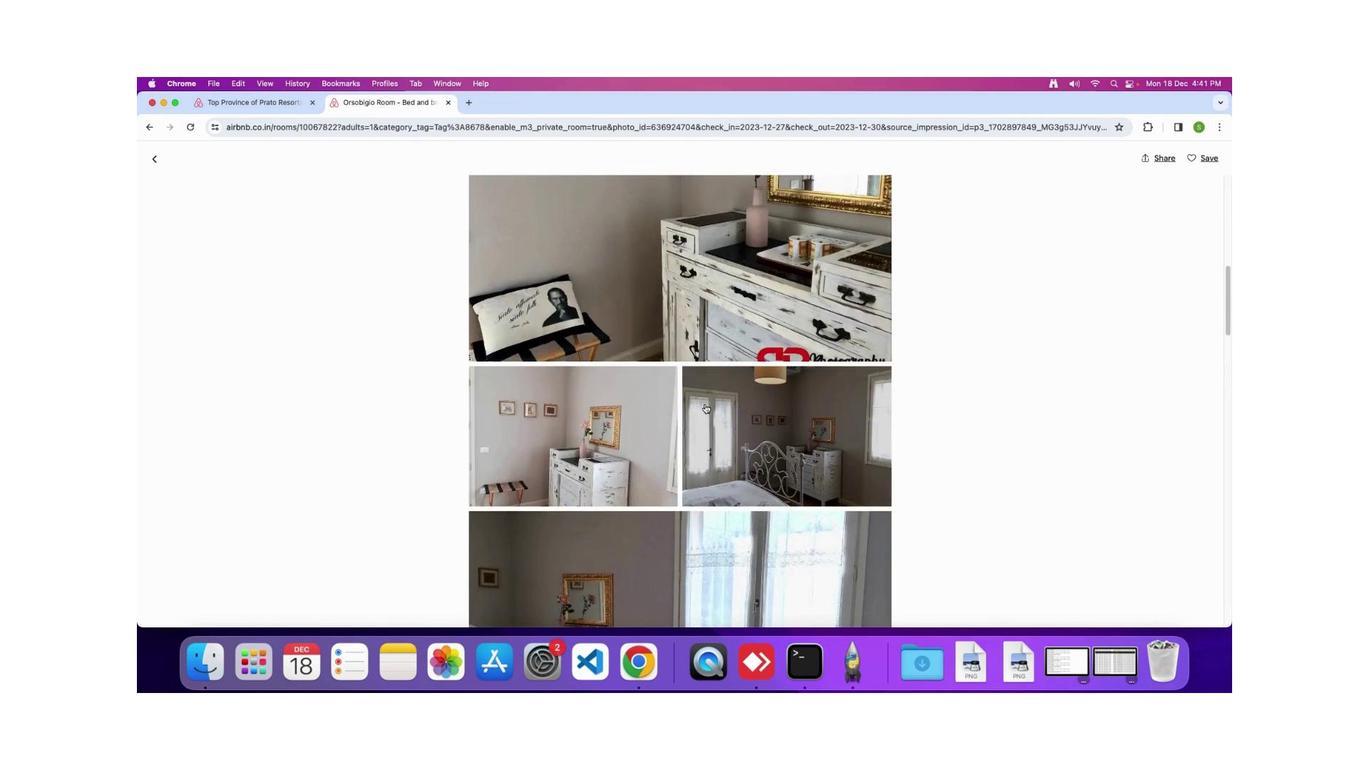 
Action: Mouse scrolled (686, 396) with delta (144, 85)
Screenshot: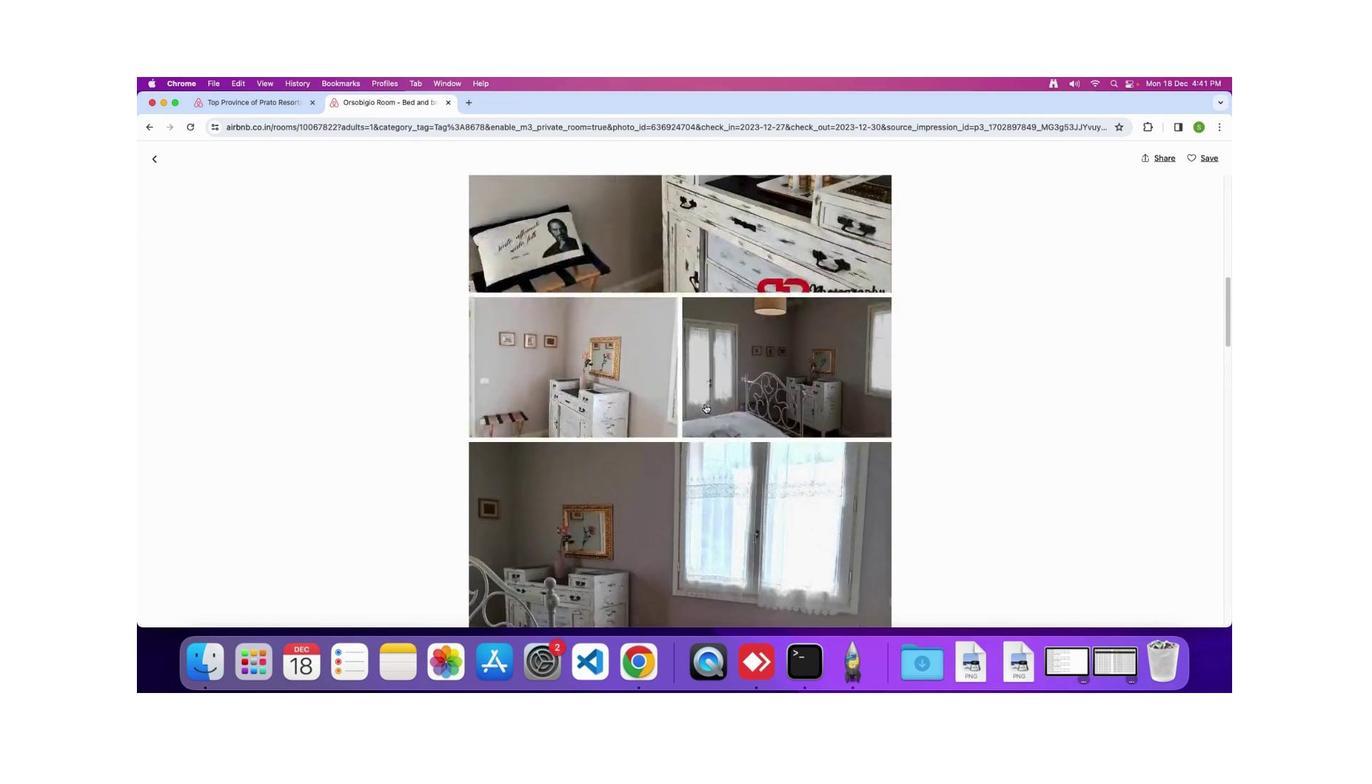 
Action: Mouse scrolled (686, 396) with delta (144, 85)
Screenshot: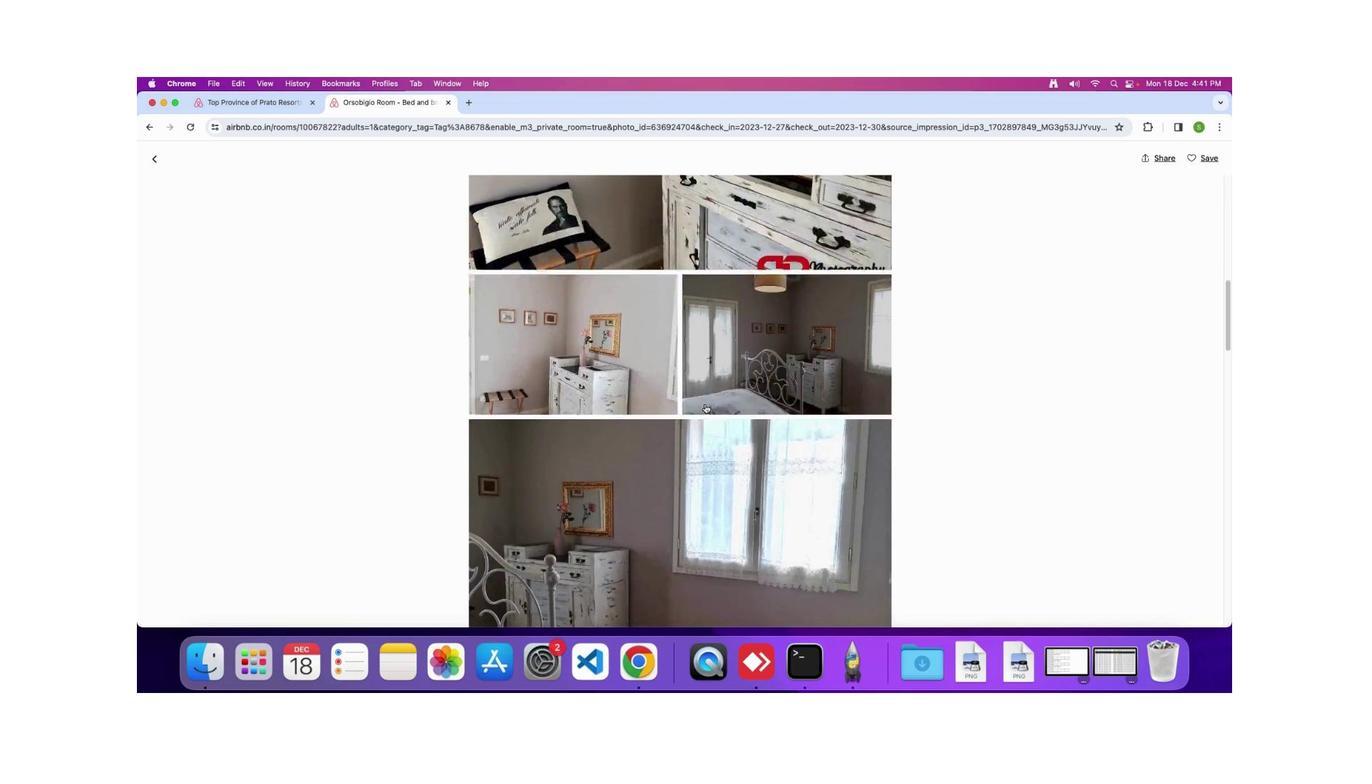 
Action: Mouse scrolled (686, 396) with delta (144, 84)
Screenshot: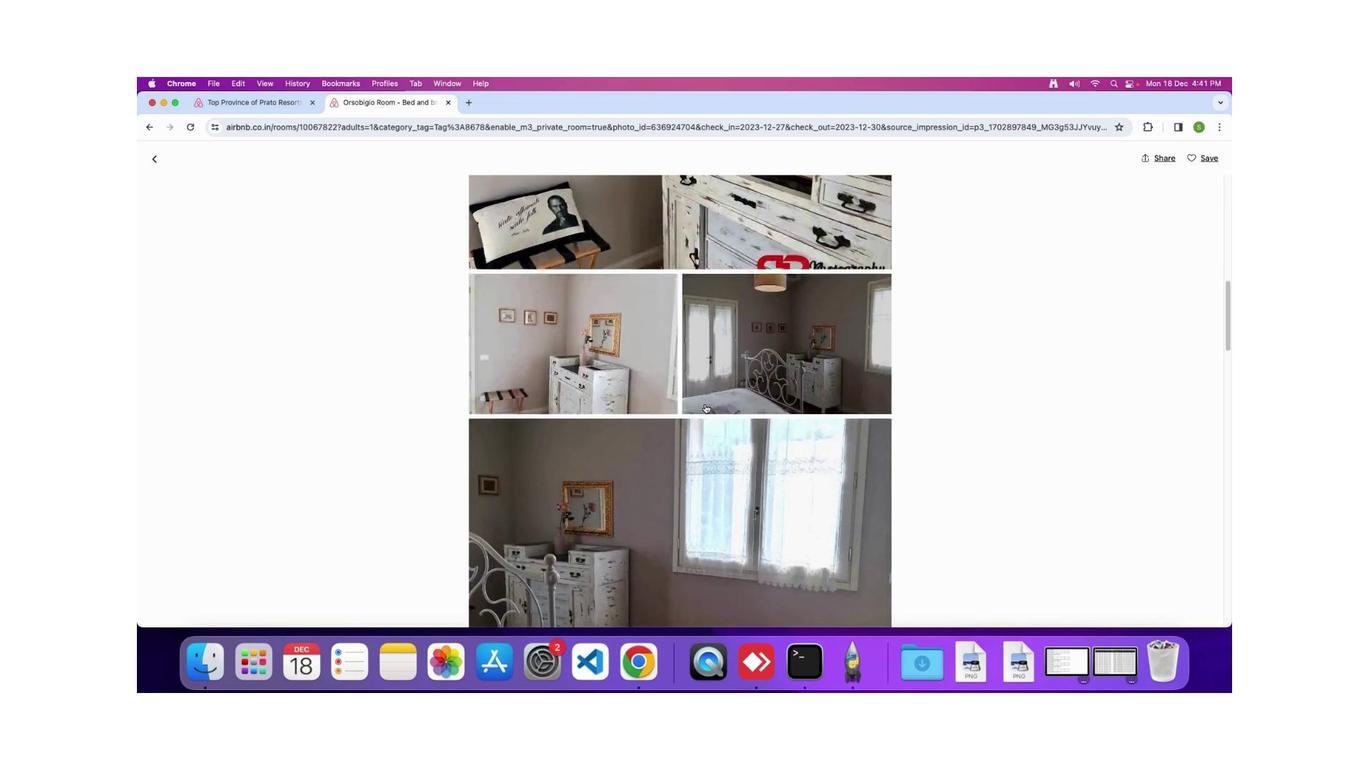 
Action: Mouse scrolled (686, 396) with delta (144, 85)
Screenshot: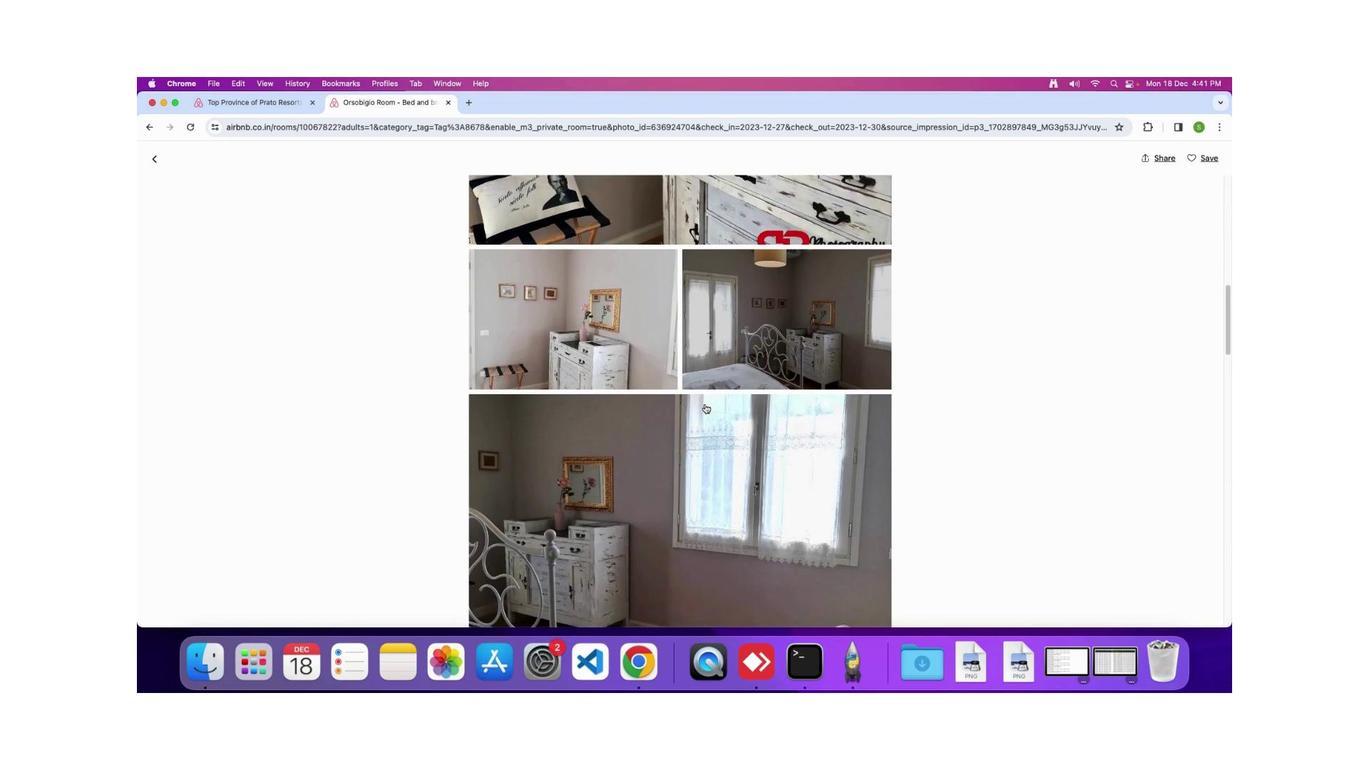 
Action: Mouse scrolled (686, 396) with delta (144, 85)
Screenshot: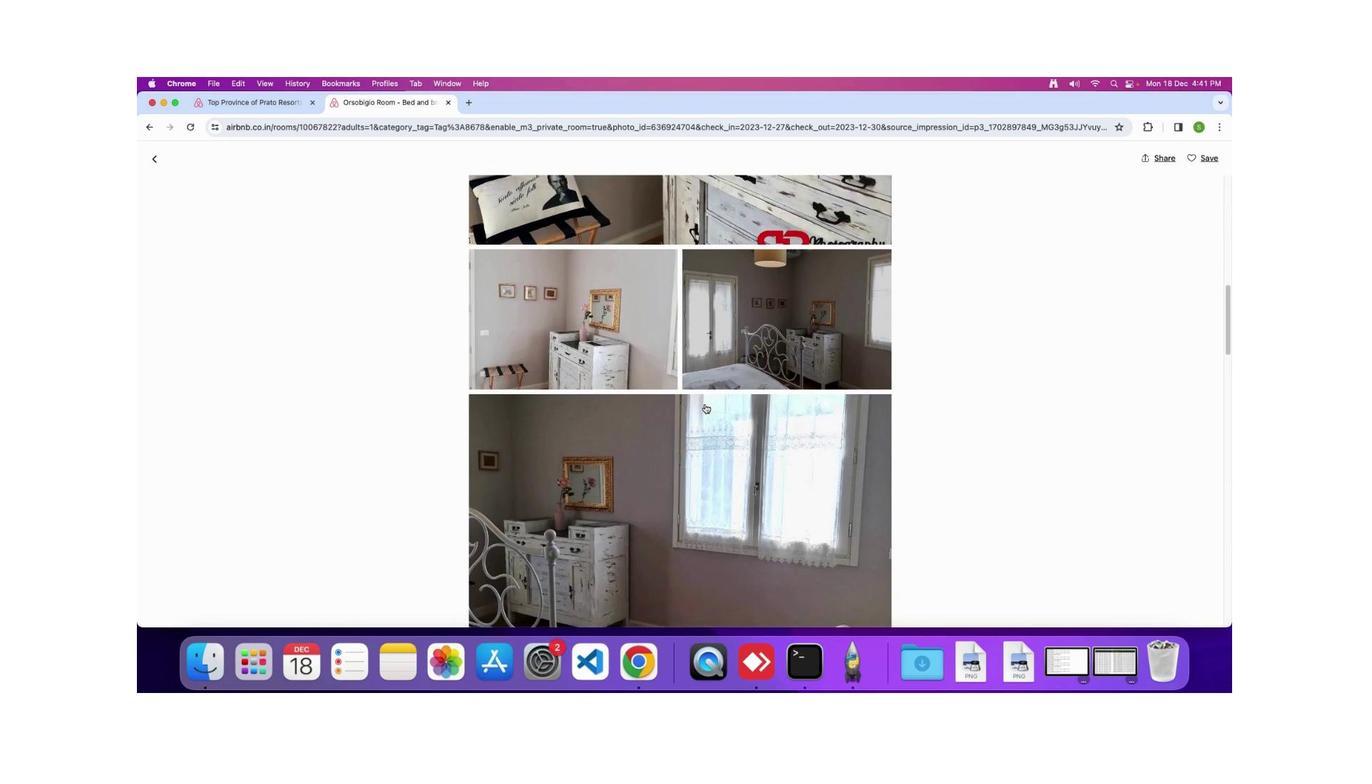 
Action: Mouse scrolled (686, 396) with delta (144, 85)
Screenshot: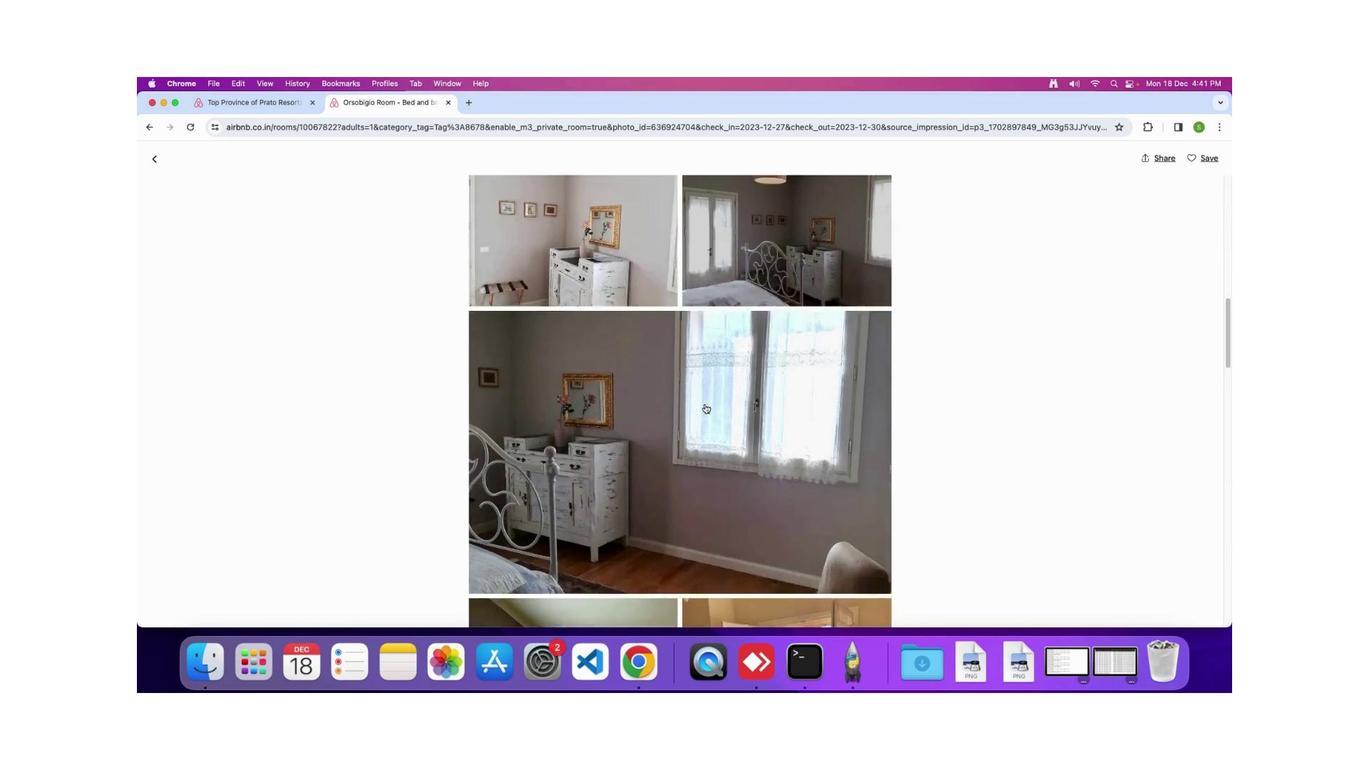 
Action: Mouse scrolled (686, 396) with delta (144, 85)
Screenshot: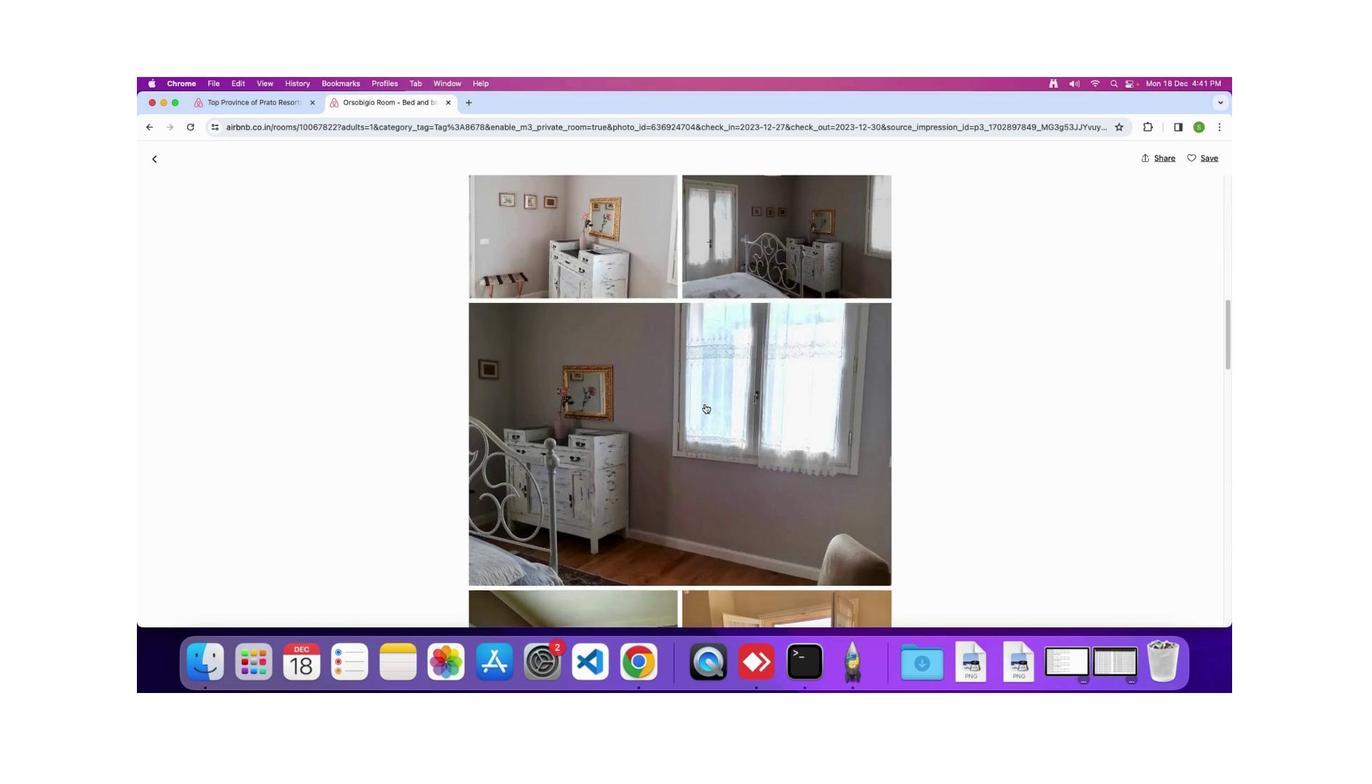 
Action: Mouse scrolled (686, 396) with delta (144, 84)
Screenshot: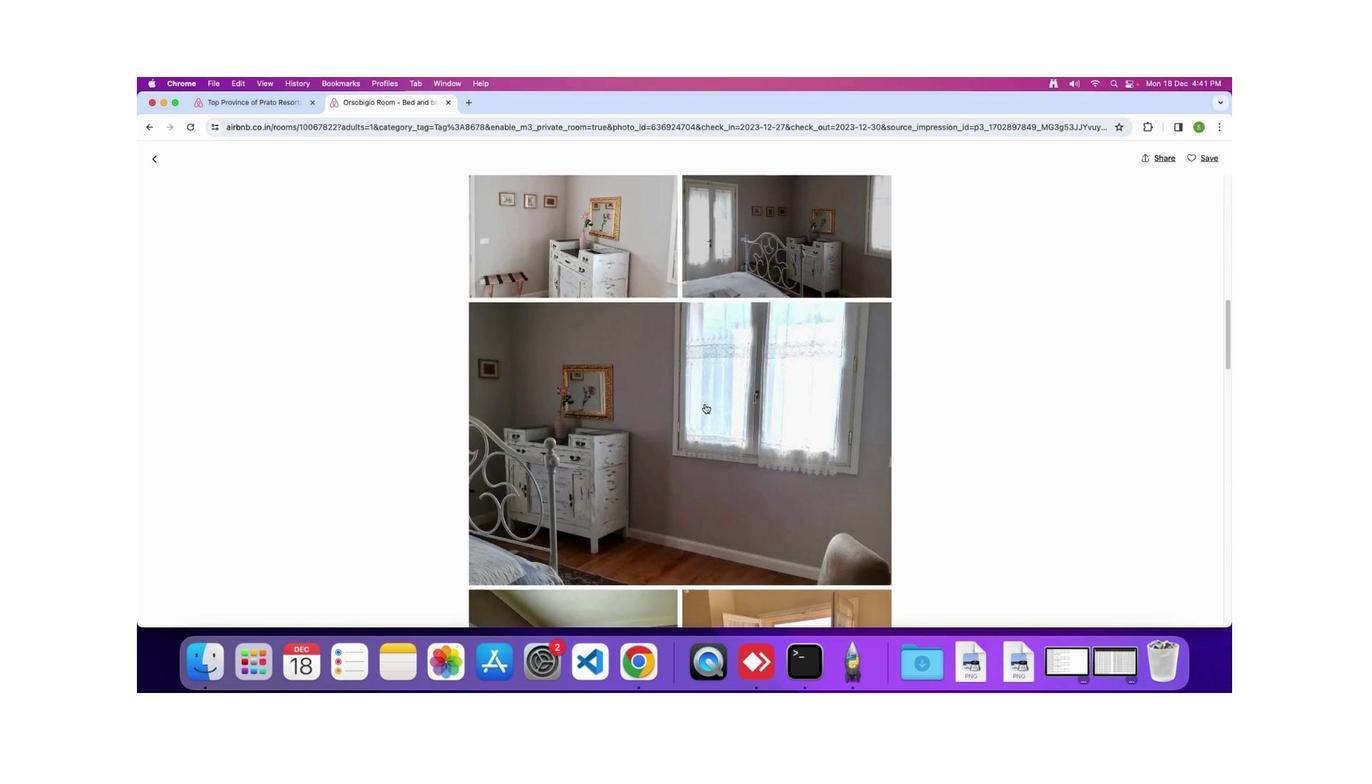 
Action: Mouse scrolled (686, 396) with delta (144, 85)
Screenshot: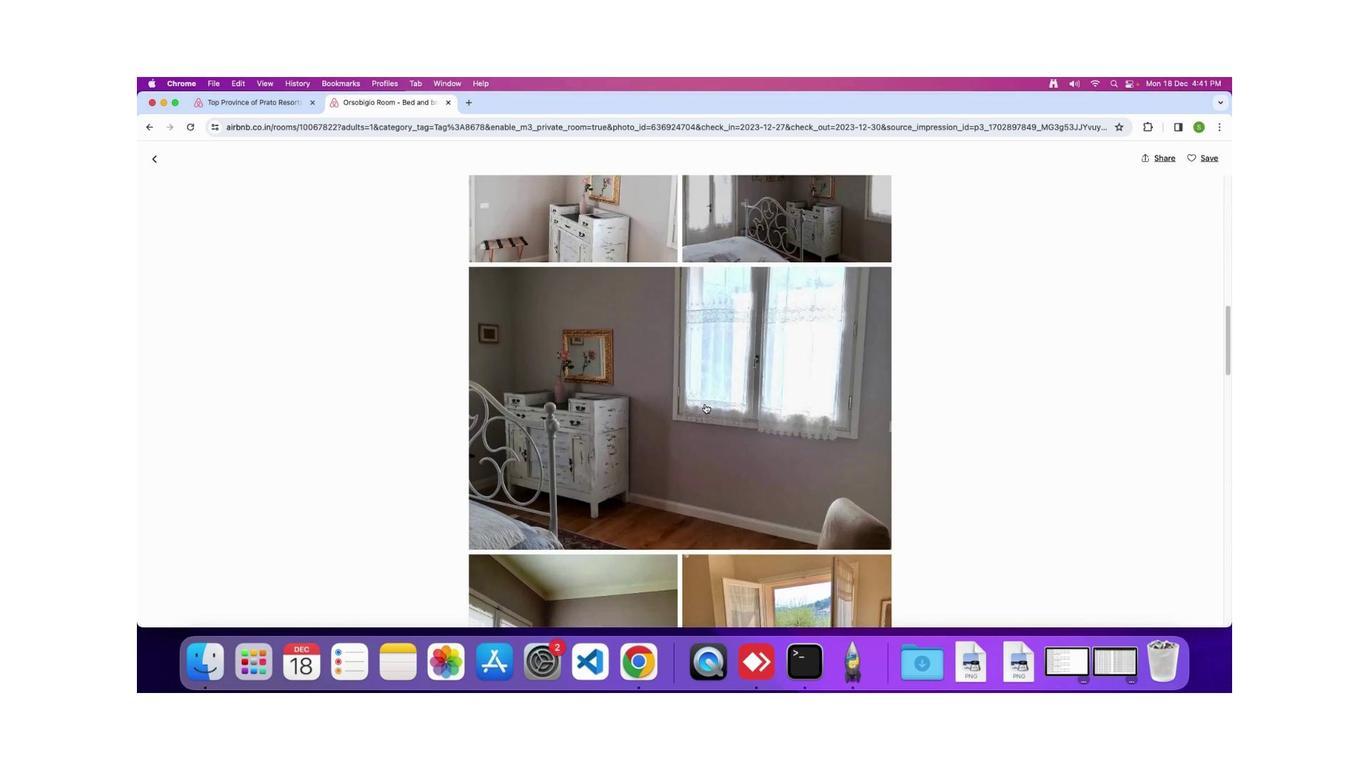 
Action: Mouse scrolled (686, 396) with delta (144, 85)
Screenshot: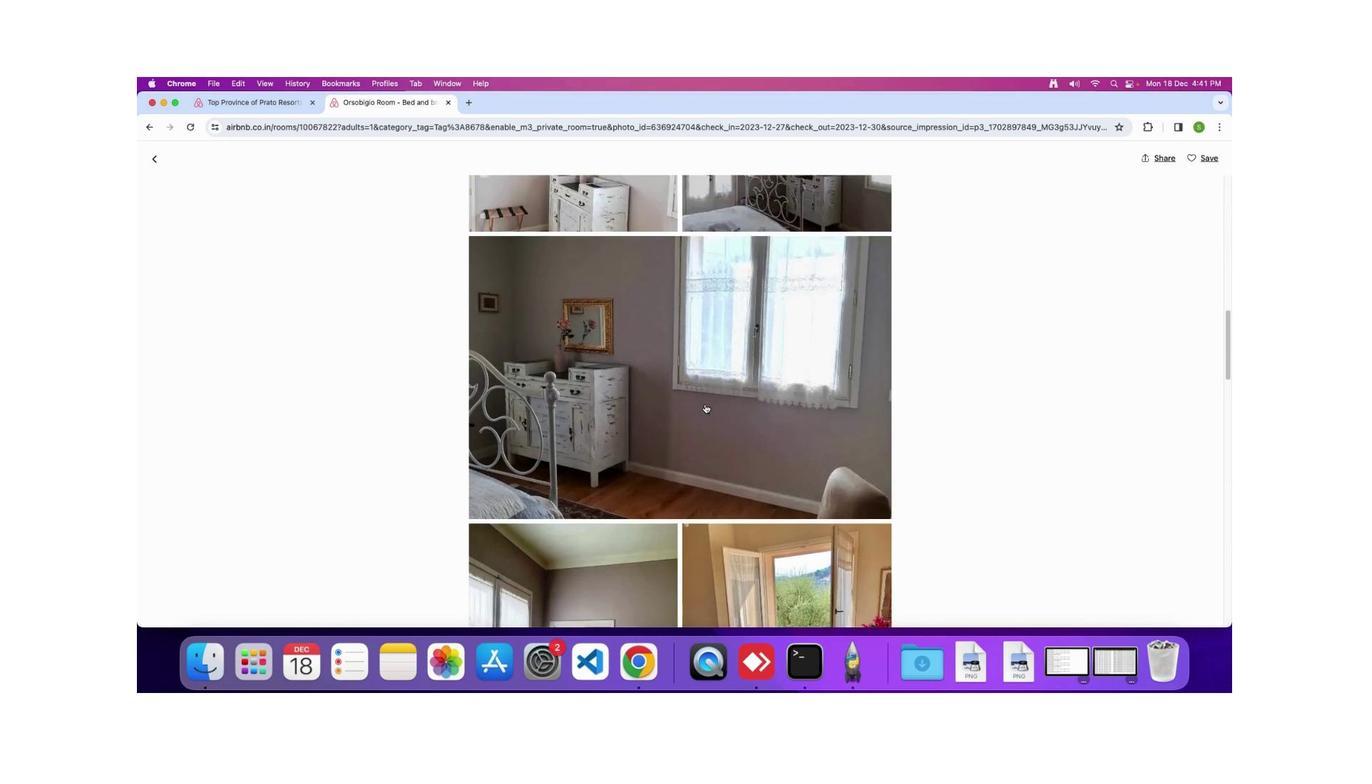 
Action: Mouse scrolled (686, 396) with delta (144, 85)
Screenshot: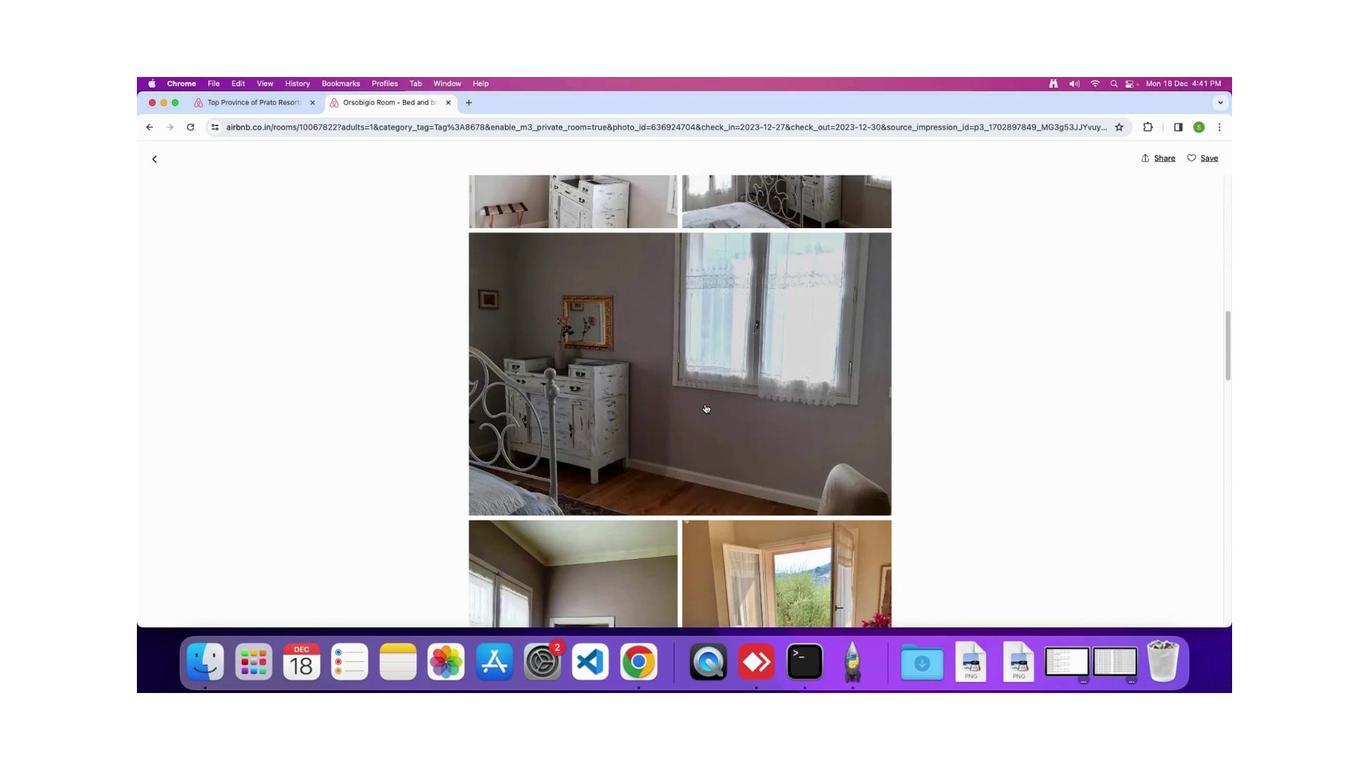 
Action: Mouse scrolled (686, 396) with delta (144, 85)
Screenshot: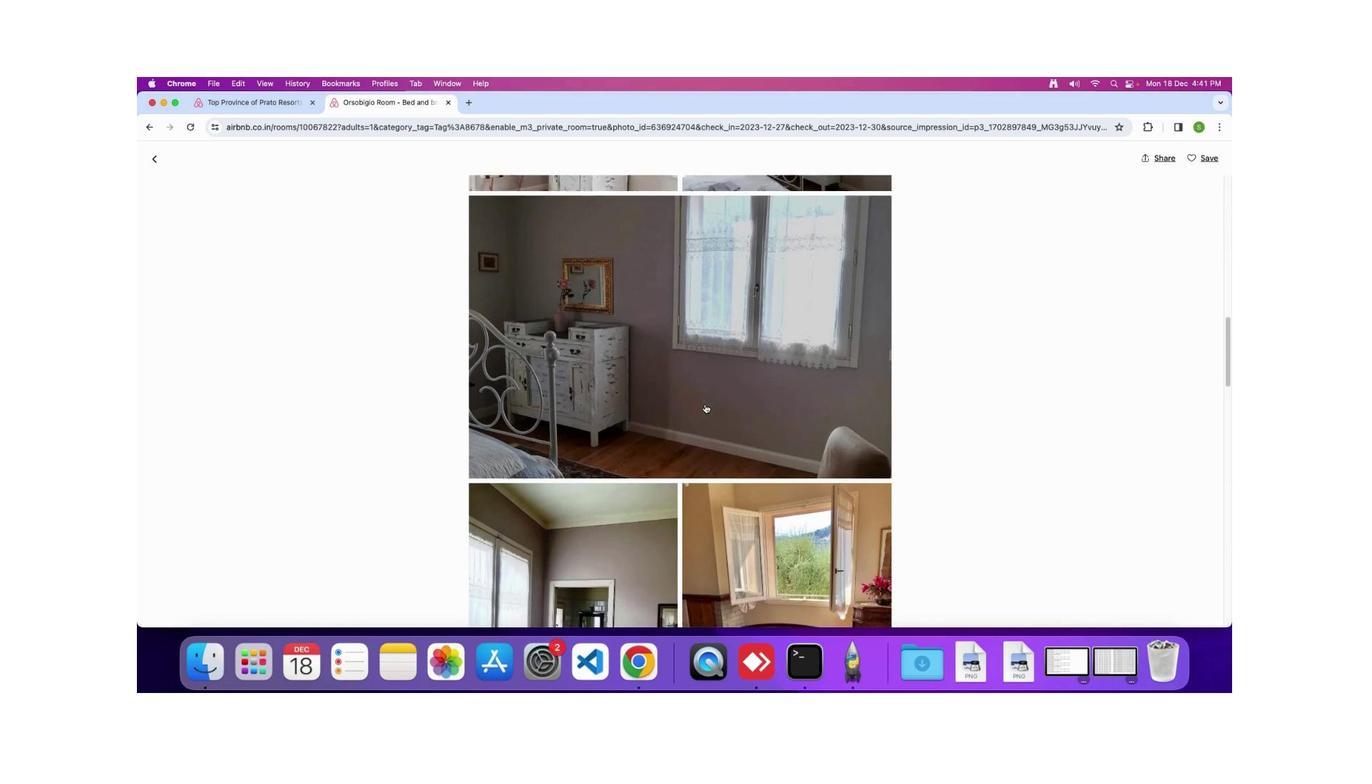 
Action: Mouse scrolled (686, 396) with delta (144, 85)
Screenshot: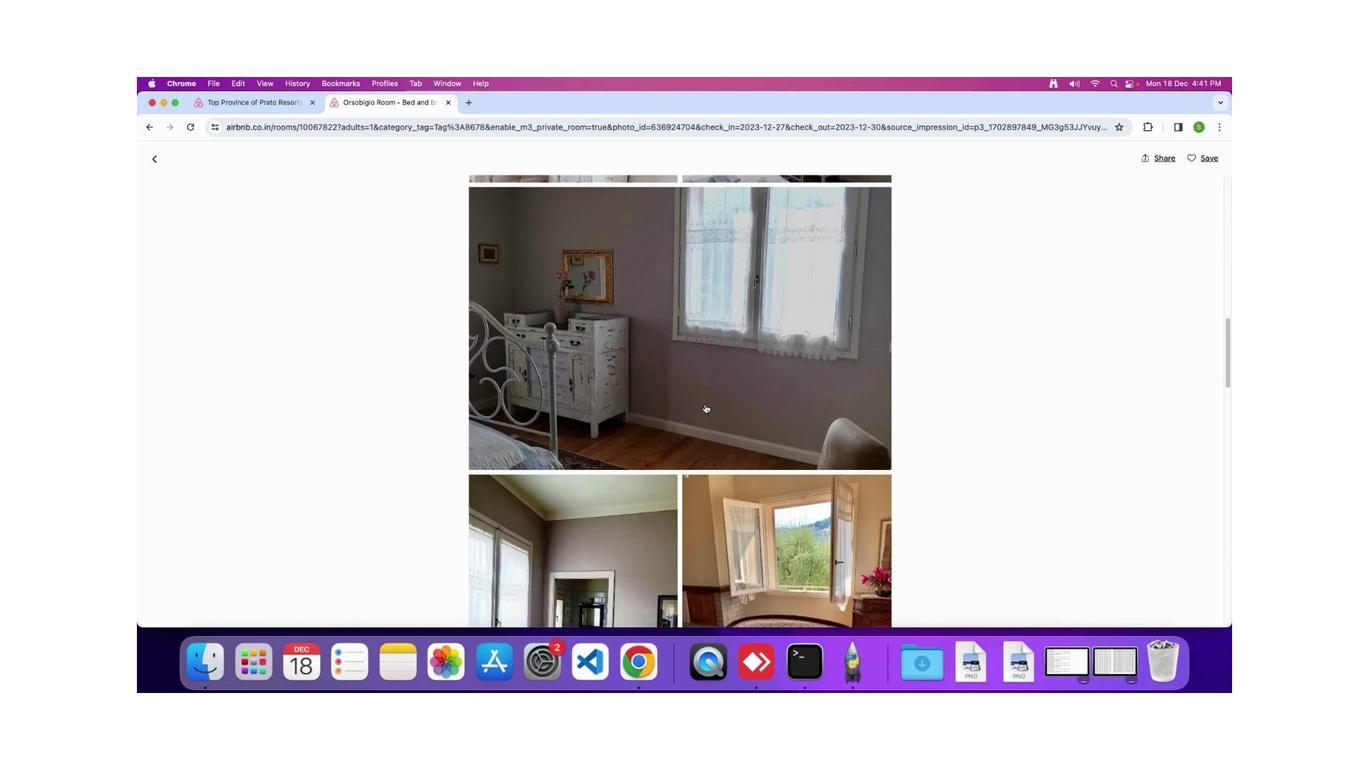 
Action: Mouse scrolled (686, 396) with delta (144, 85)
Screenshot: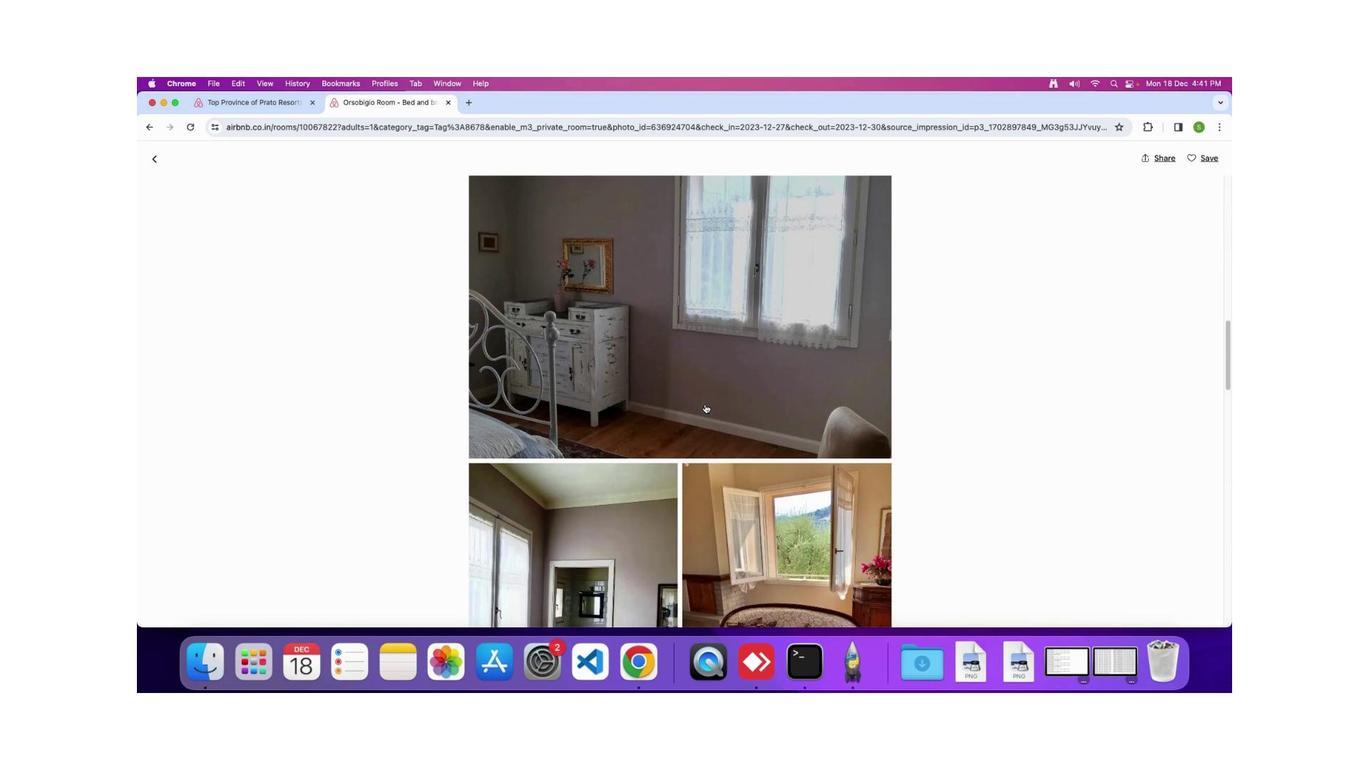 
Action: Mouse scrolled (686, 396) with delta (144, 85)
Screenshot: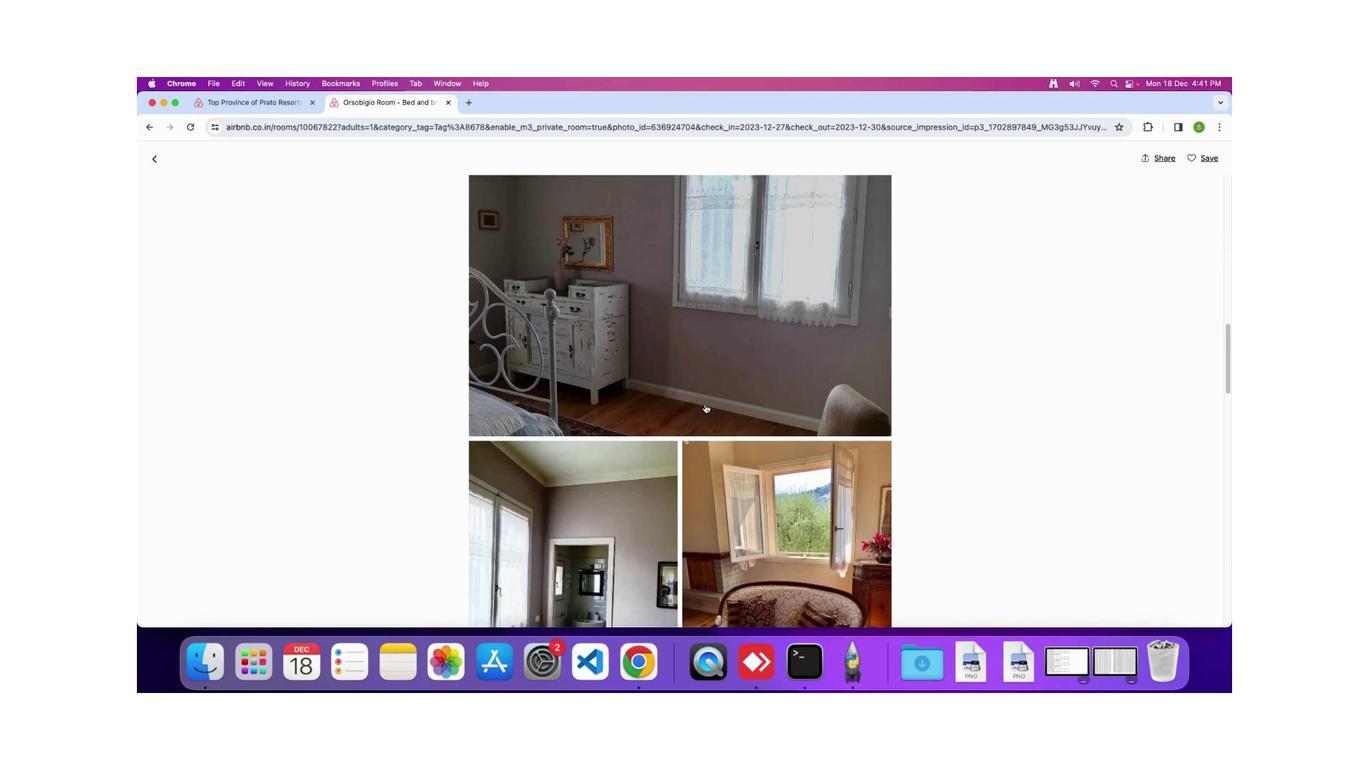 
Action: Mouse scrolled (686, 396) with delta (144, 85)
Screenshot: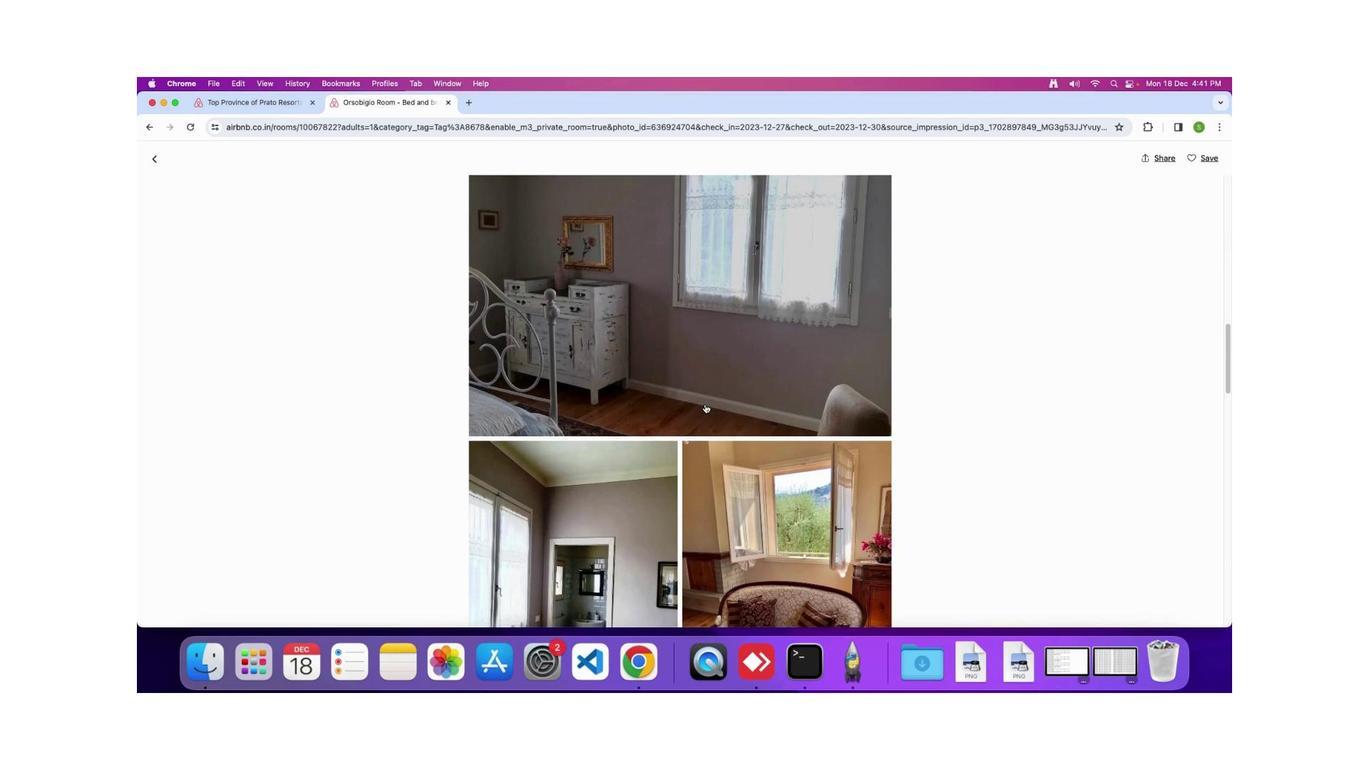 
Action: Mouse scrolled (686, 396) with delta (144, 85)
Screenshot: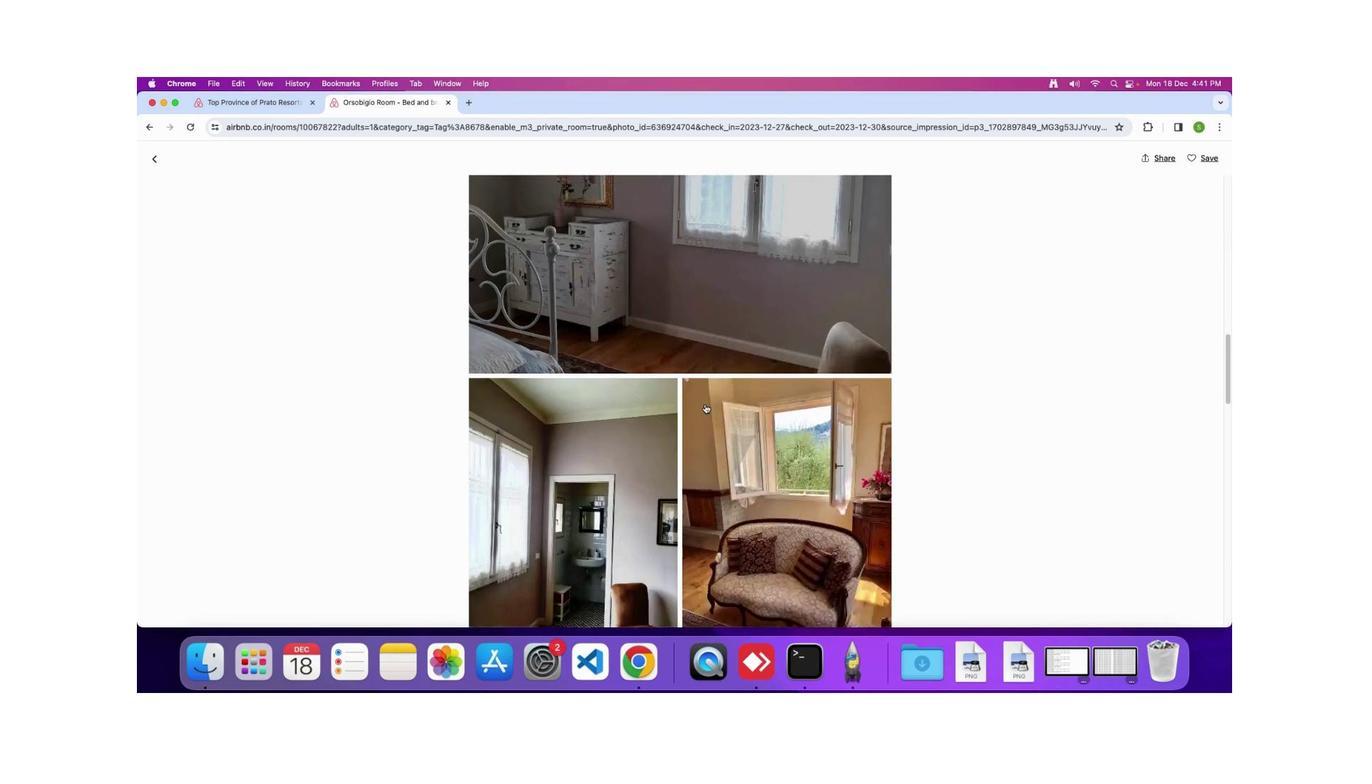 
Action: Mouse scrolled (686, 396) with delta (144, 85)
Screenshot: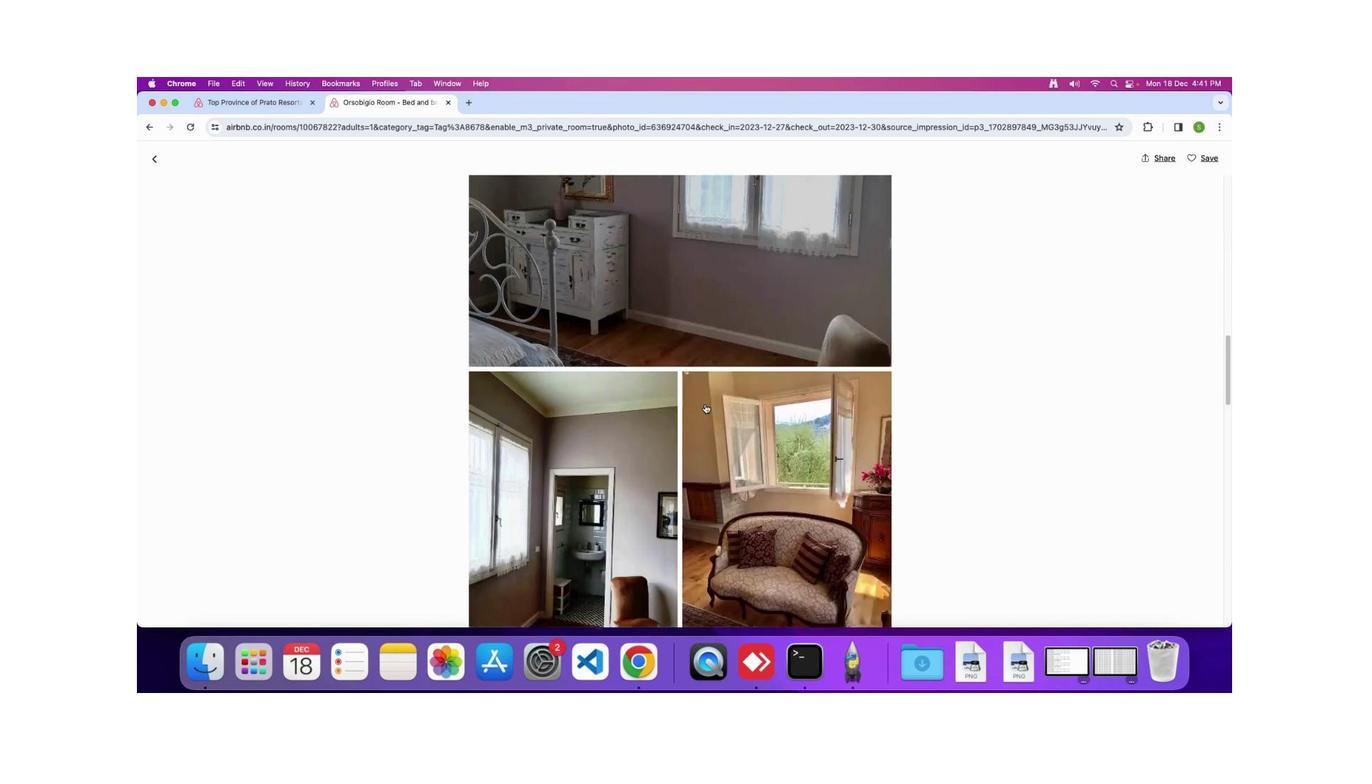 
Action: Mouse scrolled (686, 396) with delta (144, 85)
Screenshot: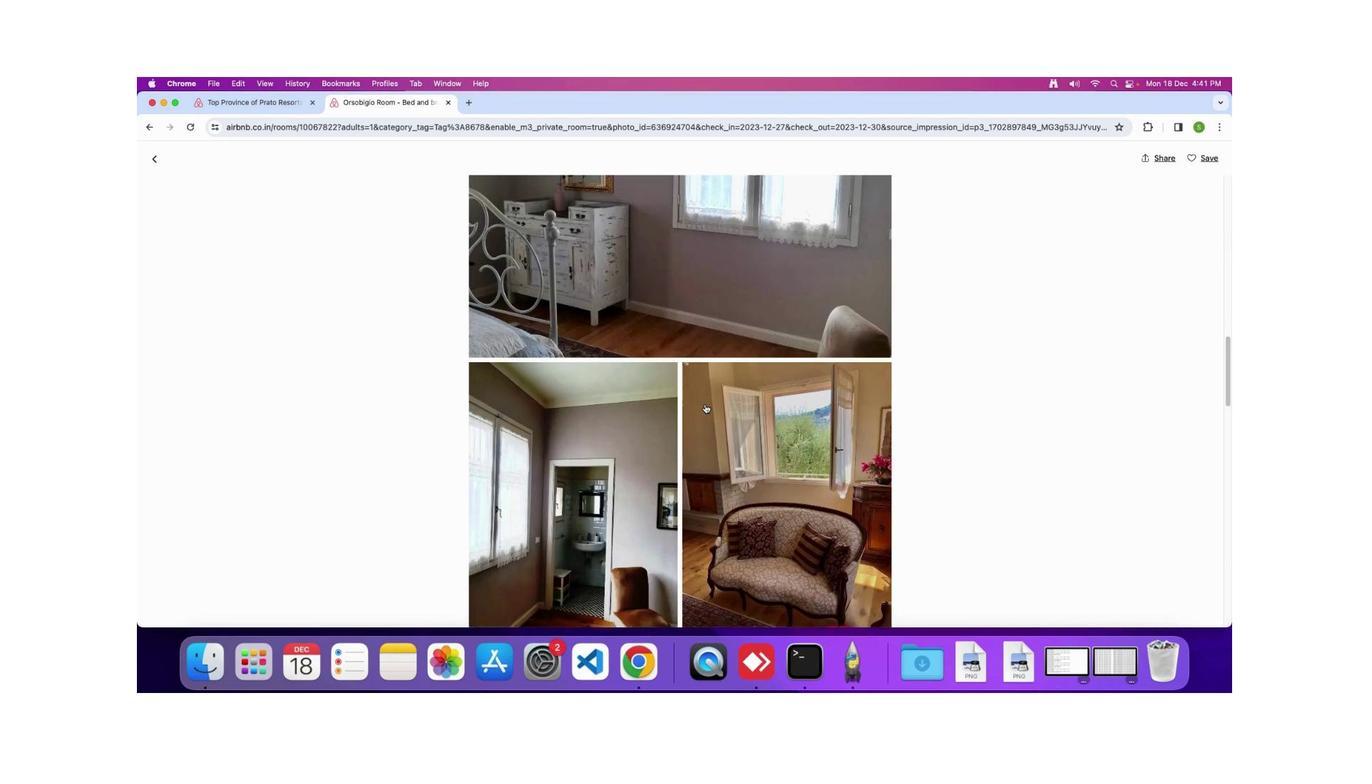 
Action: Mouse scrolled (686, 396) with delta (144, 85)
Screenshot: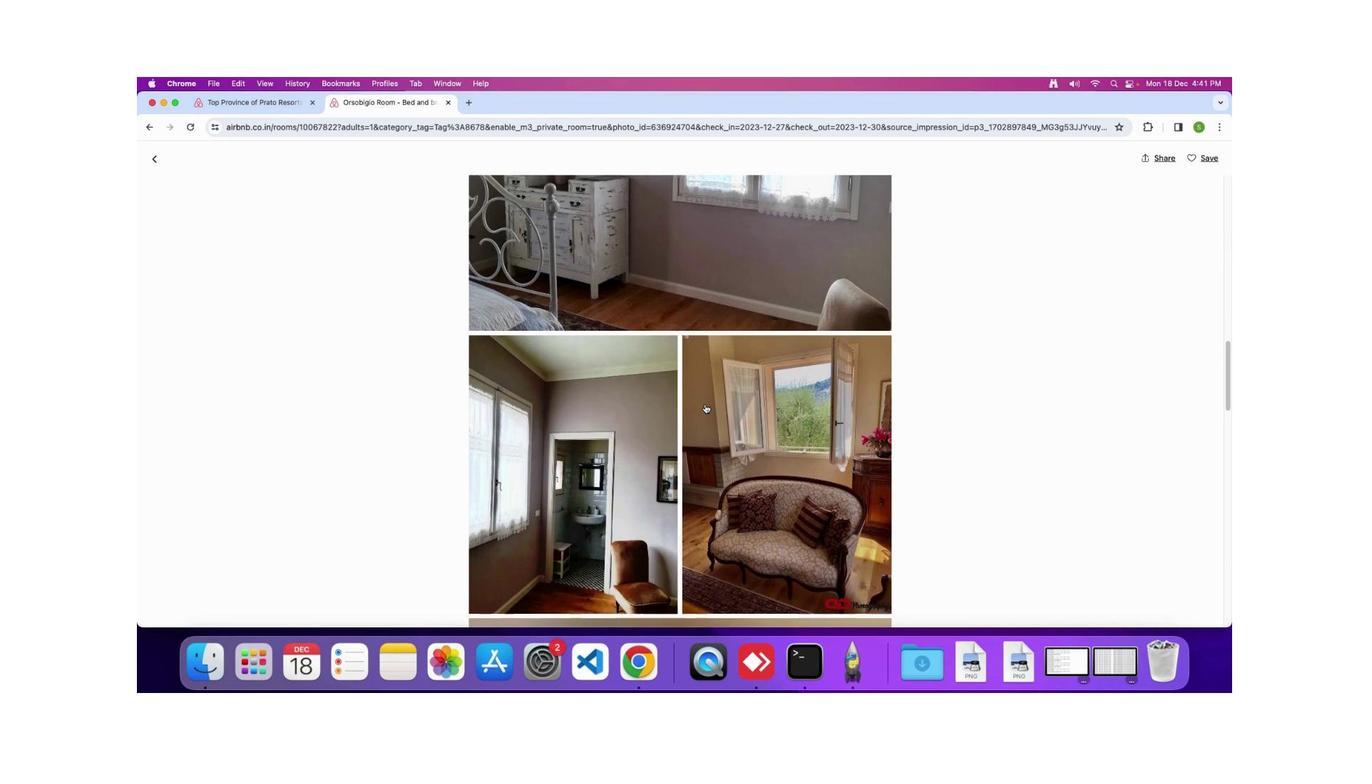 
Action: Mouse scrolled (686, 396) with delta (144, 85)
Screenshot: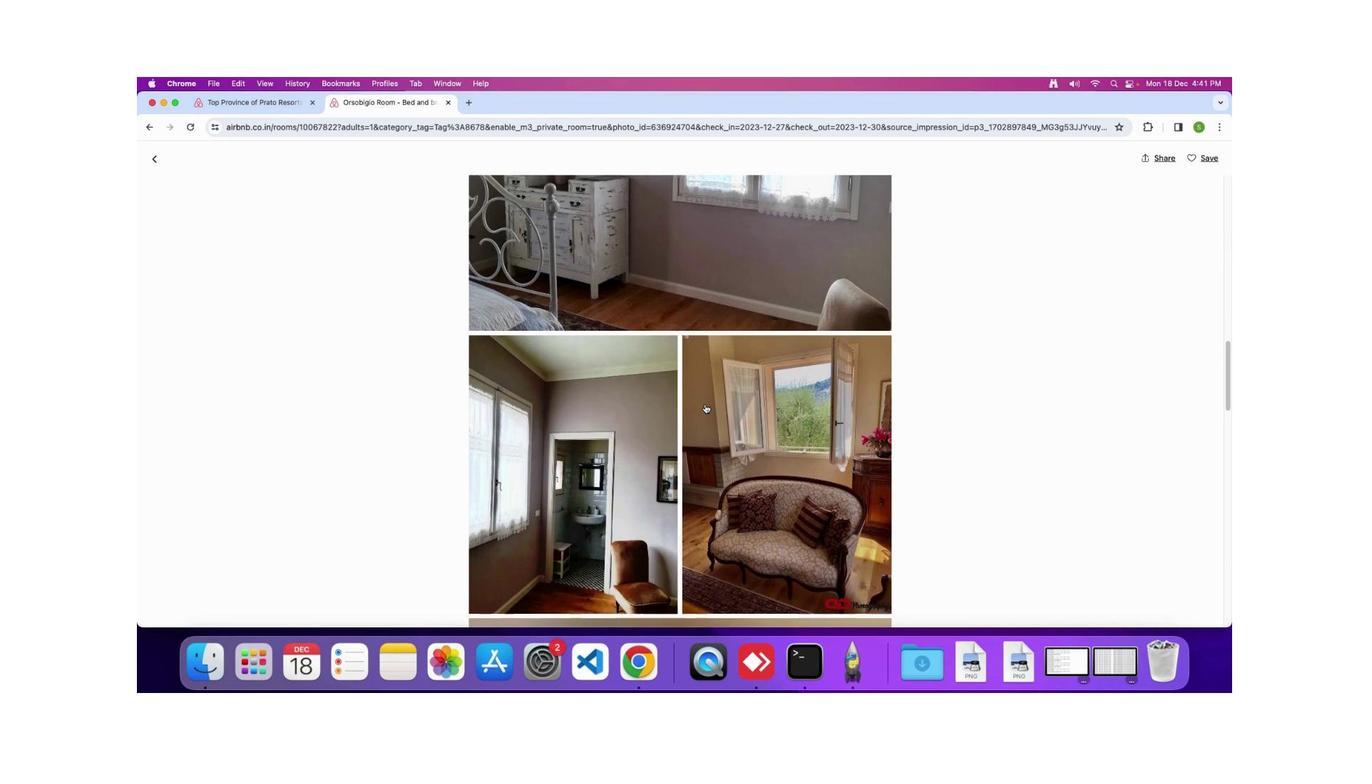 
Action: Mouse scrolled (686, 396) with delta (144, 85)
Screenshot: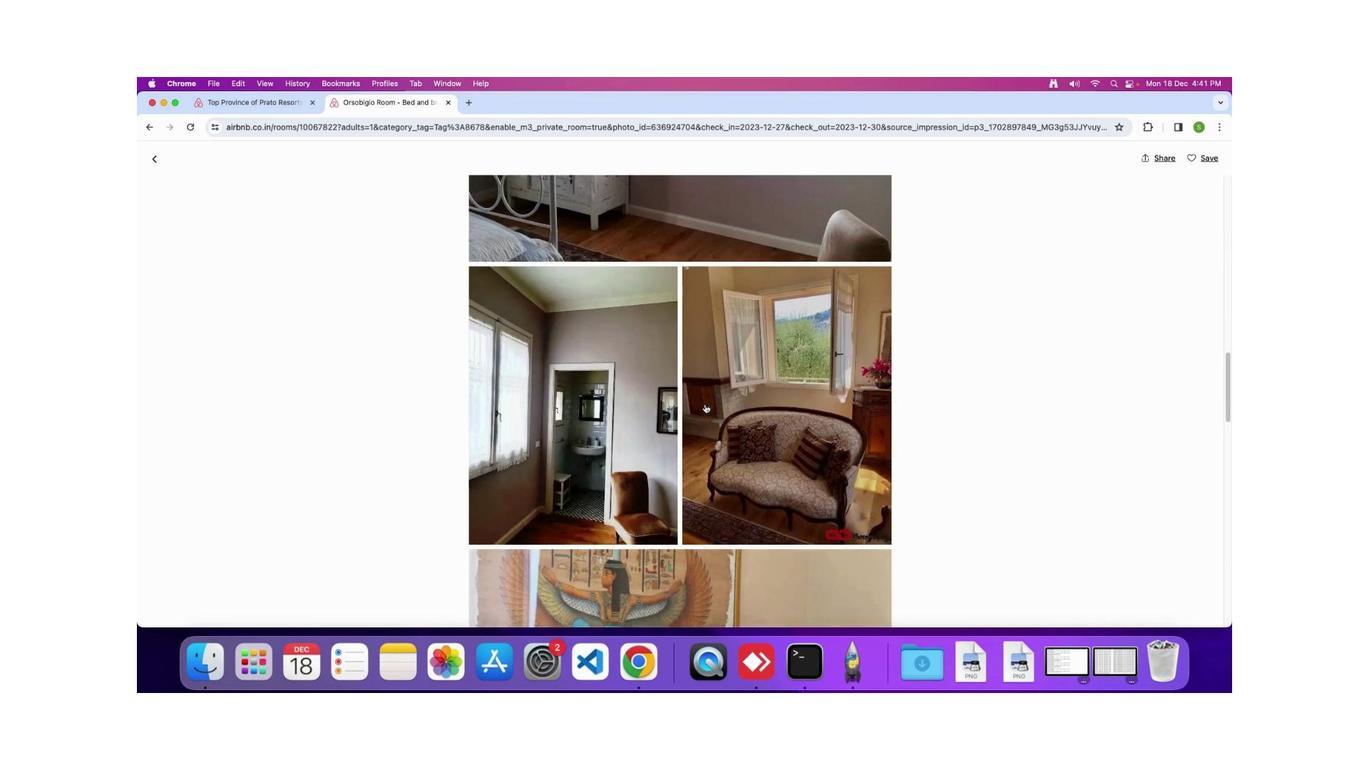 
Action: Mouse scrolled (686, 396) with delta (144, 85)
Screenshot: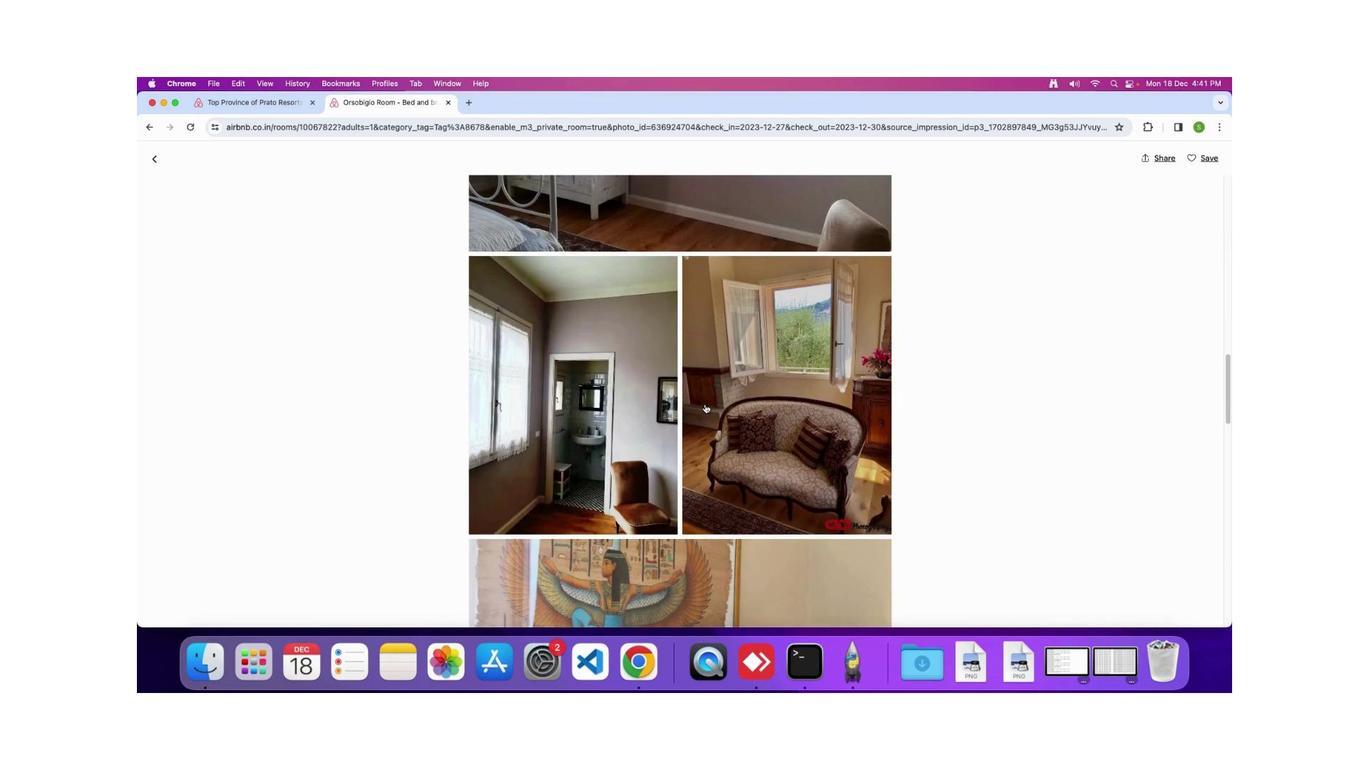 
Action: Mouse scrolled (686, 396) with delta (144, 85)
Screenshot: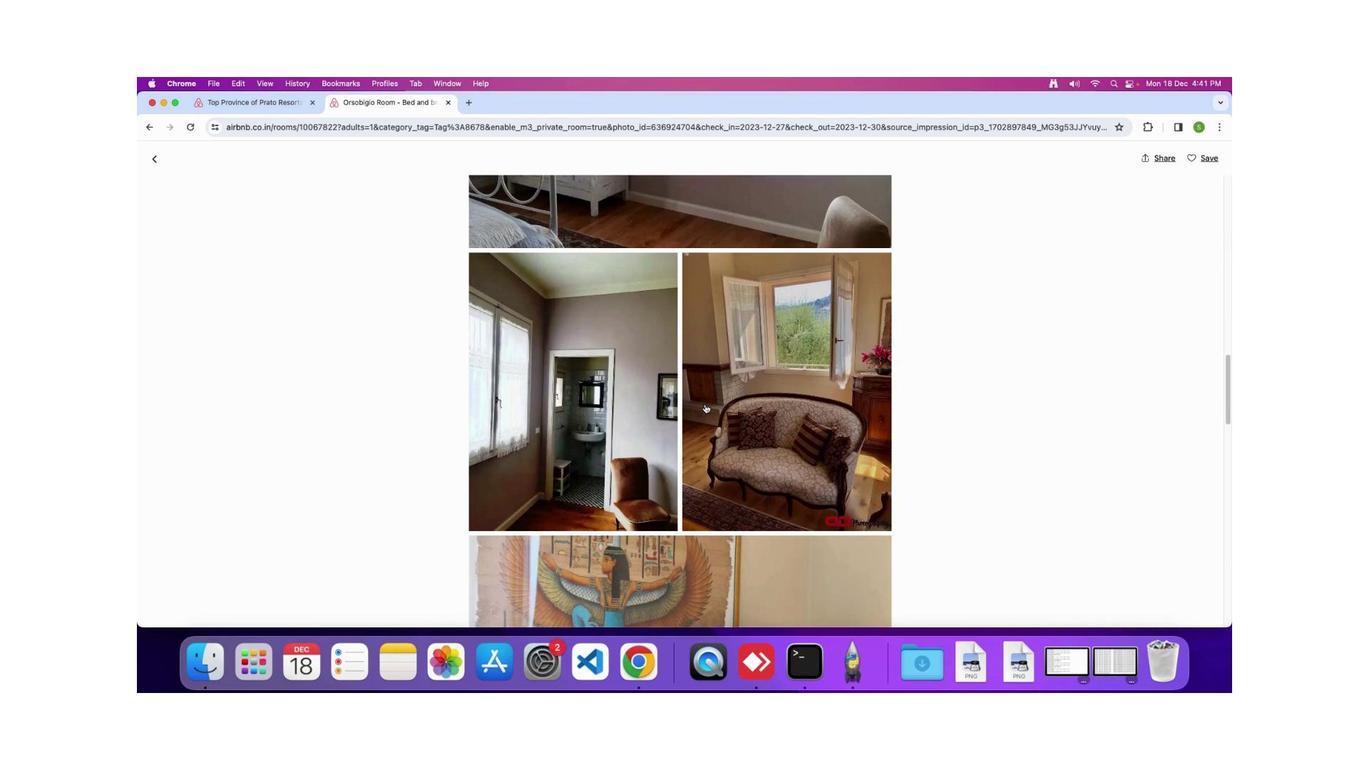 
Action: Mouse scrolled (686, 396) with delta (144, 85)
Screenshot: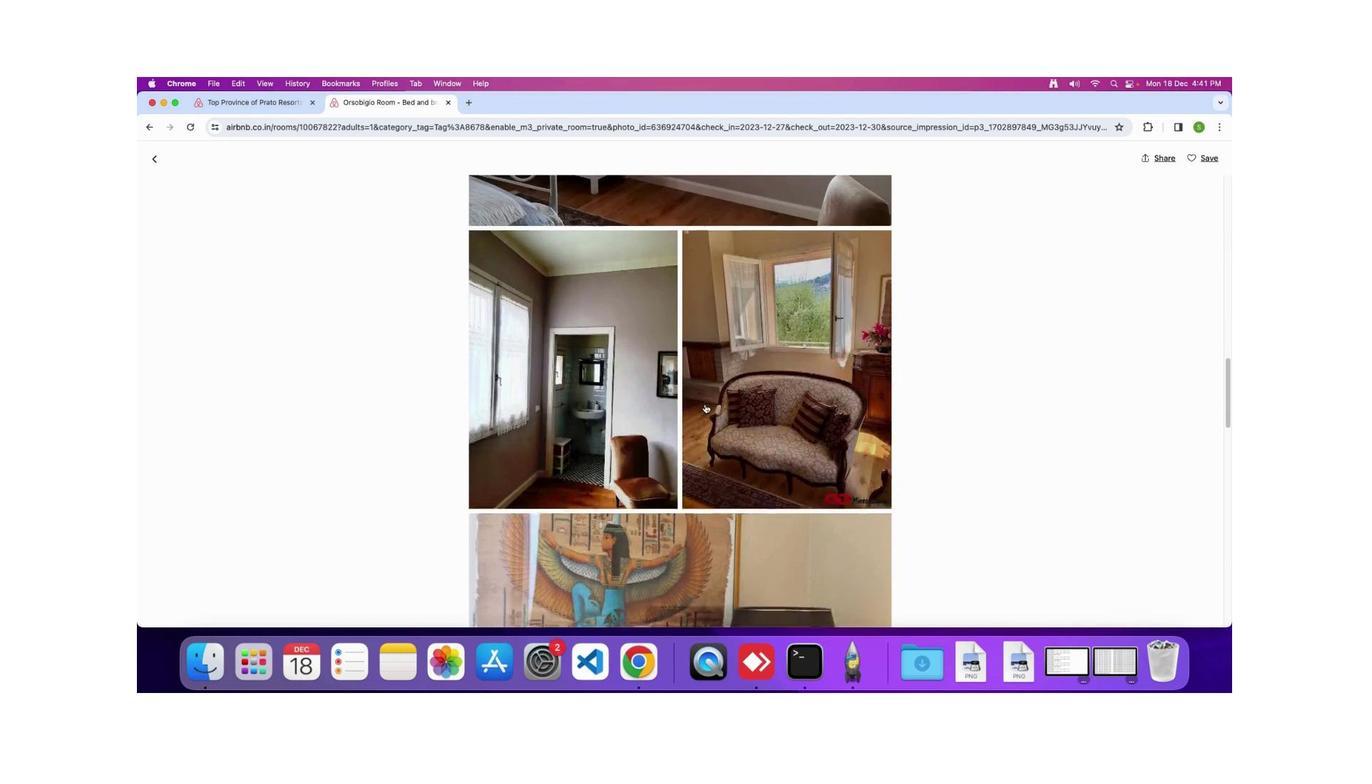 
Action: Mouse scrolled (686, 396) with delta (144, 85)
Screenshot: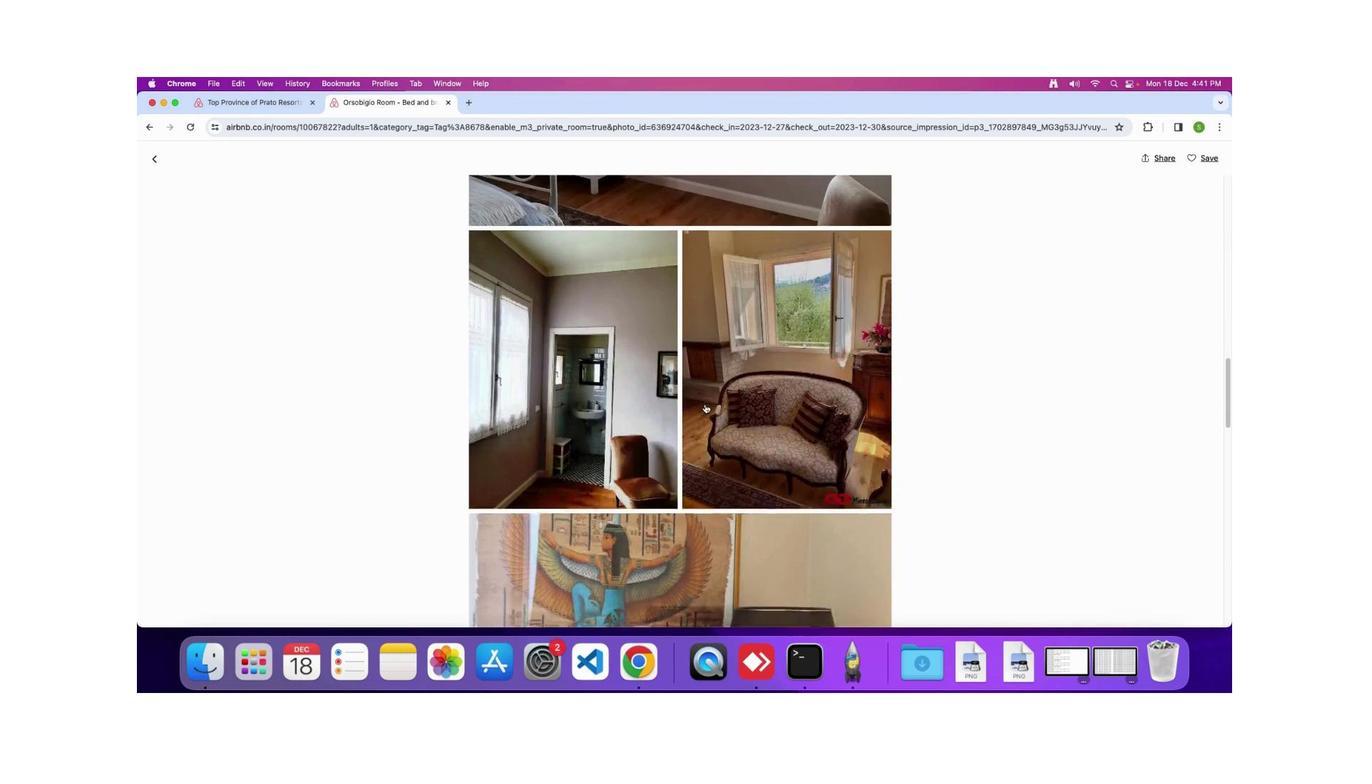
Action: Mouse scrolled (686, 396) with delta (144, 85)
Screenshot: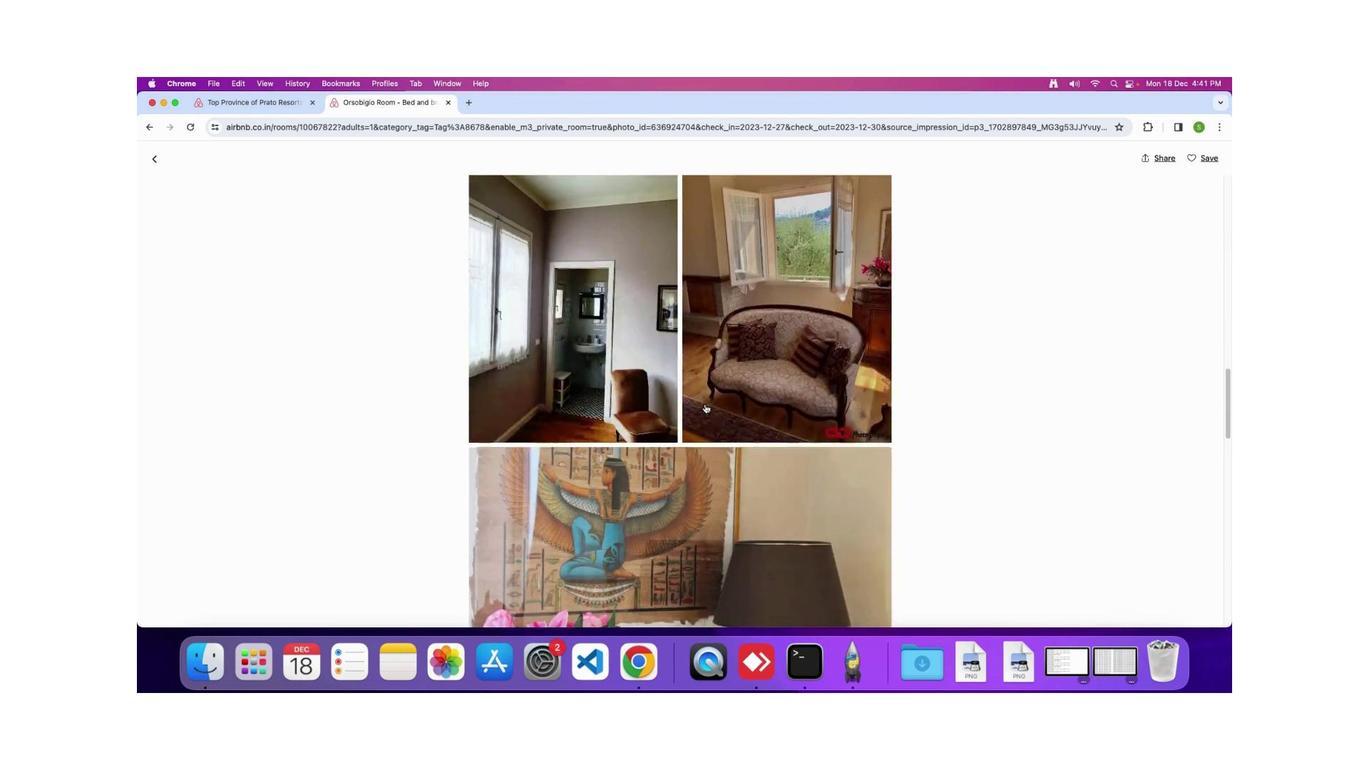 
Action: Mouse scrolled (686, 396) with delta (144, 85)
Screenshot: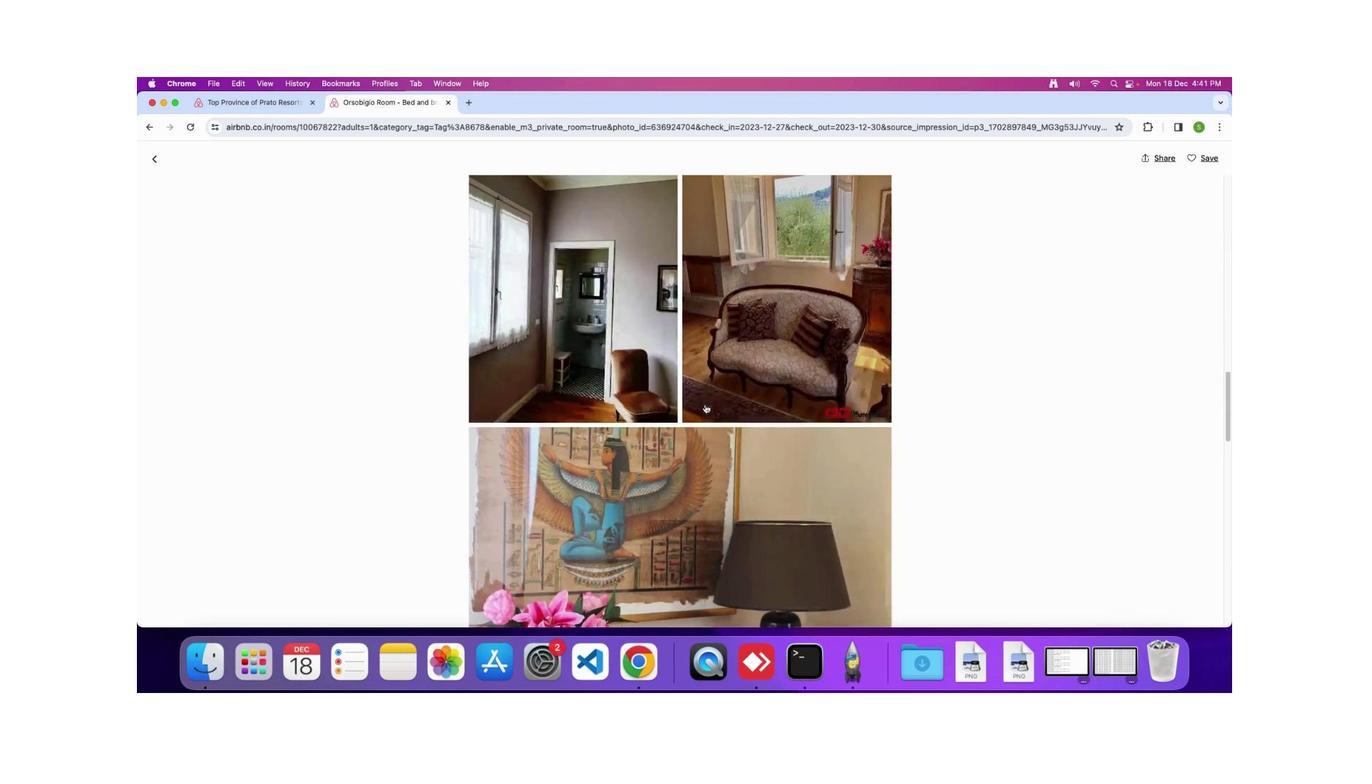 
Action: Mouse scrolled (686, 396) with delta (144, 85)
Screenshot: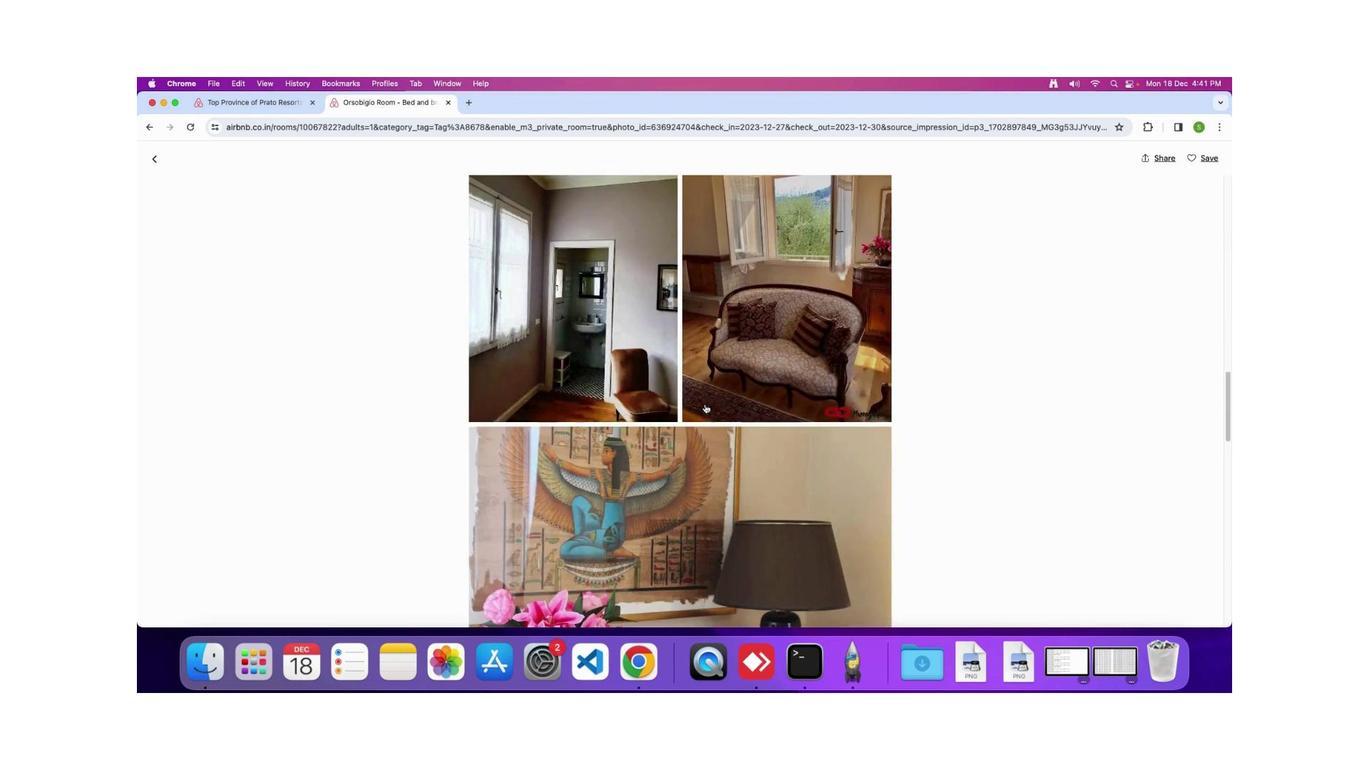 
Action: Mouse scrolled (686, 396) with delta (144, 85)
Screenshot: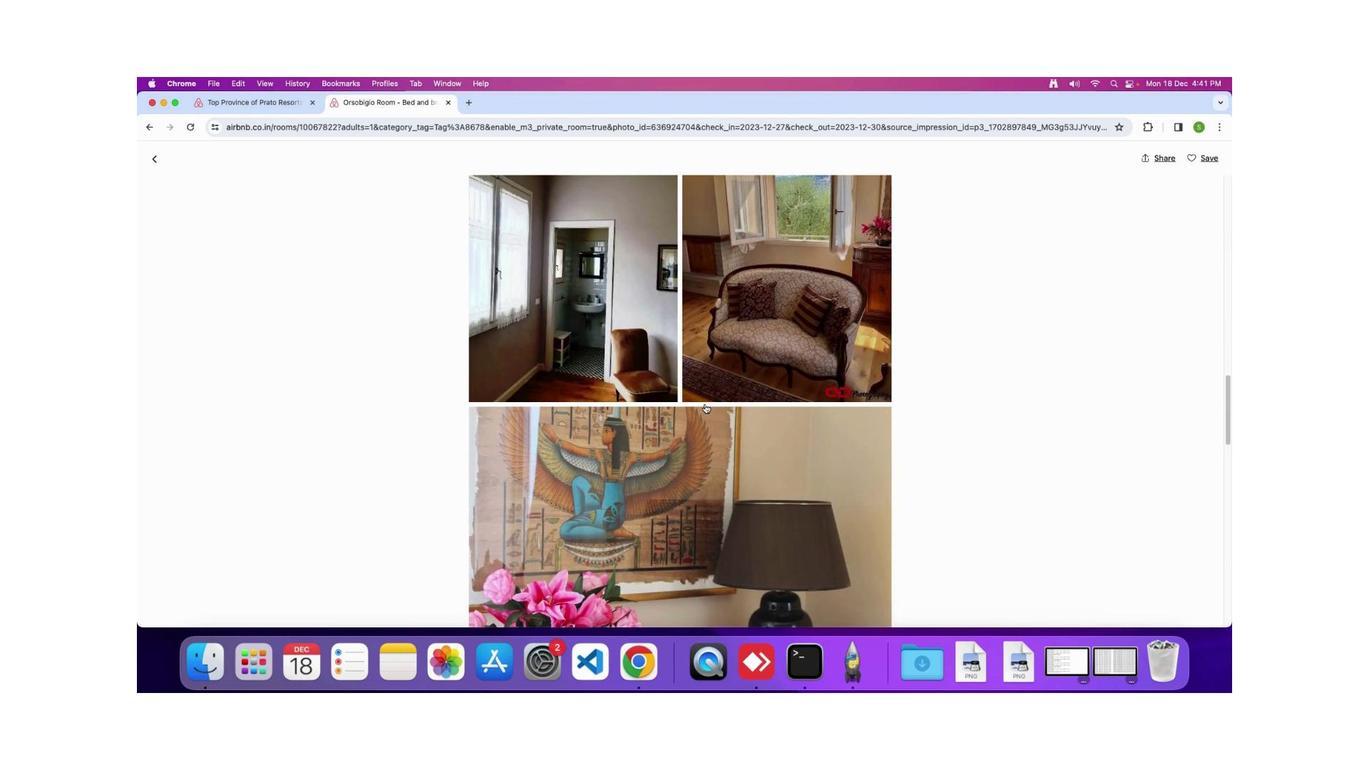 
Action: Mouse scrolled (686, 396) with delta (144, 85)
Screenshot: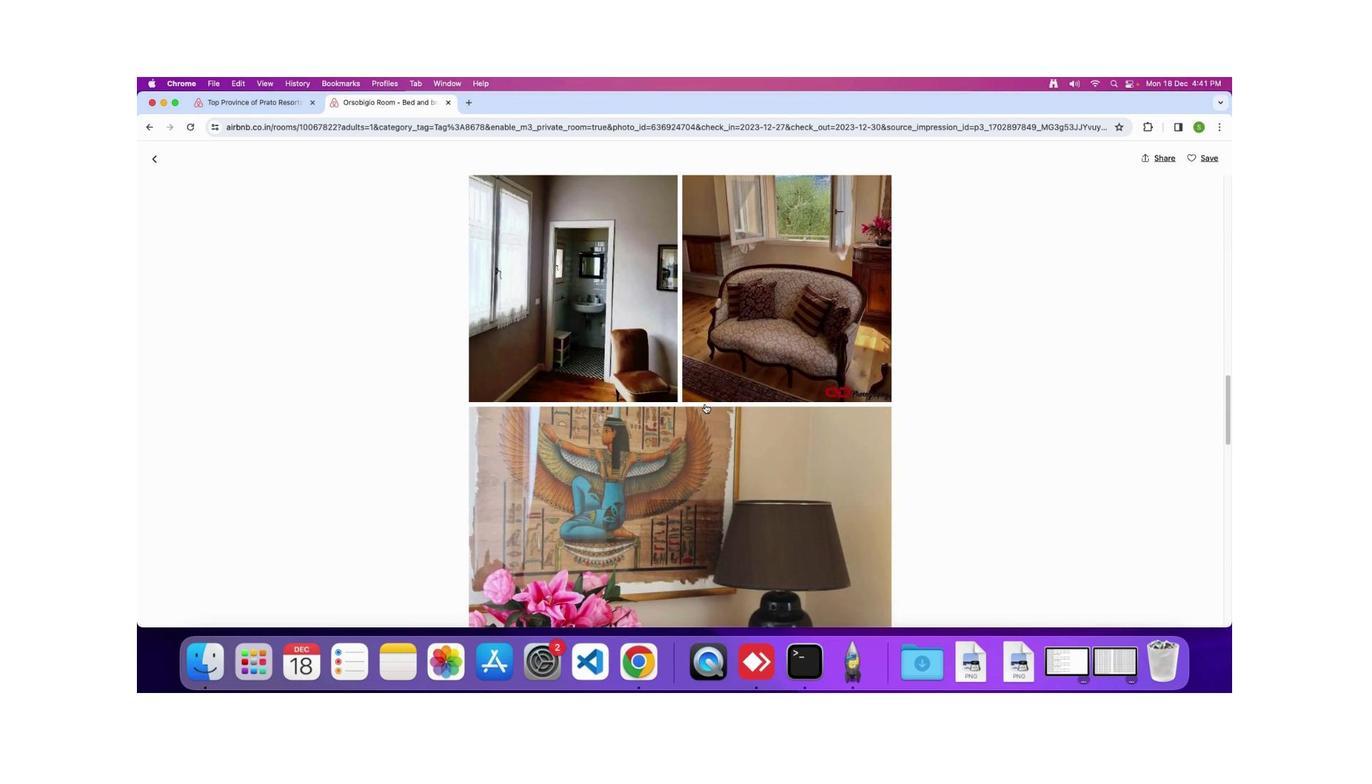 
Action: Mouse scrolled (686, 396) with delta (144, 85)
Screenshot: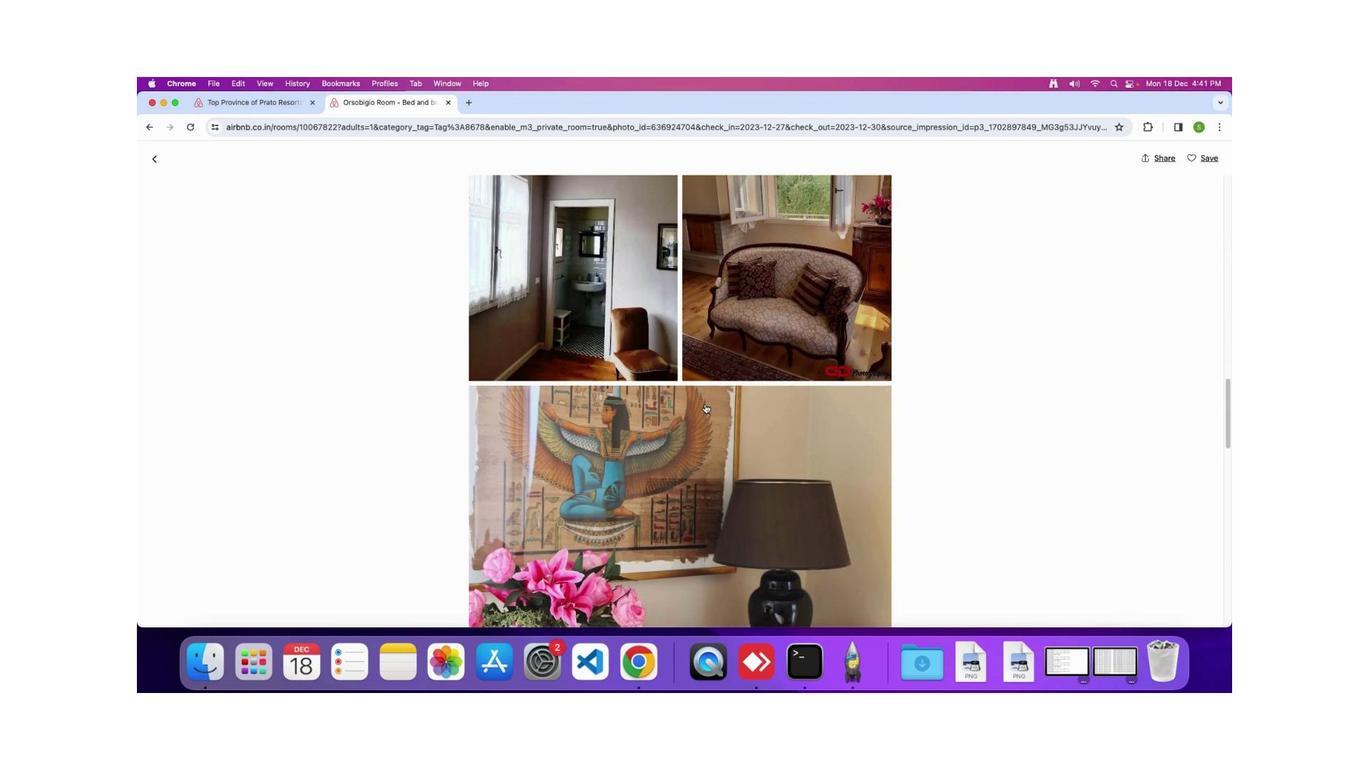 
Action: Mouse scrolled (686, 396) with delta (144, 85)
Screenshot: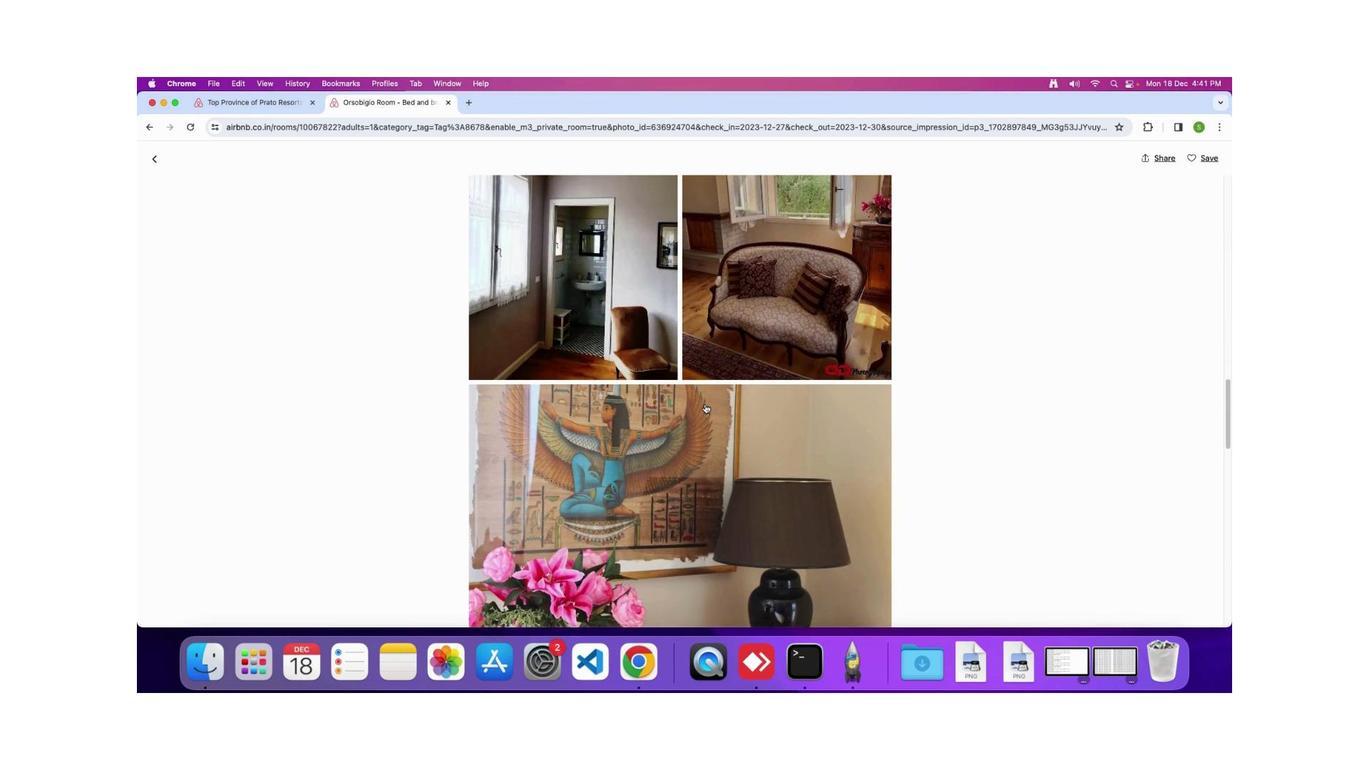 
Action: Mouse scrolled (686, 396) with delta (144, 85)
Screenshot: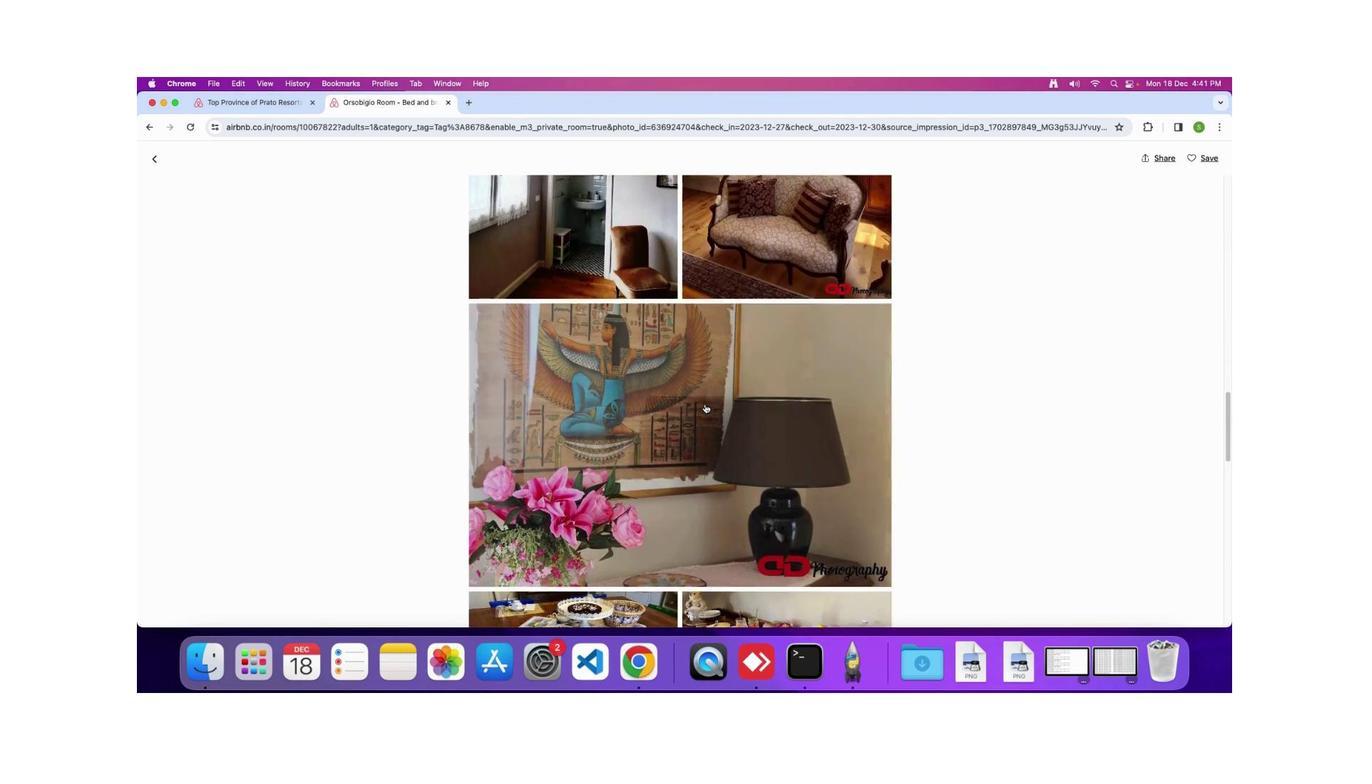 
Action: Mouse scrolled (686, 396) with delta (144, 85)
Screenshot: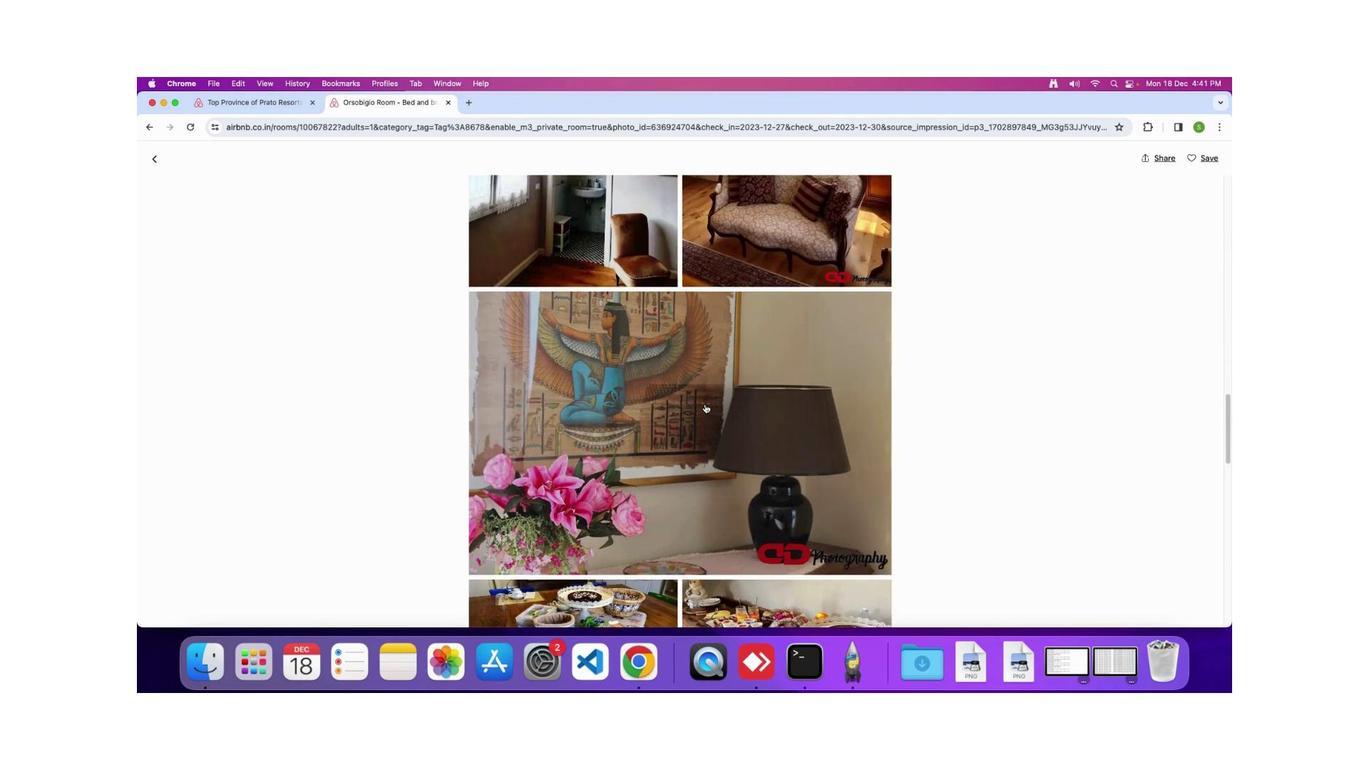 
Action: Mouse scrolled (686, 396) with delta (144, 84)
Screenshot: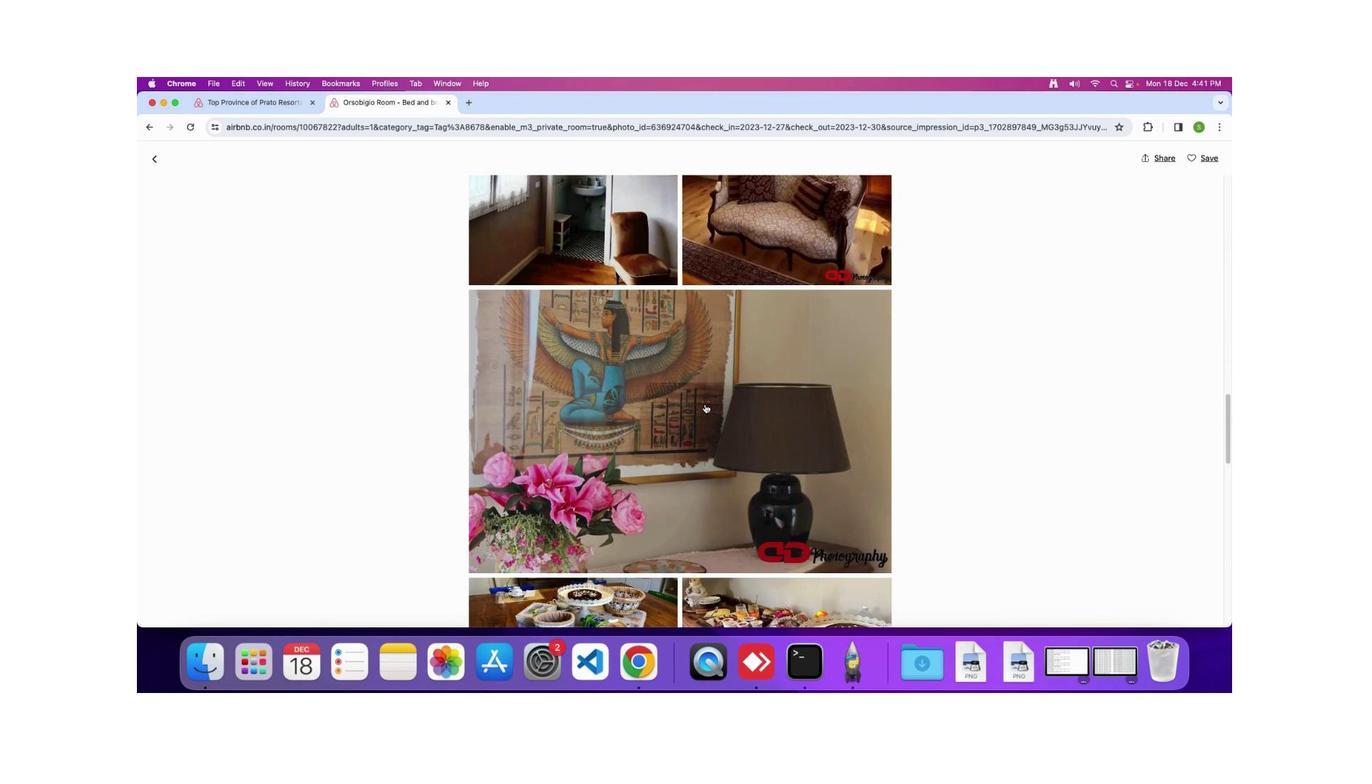 
Action: Mouse scrolled (686, 396) with delta (144, 85)
Screenshot: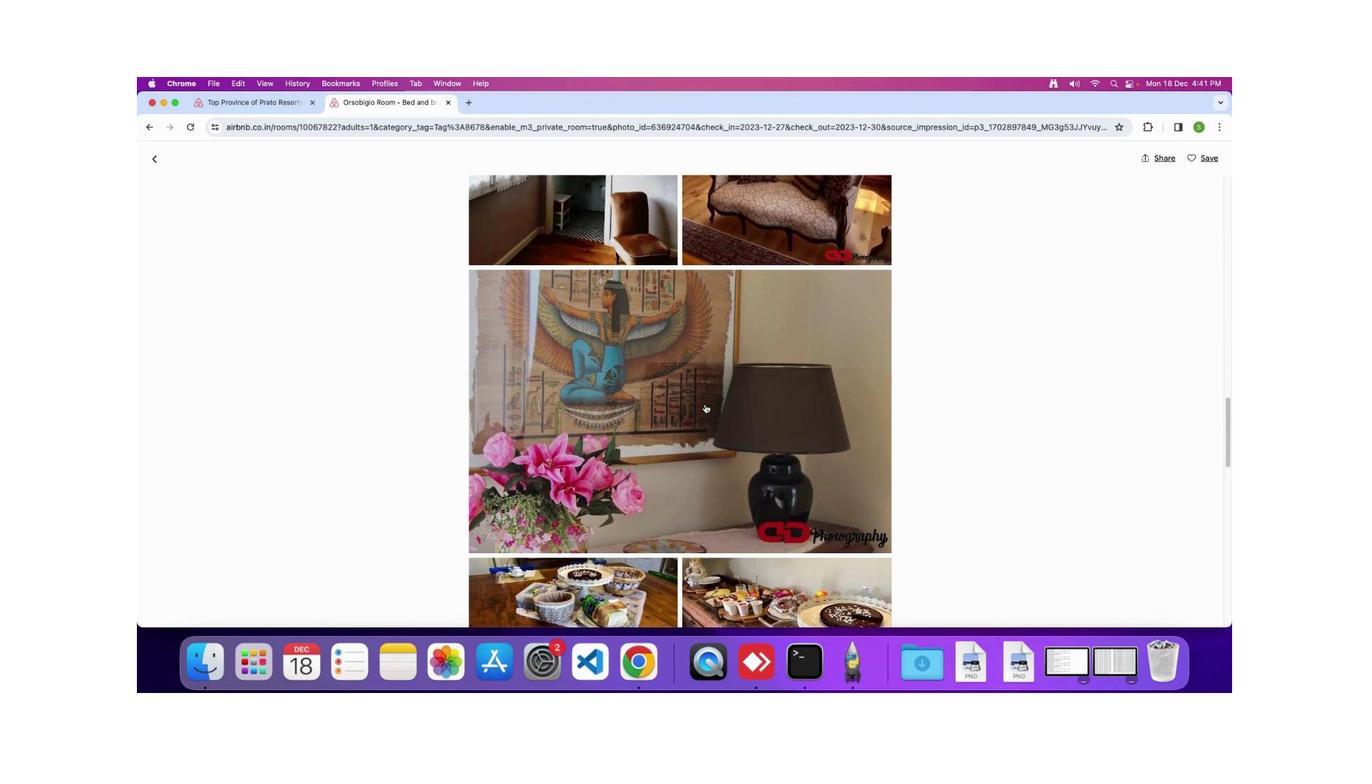 
Action: Mouse scrolled (686, 396) with delta (144, 85)
Screenshot: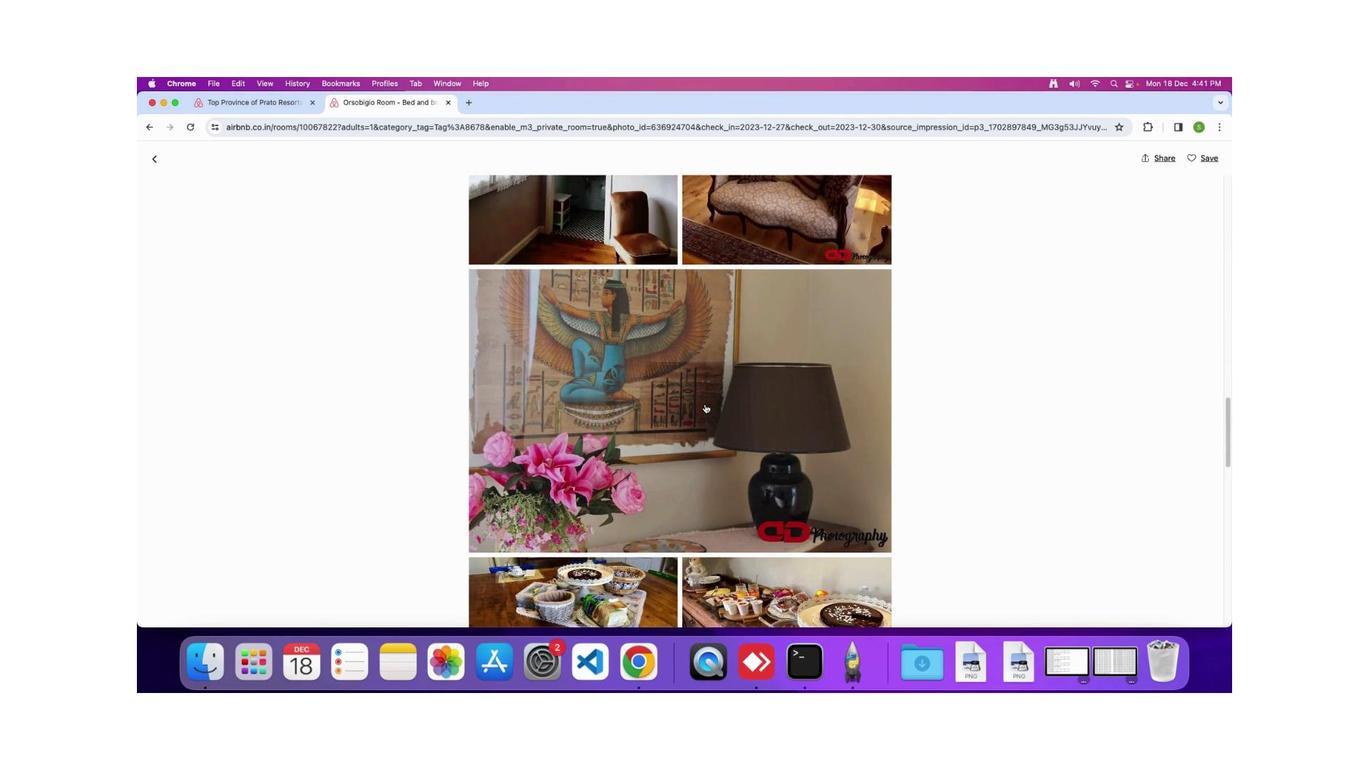
Action: Mouse scrolled (686, 396) with delta (144, 85)
Screenshot: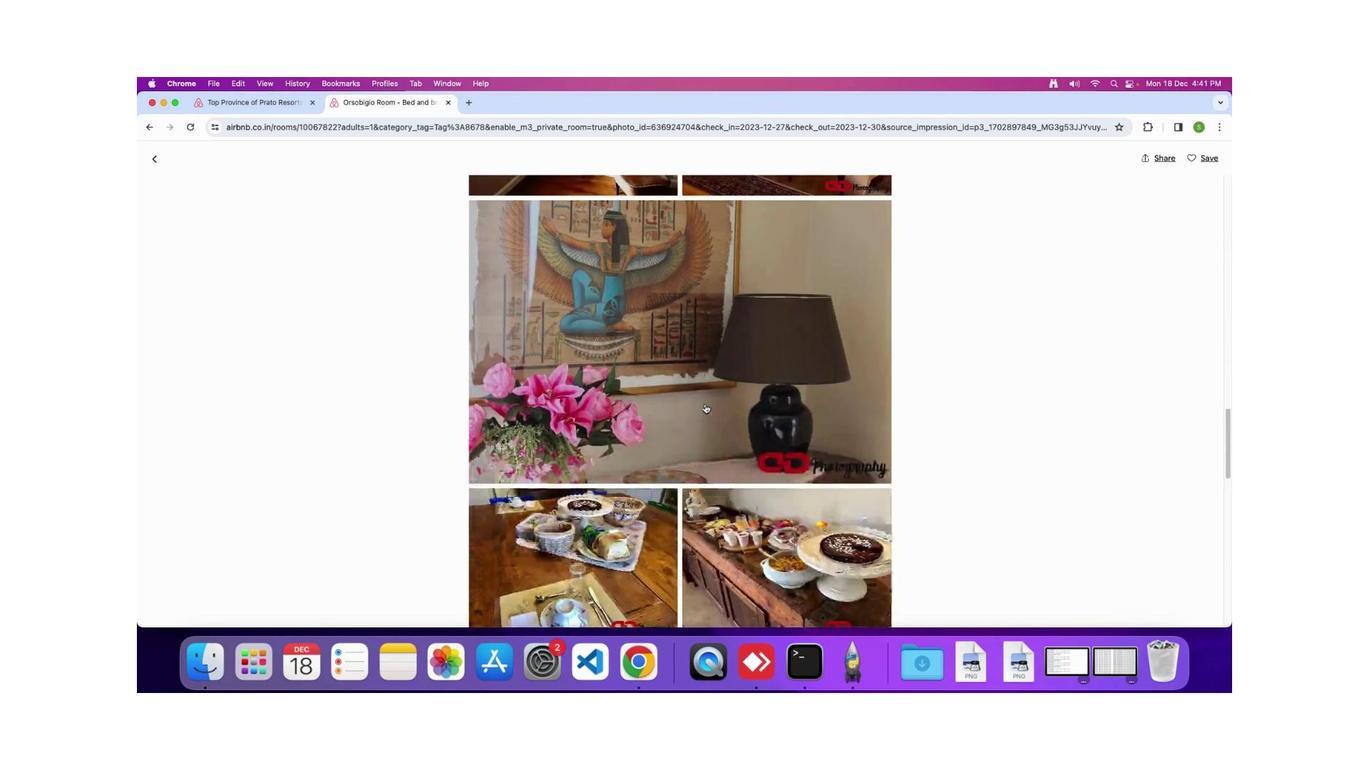
Action: Mouse scrolled (686, 396) with delta (144, 85)
Screenshot: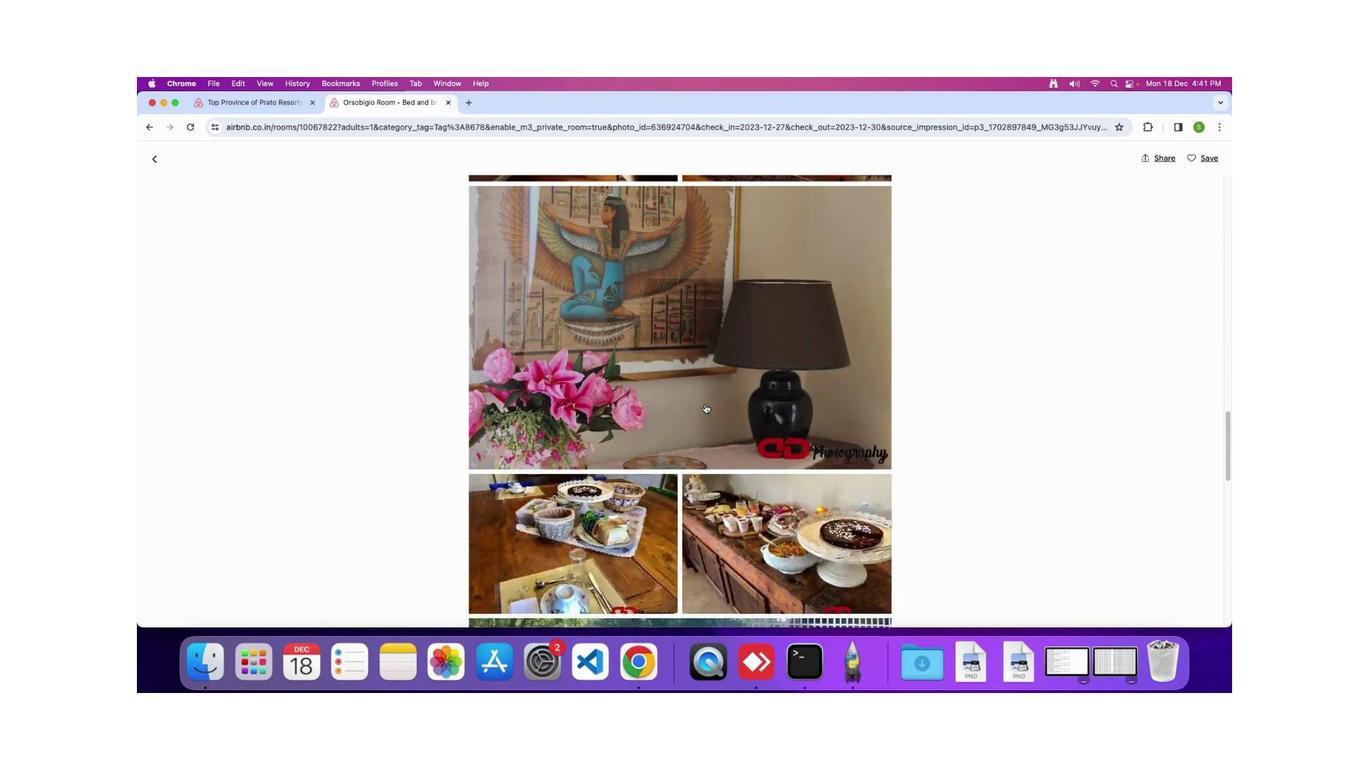 
Action: Mouse scrolled (686, 396) with delta (144, 85)
Screenshot: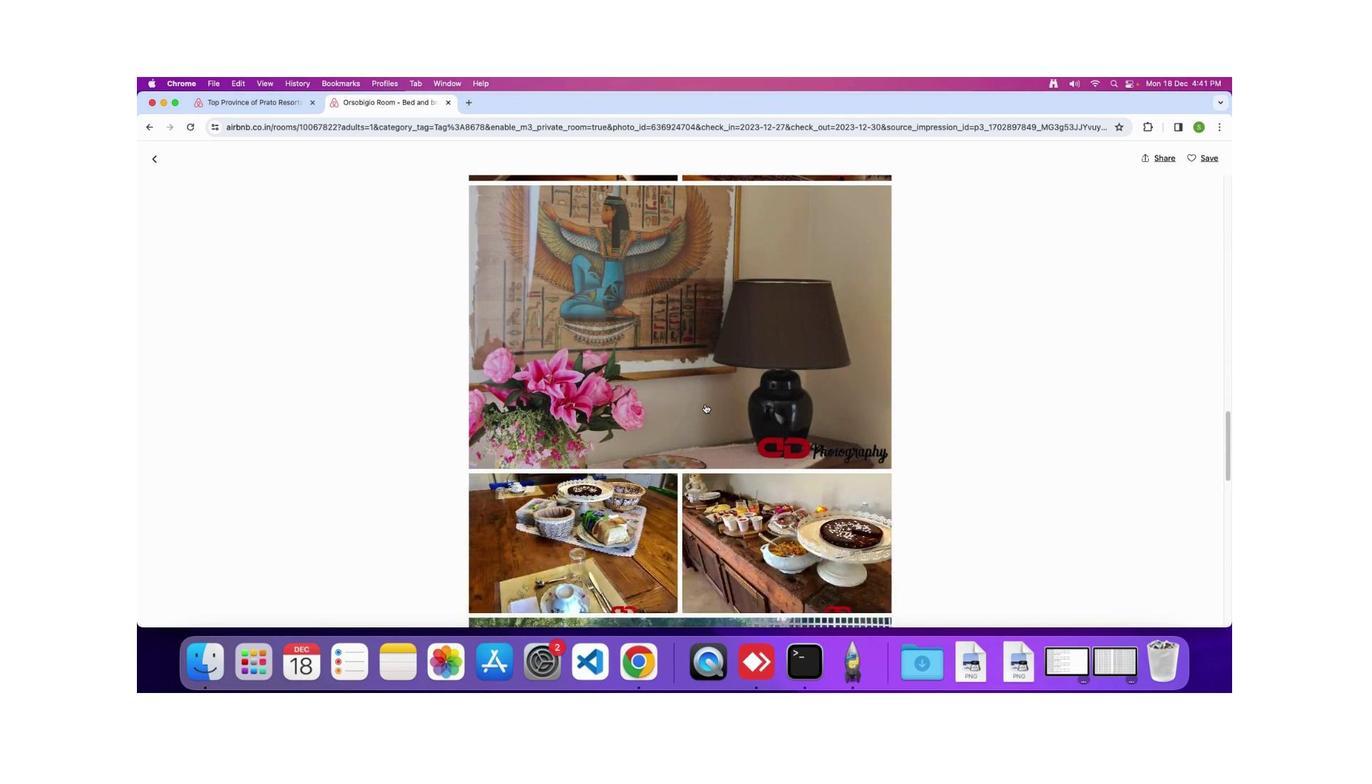 
Action: Mouse scrolled (686, 396) with delta (144, 85)
Screenshot: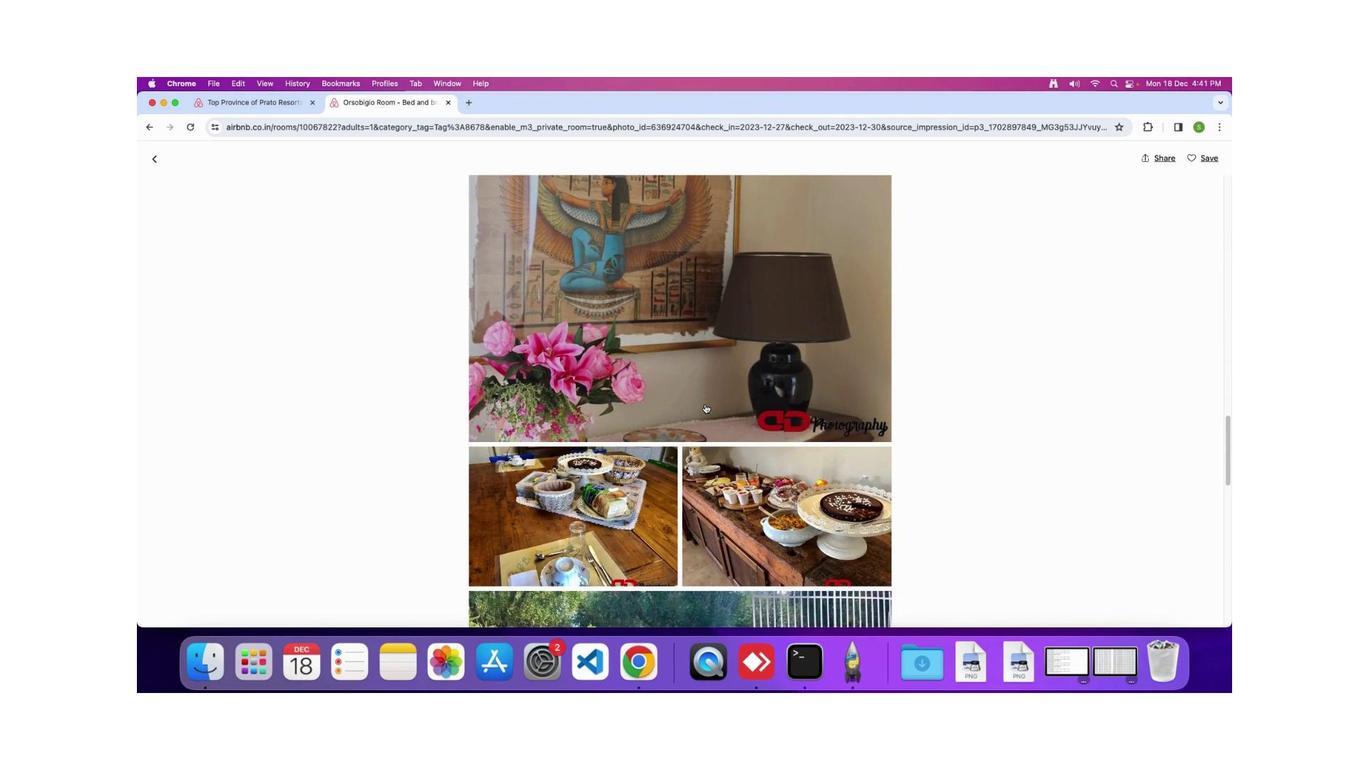 
Action: Mouse scrolled (686, 396) with delta (144, 85)
Screenshot: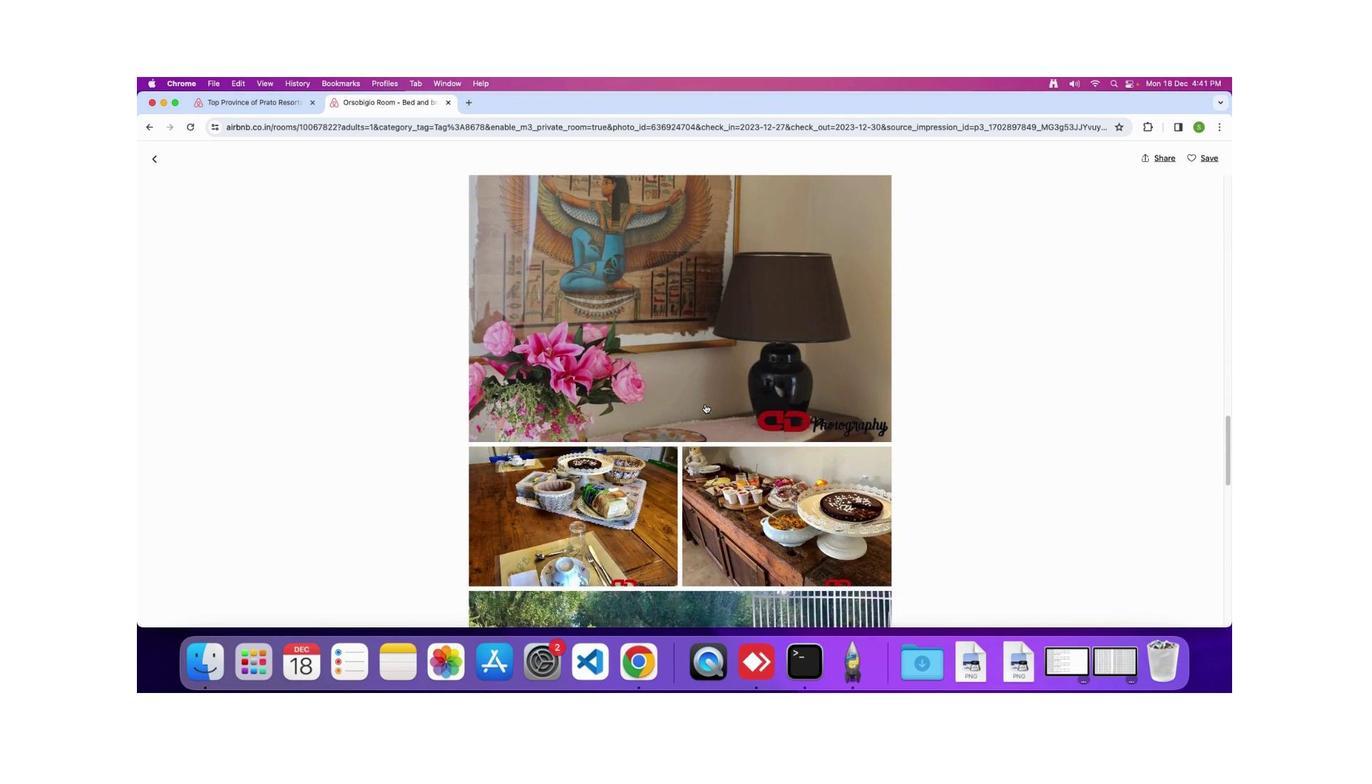
Action: Mouse scrolled (686, 396) with delta (144, 85)
Screenshot: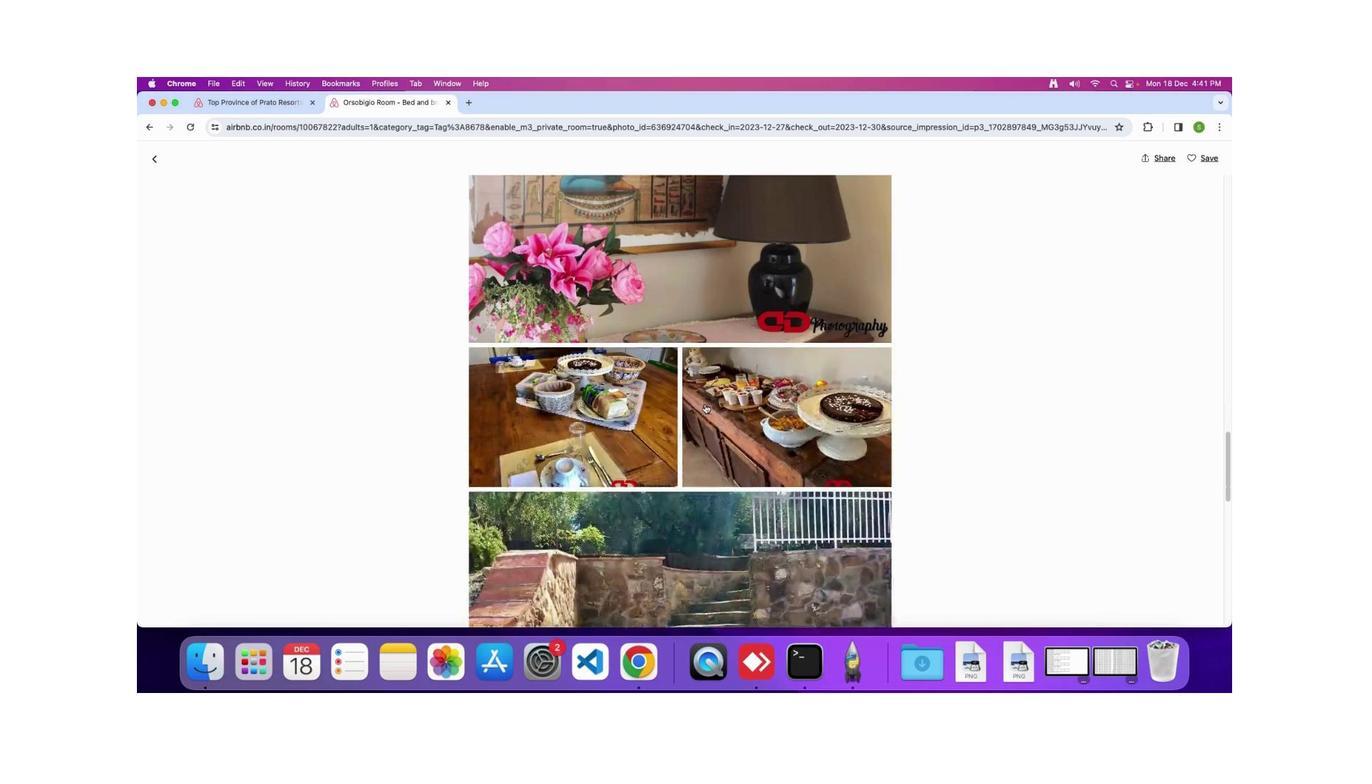 
Action: Mouse scrolled (686, 396) with delta (144, 85)
Screenshot: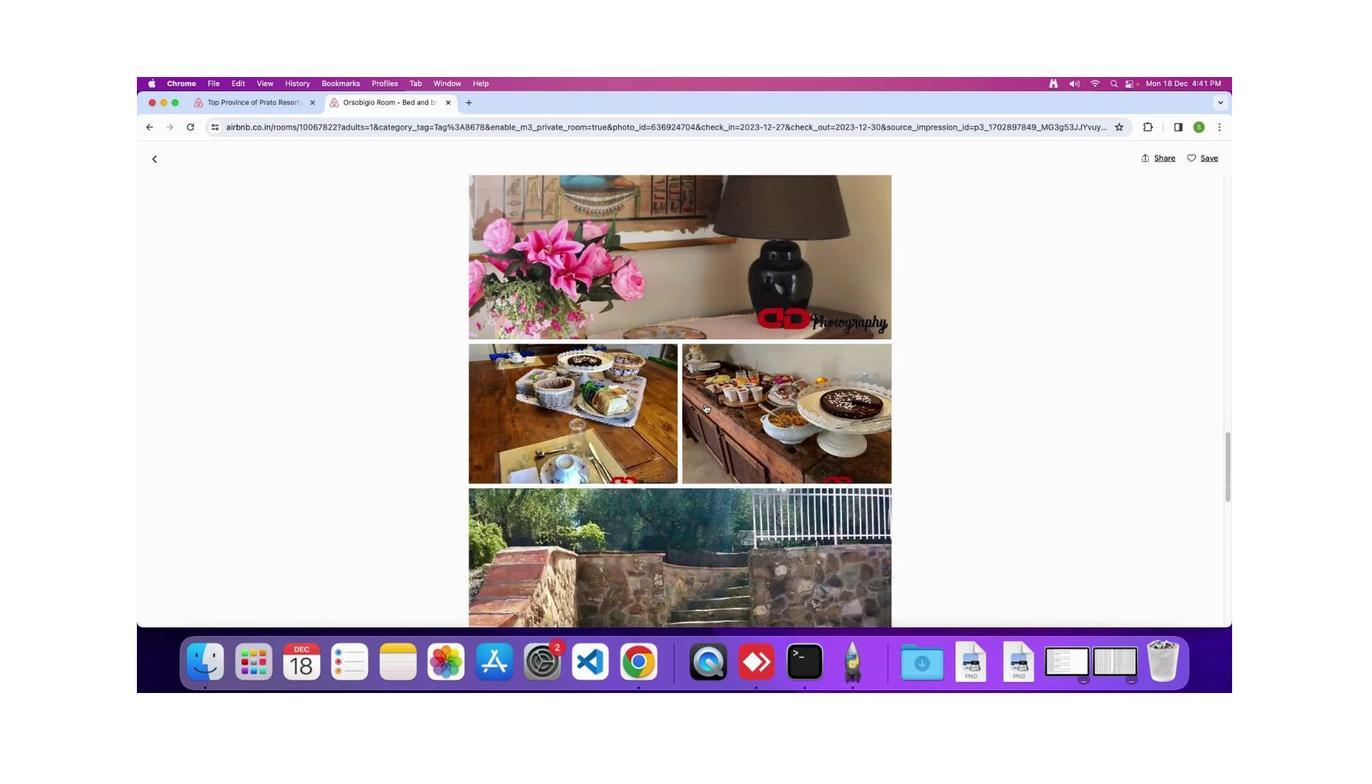 
Action: Mouse scrolled (686, 396) with delta (144, 84)
Screenshot: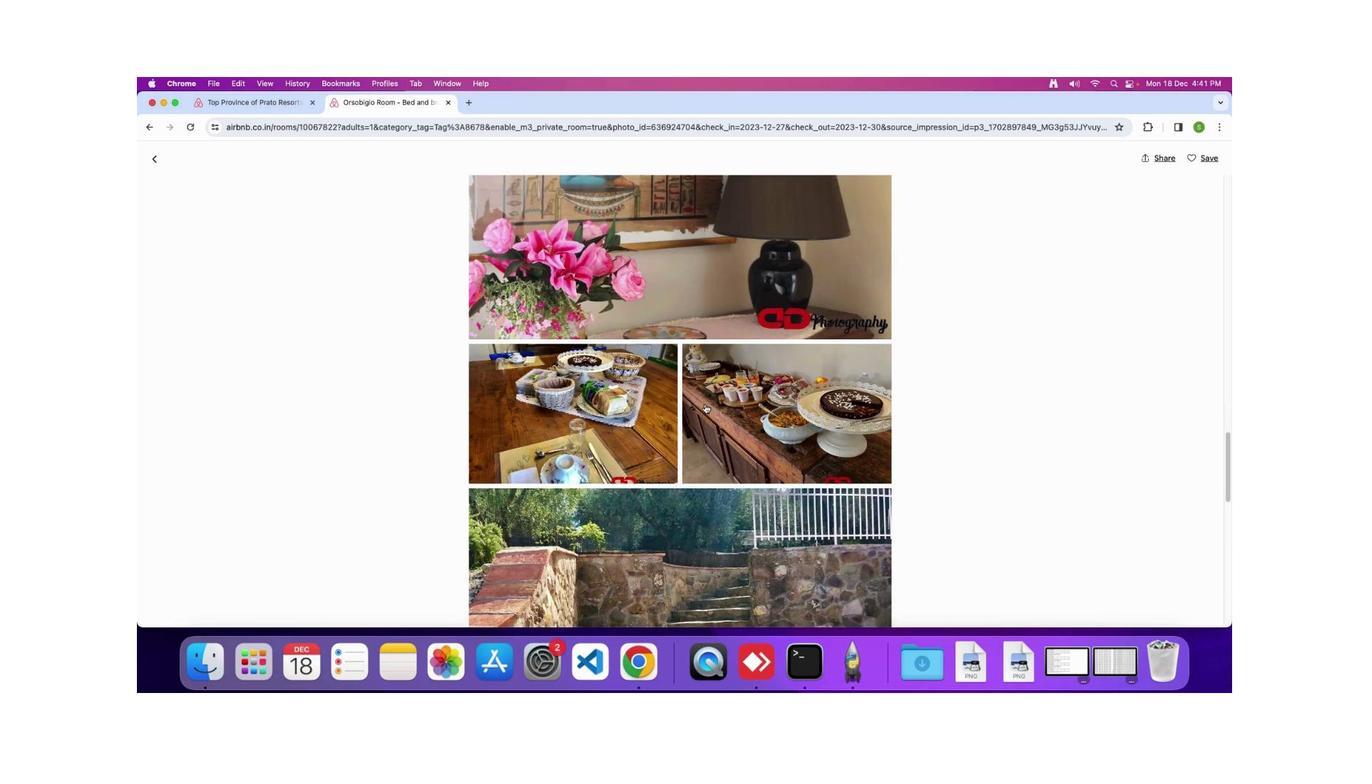 
Action: Mouse scrolled (686, 396) with delta (144, 85)
Screenshot: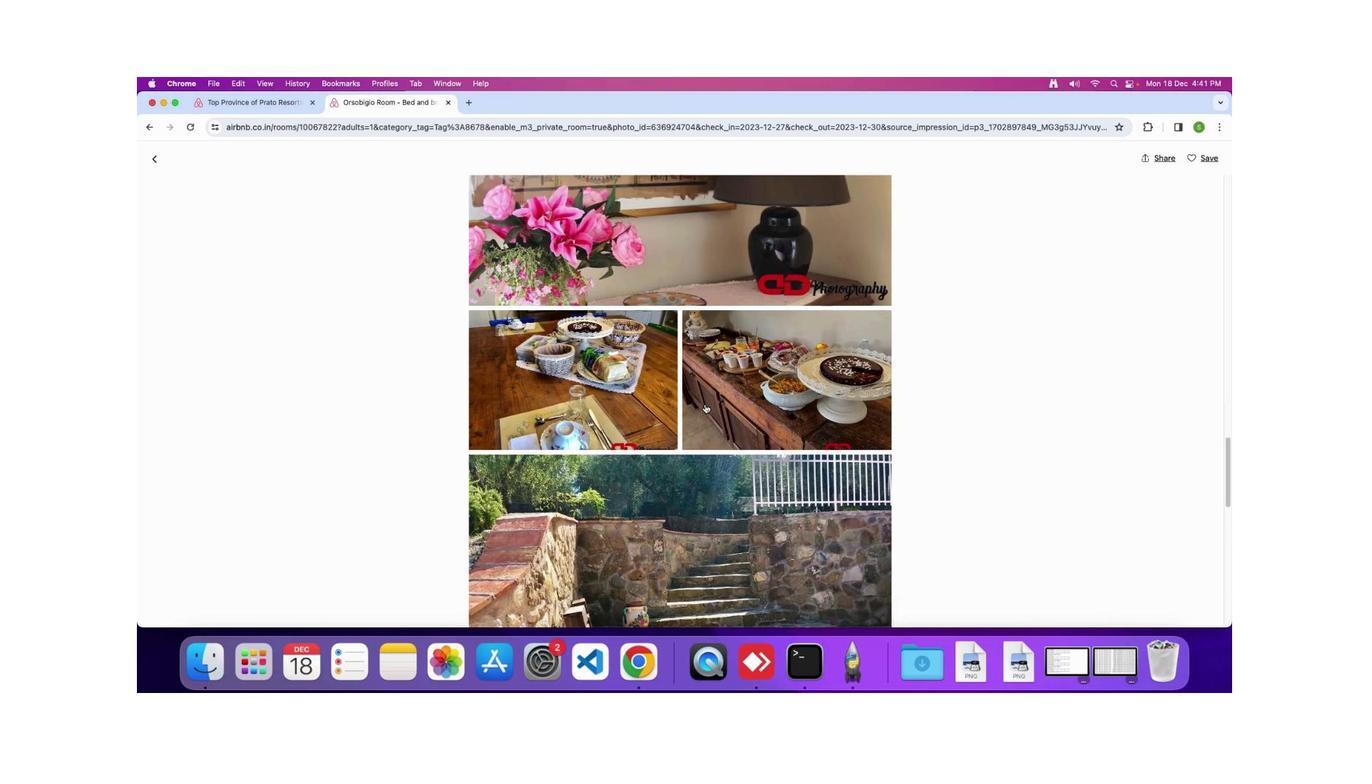 
Action: Mouse scrolled (686, 396) with delta (144, 85)
Screenshot: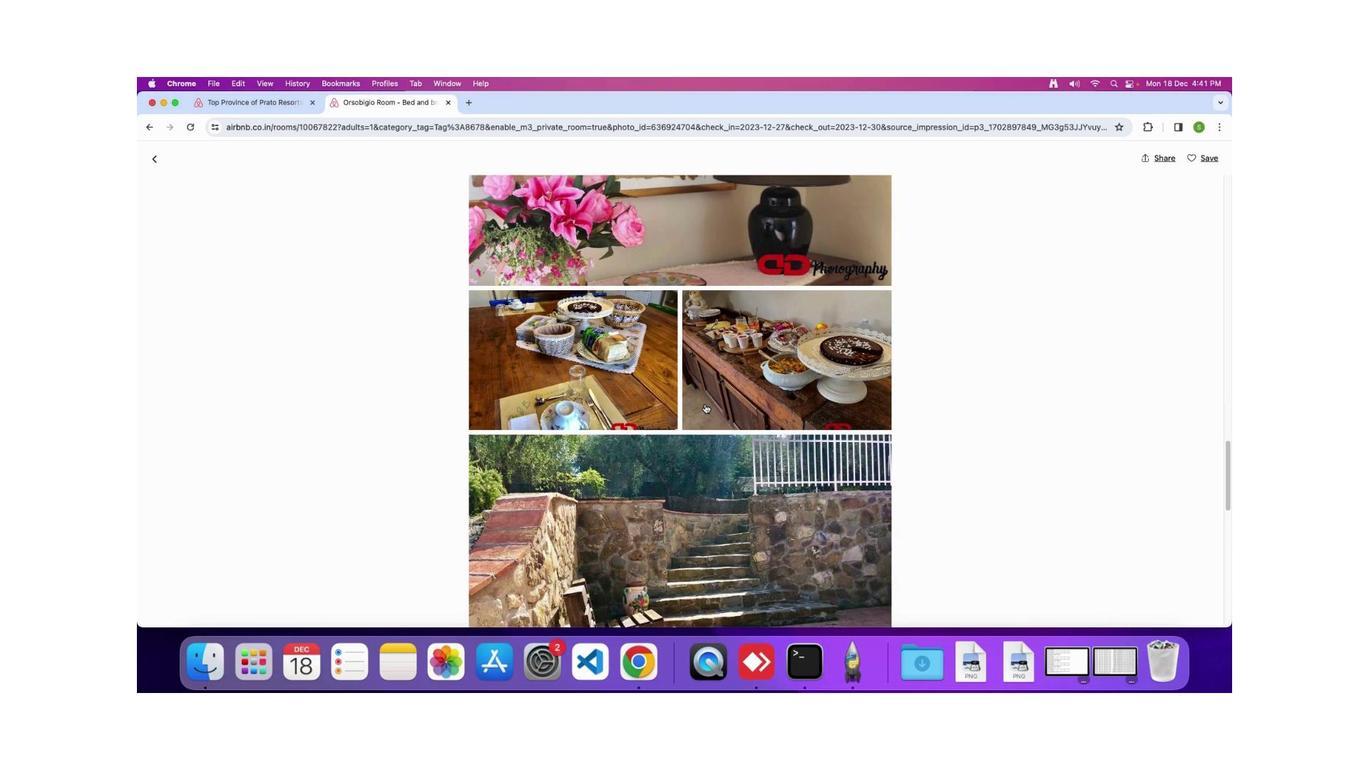 
Action: Mouse scrolled (686, 396) with delta (144, 85)
Screenshot: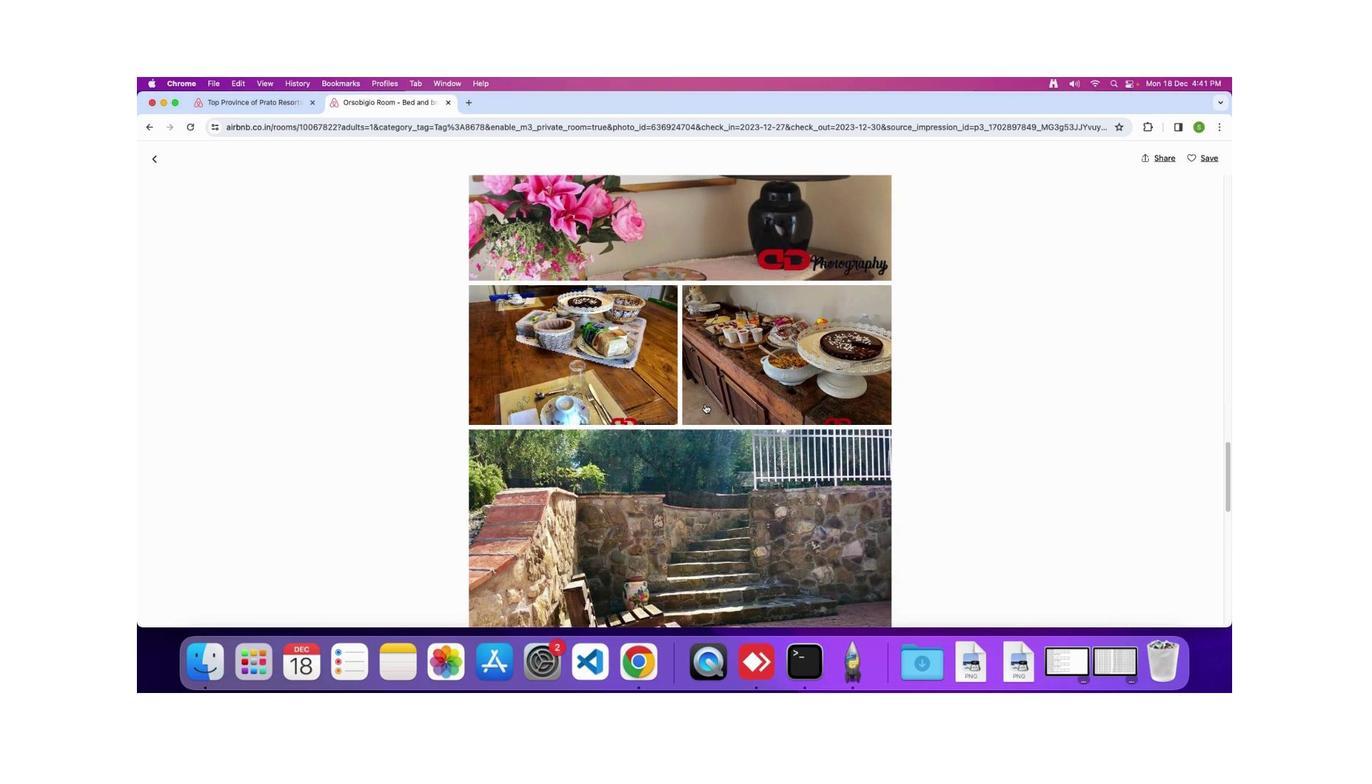 
Action: Mouse scrolled (686, 396) with delta (144, 85)
Screenshot: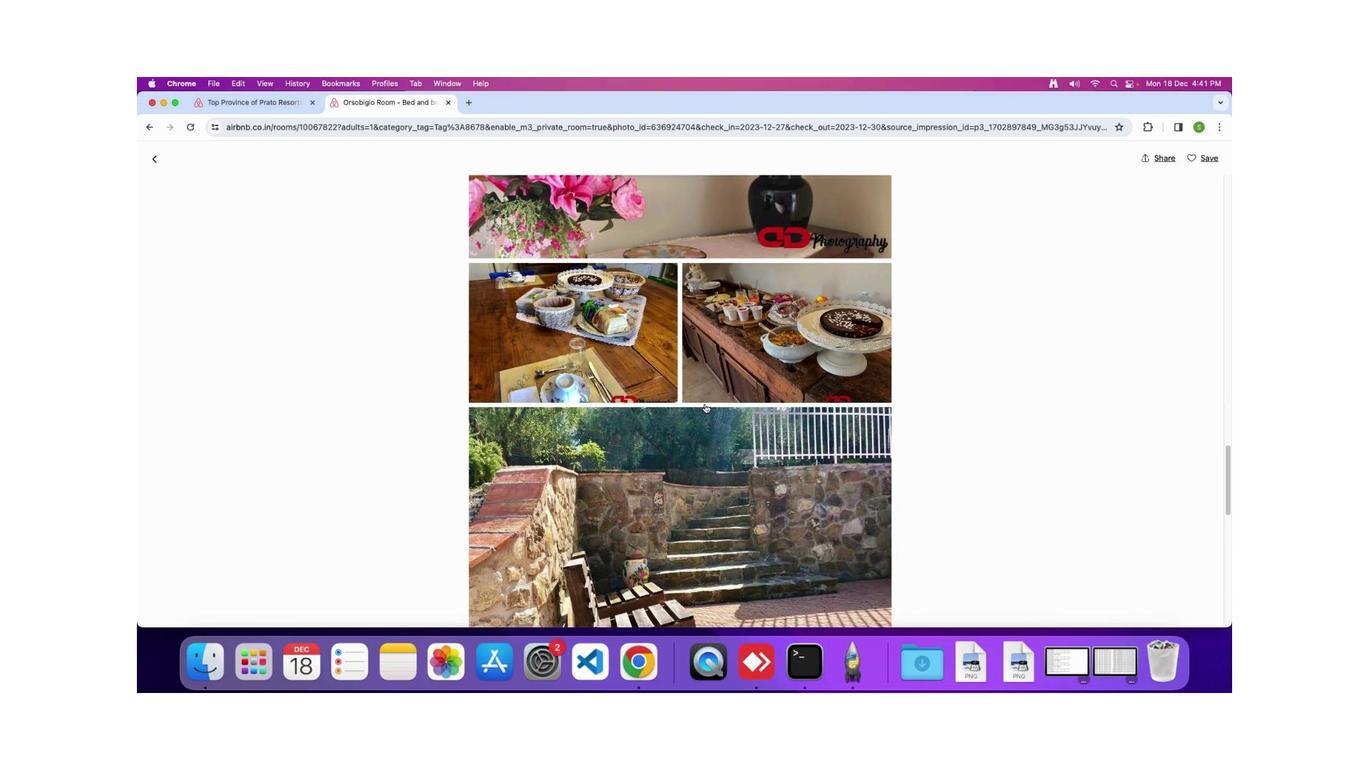
Action: Mouse scrolled (686, 396) with delta (144, 85)
Screenshot: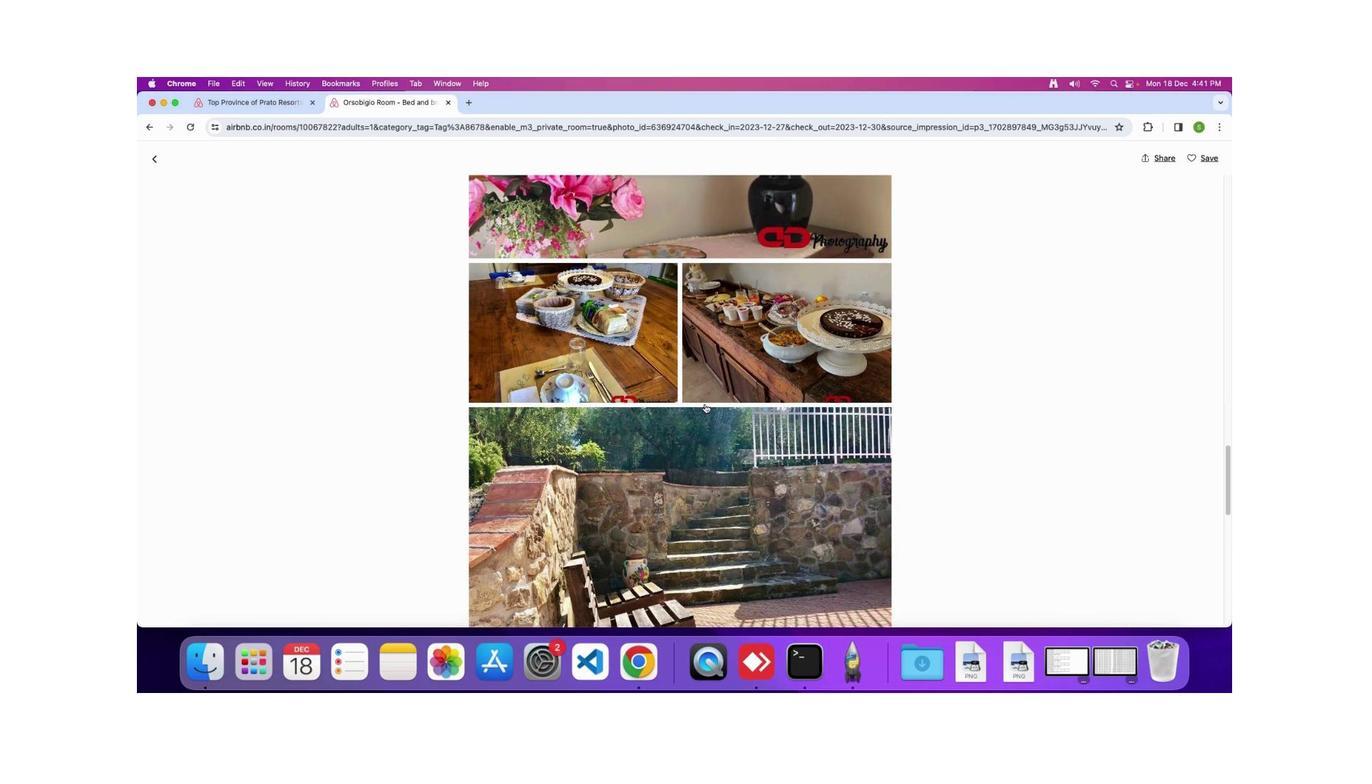 
Action: Mouse scrolled (686, 396) with delta (144, 85)
Screenshot: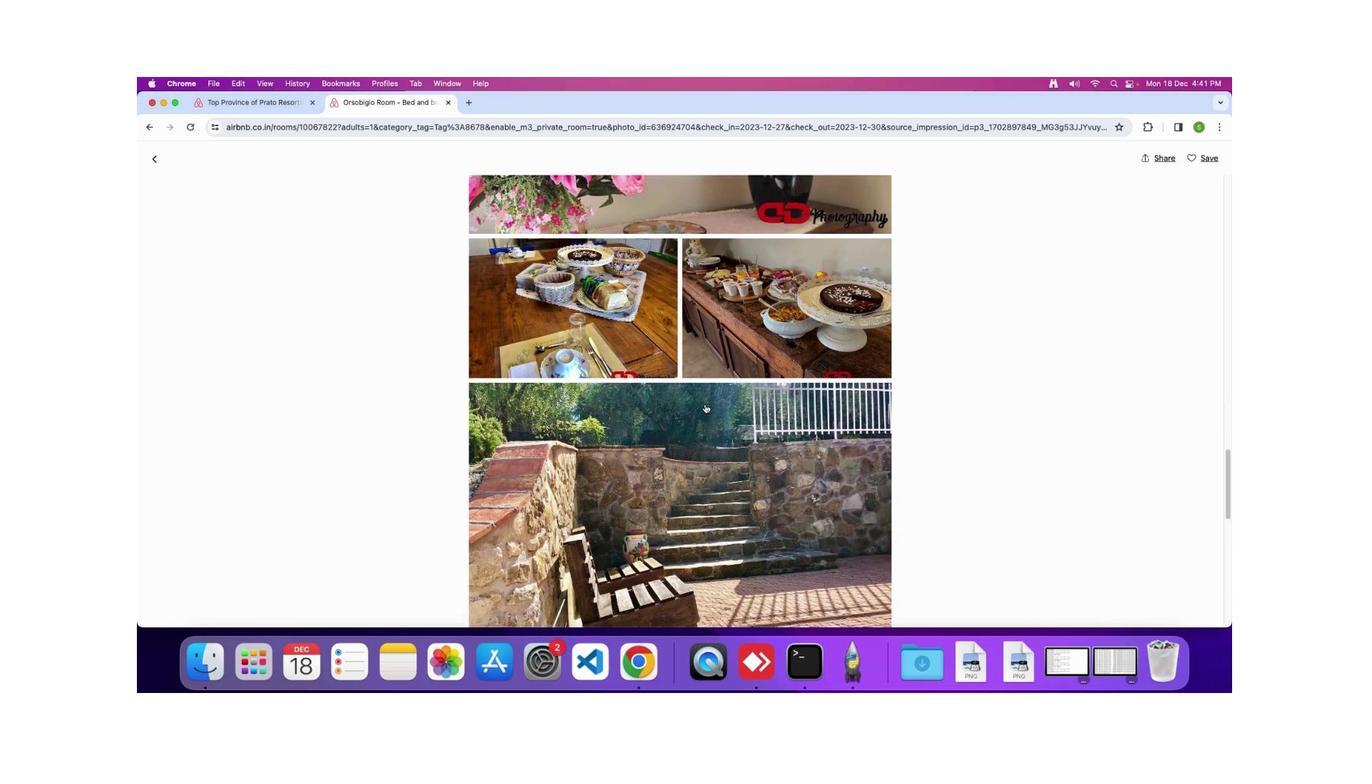 
Action: Mouse scrolled (686, 396) with delta (144, 85)
Screenshot: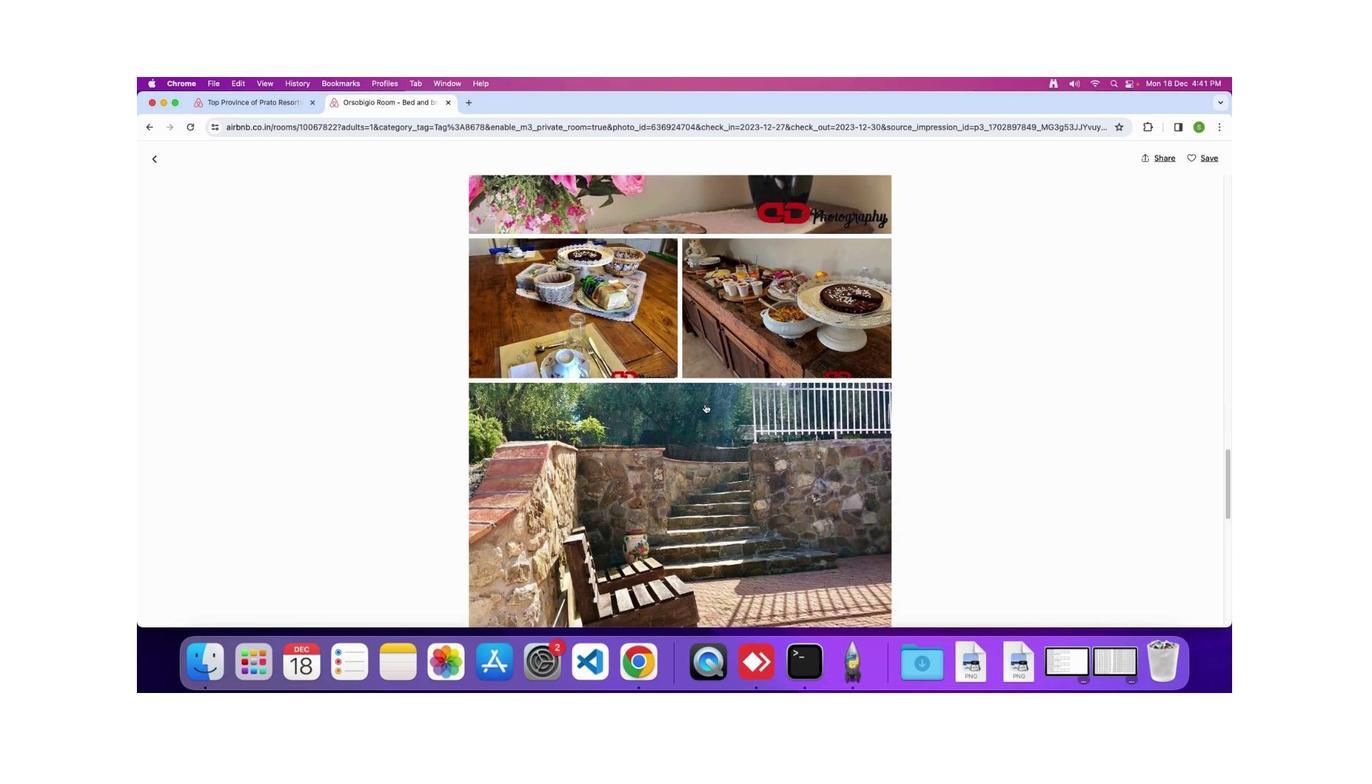 
Action: Mouse scrolled (686, 396) with delta (144, 85)
Screenshot: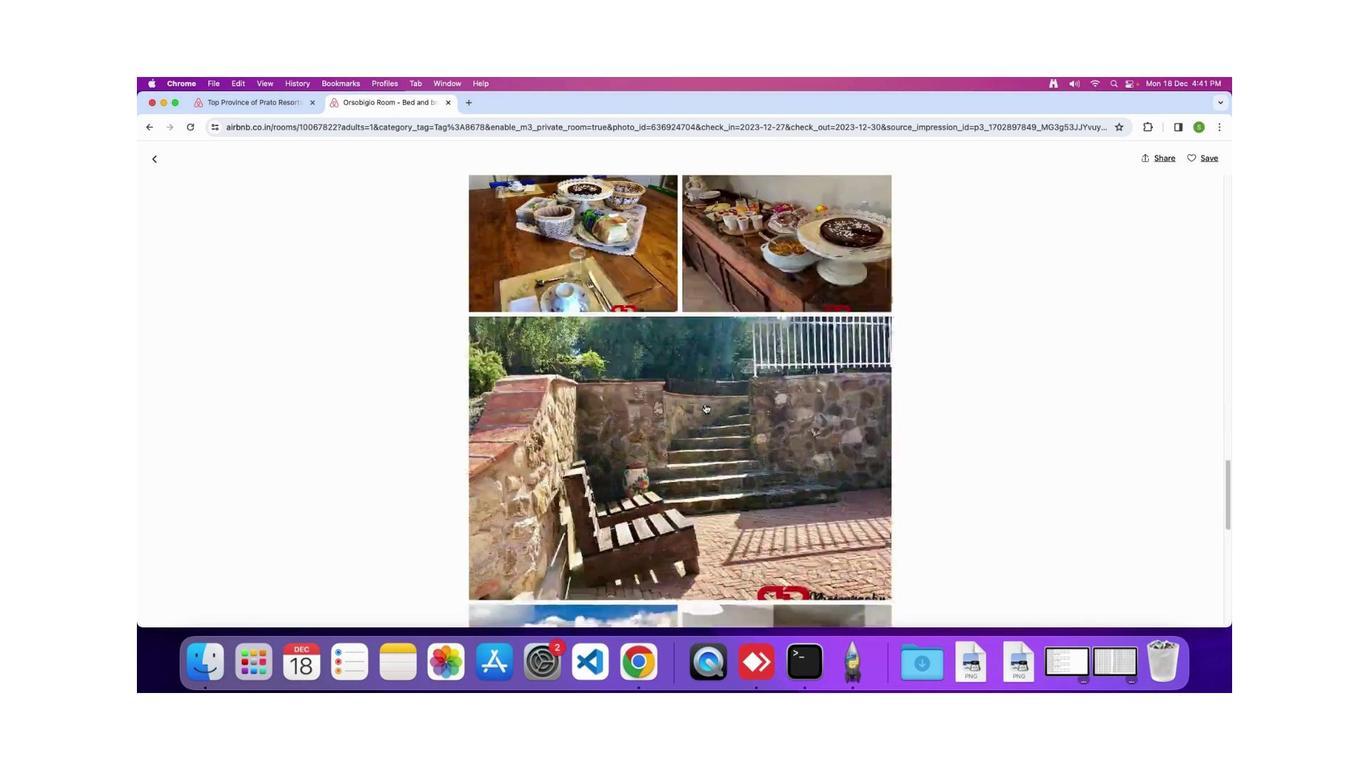 
Action: Mouse scrolled (686, 396) with delta (144, 85)
Screenshot: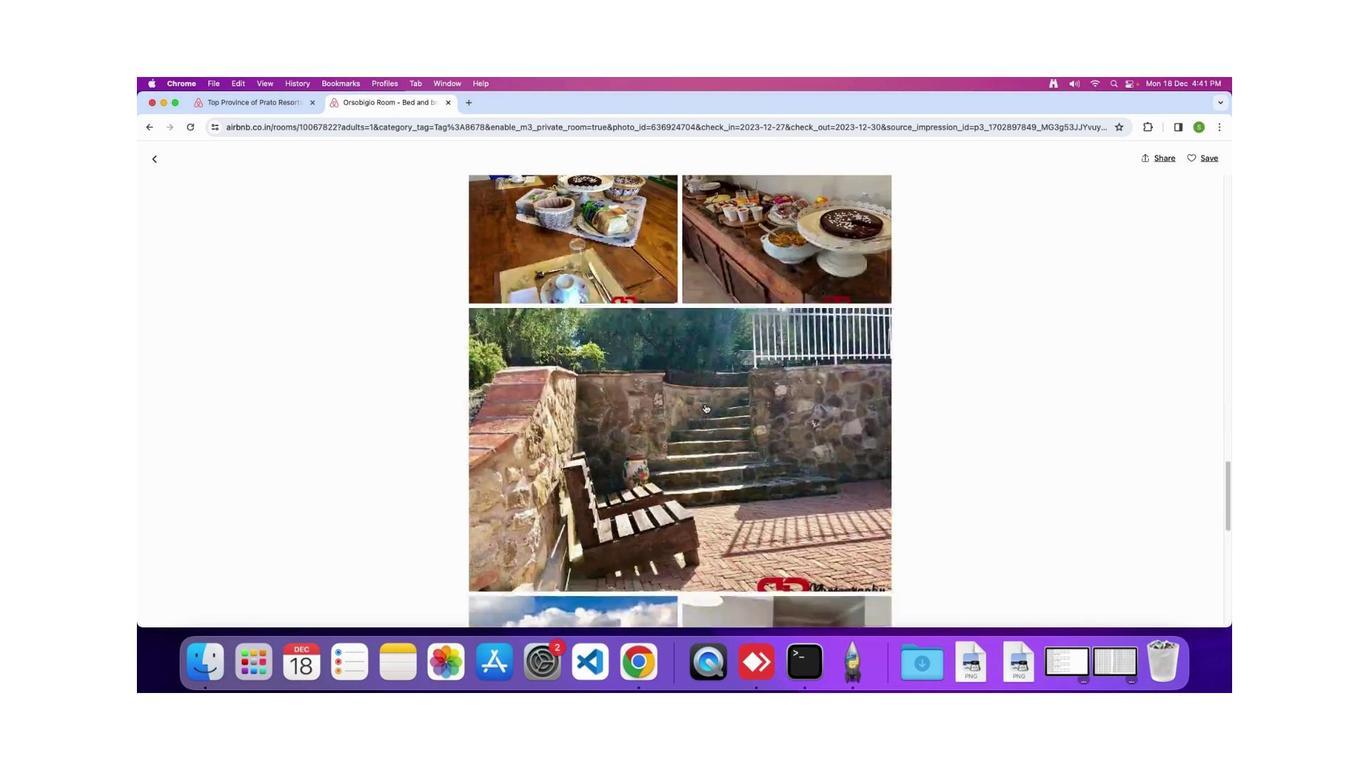 
Action: Mouse scrolled (686, 396) with delta (144, 85)
Screenshot: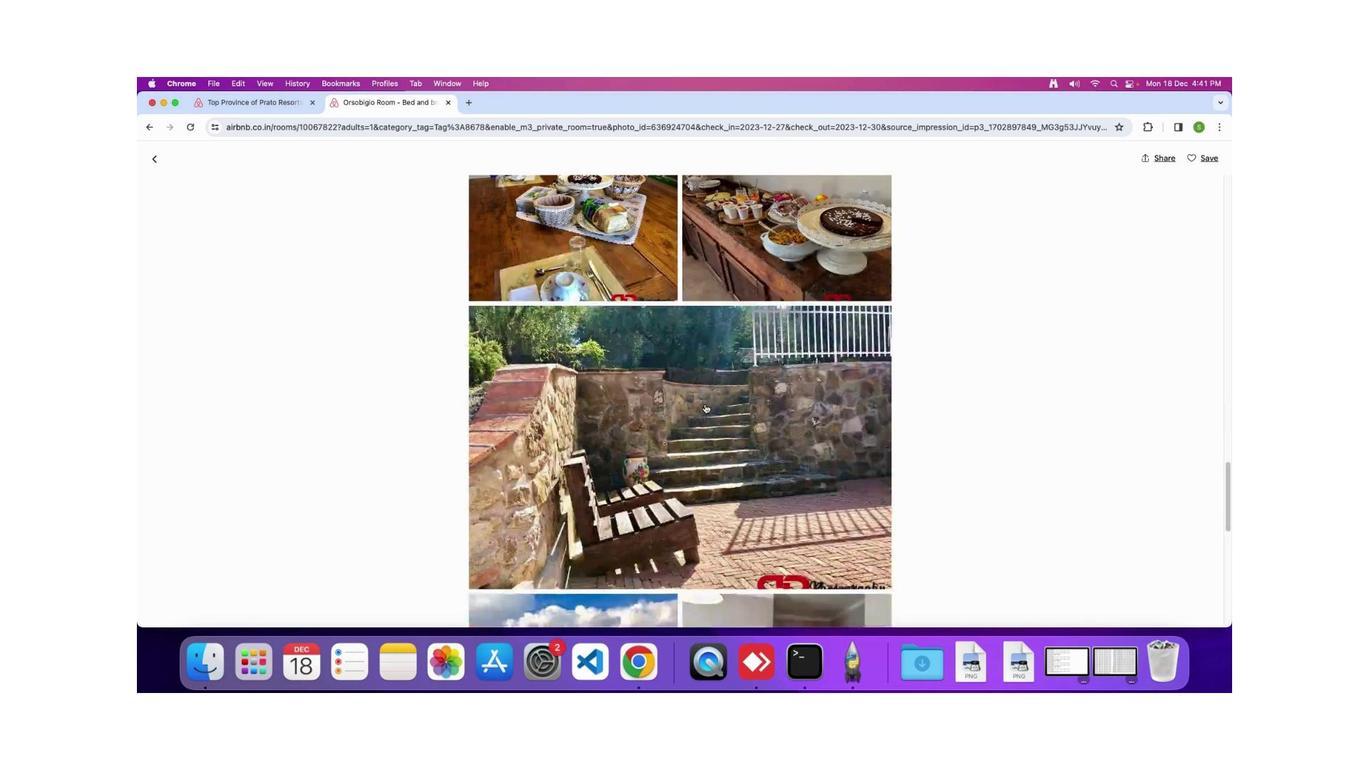 
Action: Mouse scrolled (686, 396) with delta (144, 85)
Screenshot: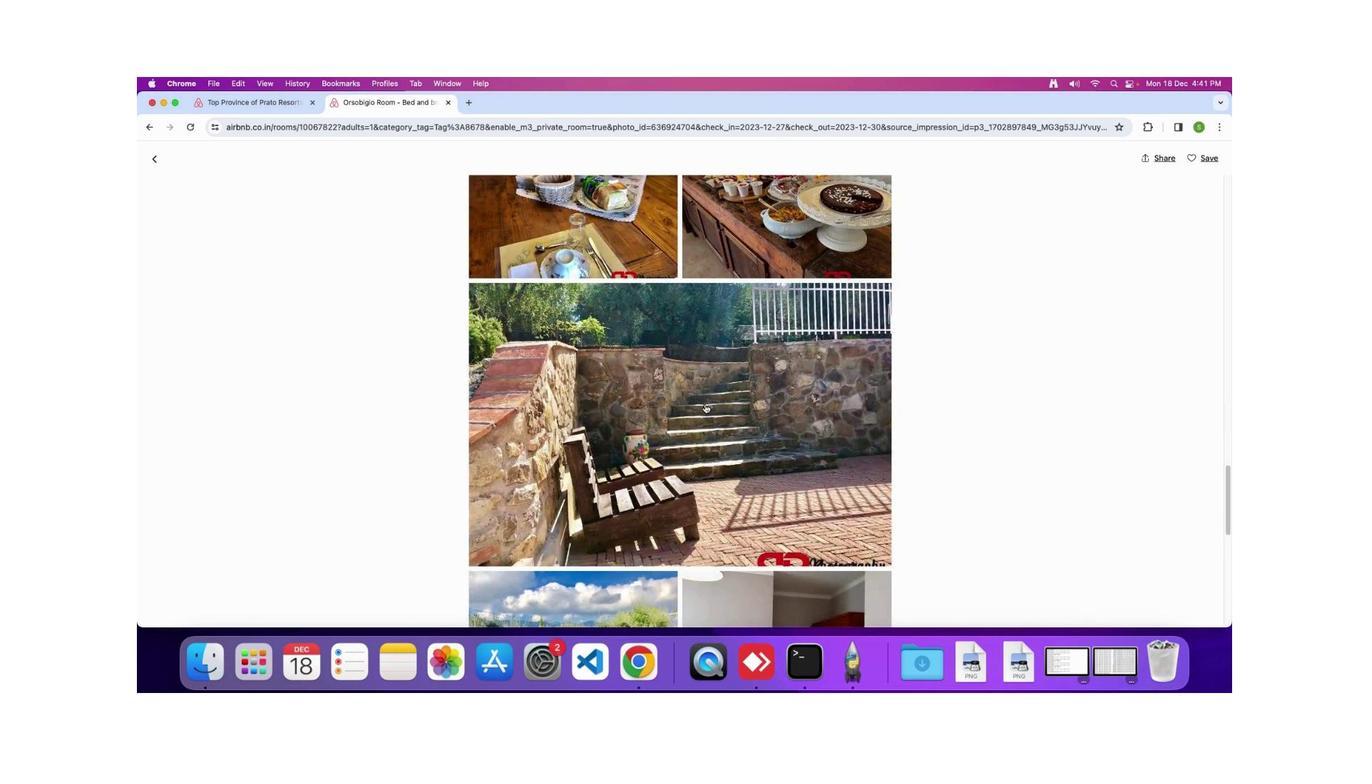 
Action: Mouse scrolled (686, 396) with delta (144, 85)
Screenshot: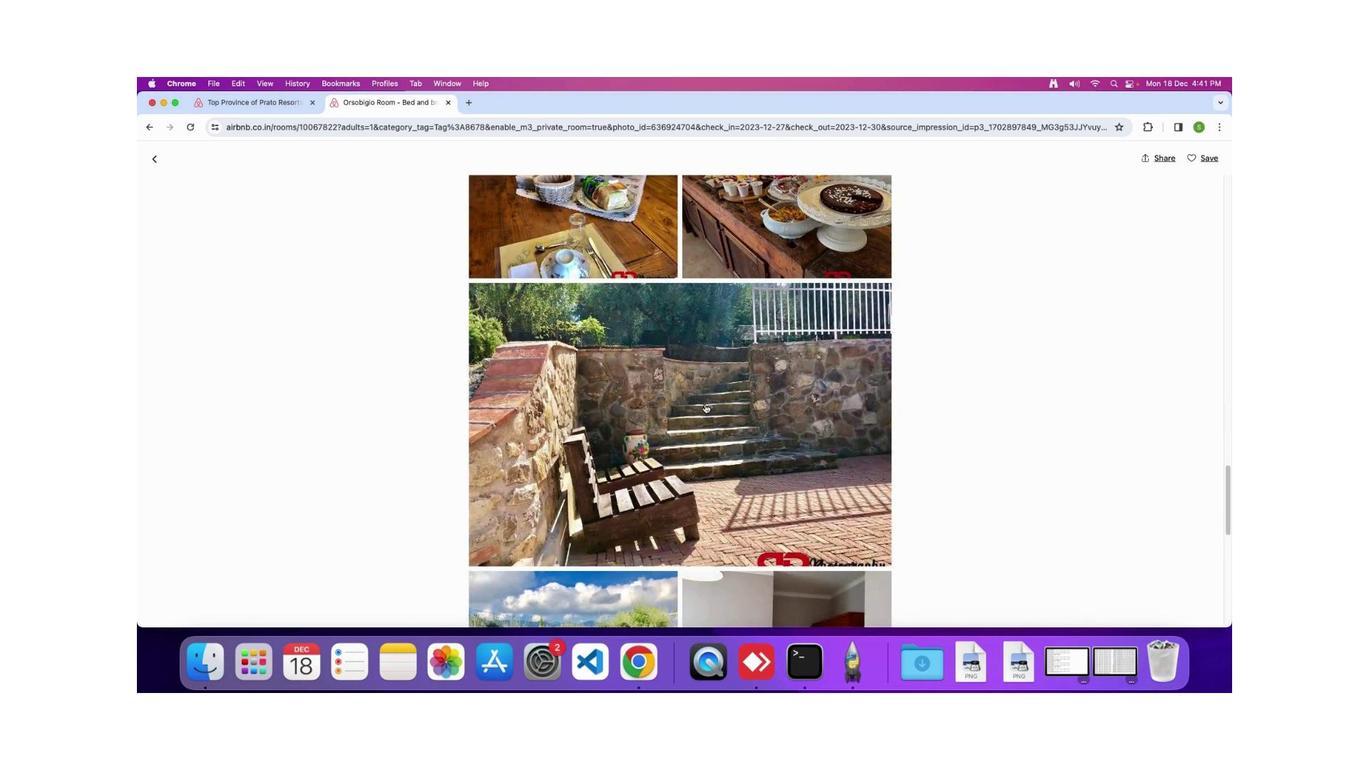 
Action: Mouse scrolled (686, 396) with delta (144, 85)
Screenshot: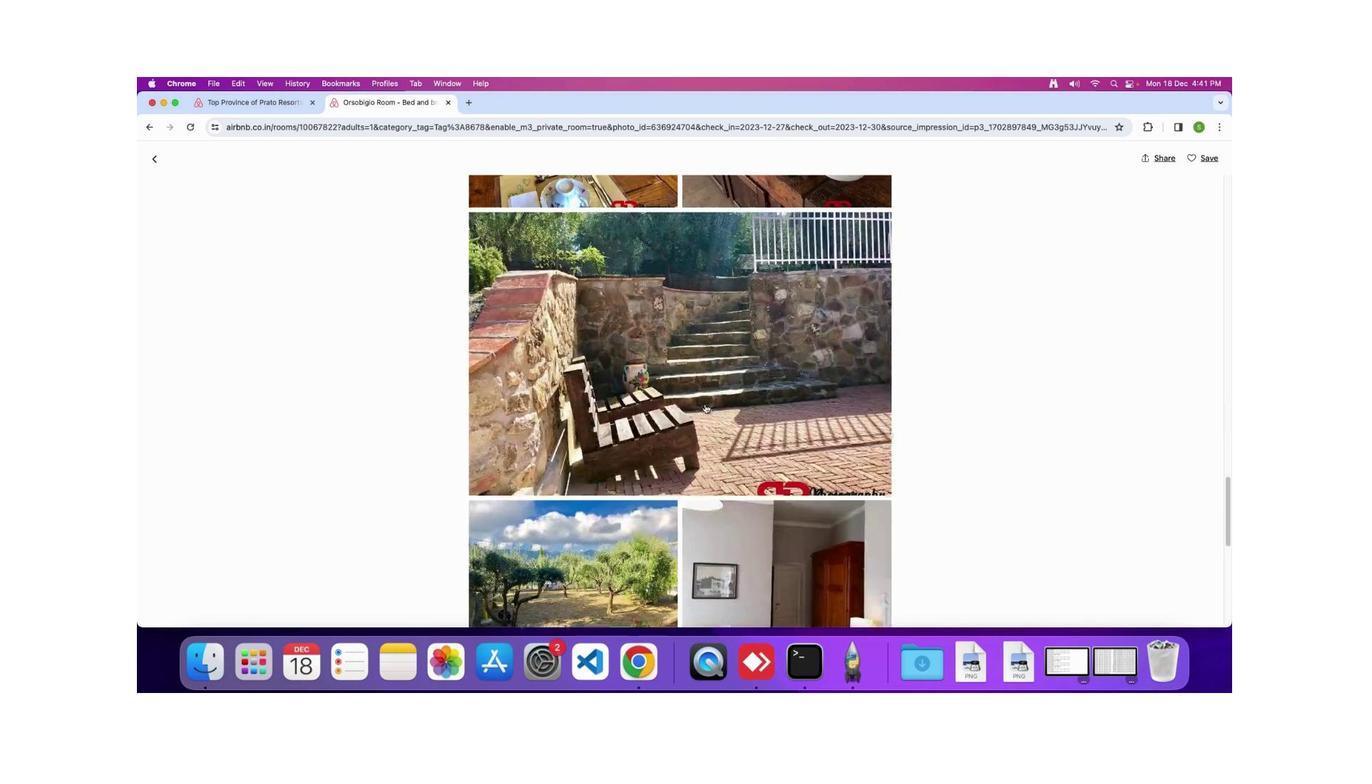 
Action: Mouse scrolled (686, 396) with delta (144, 85)
Screenshot: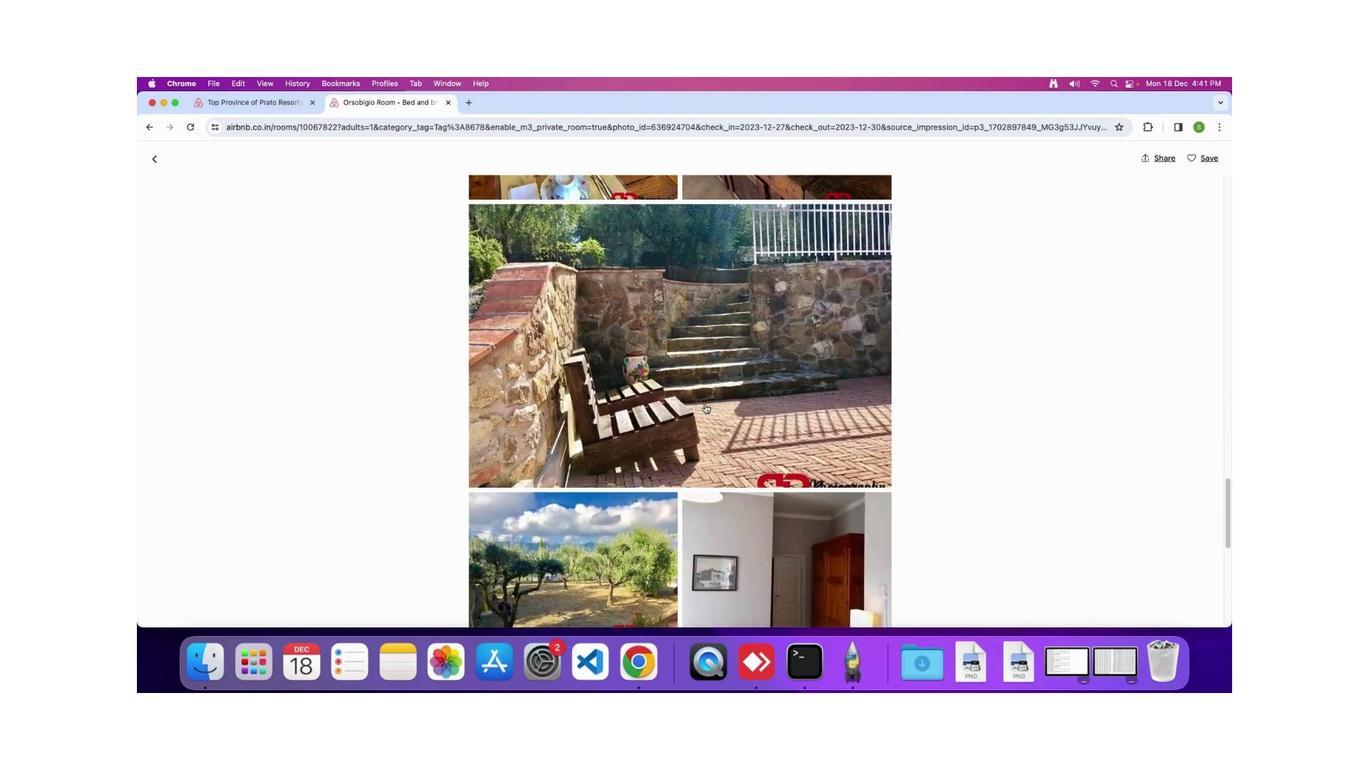
Action: Mouse scrolled (686, 396) with delta (144, 85)
Screenshot: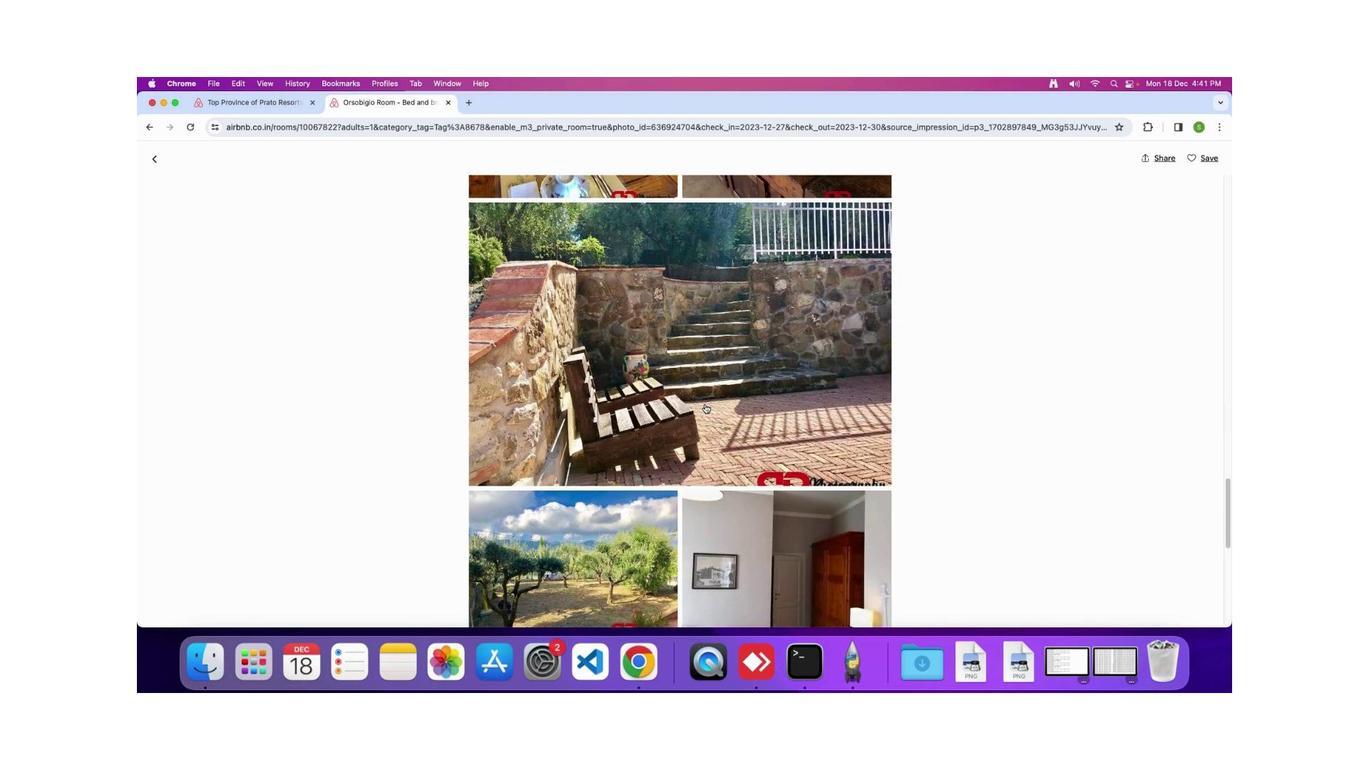 
Action: Mouse scrolled (686, 396) with delta (144, 85)
Screenshot: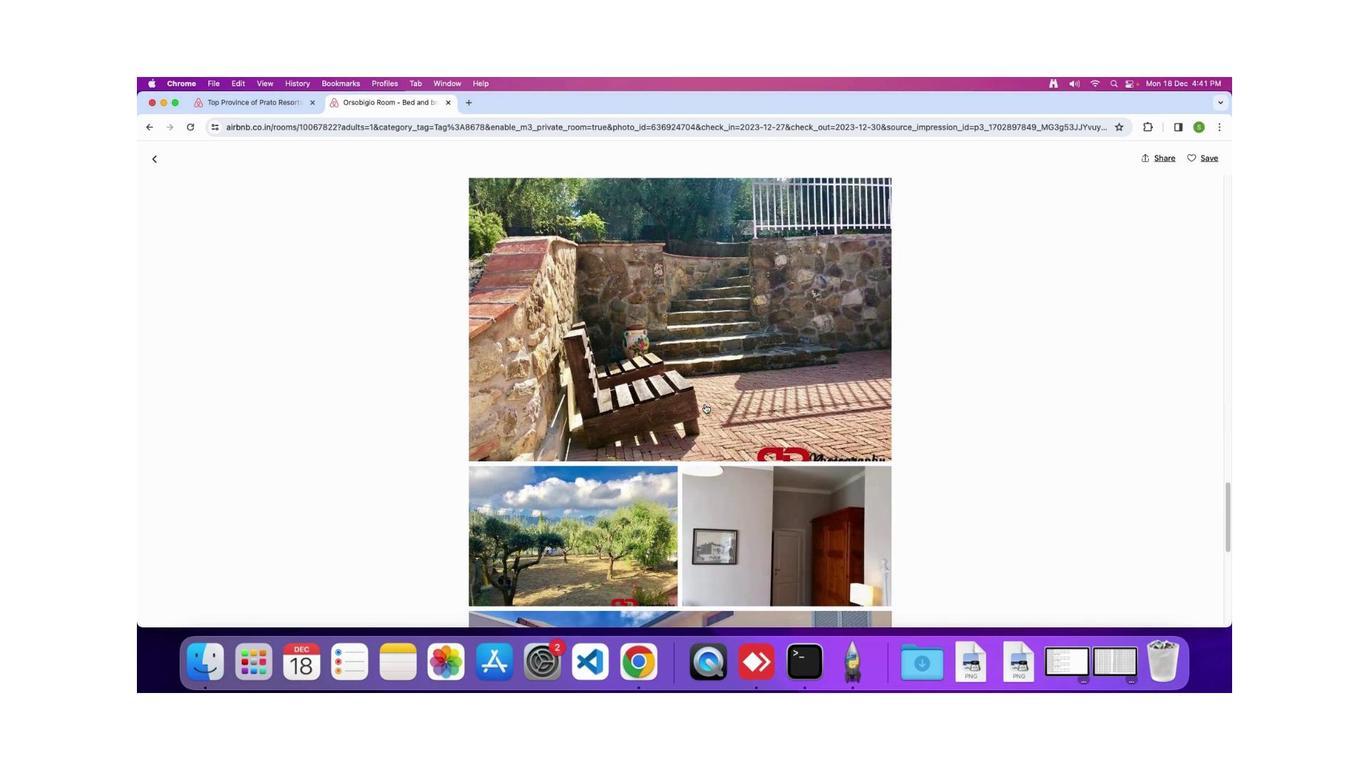 
Action: Mouse scrolled (686, 396) with delta (144, 85)
Screenshot: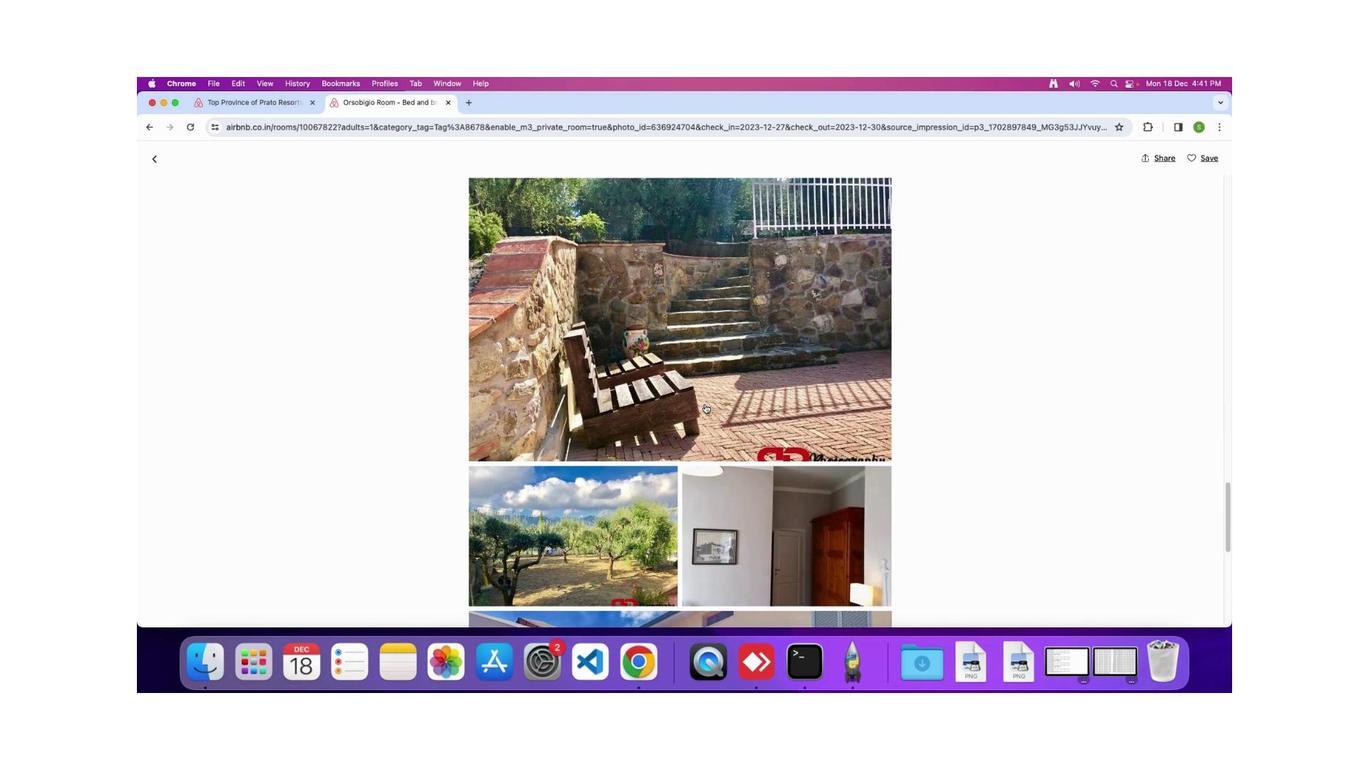 
Action: Mouse scrolled (686, 396) with delta (144, 85)
Screenshot: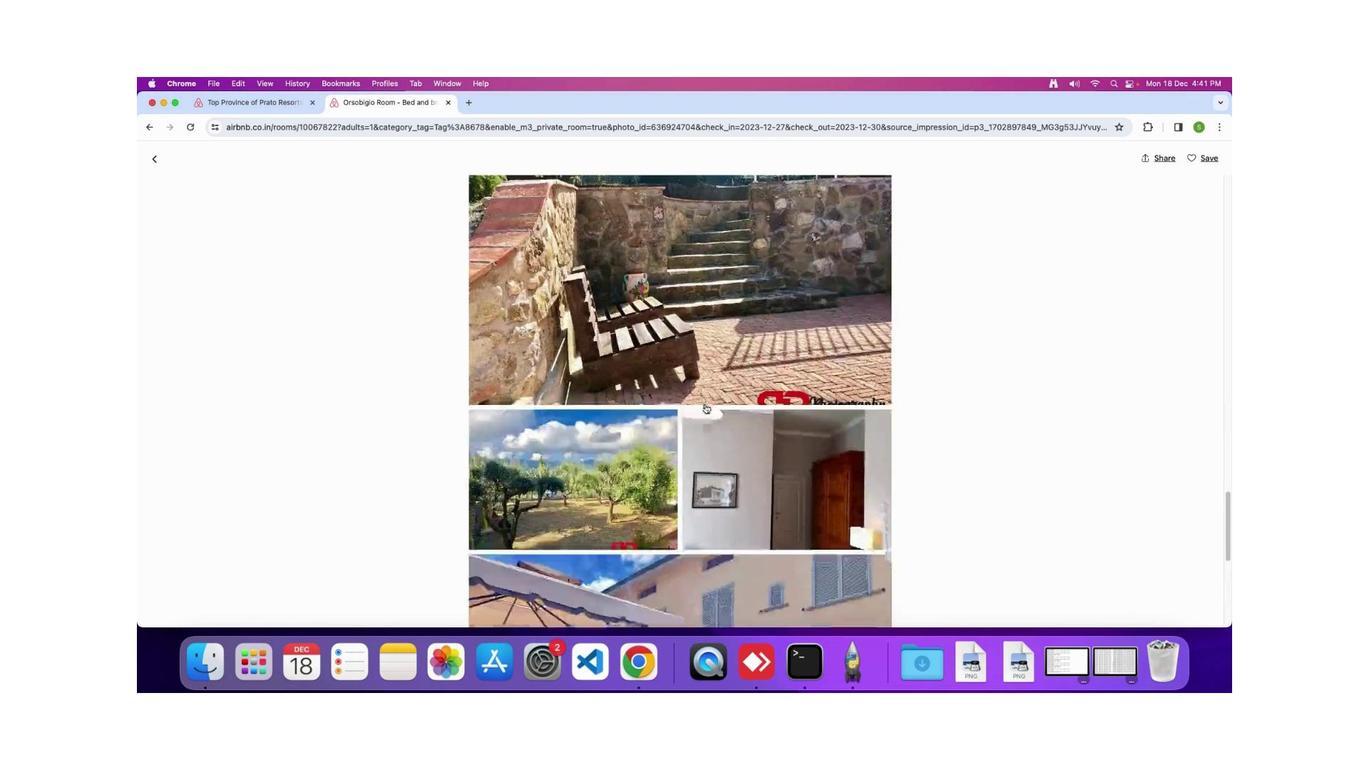 
Action: Mouse scrolled (686, 396) with delta (144, 85)
Screenshot: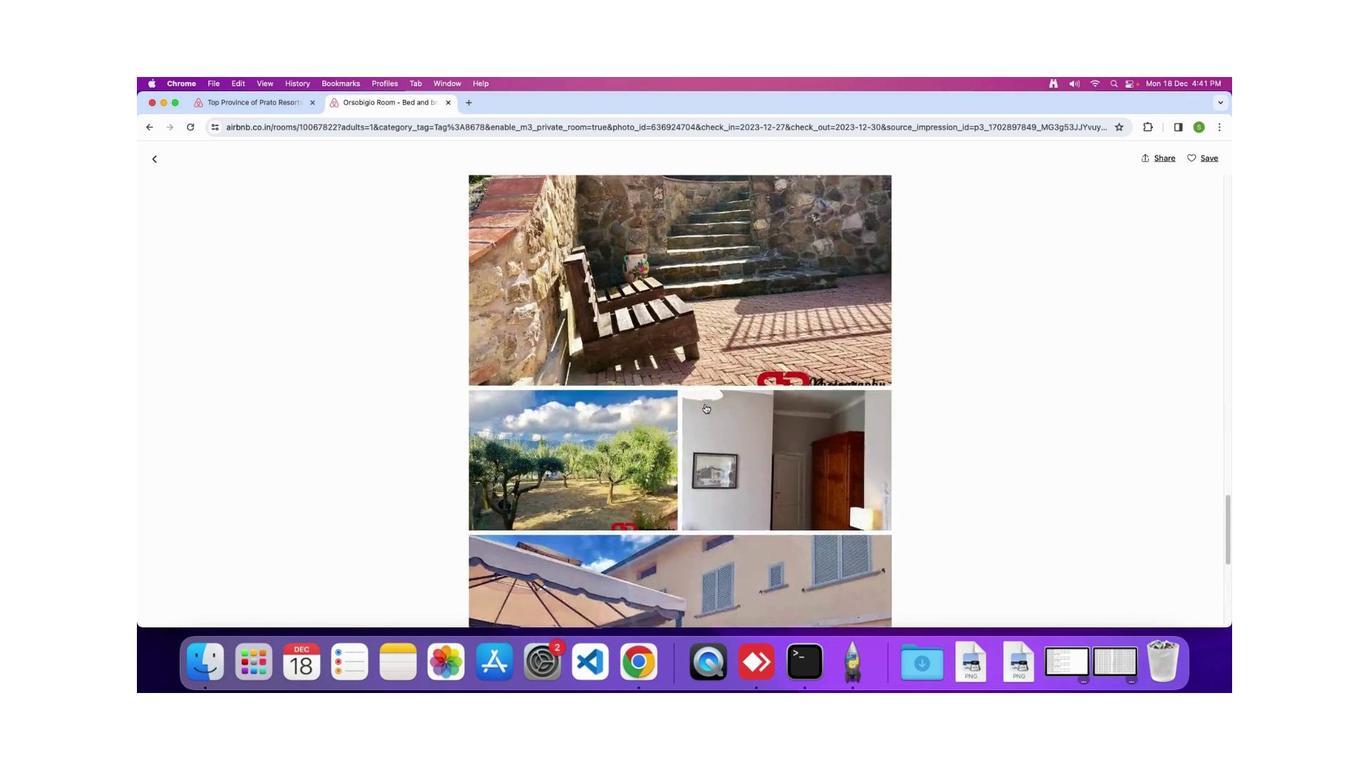 
Action: Mouse scrolled (686, 396) with delta (144, 85)
Screenshot: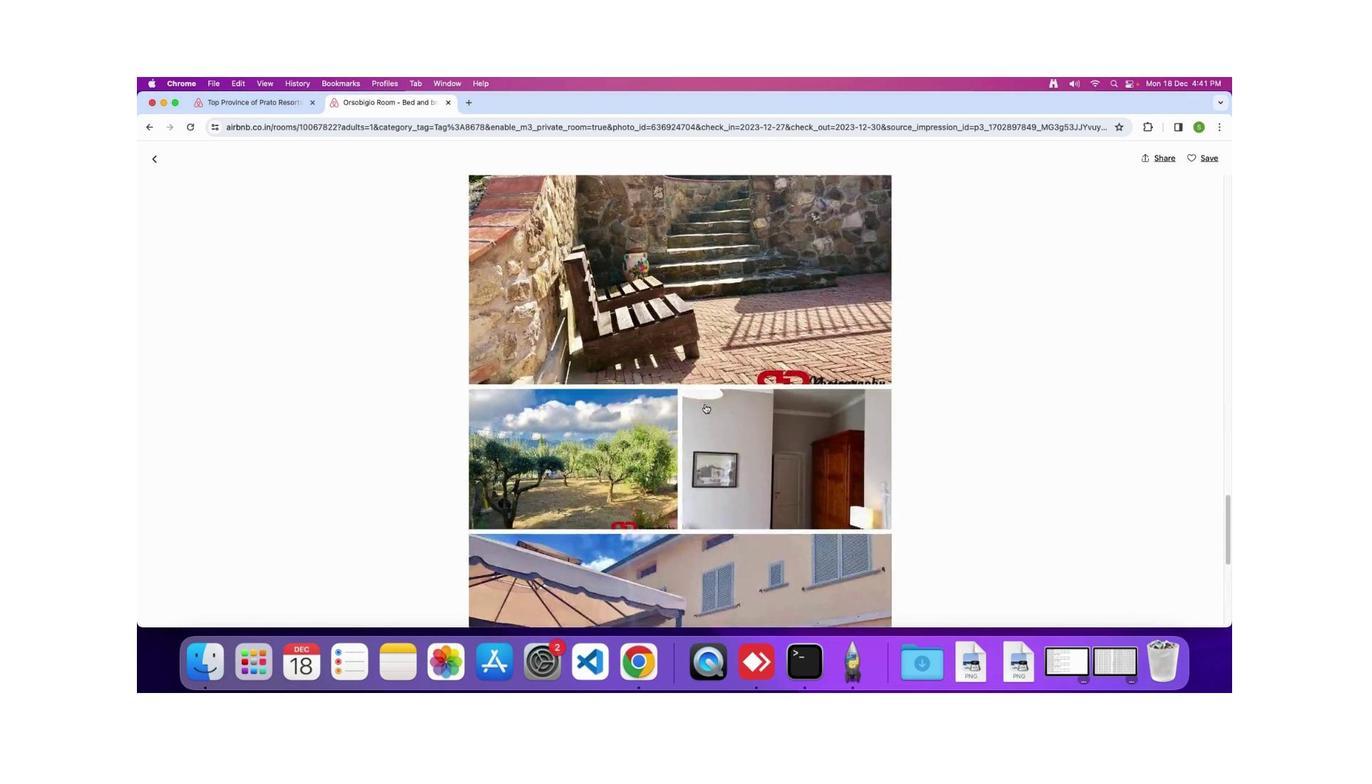 
Action: Mouse scrolled (686, 396) with delta (144, 85)
Screenshot: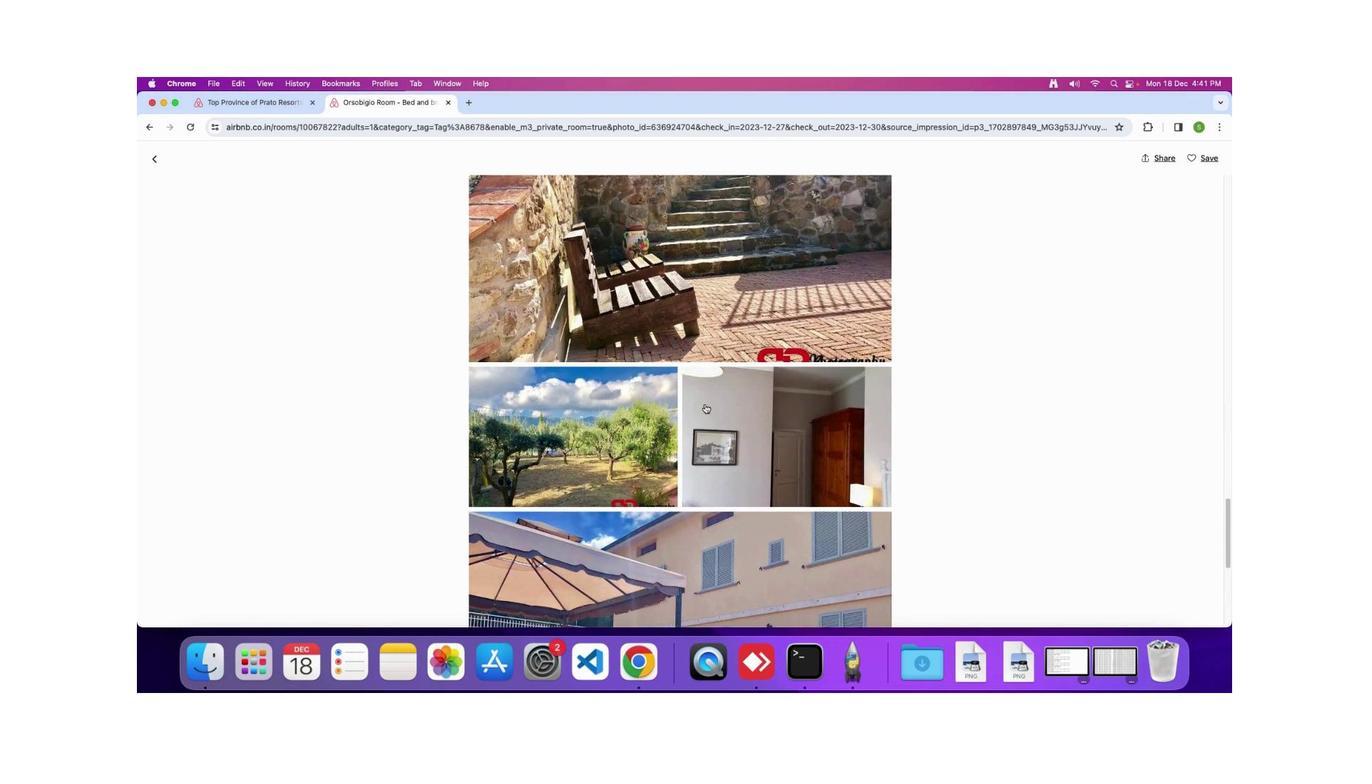 
Action: Mouse scrolled (686, 396) with delta (144, 85)
Screenshot: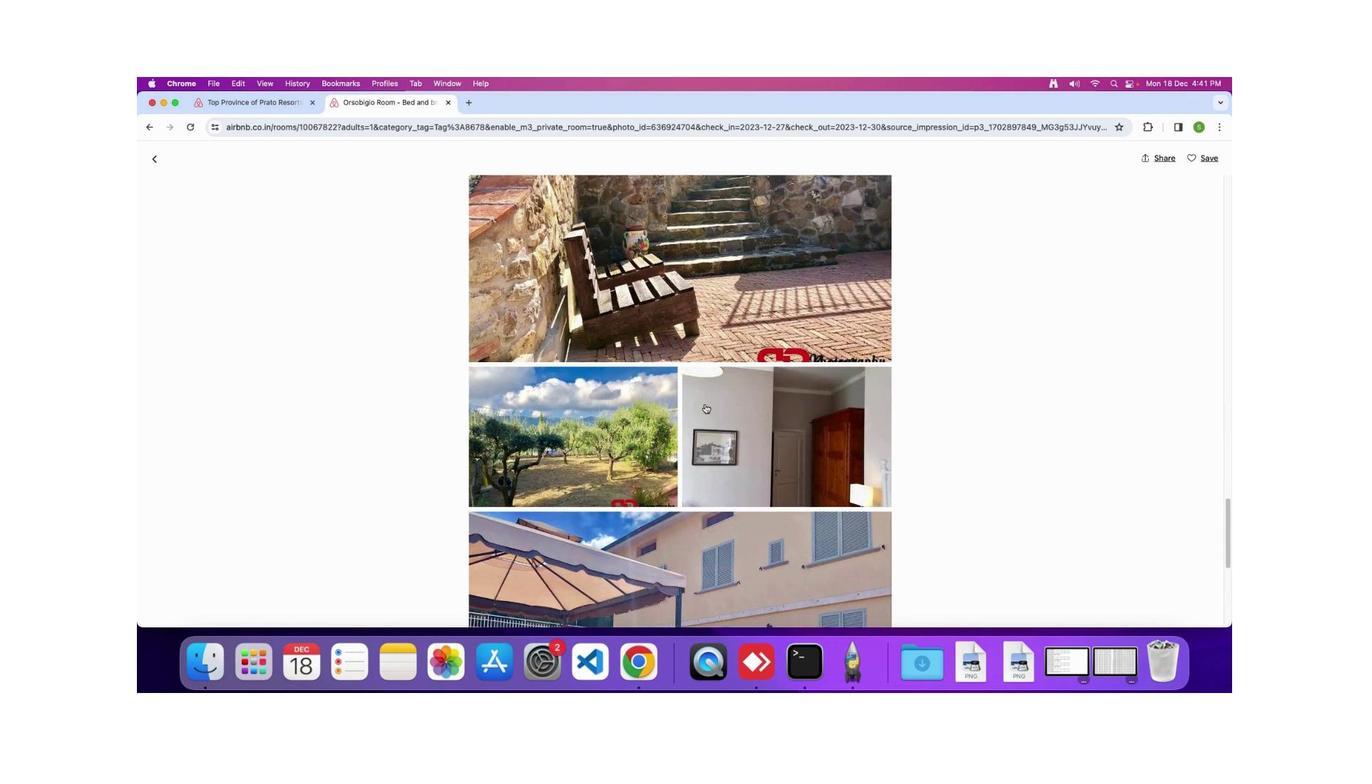 
Action: Mouse scrolled (686, 396) with delta (144, 85)
Screenshot: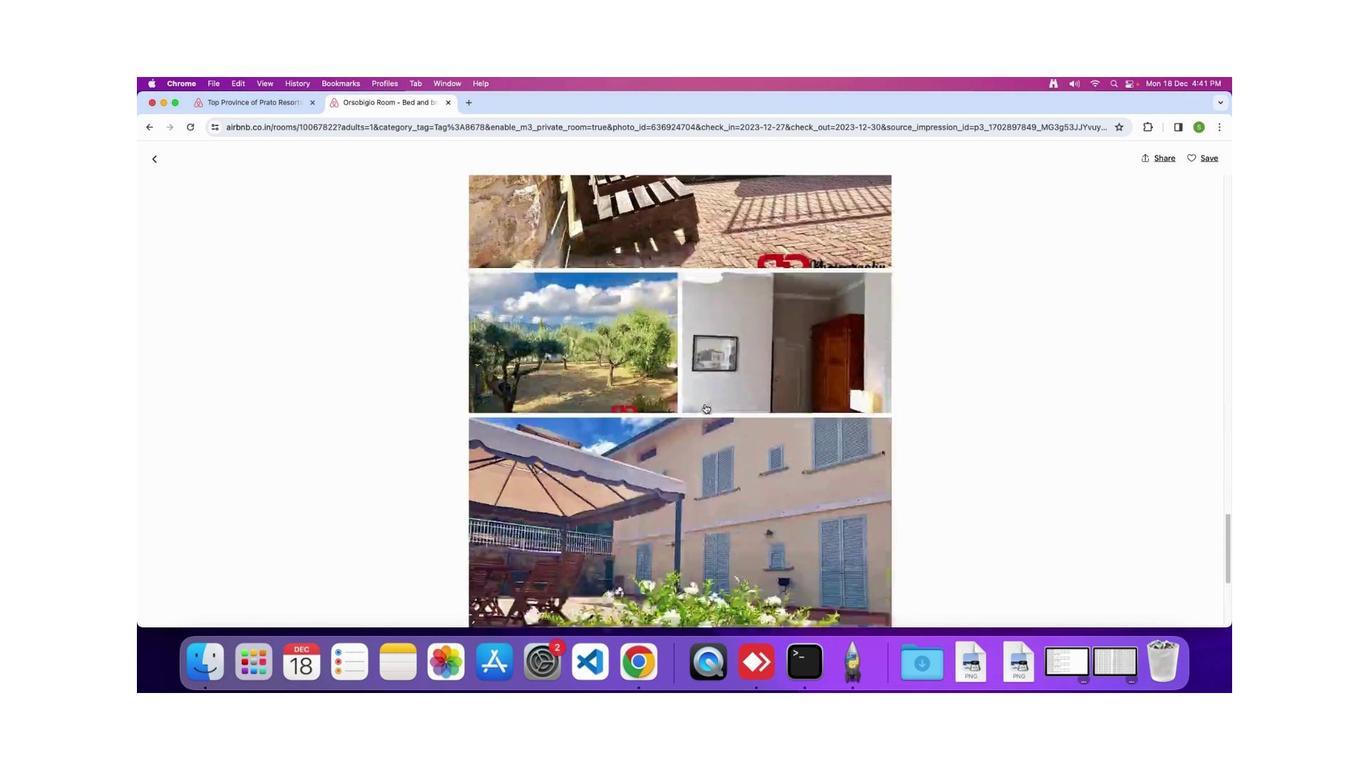 
Action: Mouse scrolled (686, 396) with delta (144, 85)
Screenshot: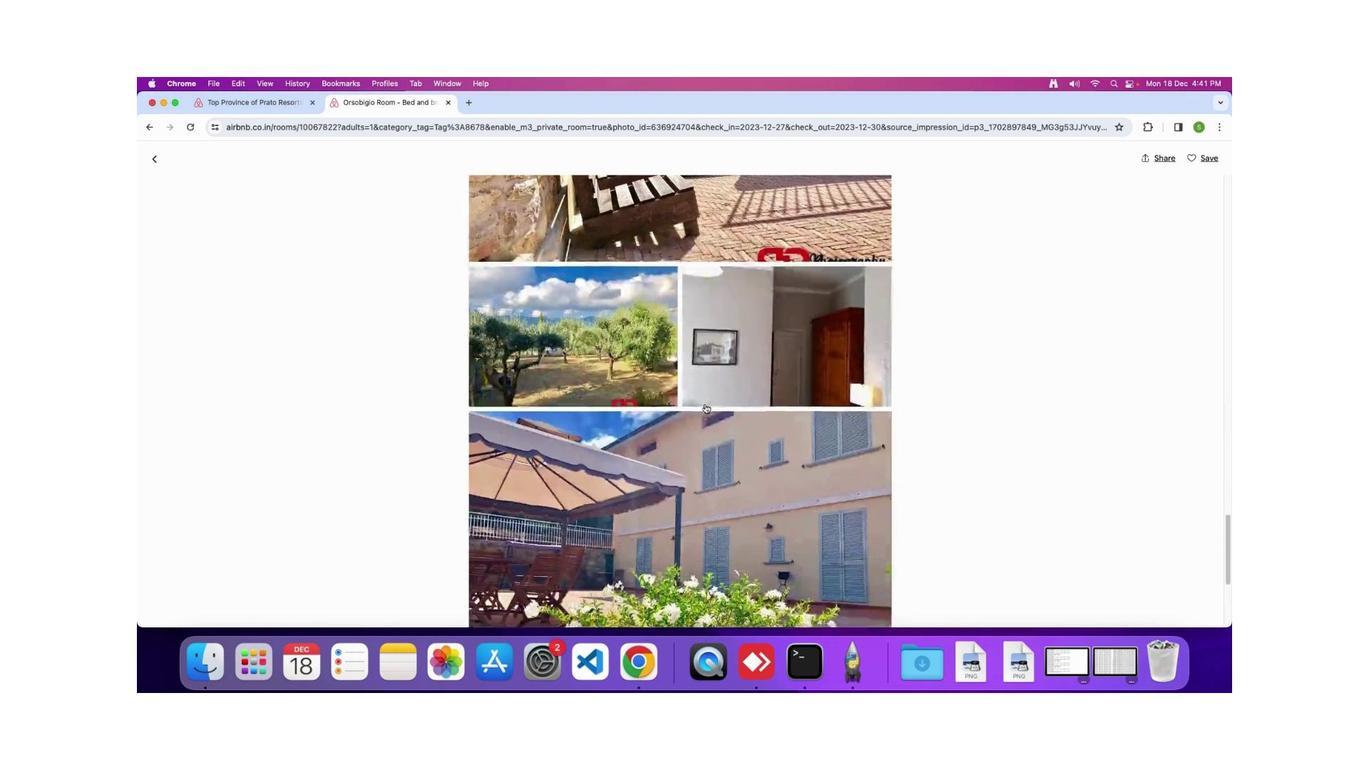 
Action: Mouse scrolled (686, 396) with delta (144, 84)
Screenshot: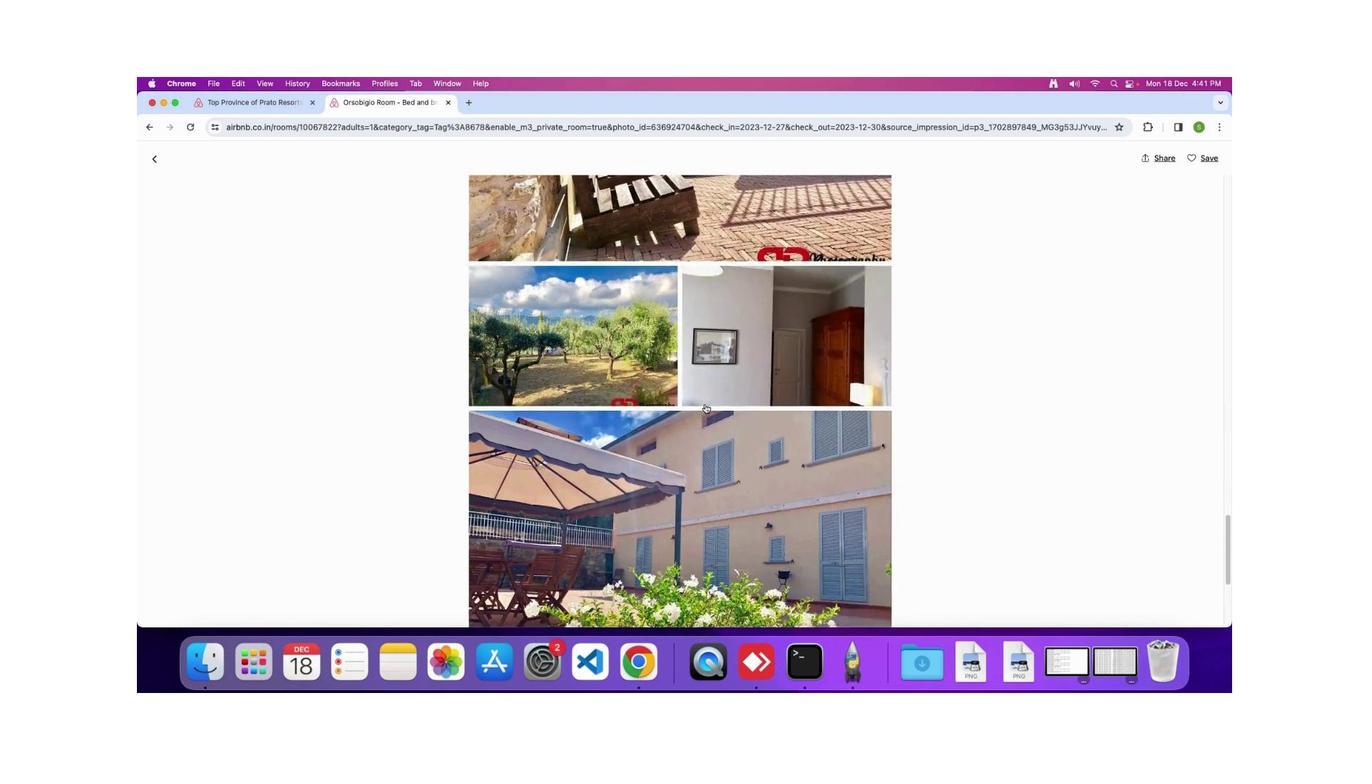 
Action: Mouse scrolled (686, 396) with delta (144, 85)
Screenshot: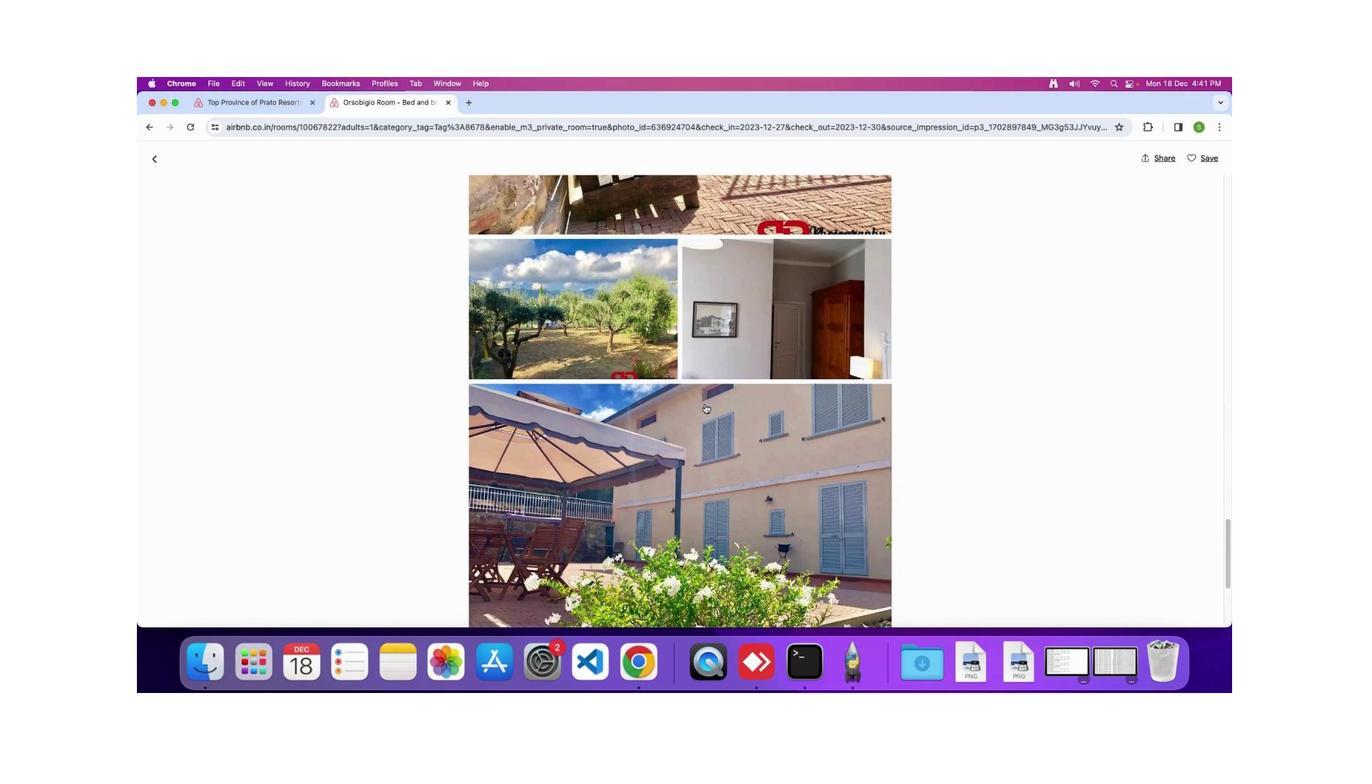 
Action: Mouse scrolled (686, 396) with delta (144, 85)
Screenshot: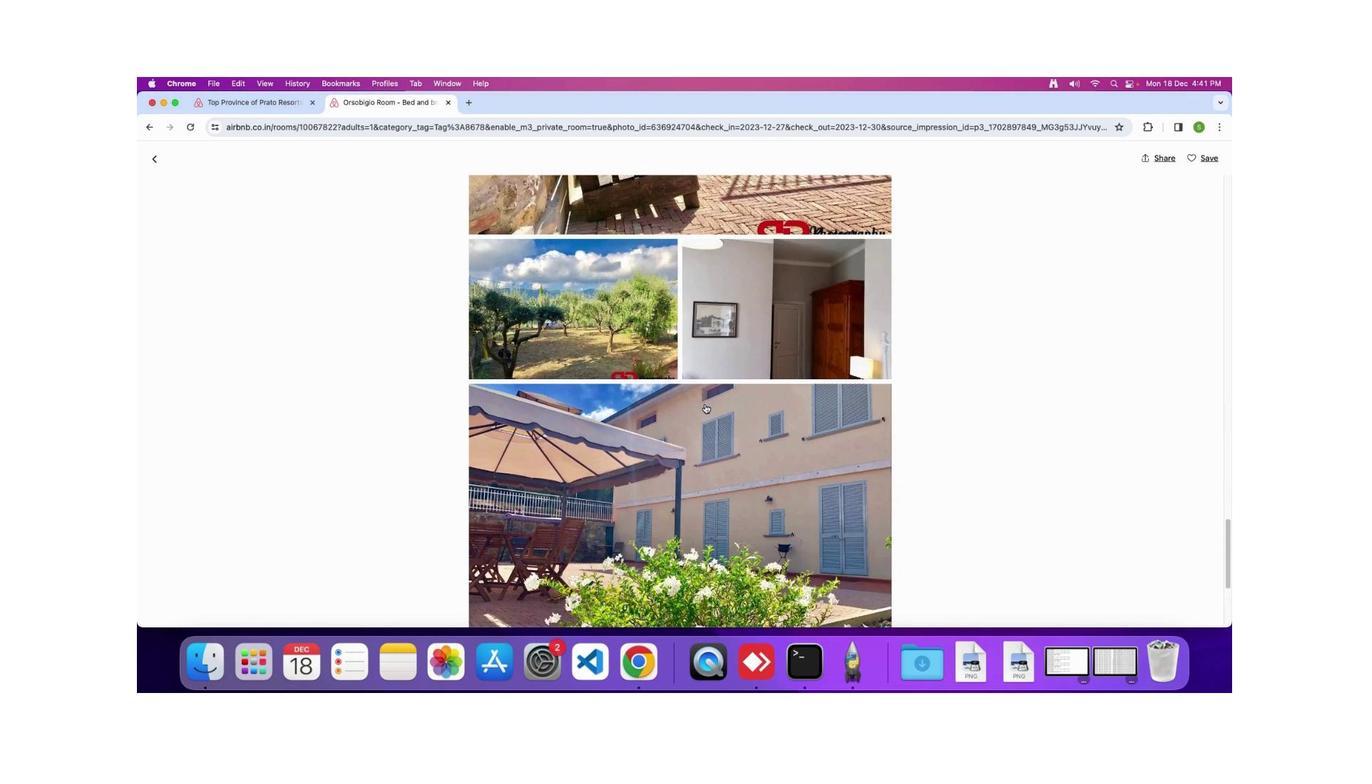 
Action: Mouse scrolled (686, 396) with delta (144, 85)
Screenshot: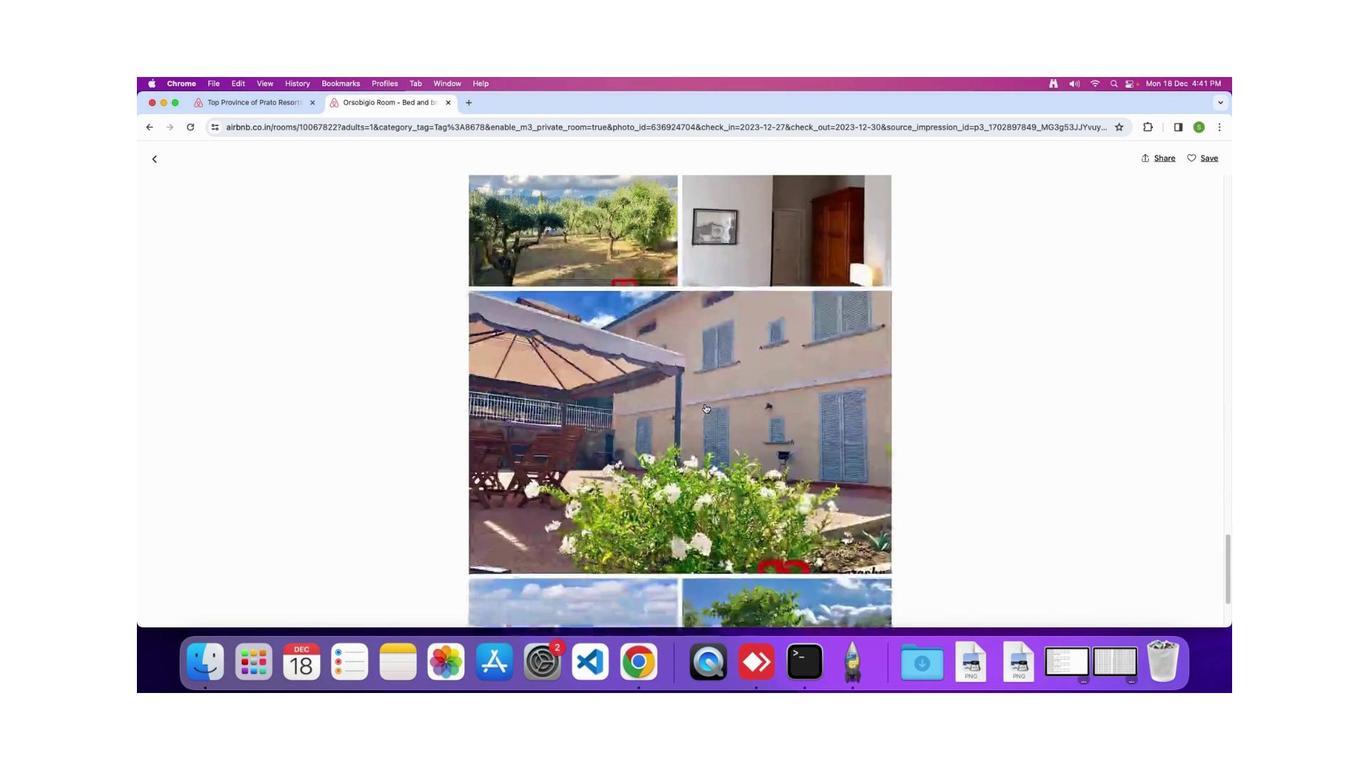 
Action: Mouse scrolled (686, 396) with delta (144, 85)
Screenshot: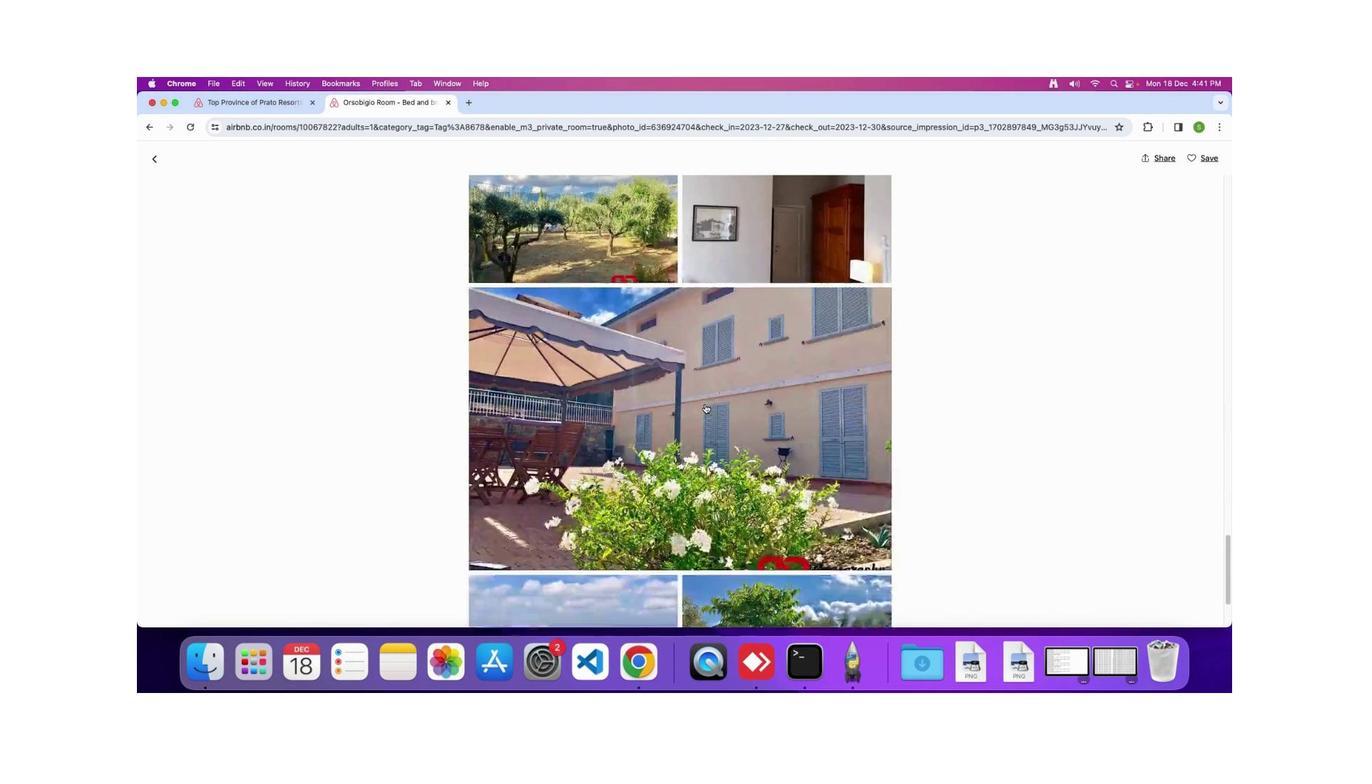 
Action: Mouse scrolled (686, 396) with delta (144, 84)
Screenshot: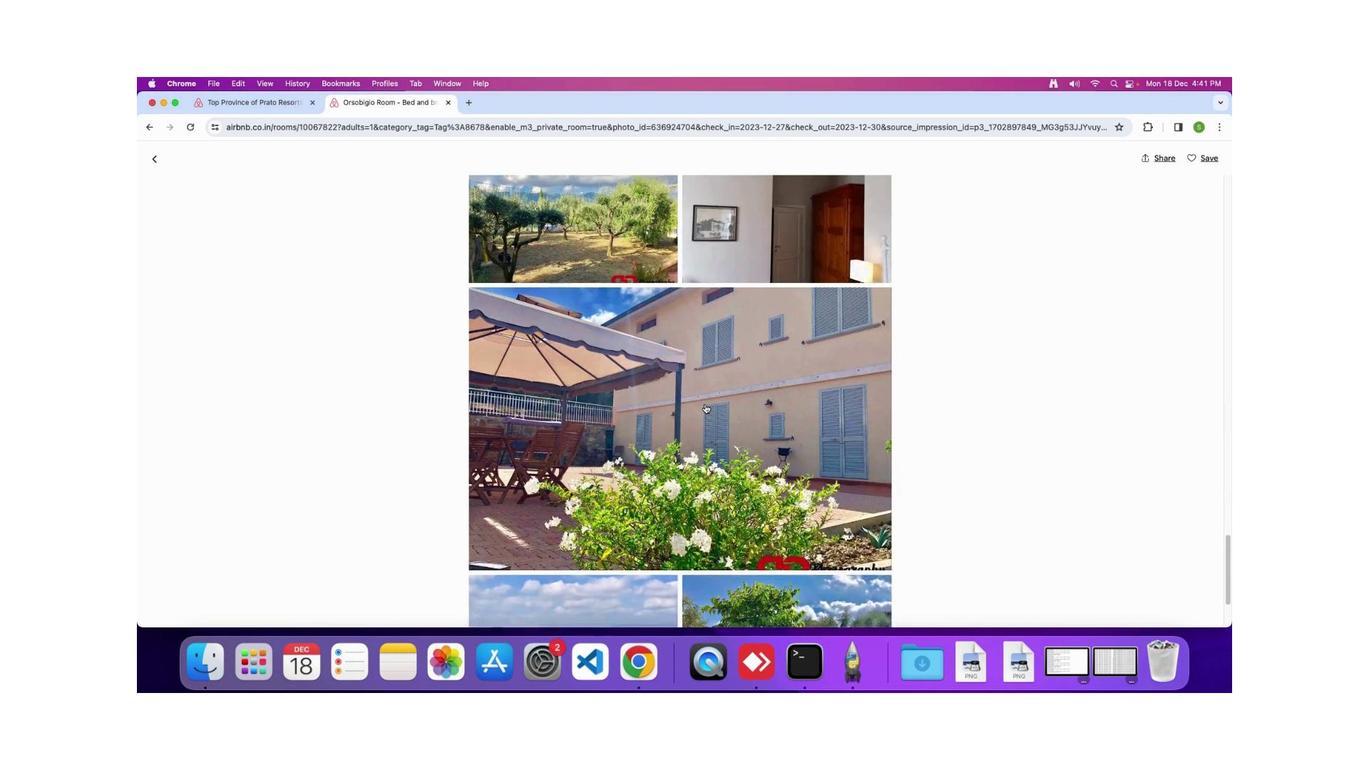 
Action: Mouse scrolled (686, 396) with delta (144, 85)
Screenshot: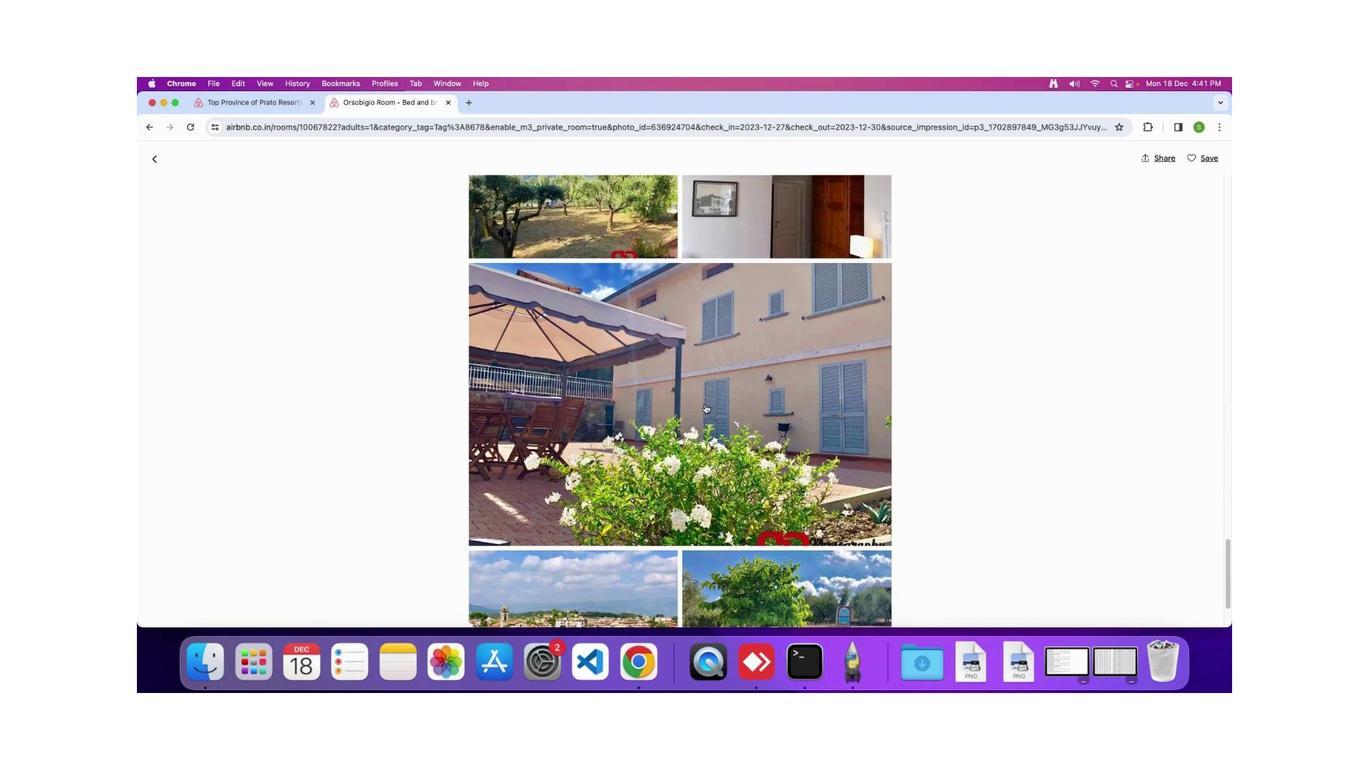 
Action: Mouse scrolled (686, 396) with delta (144, 85)
Screenshot: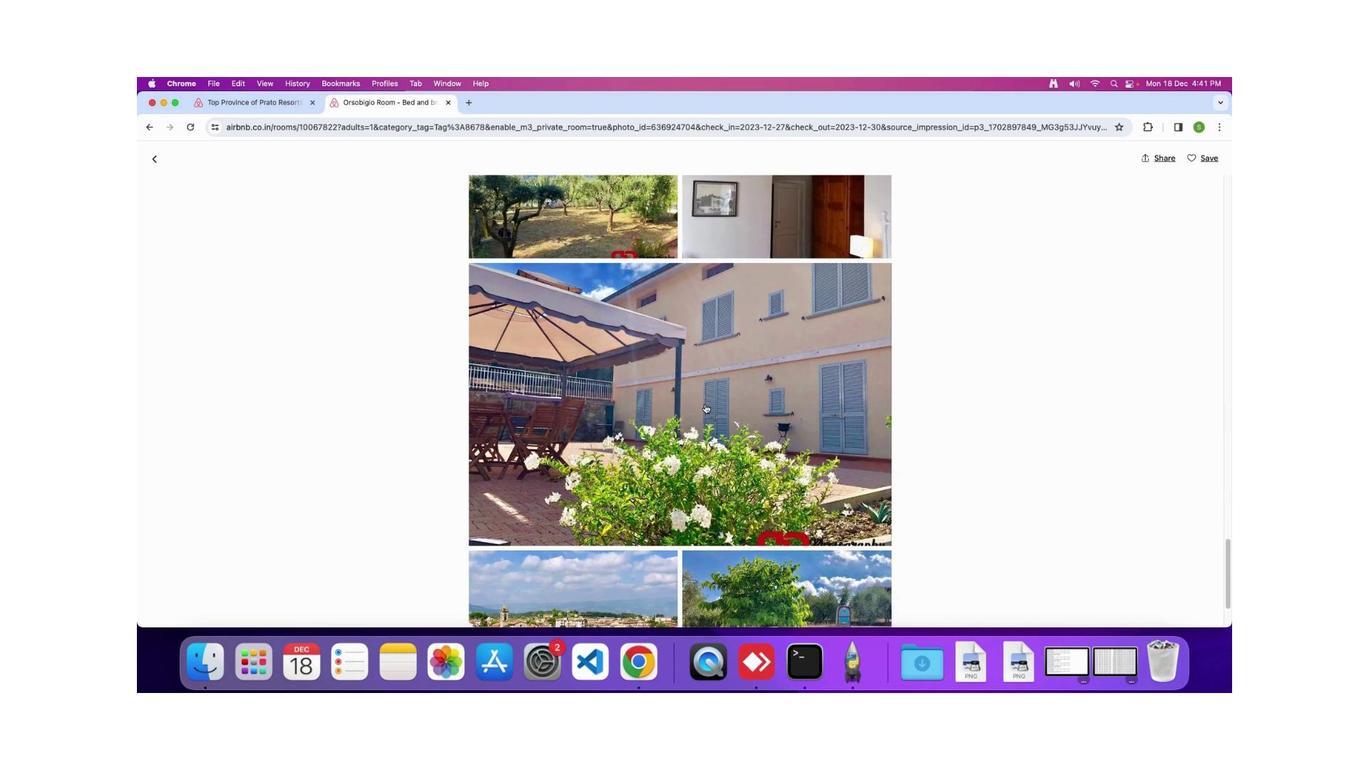 
Action: Mouse scrolled (686, 396) with delta (144, 85)
Screenshot: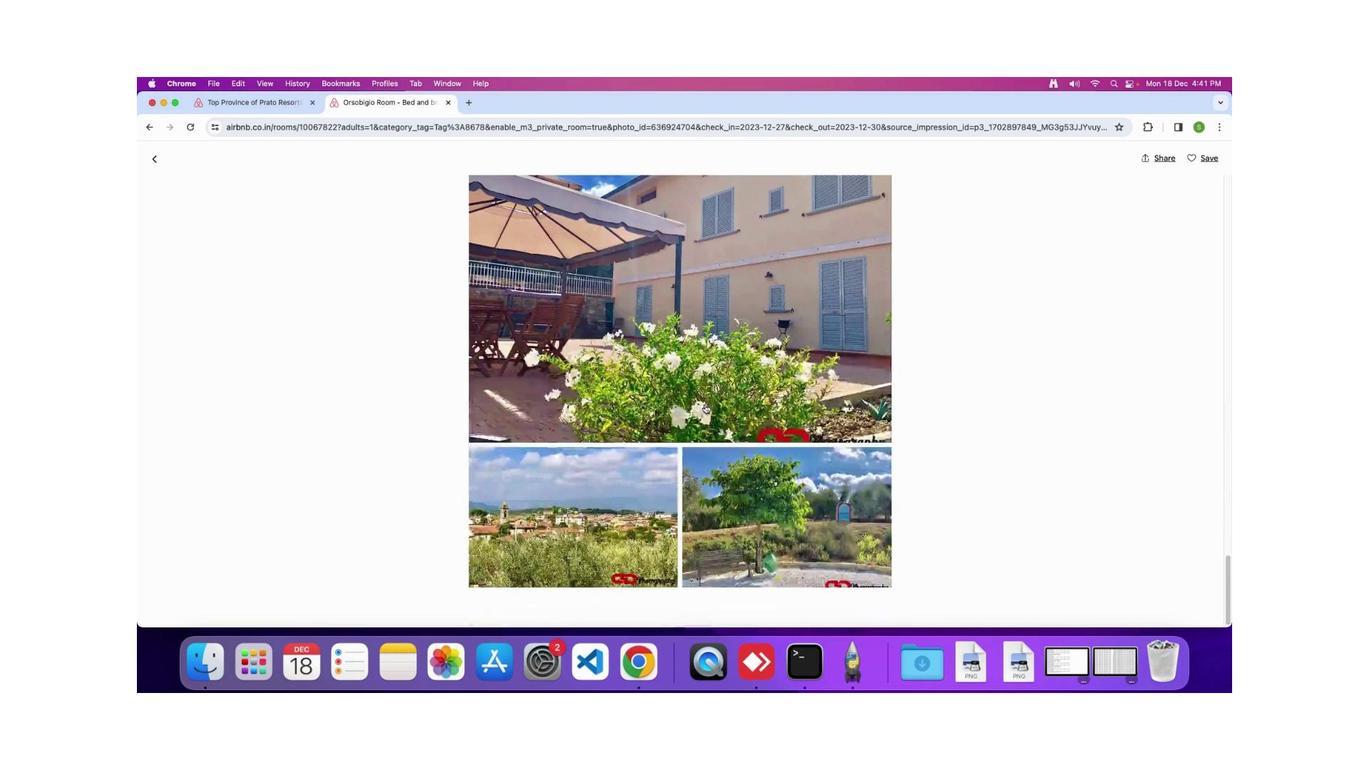 
Action: Mouse scrolled (686, 396) with delta (144, 85)
Screenshot: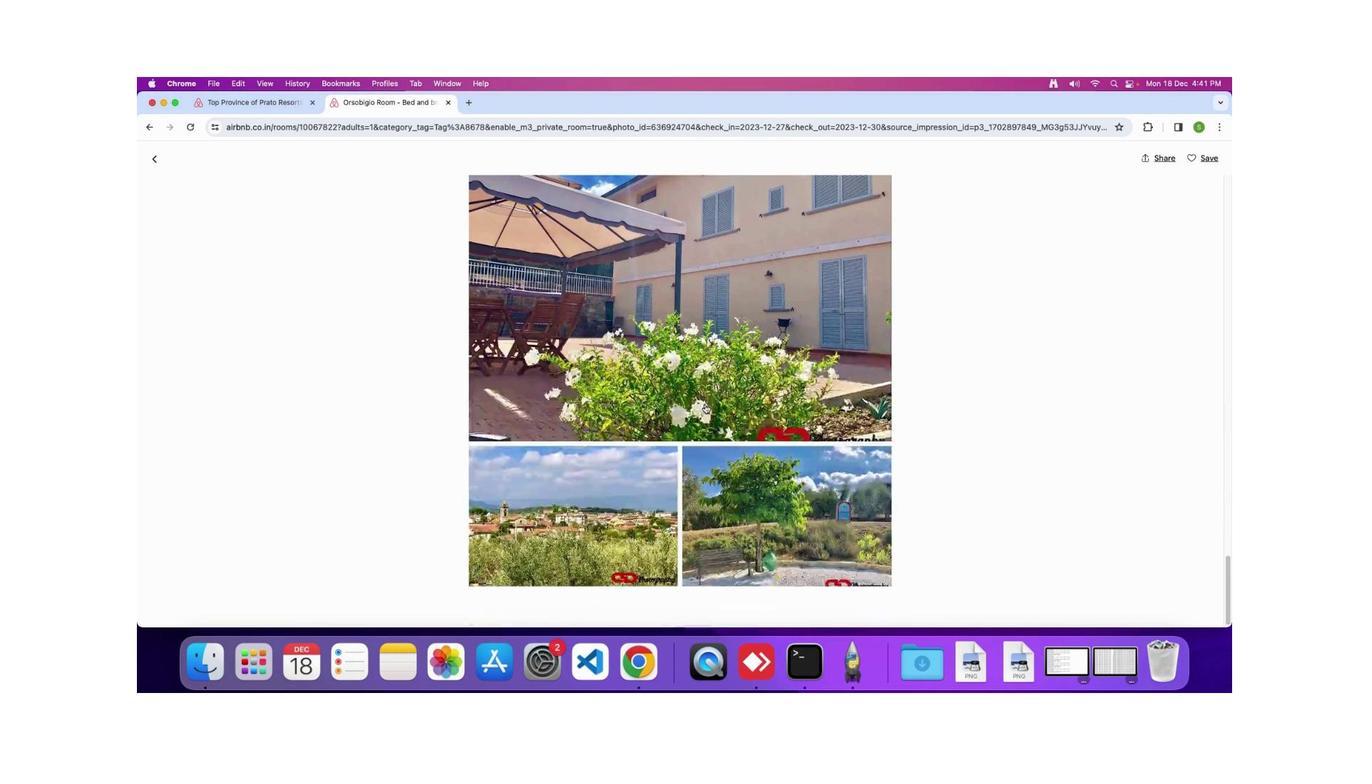 
Action: Mouse scrolled (686, 396) with delta (144, 84)
Screenshot: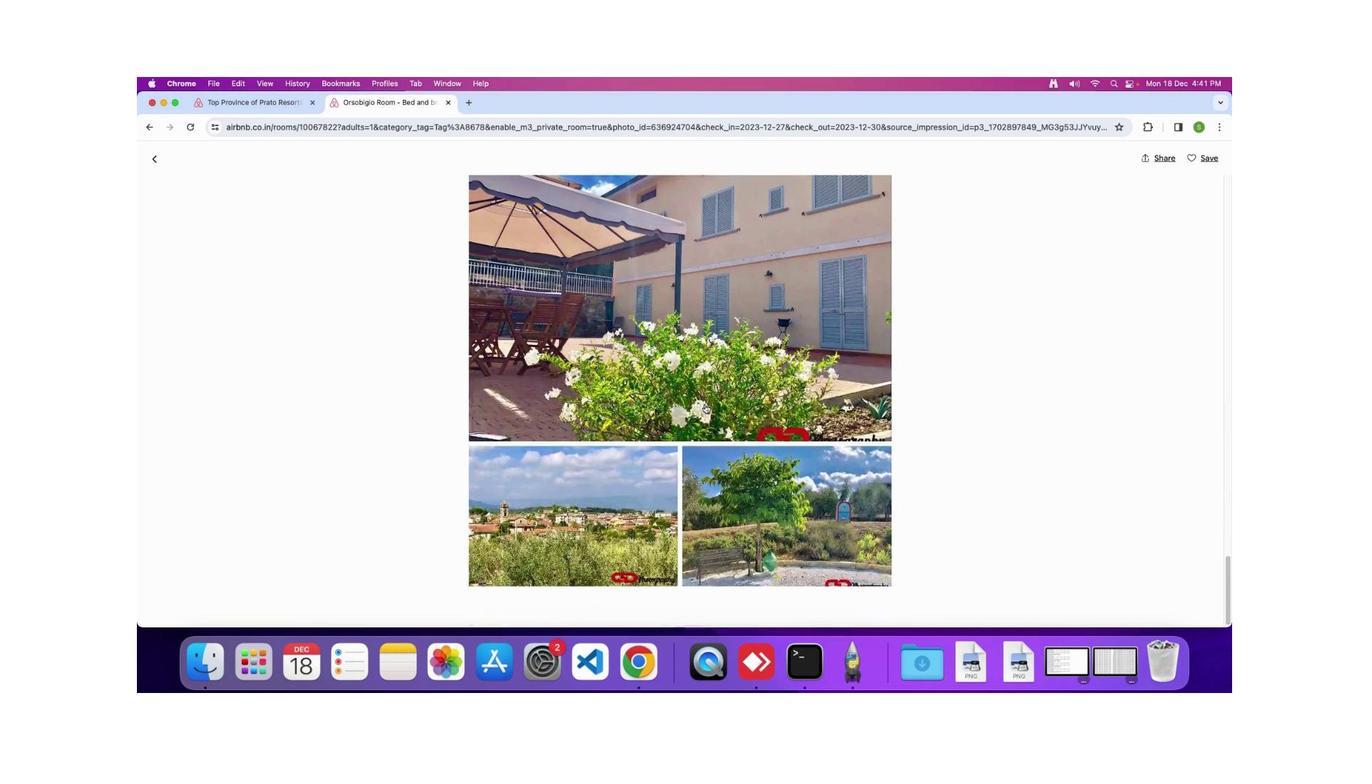 
Action: Mouse scrolled (686, 396) with delta (144, 85)
Screenshot: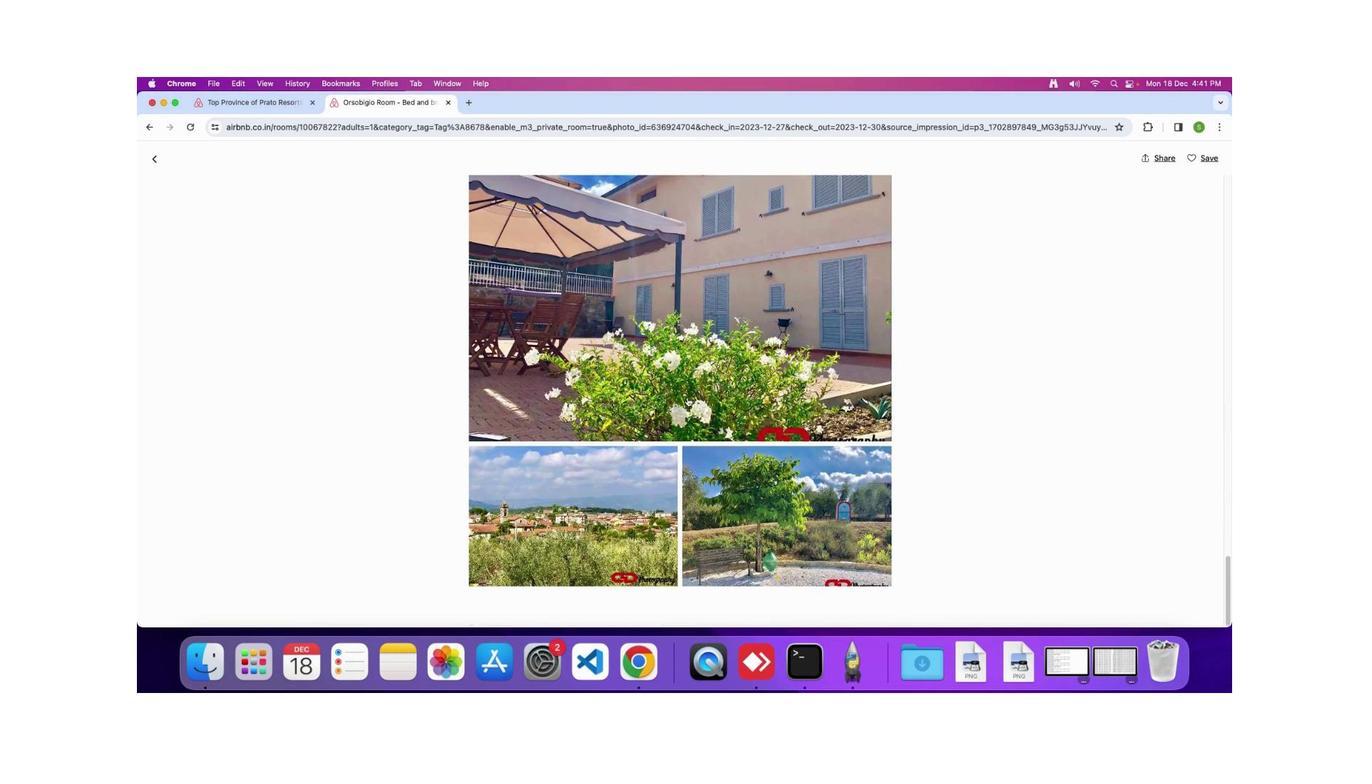 
Action: Mouse scrolled (686, 396) with delta (144, 85)
Screenshot: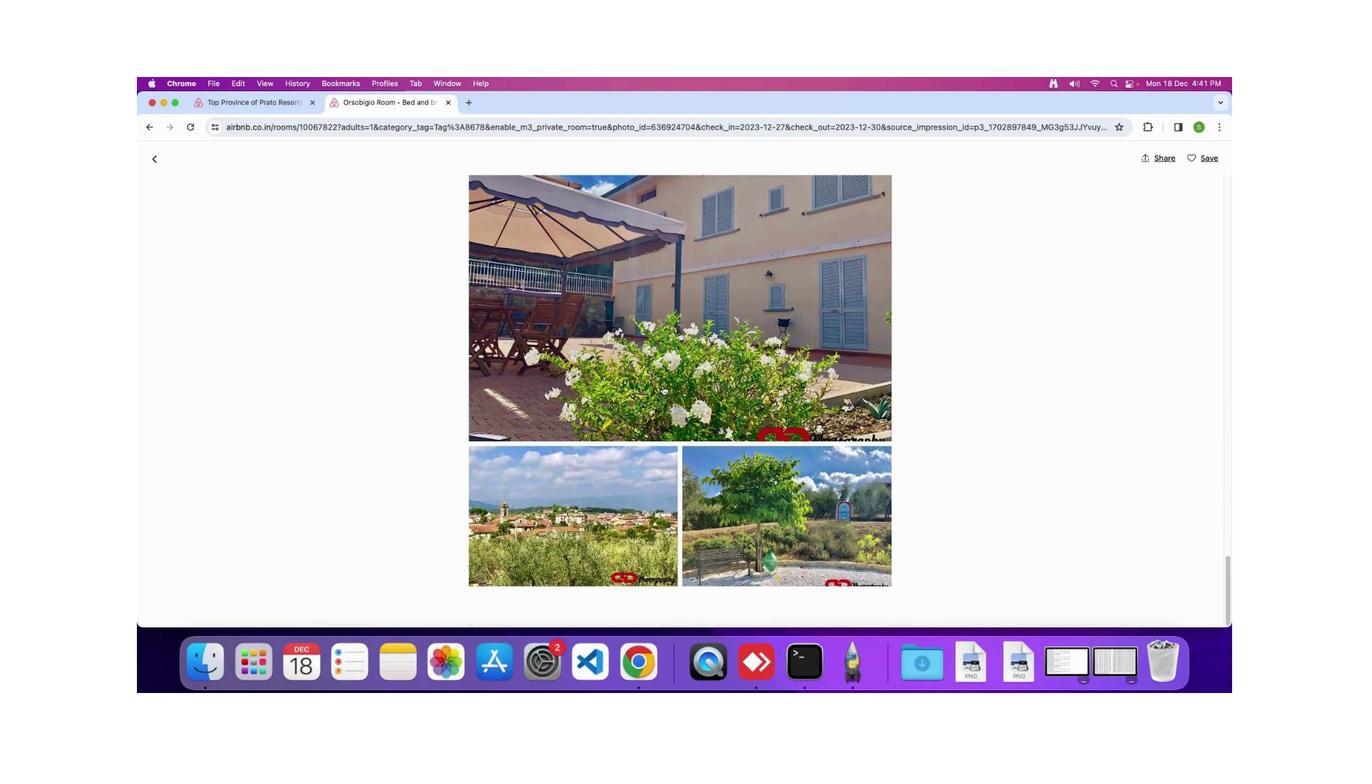 
Action: Mouse moved to (166, 168)
Screenshot: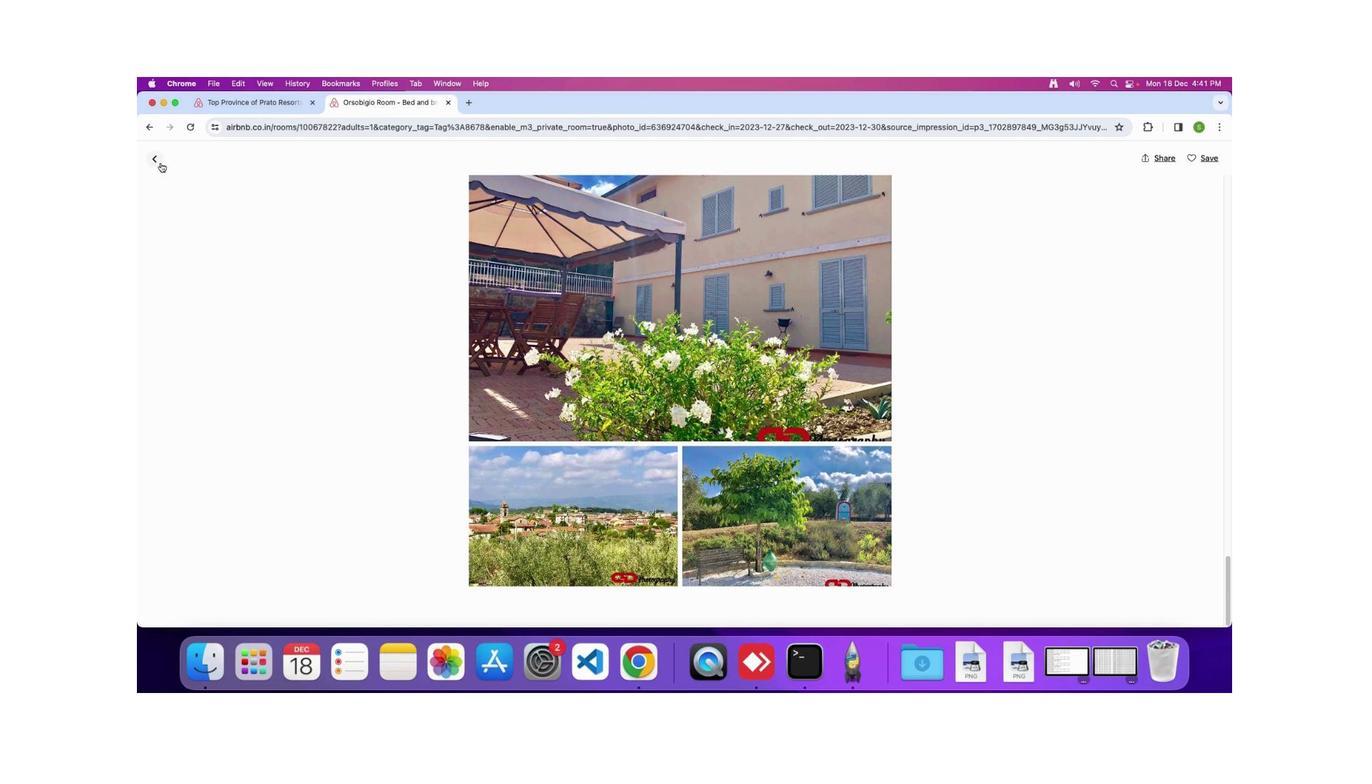 
Action: Mouse pressed left at (166, 168)
Screenshot: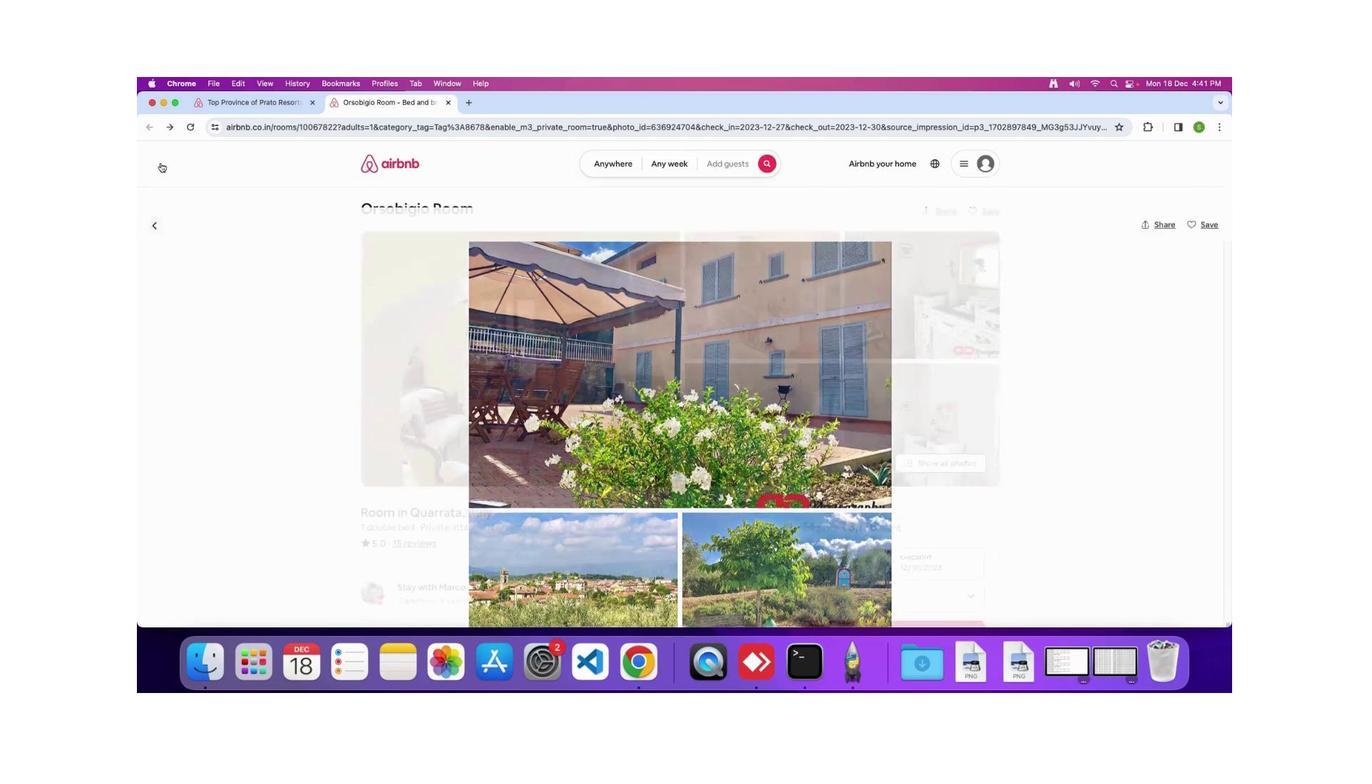 
Action: Mouse moved to (482, 338)
Screenshot: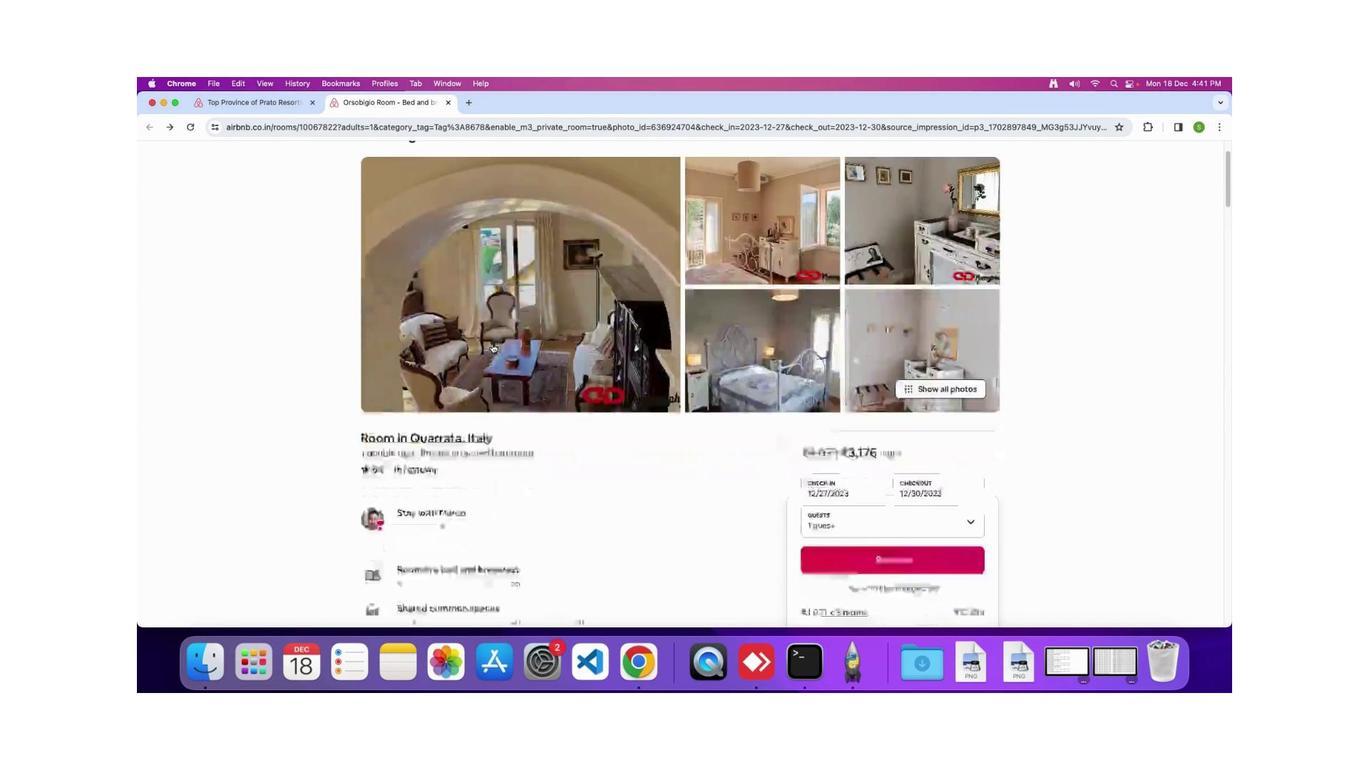 
Action: Mouse scrolled (482, 338) with delta (144, 85)
Screenshot: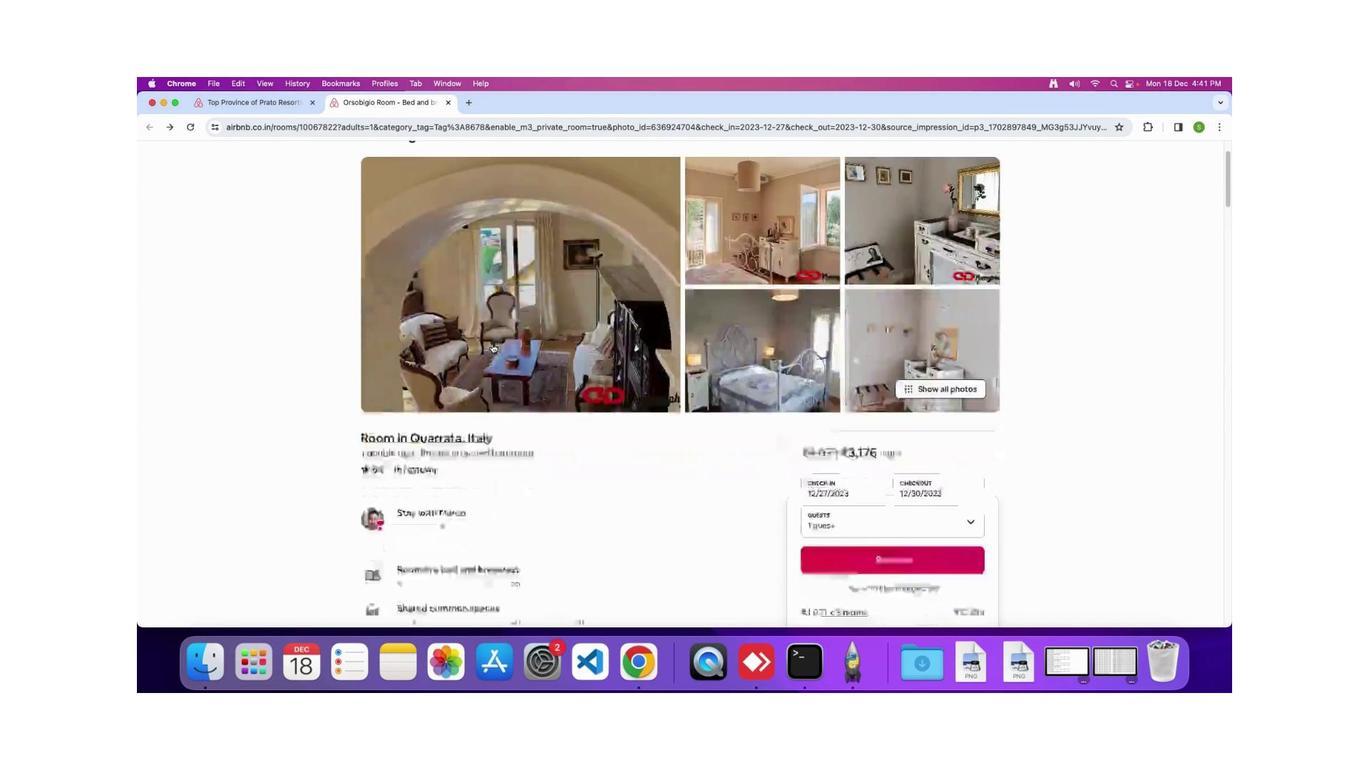 
Action: Mouse scrolled (482, 338) with delta (144, 85)
Screenshot: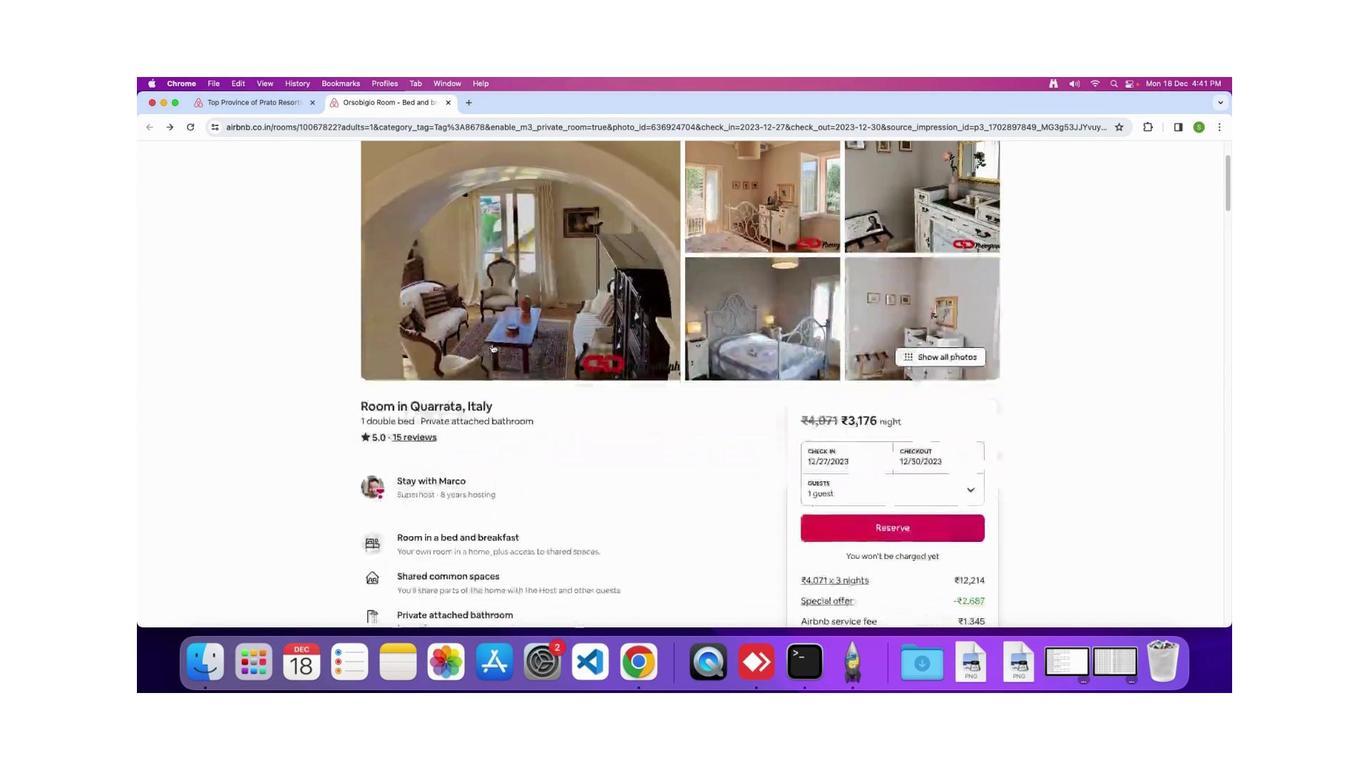 
Action: Mouse scrolled (482, 338) with delta (144, 84)
Screenshot: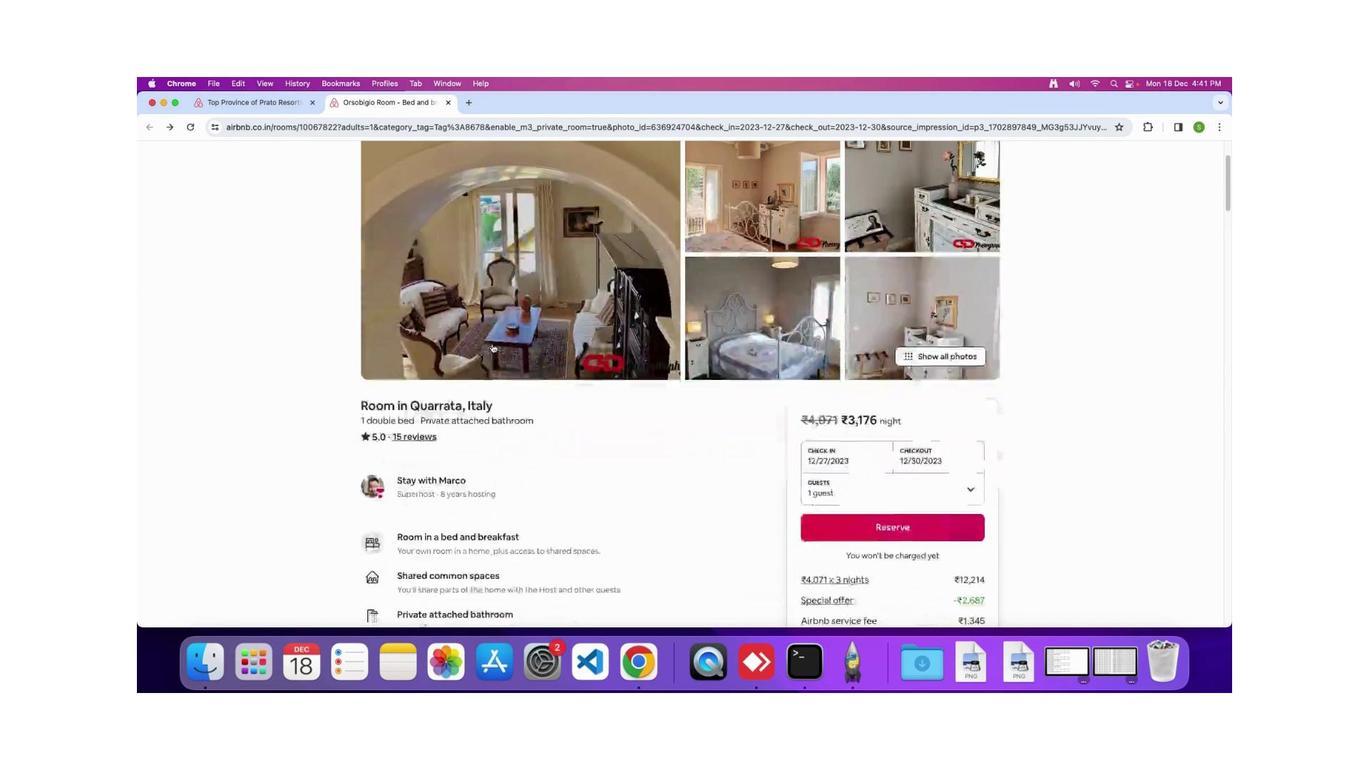 
Action: Mouse scrolled (482, 338) with delta (144, 85)
Screenshot: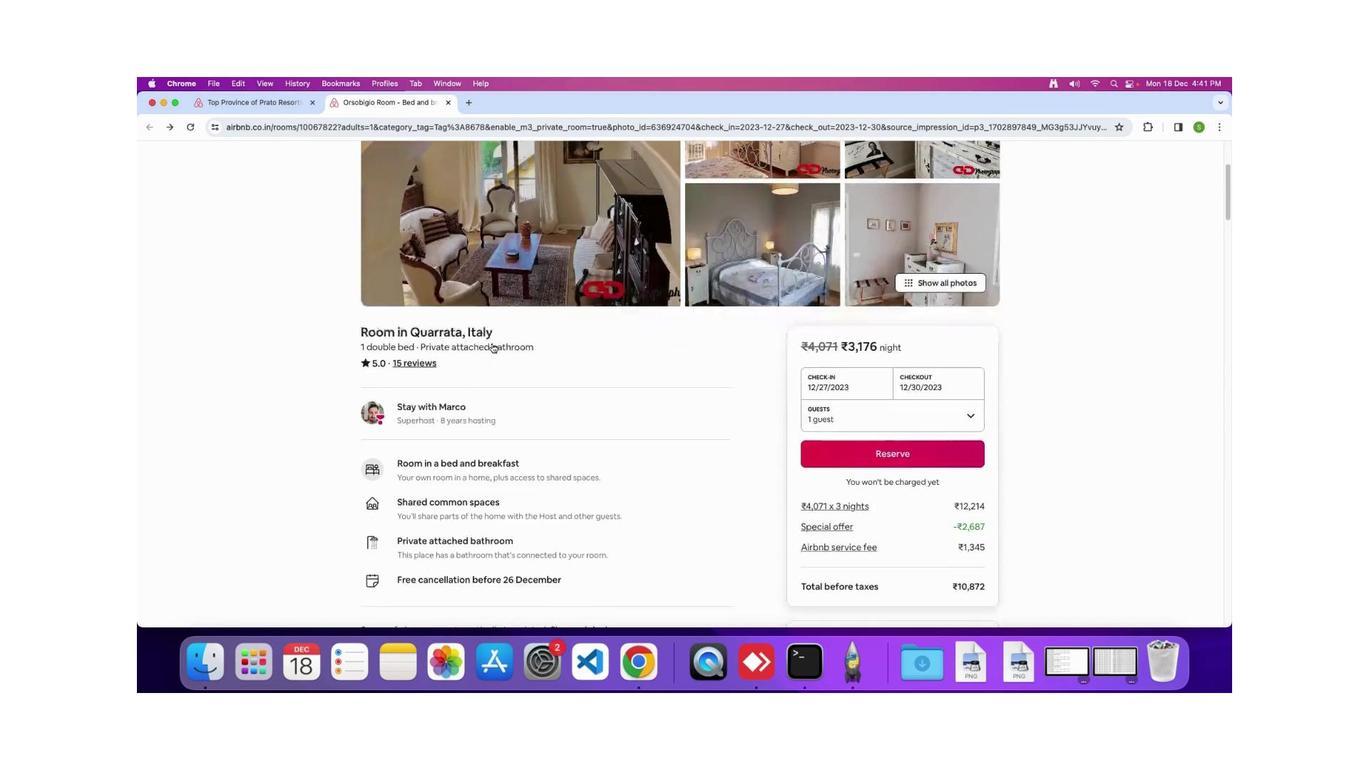 
Action: Mouse scrolled (482, 338) with delta (144, 85)
Screenshot: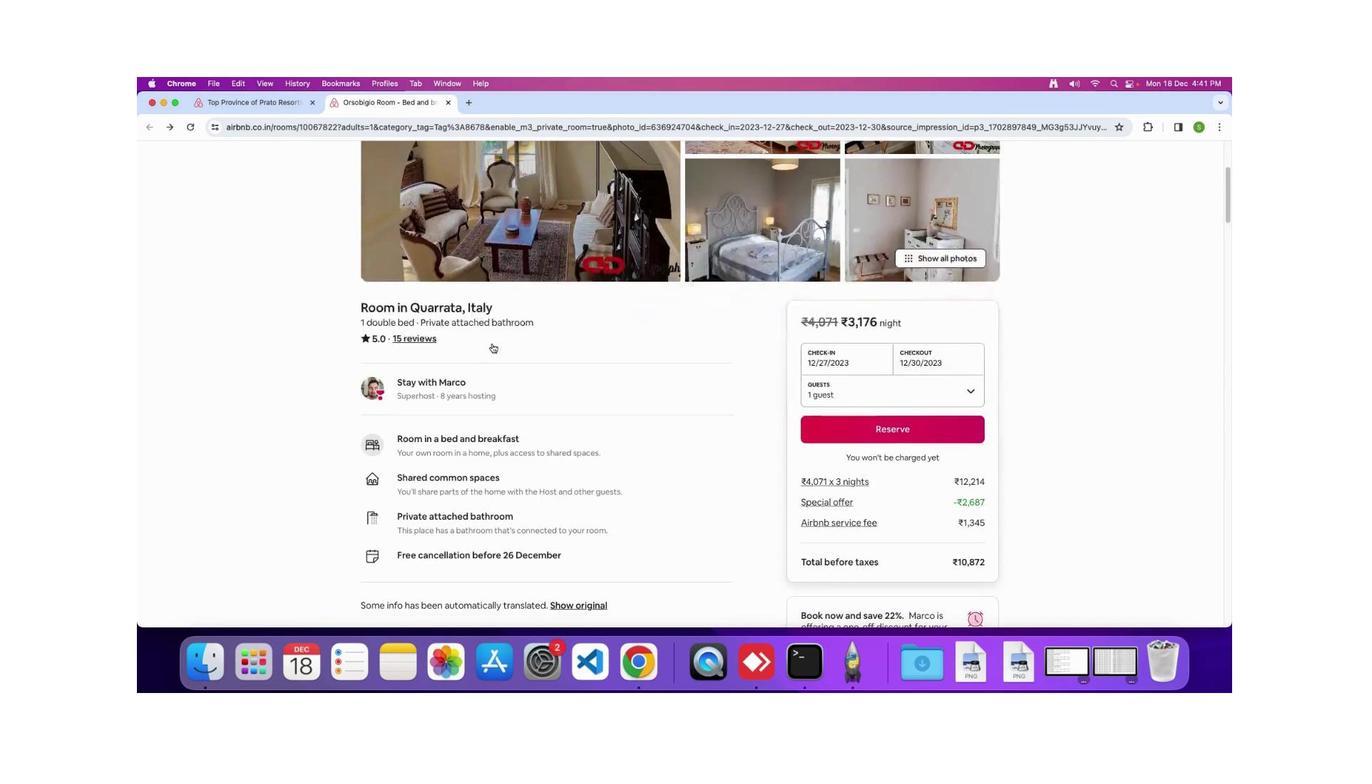 
Action: Mouse scrolled (482, 338) with delta (144, 84)
Screenshot: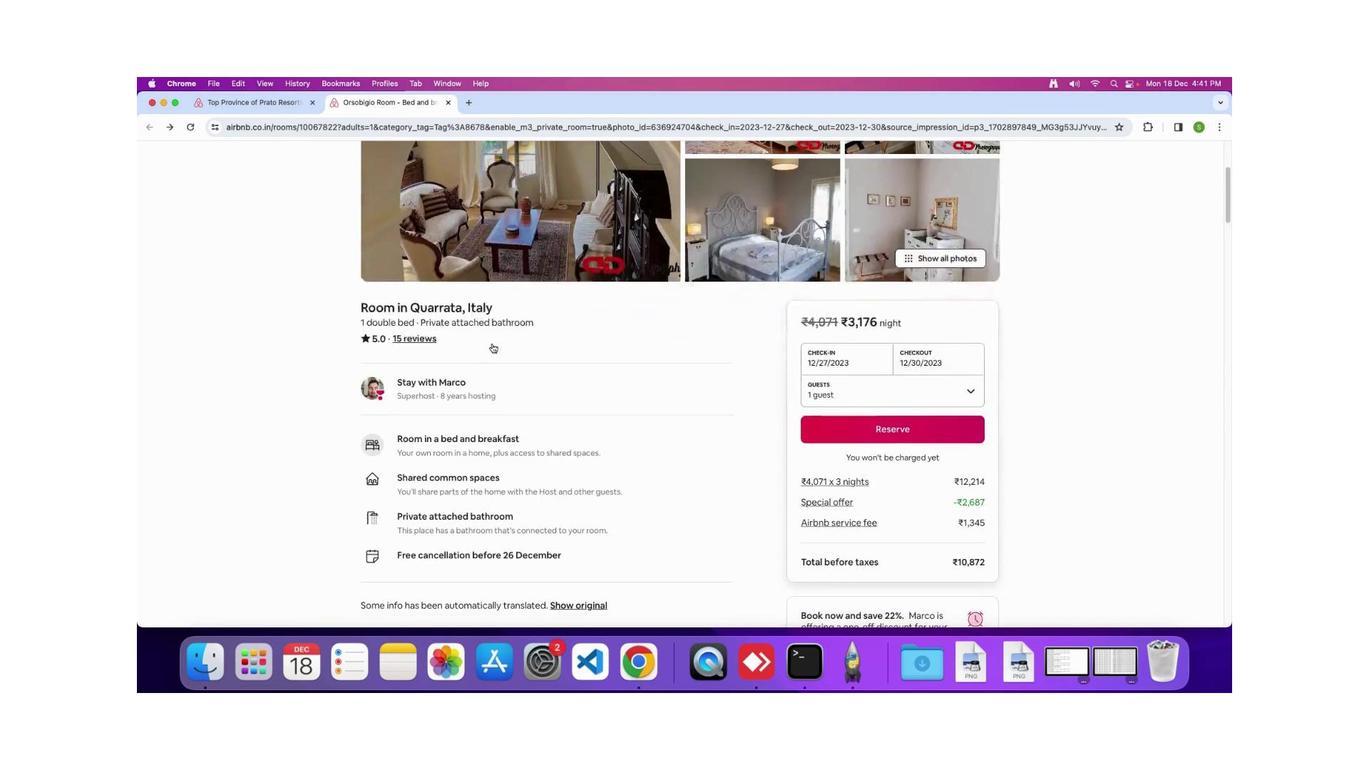 
Action: Mouse scrolled (482, 338) with delta (144, 85)
Screenshot: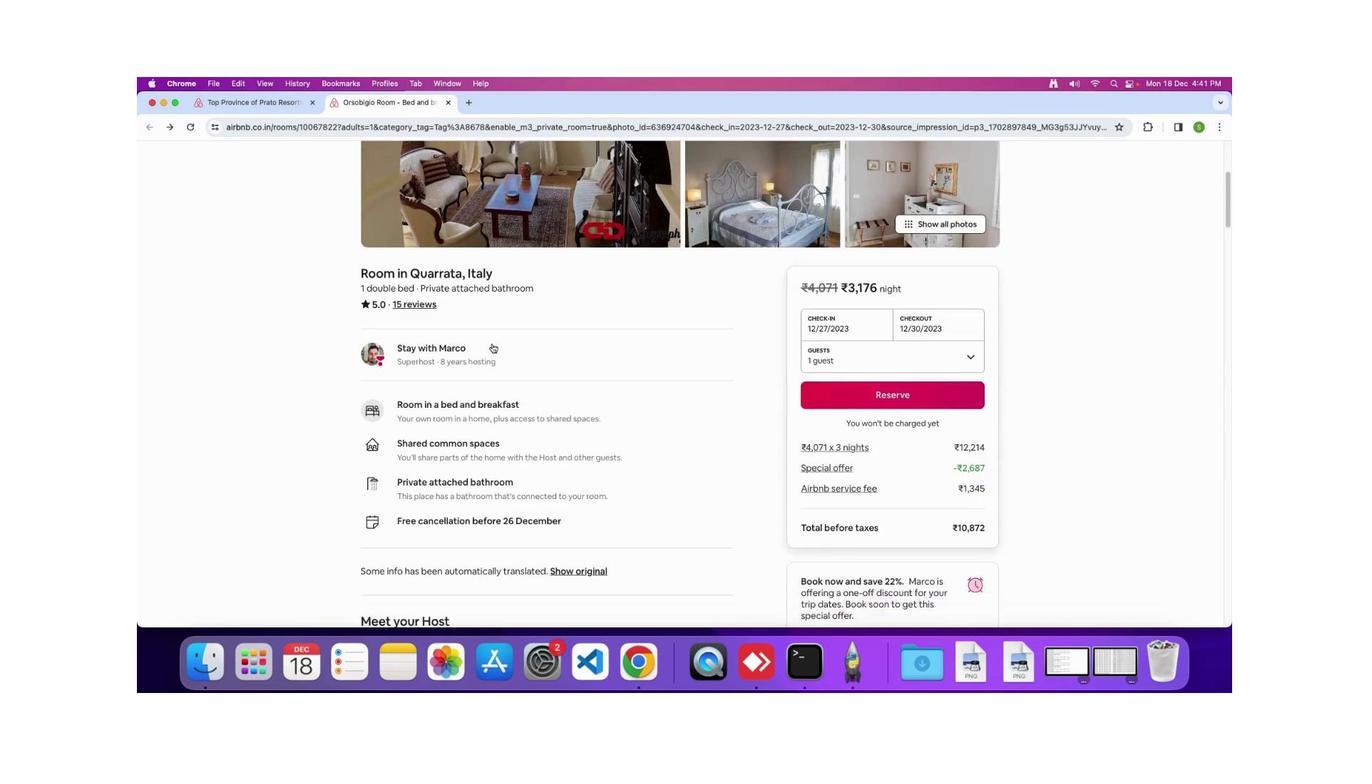 
Action: Mouse scrolled (482, 338) with delta (144, 85)
Screenshot: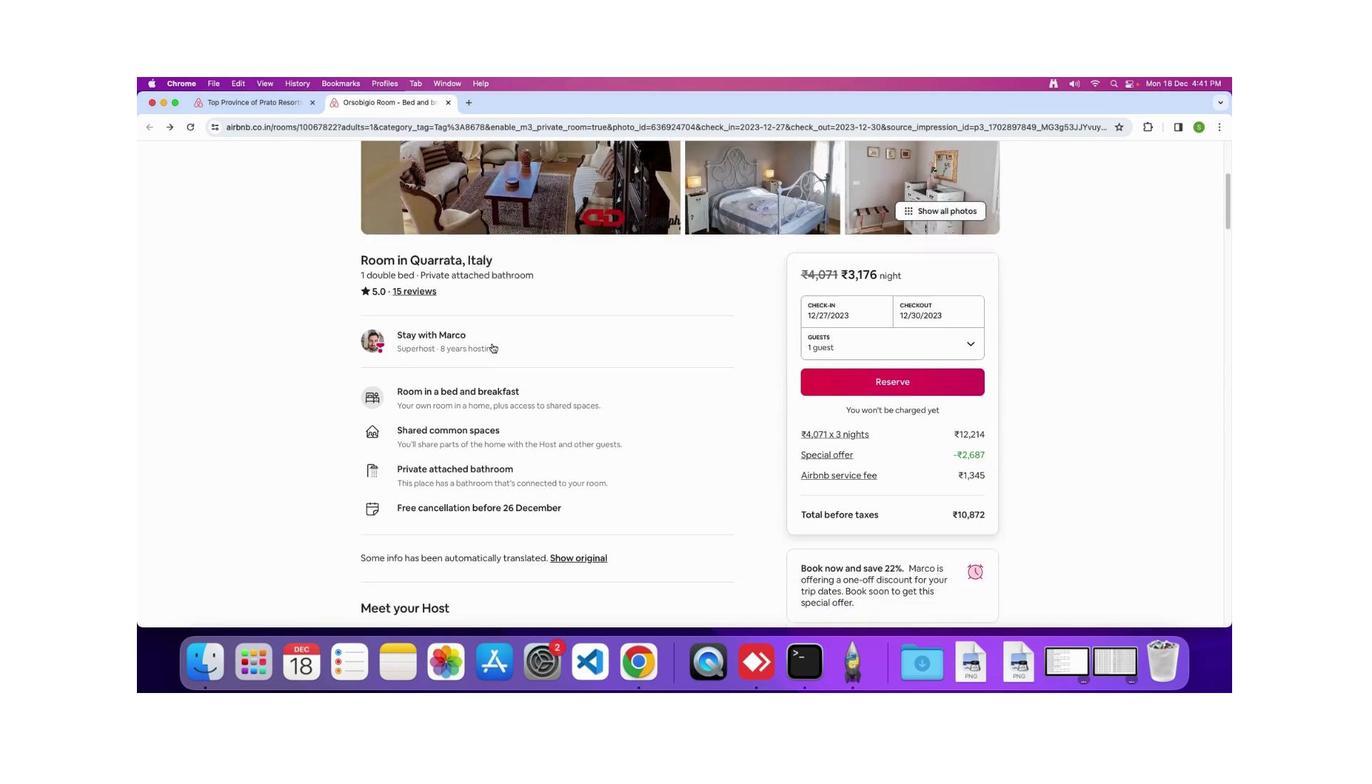
Action: Mouse scrolled (482, 338) with delta (144, 85)
Screenshot: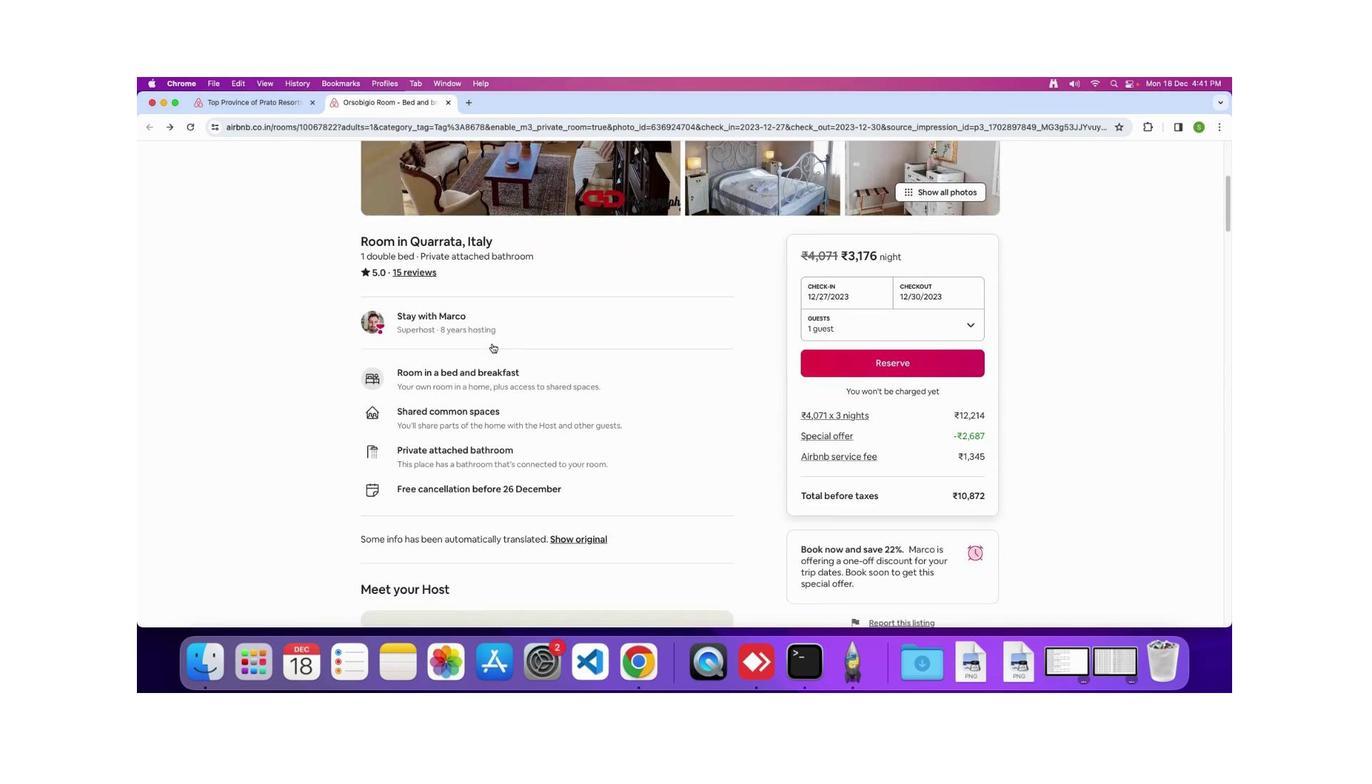 
Action: Mouse scrolled (482, 338) with delta (144, 85)
Screenshot: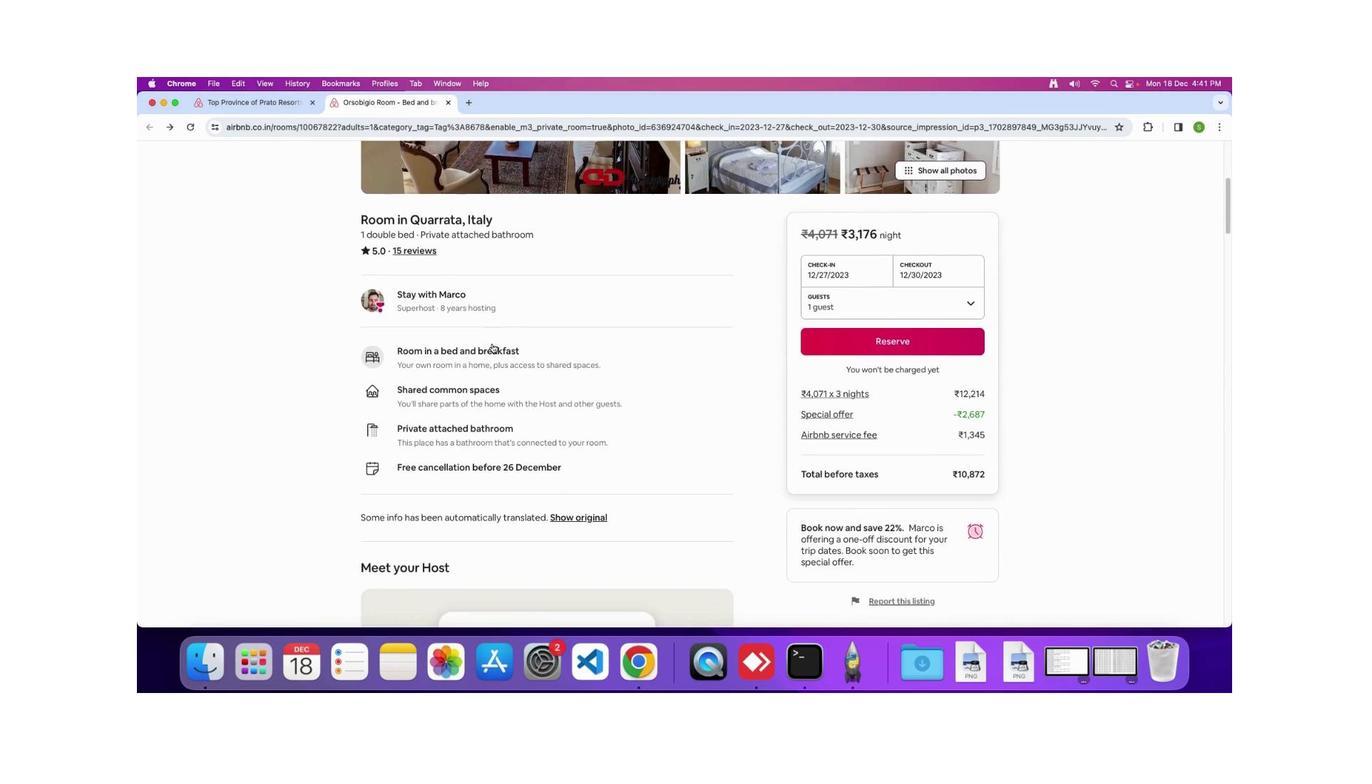 
Action: Mouse scrolled (482, 338) with delta (144, 85)
Screenshot: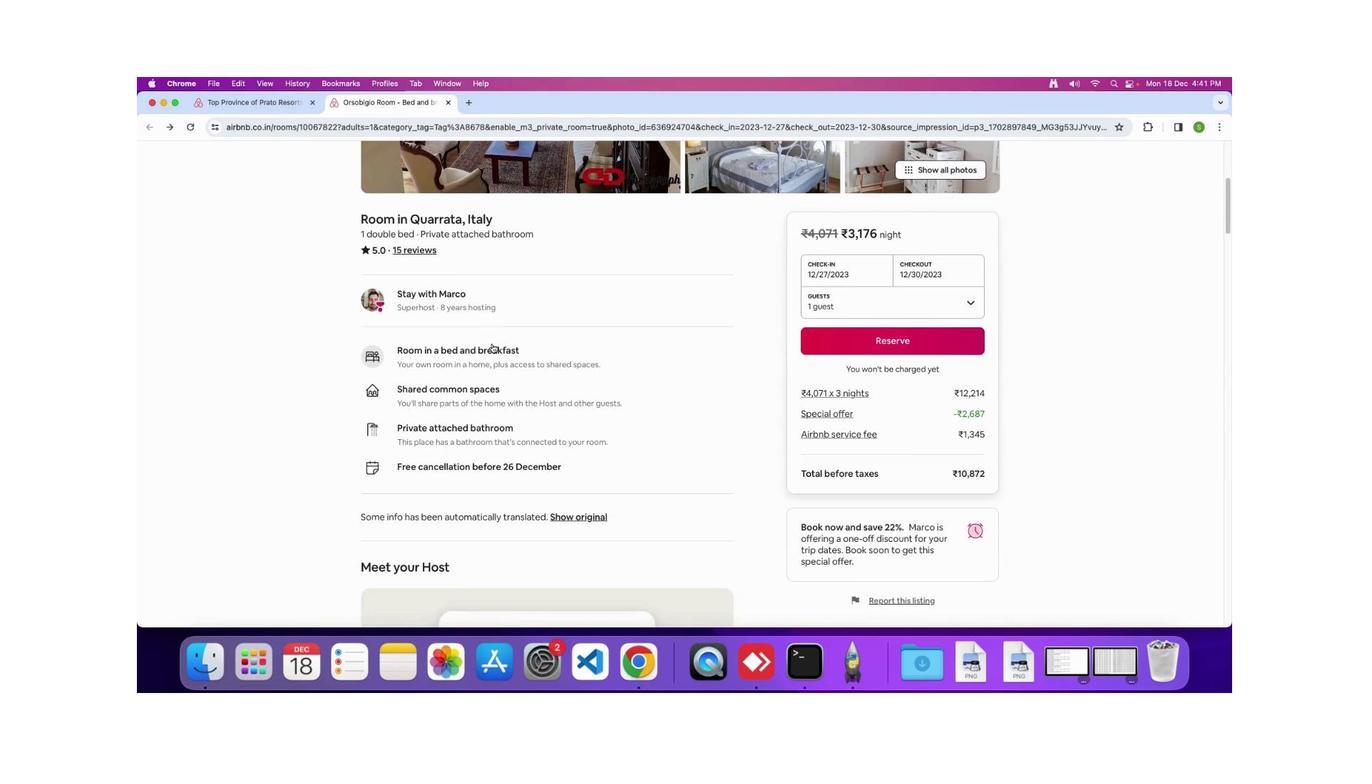 
Action: Mouse scrolled (482, 338) with delta (144, 85)
Screenshot: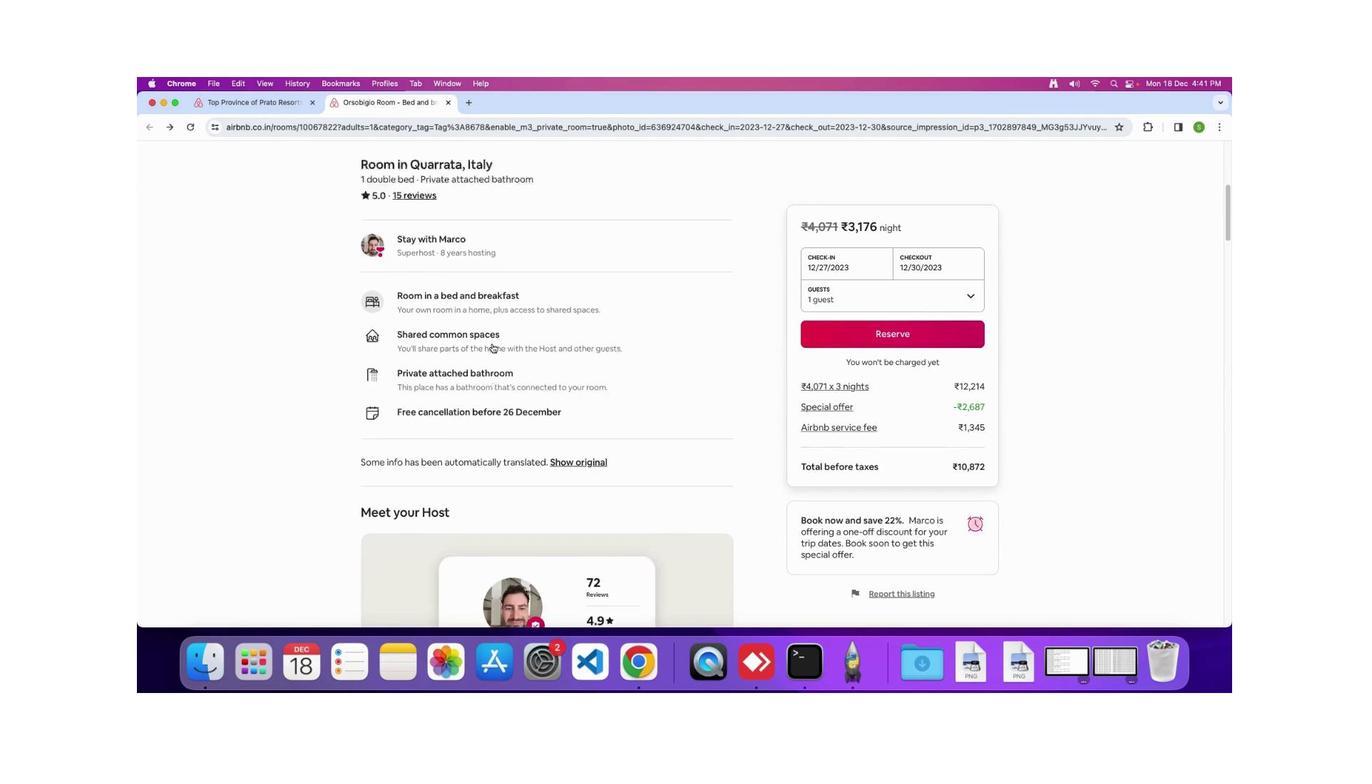 
Action: Mouse scrolled (482, 338) with delta (144, 85)
Screenshot: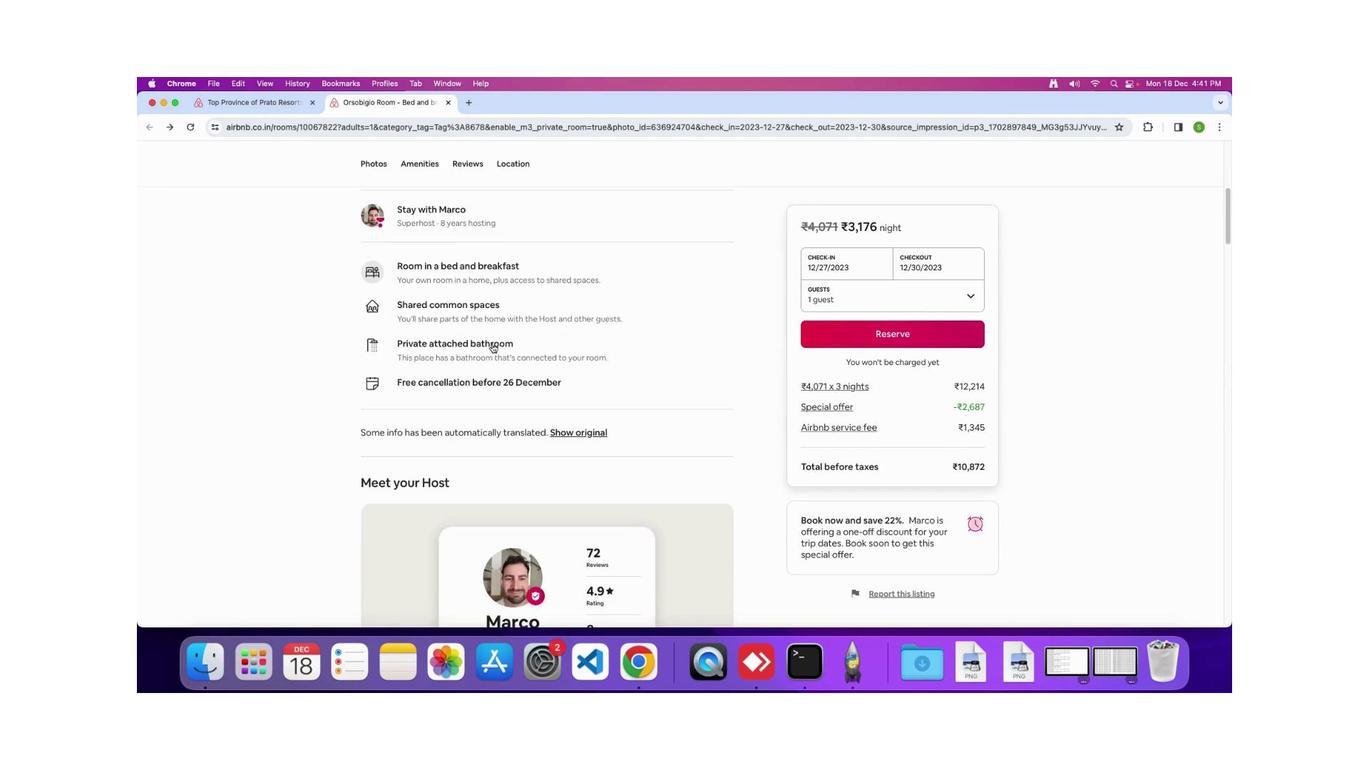 
Action: Mouse scrolled (482, 338) with delta (144, 85)
Screenshot: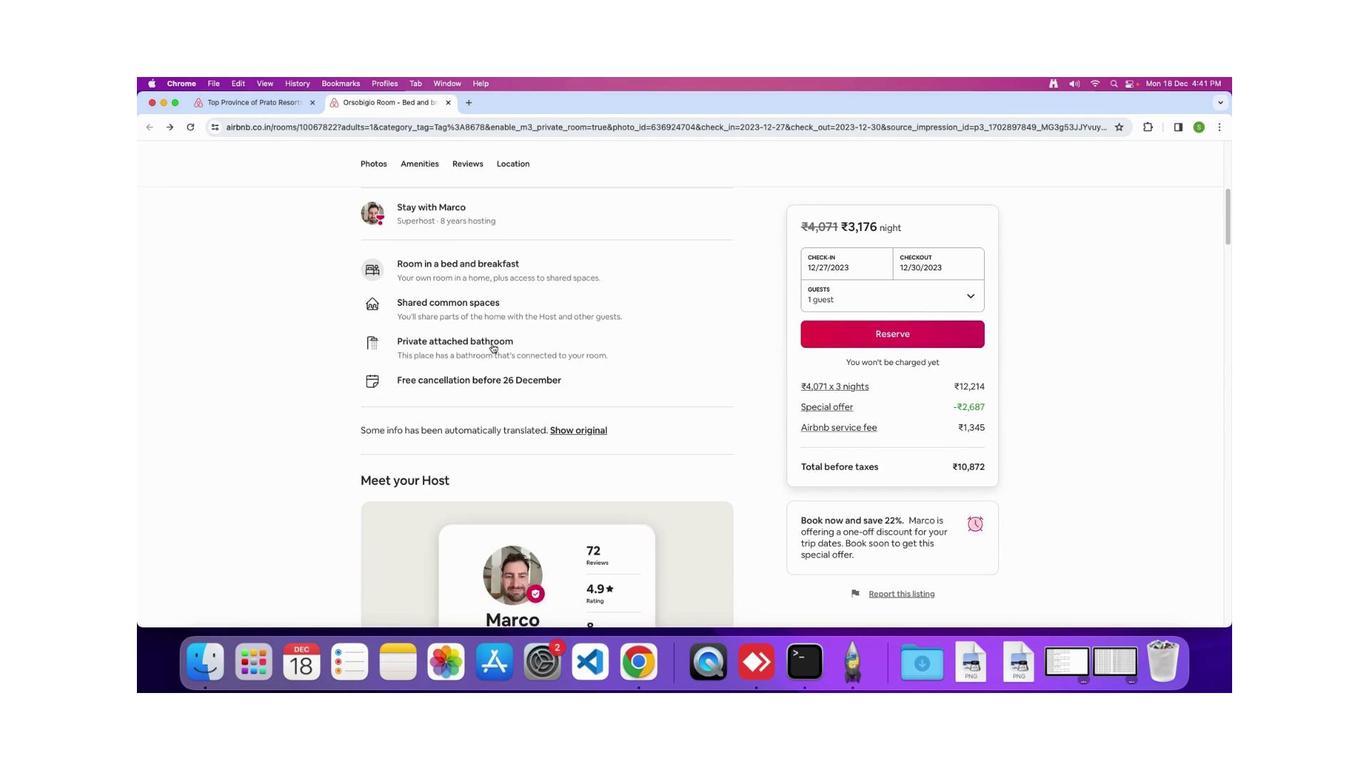 
Action: Mouse scrolled (482, 338) with delta (144, 85)
Screenshot: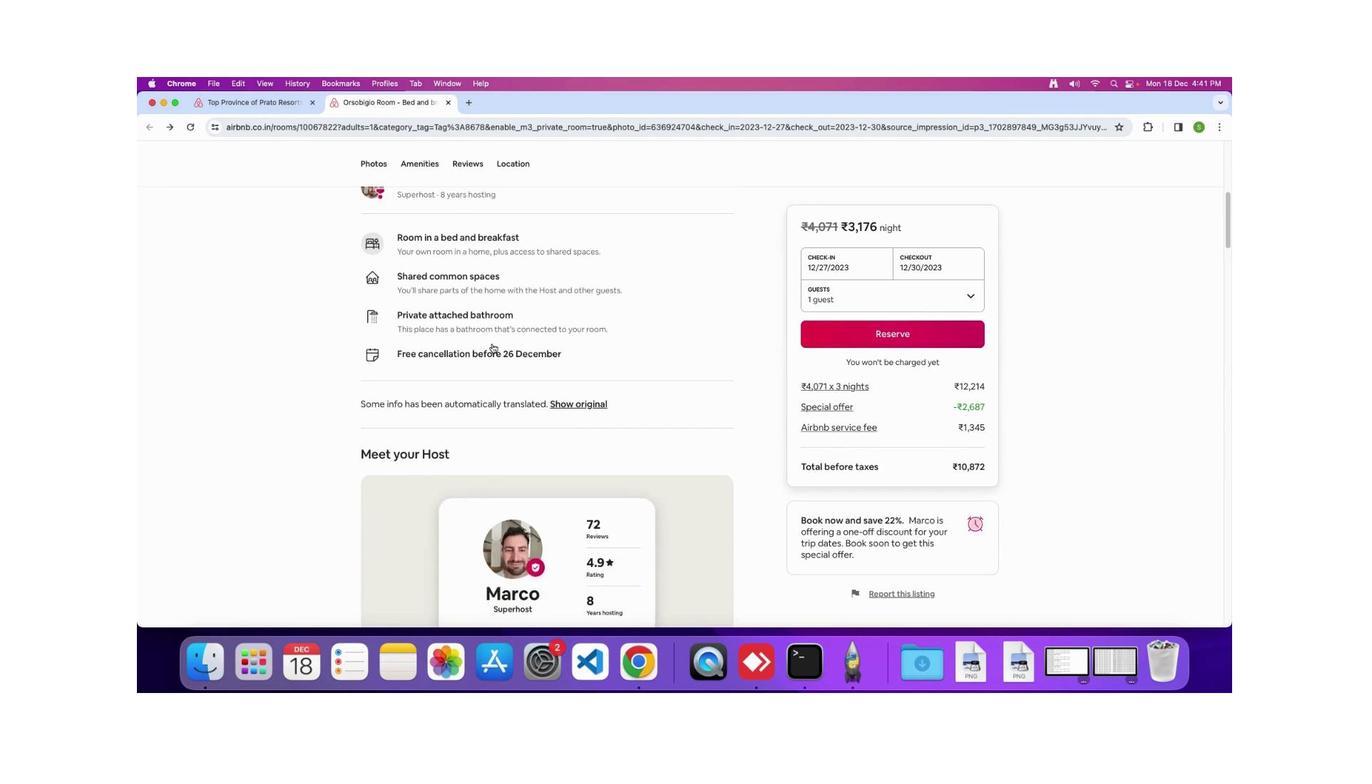
Action: Mouse scrolled (482, 338) with delta (144, 85)
Screenshot: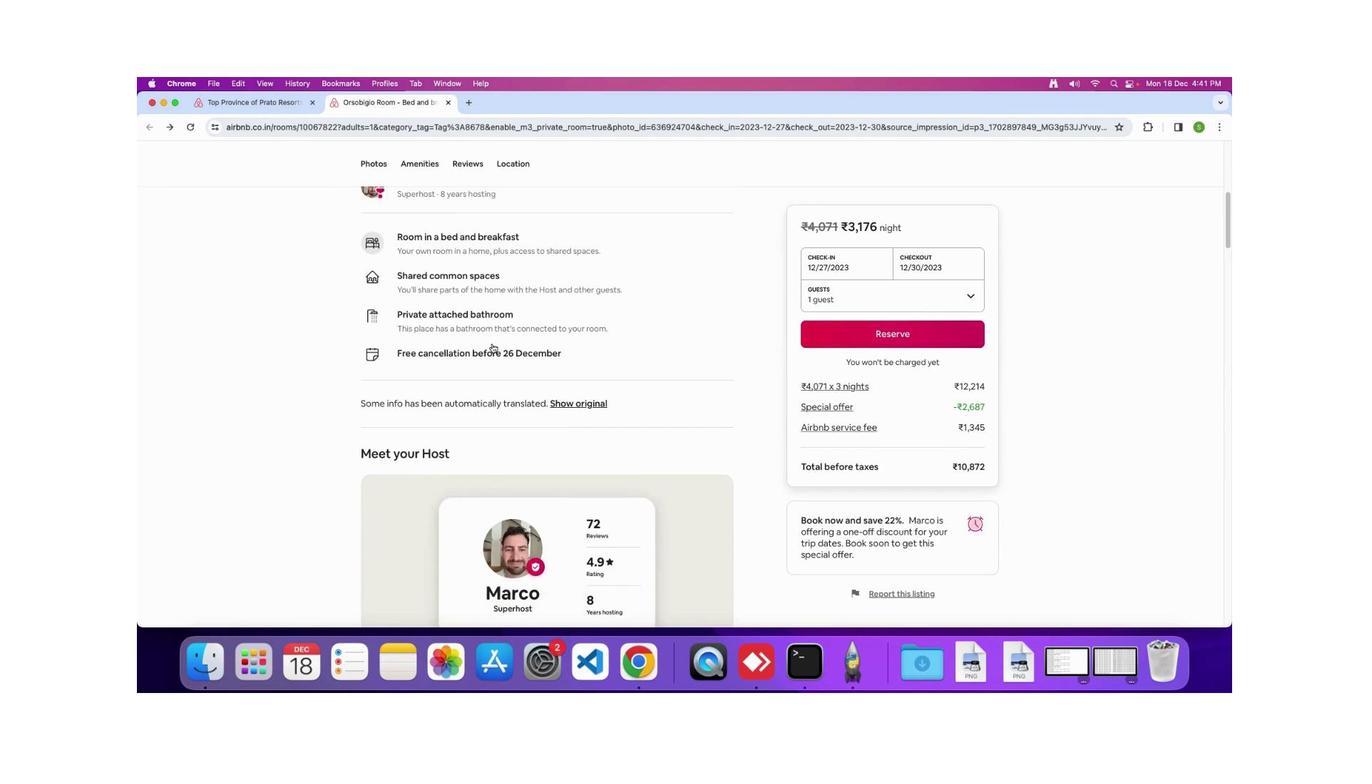 
Action: Mouse scrolled (482, 338) with delta (144, 85)
Screenshot: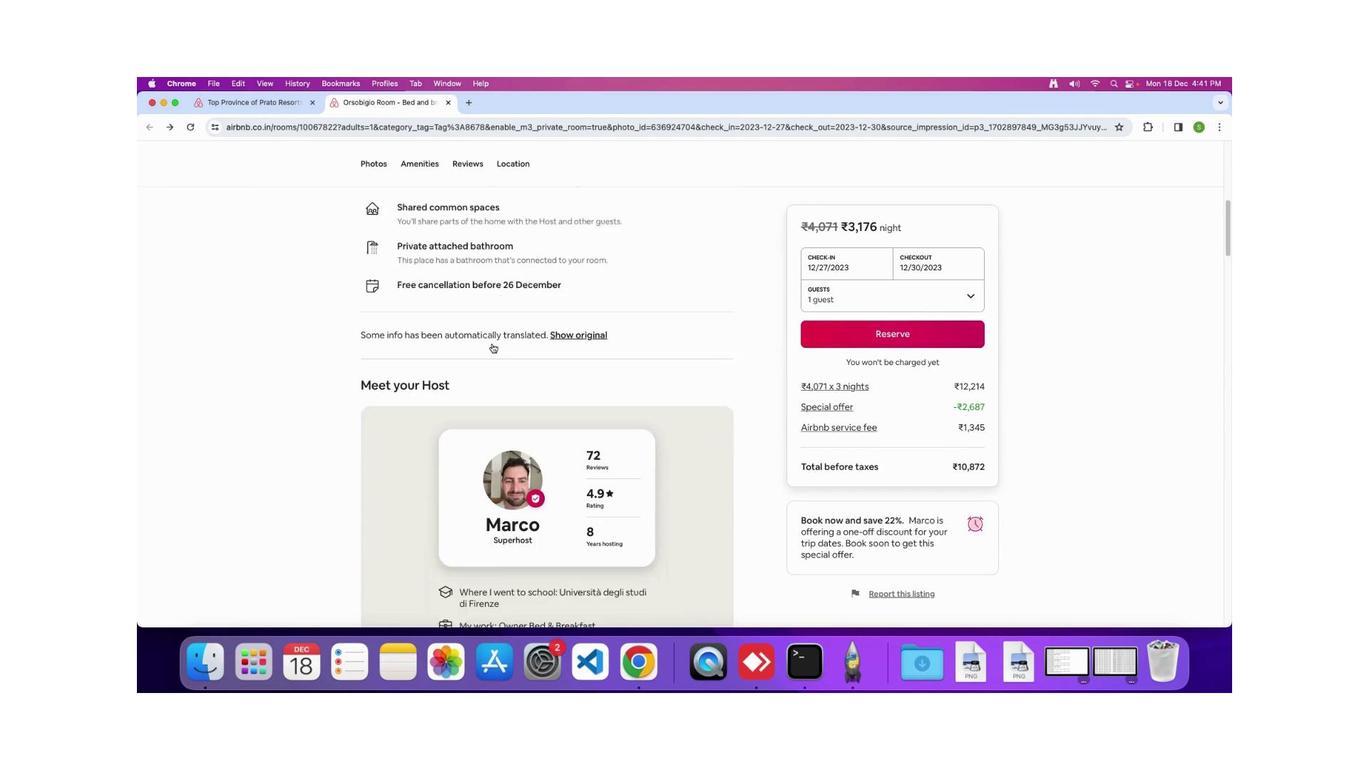 
Action: Mouse scrolled (482, 338) with delta (144, 85)
Screenshot: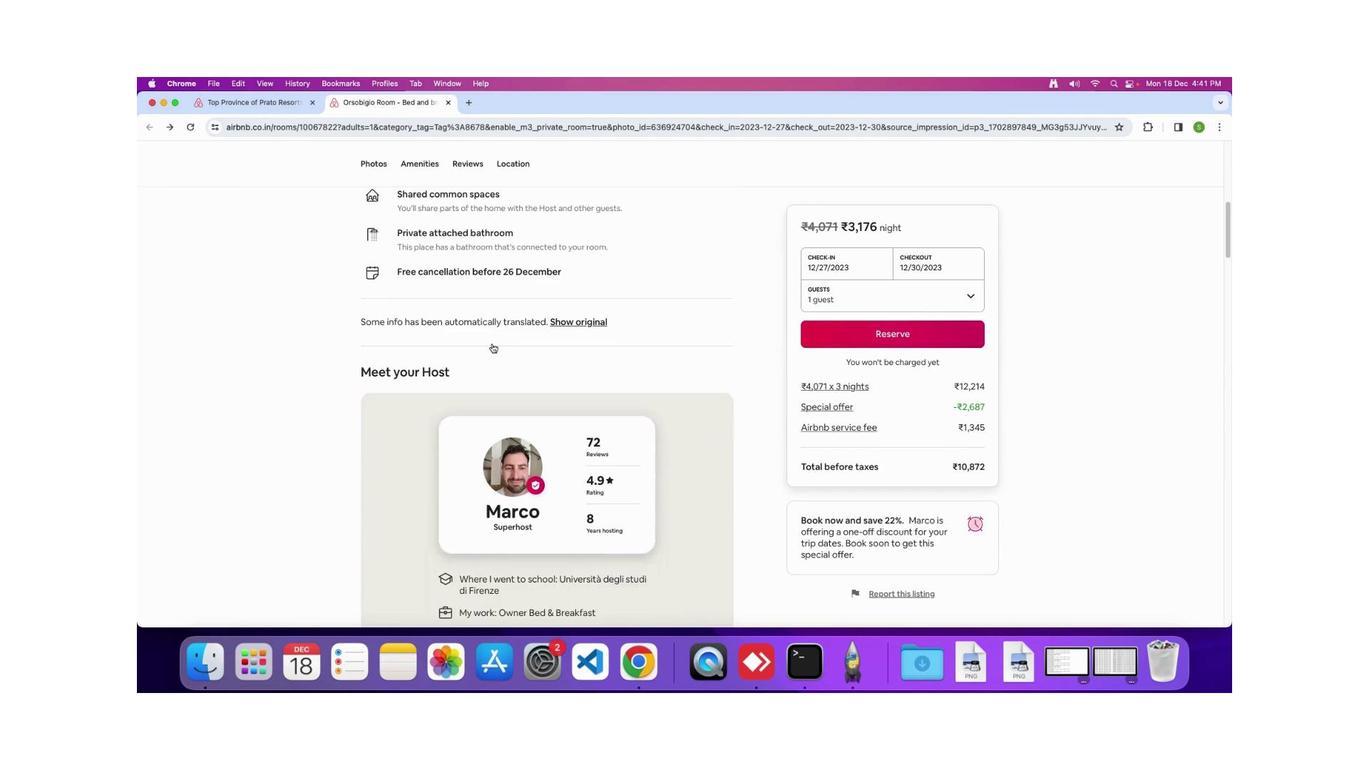 
Action: Mouse scrolled (482, 338) with delta (144, 85)
Screenshot: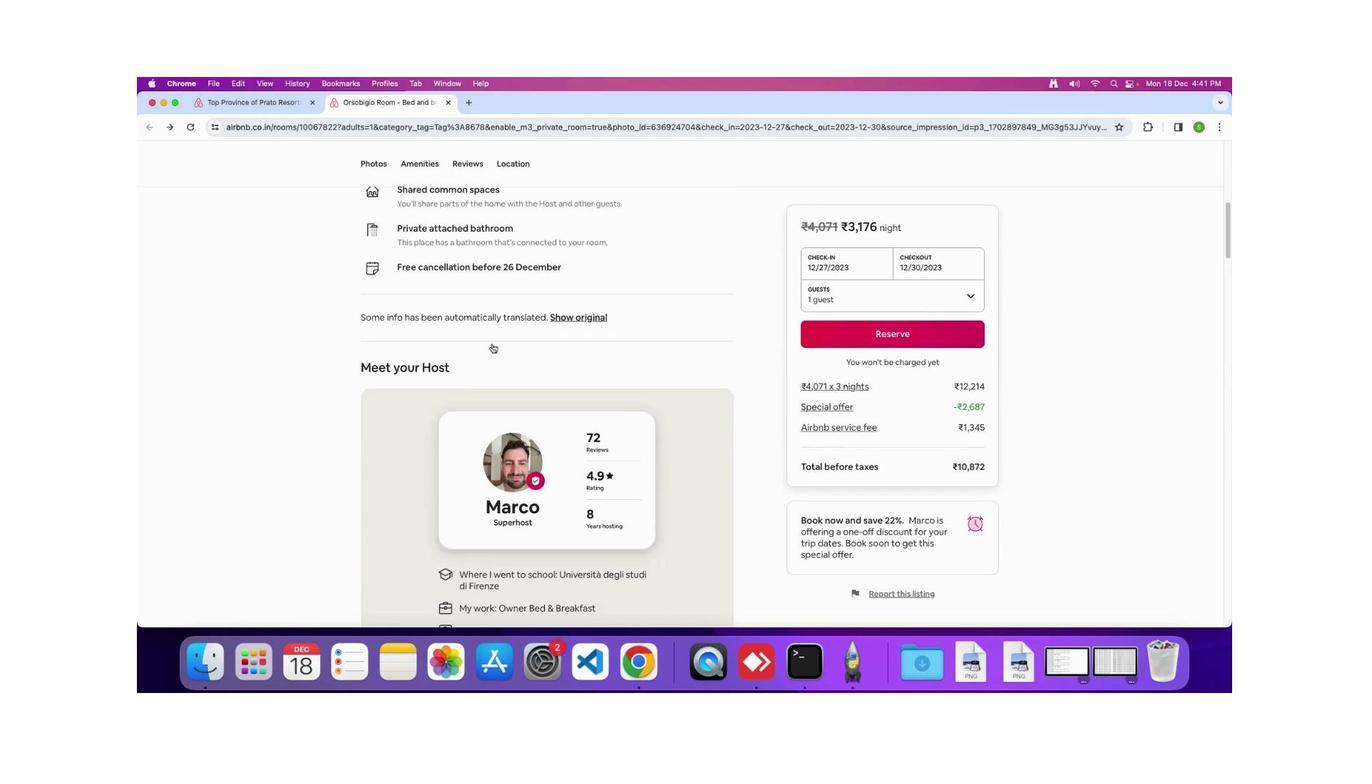 
Action: Mouse scrolled (482, 338) with delta (144, 85)
Screenshot: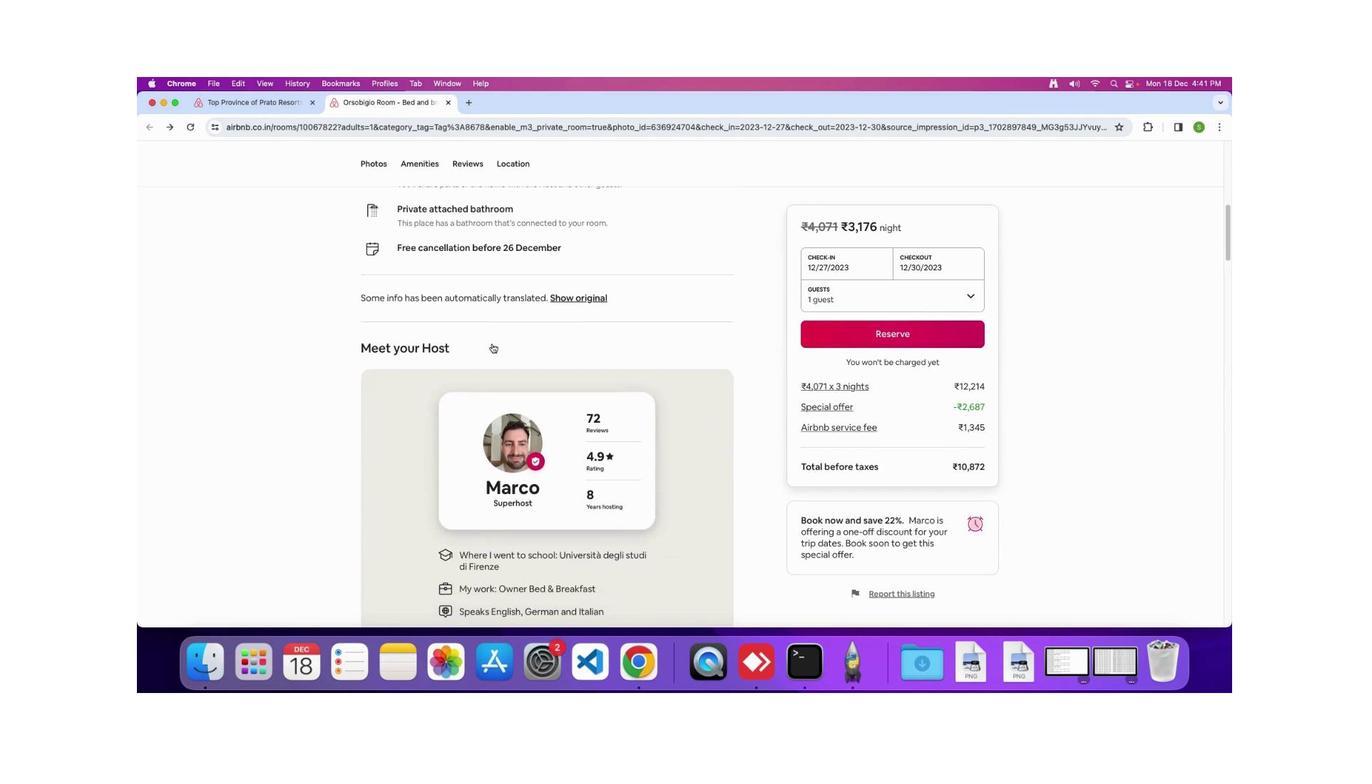 
Action: Mouse scrolled (482, 338) with delta (144, 85)
Screenshot: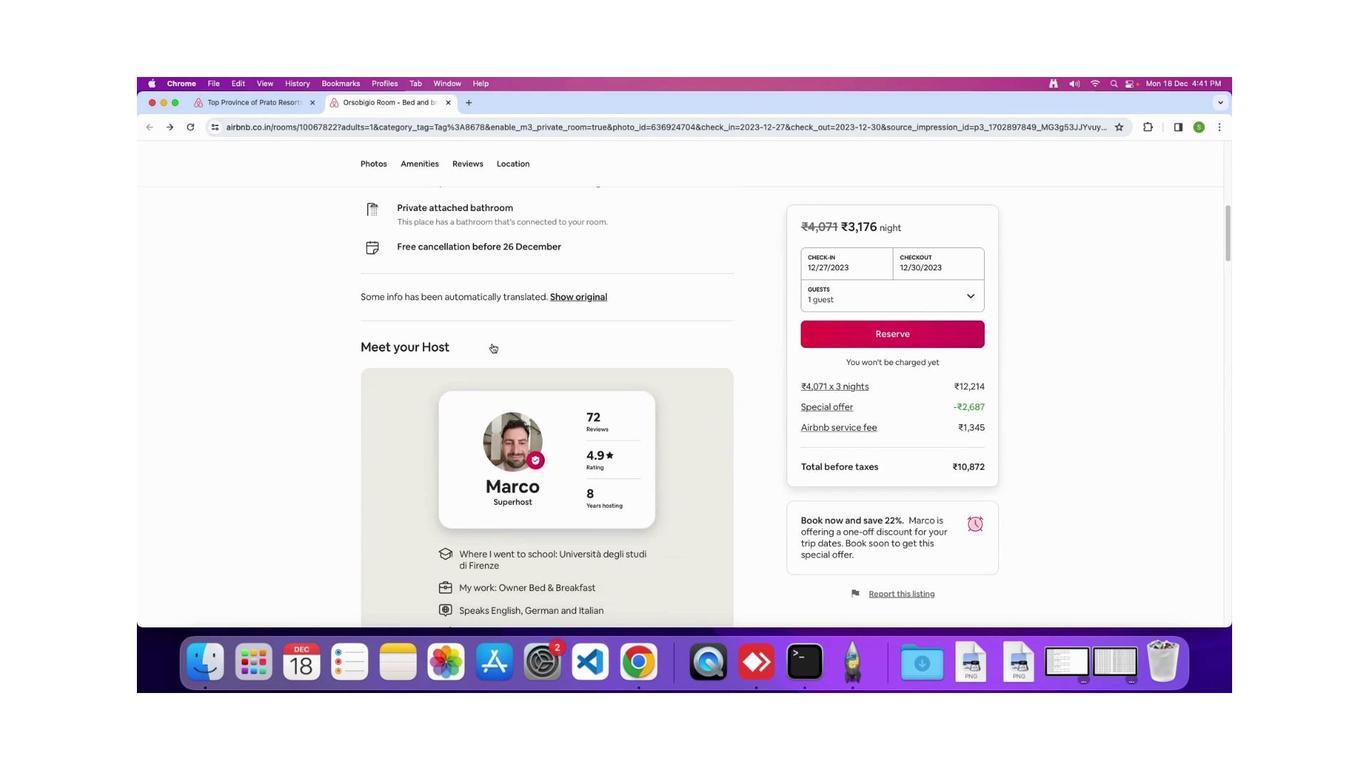
Action: Mouse scrolled (482, 338) with delta (144, 85)
Screenshot: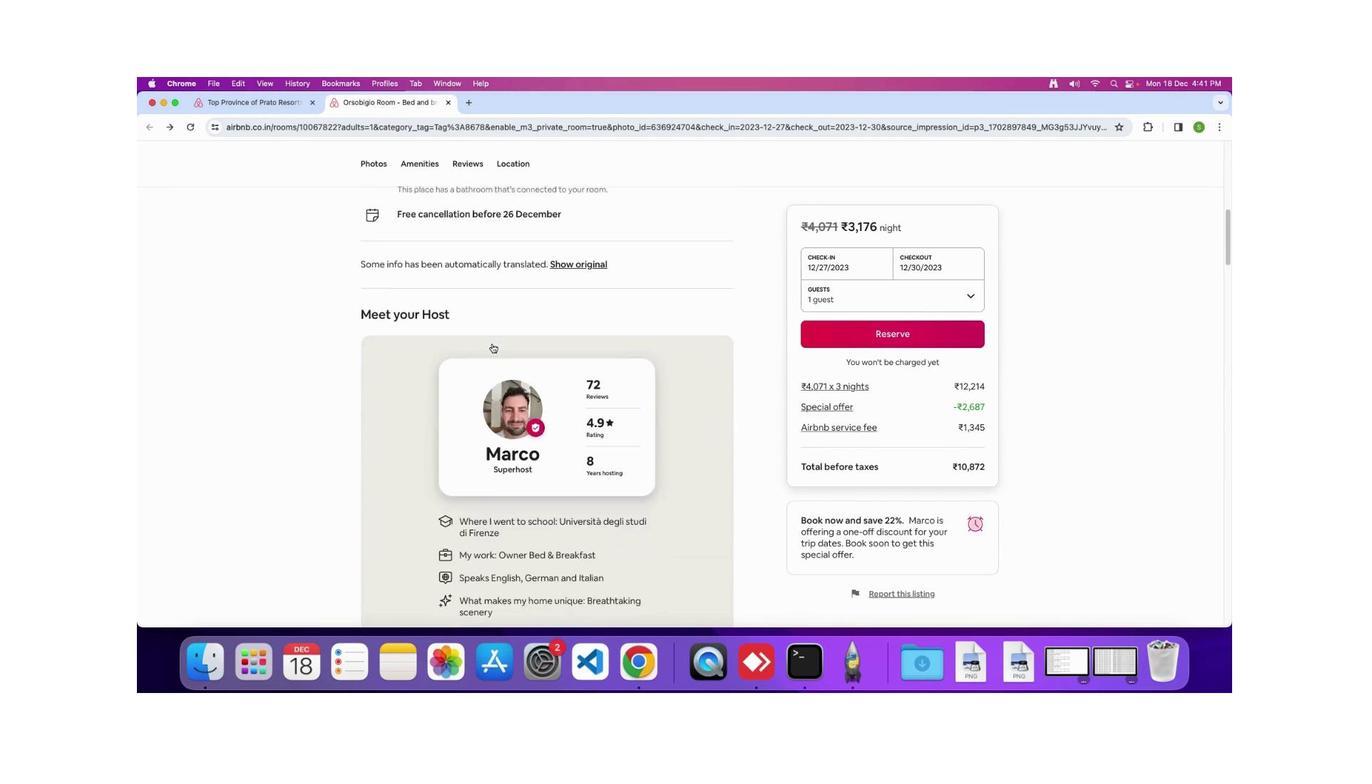 
Action: Mouse scrolled (482, 338) with delta (144, 85)
Screenshot: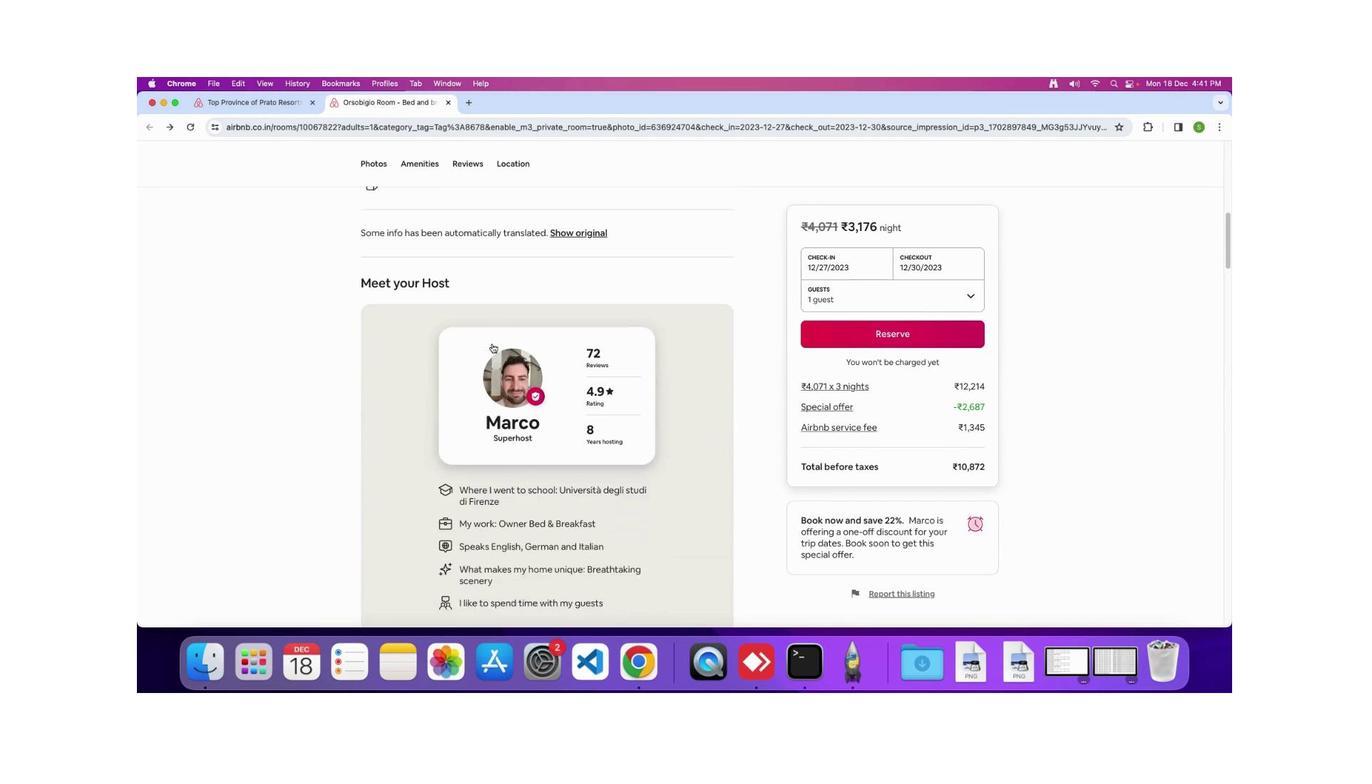 
Action: Mouse scrolled (482, 338) with delta (144, 85)
Screenshot: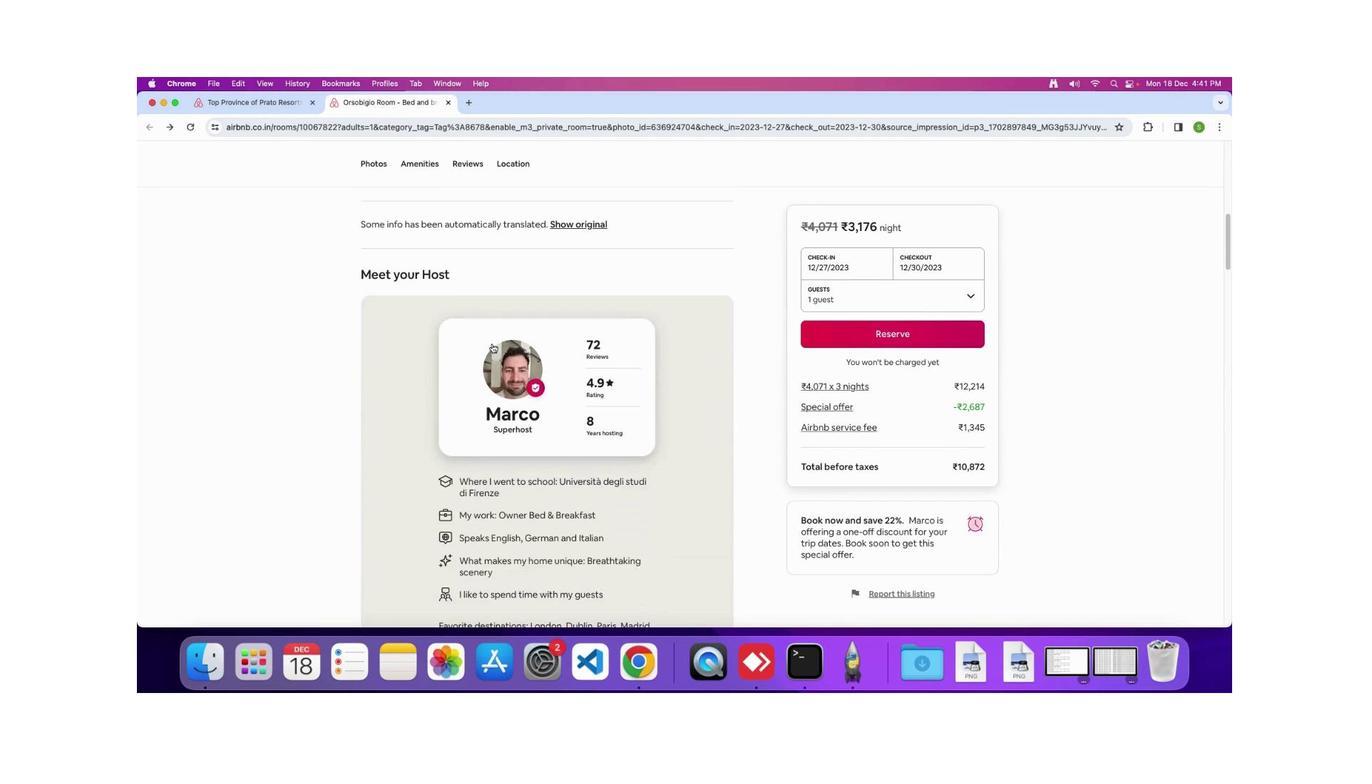 
Action: Mouse scrolled (482, 338) with delta (144, 85)
Screenshot: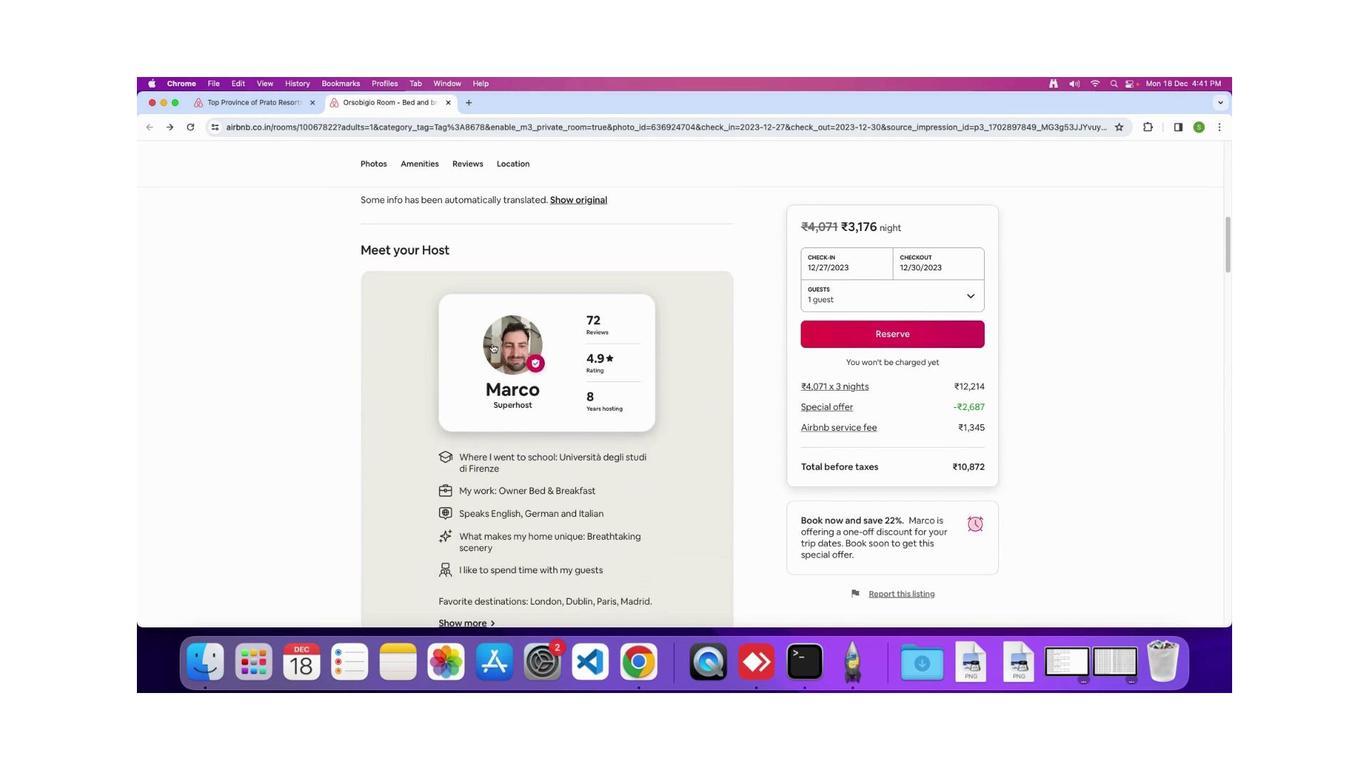 
Action: Mouse scrolled (482, 338) with delta (144, 85)
Screenshot: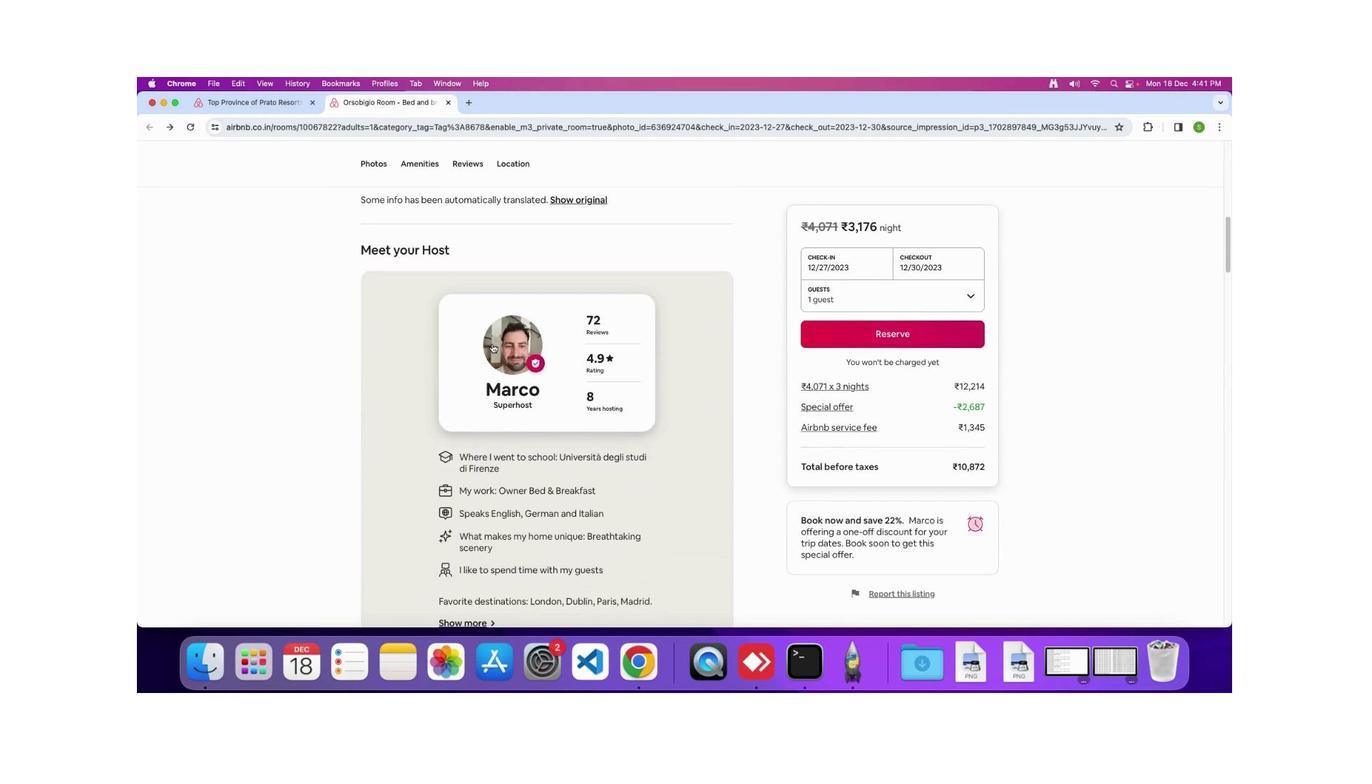 
Action: Mouse scrolled (482, 338) with delta (144, 85)
Screenshot: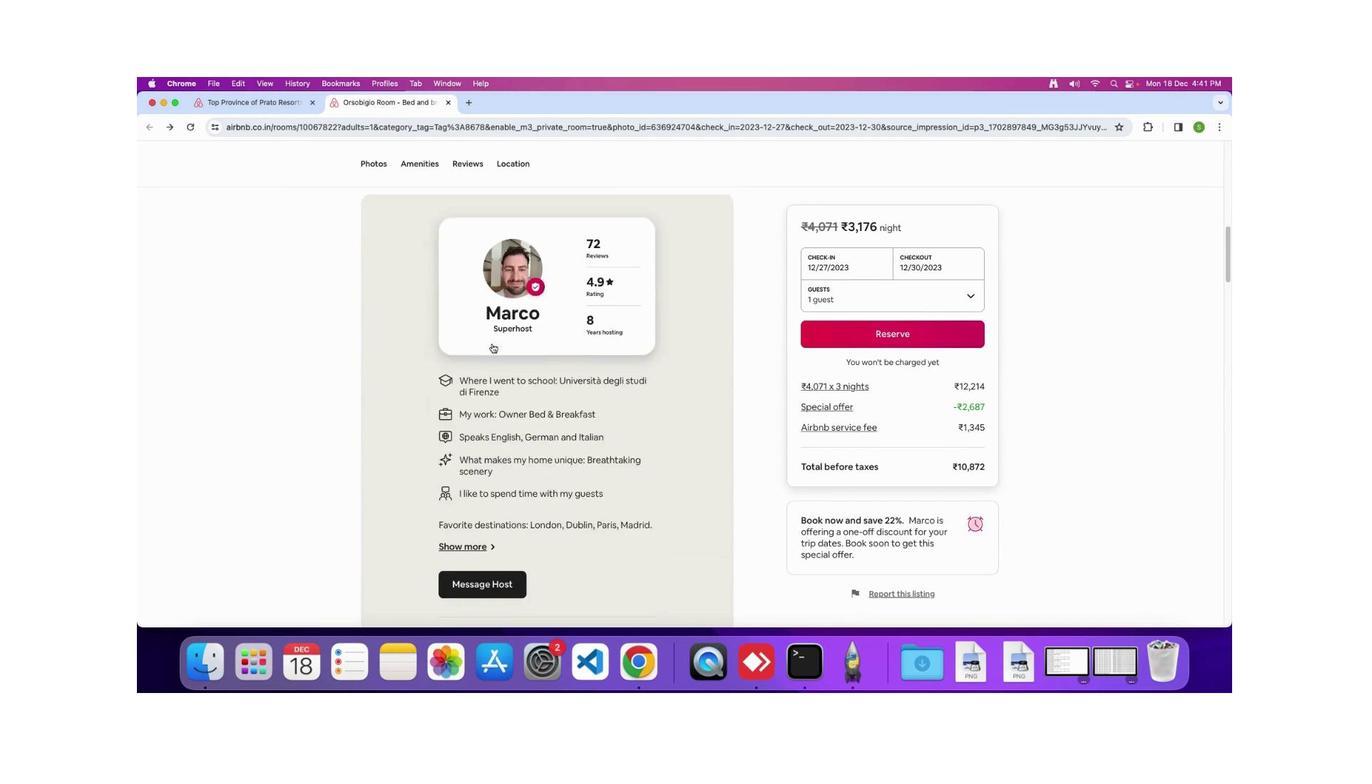 
Action: Mouse scrolled (482, 338) with delta (144, 85)
Screenshot: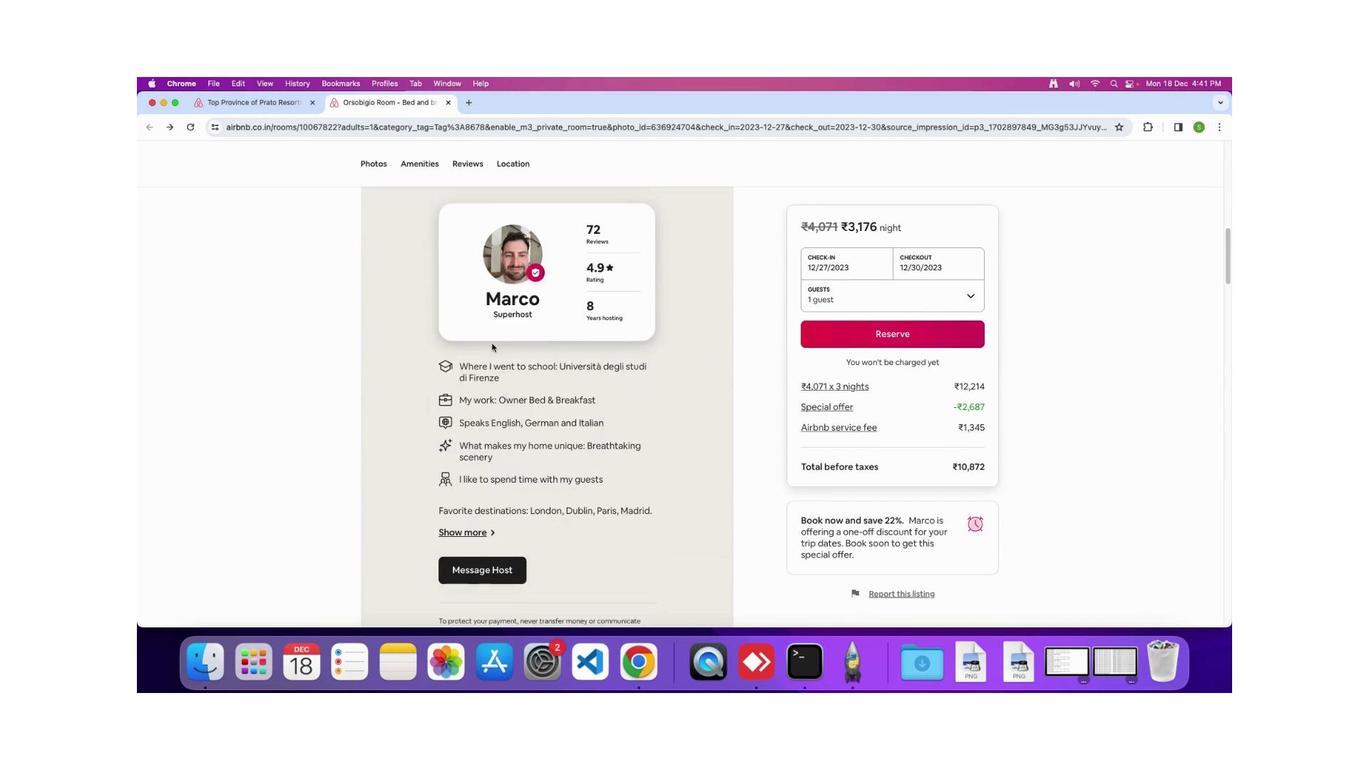 
Action: Mouse scrolled (482, 338) with delta (144, 84)
Screenshot: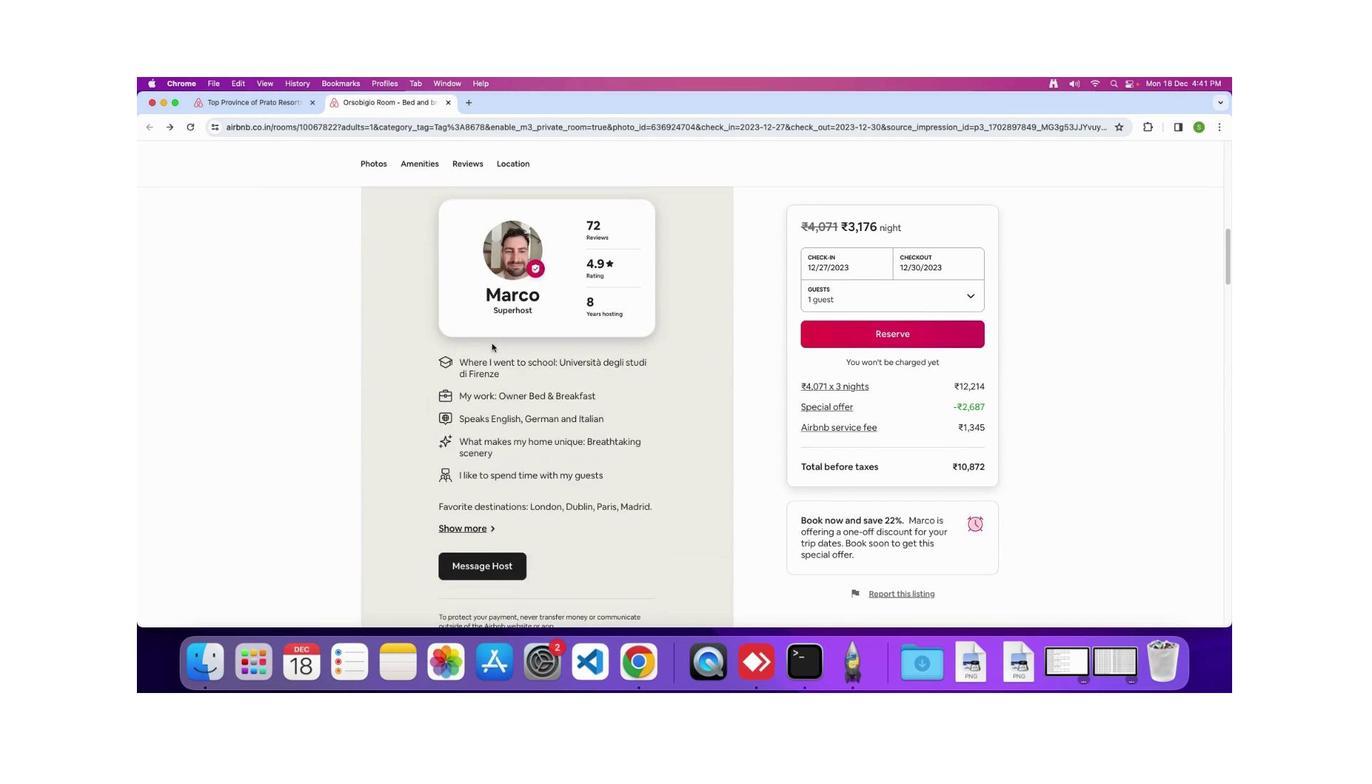 
Action: Mouse moved to (482, 338)
Screenshot: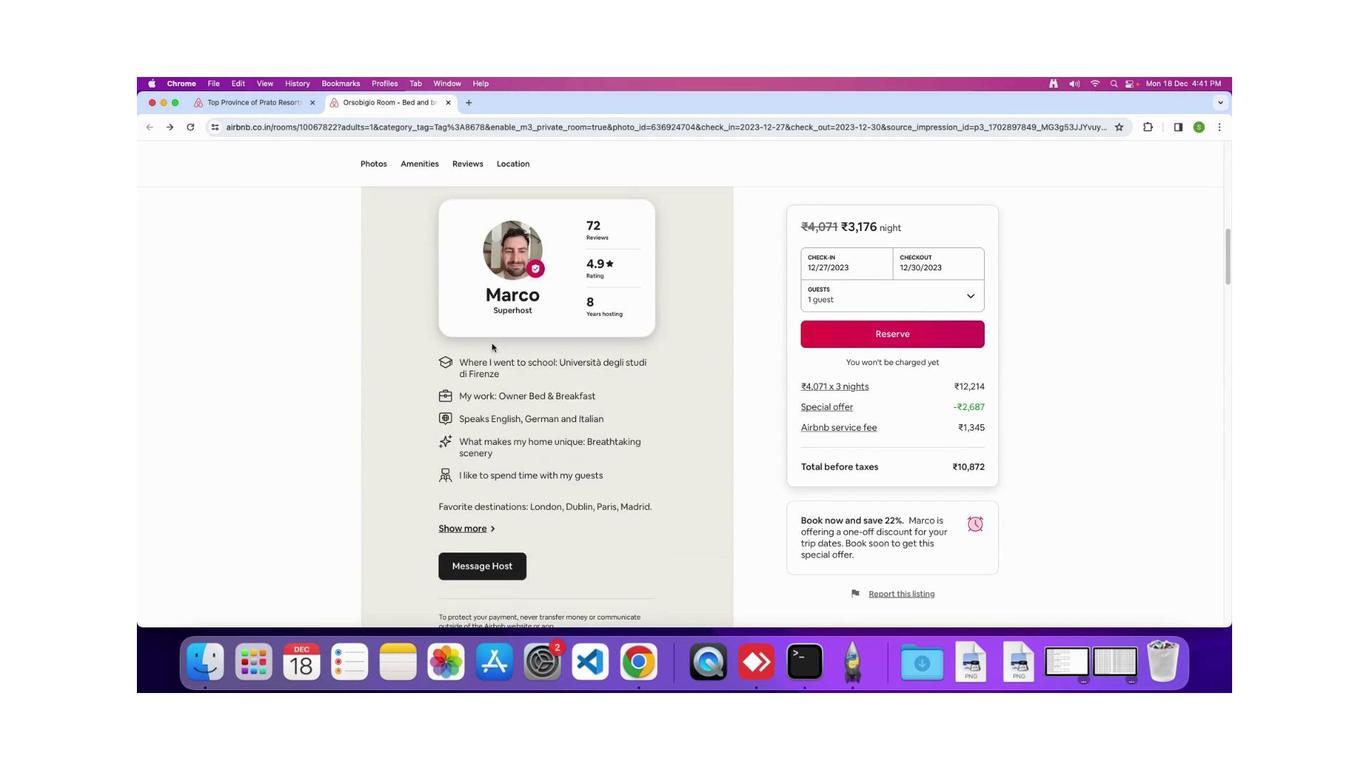 
Action: Mouse scrolled (482, 338) with delta (144, 85)
Screenshot: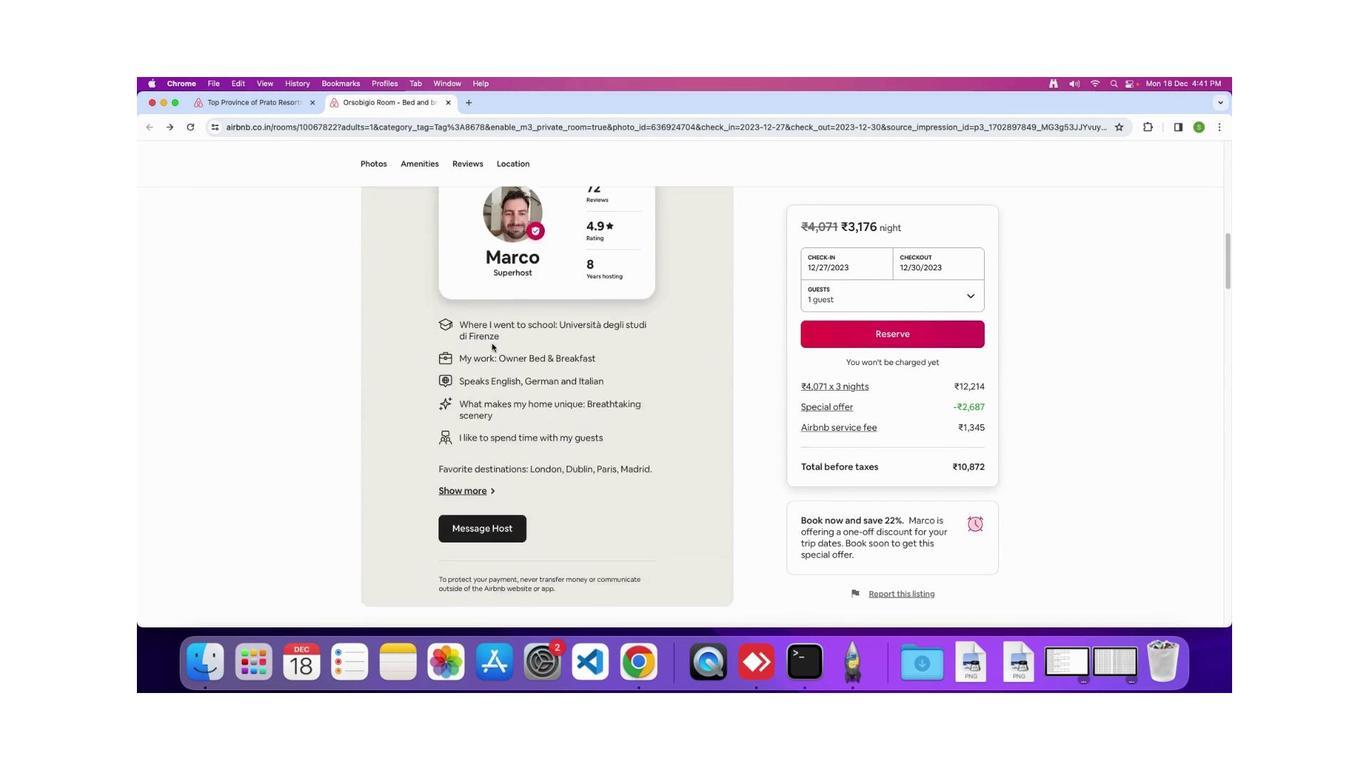 
Action: Mouse scrolled (482, 338) with delta (144, 85)
Screenshot: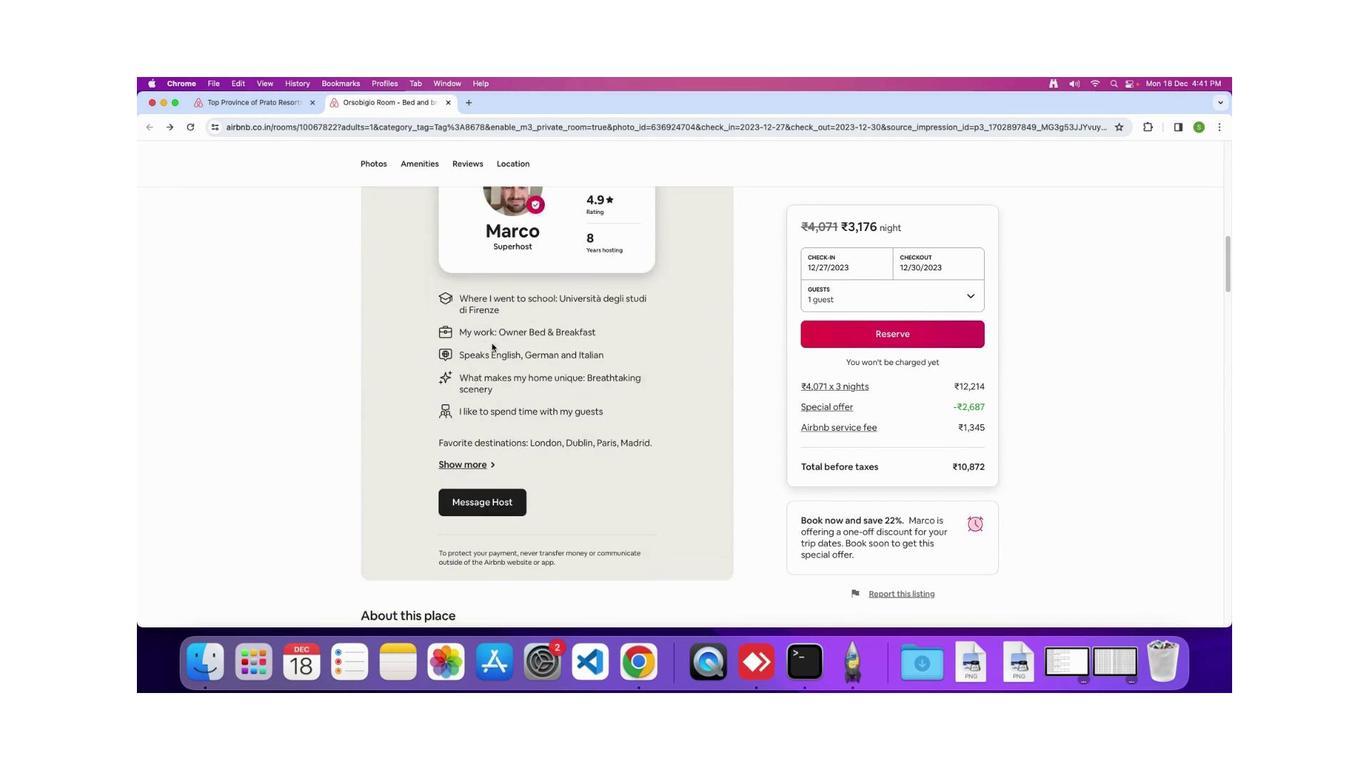 
Action: Mouse scrolled (482, 338) with delta (144, 85)
Screenshot: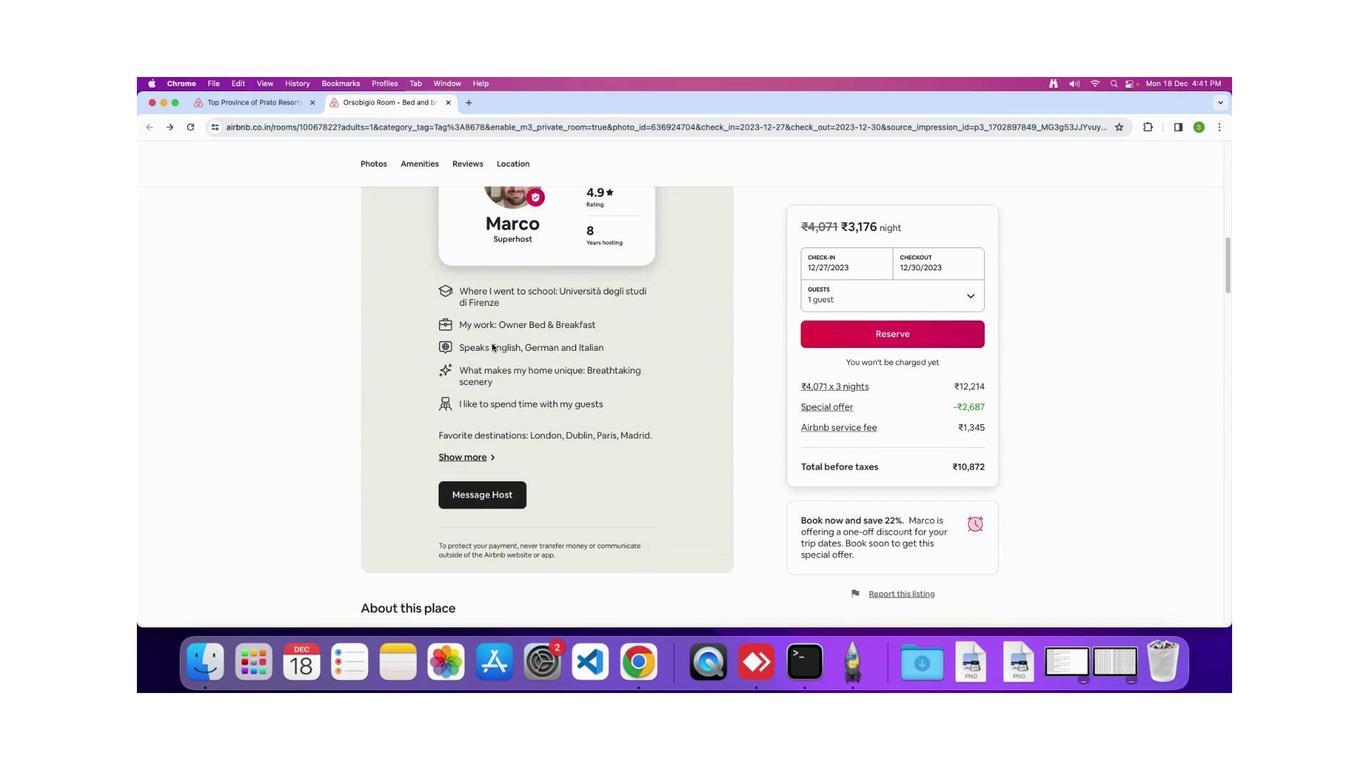 
Action: Mouse scrolled (482, 338) with delta (144, 85)
Screenshot: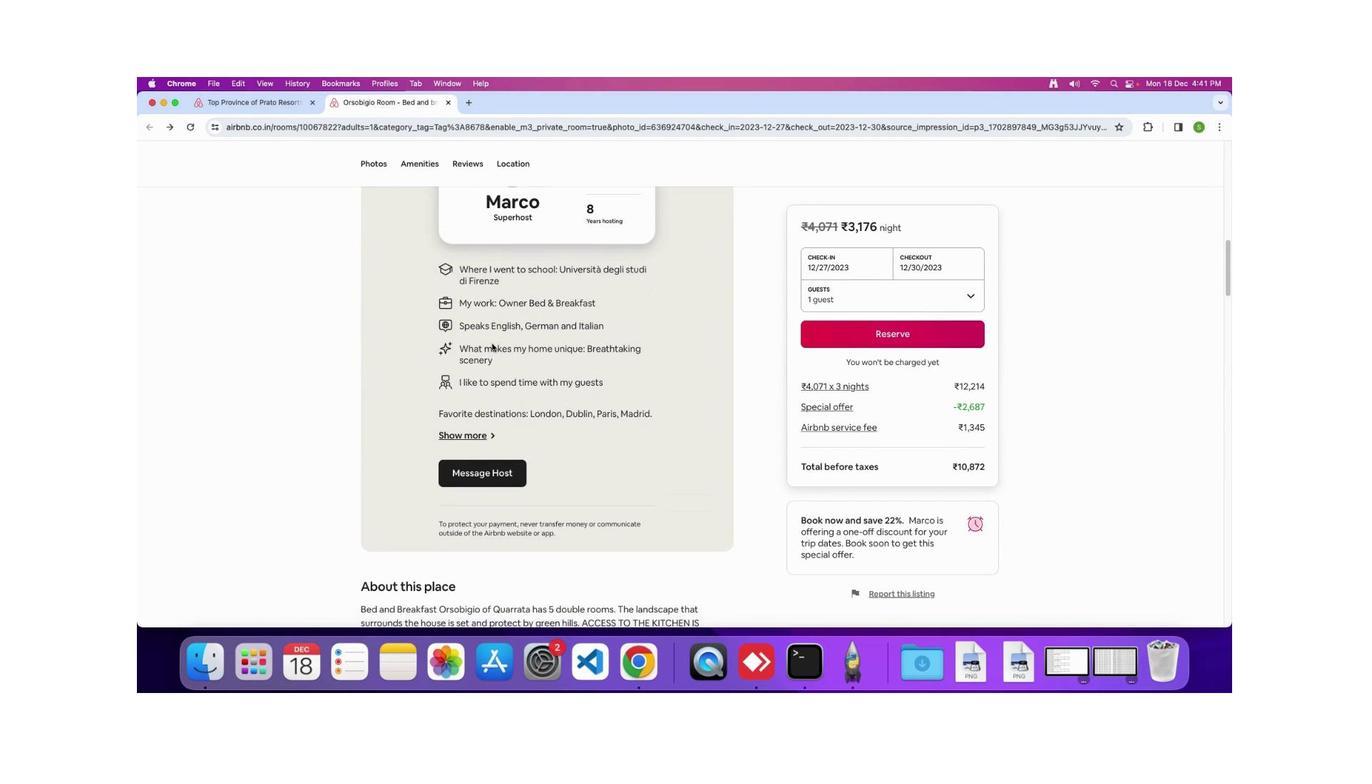 
Action: Mouse scrolled (482, 338) with delta (144, 85)
Screenshot: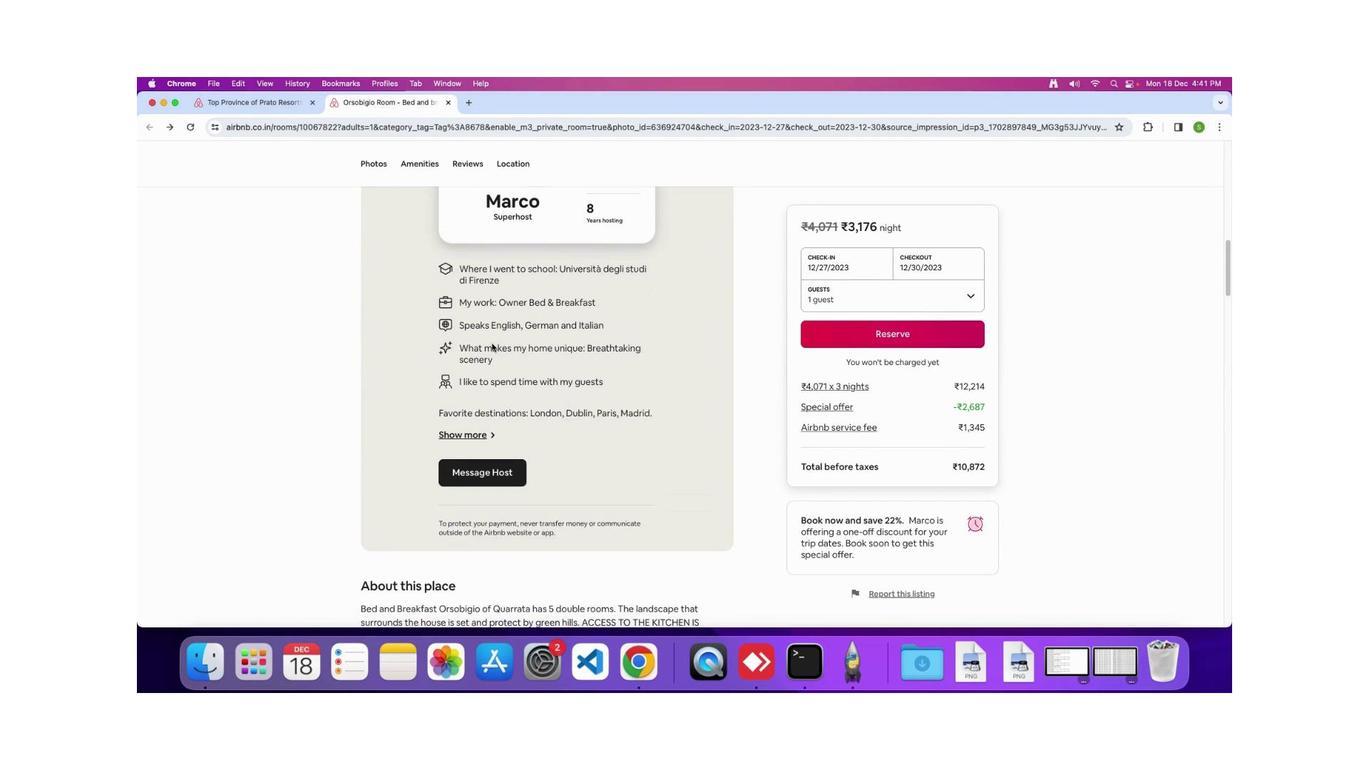 
Action: Mouse scrolled (482, 338) with delta (144, 85)
